 Task: Buy 1 Speed Sensors from Brake System section under best seller category for shipping address: Andrew Lee, 2317 Morningview Lane, New York, New York 10022, Cell Number 6462315081. Pay from credit card ending with 6010, CVV 682
Action: Mouse moved to (331, 66)
Screenshot: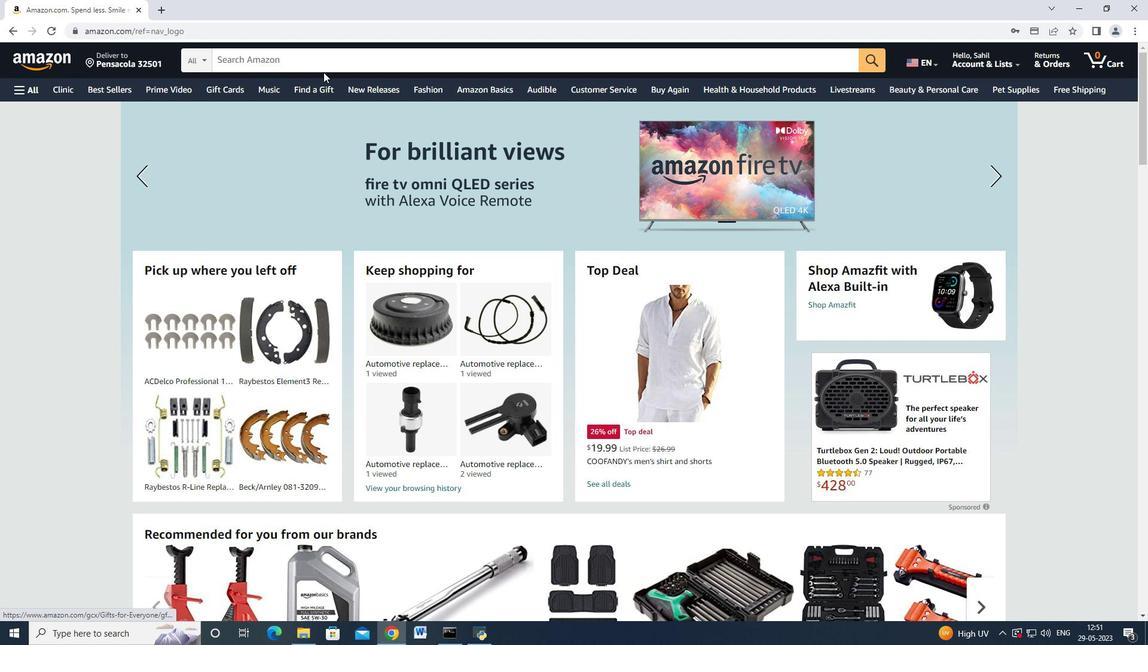
Action: Mouse pressed left at (331, 66)
Screenshot: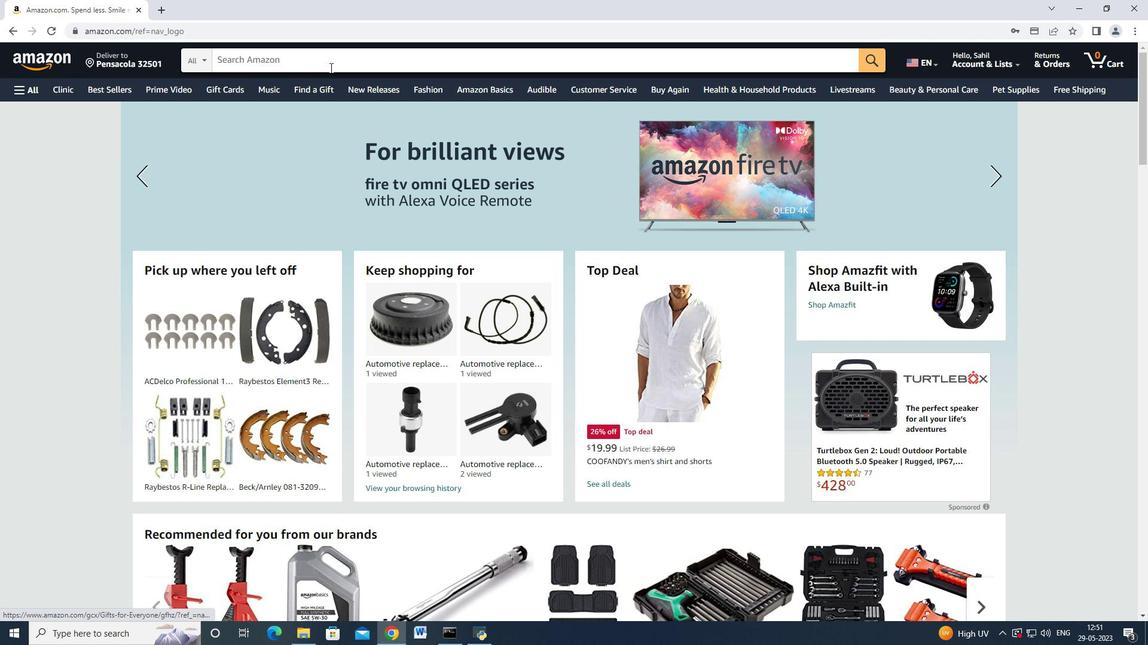 
Action: Mouse moved to (28, 92)
Screenshot: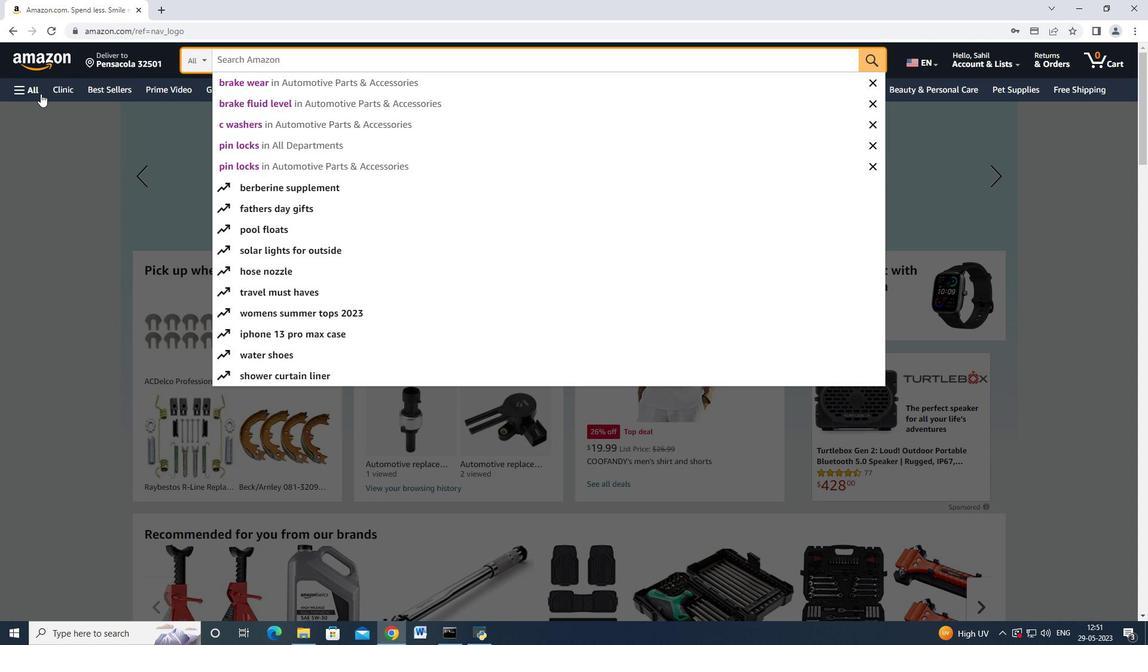
Action: Mouse pressed left at (28, 92)
Screenshot: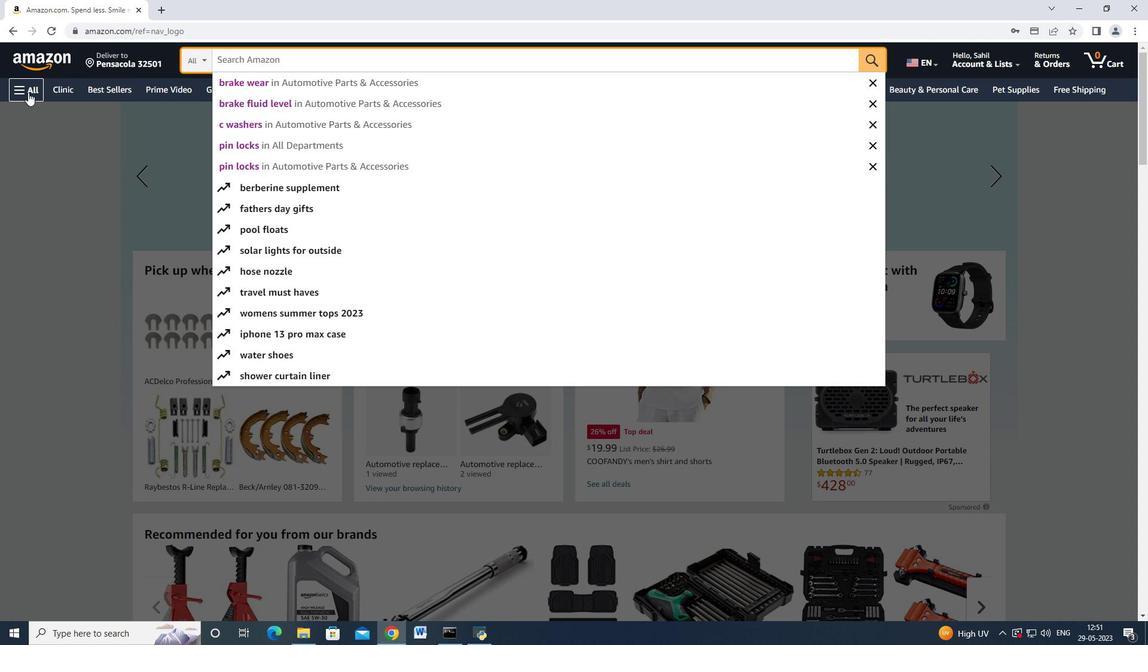 
Action: Mouse moved to (110, 388)
Screenshot: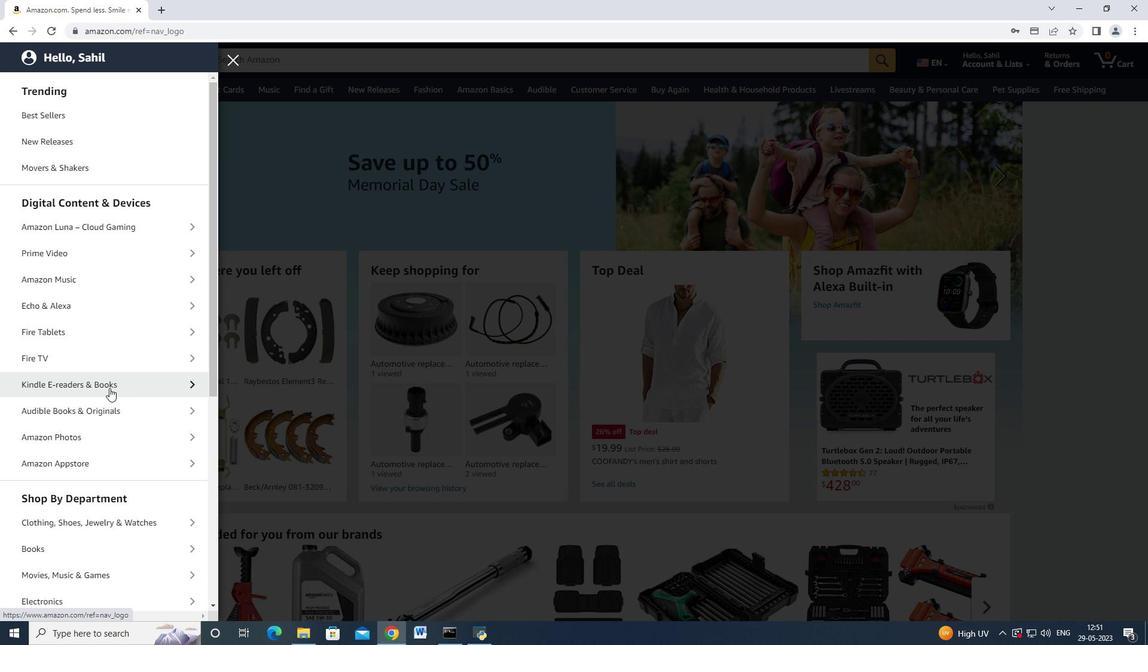 
Action: Mouse scrolled (110, 388) with delta (0, 0)
Screenshot: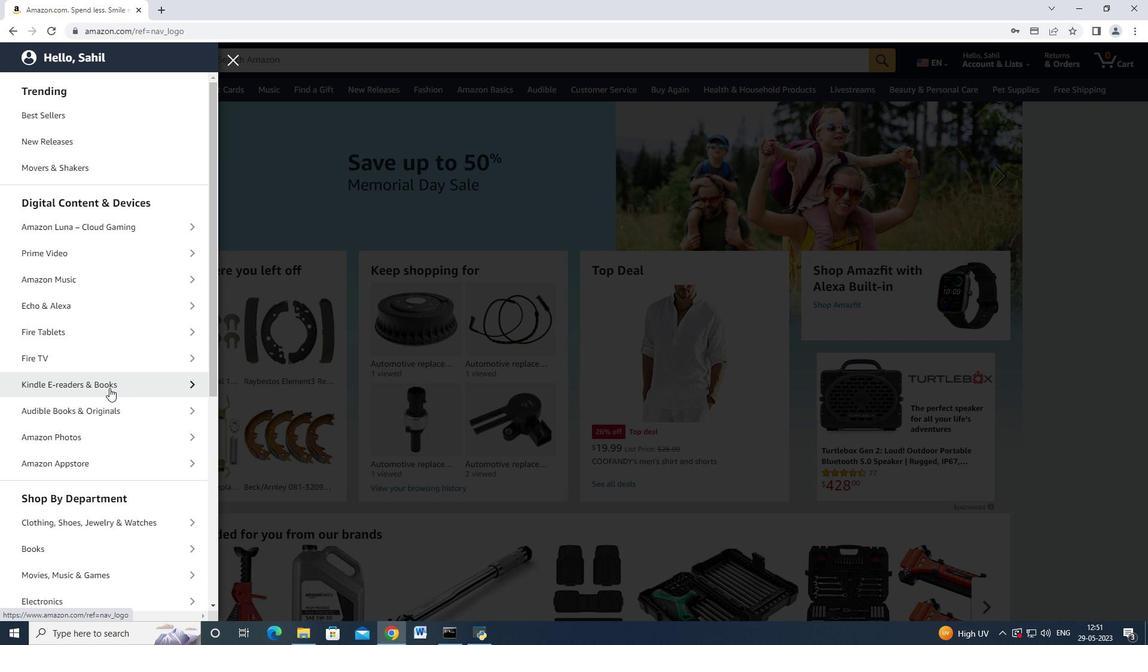 
Action: Mouse scrolled (110, 388) with delta (0, 0)
Screenshot: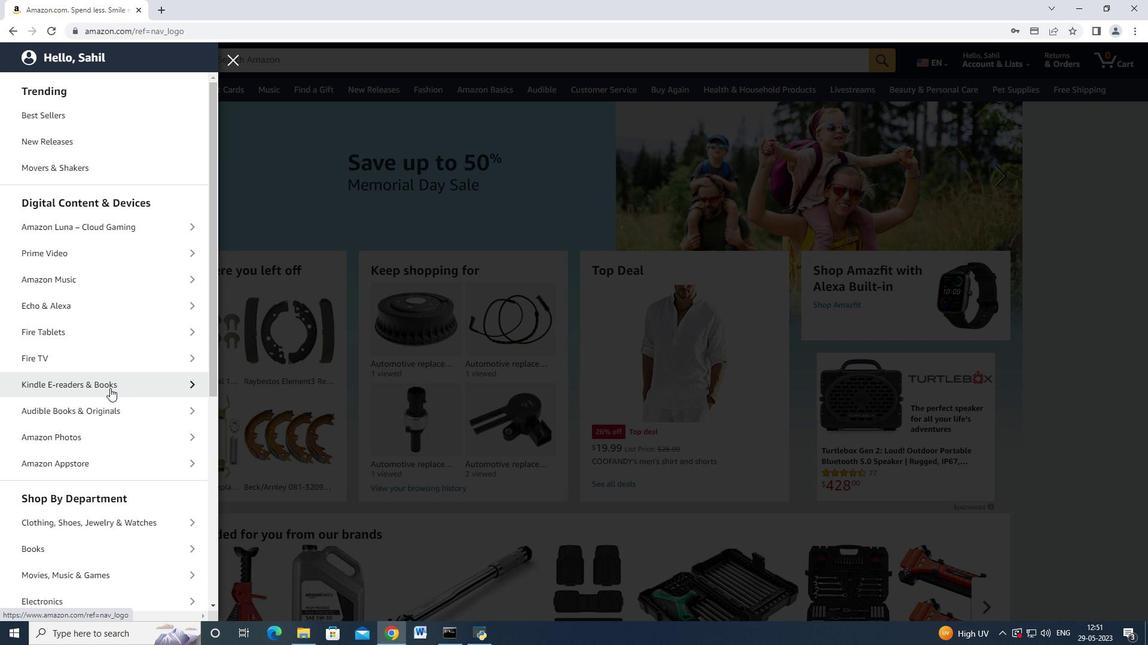 
Action: Mouse scrolled (110, 388) with delta (0, 0)
Screenshot: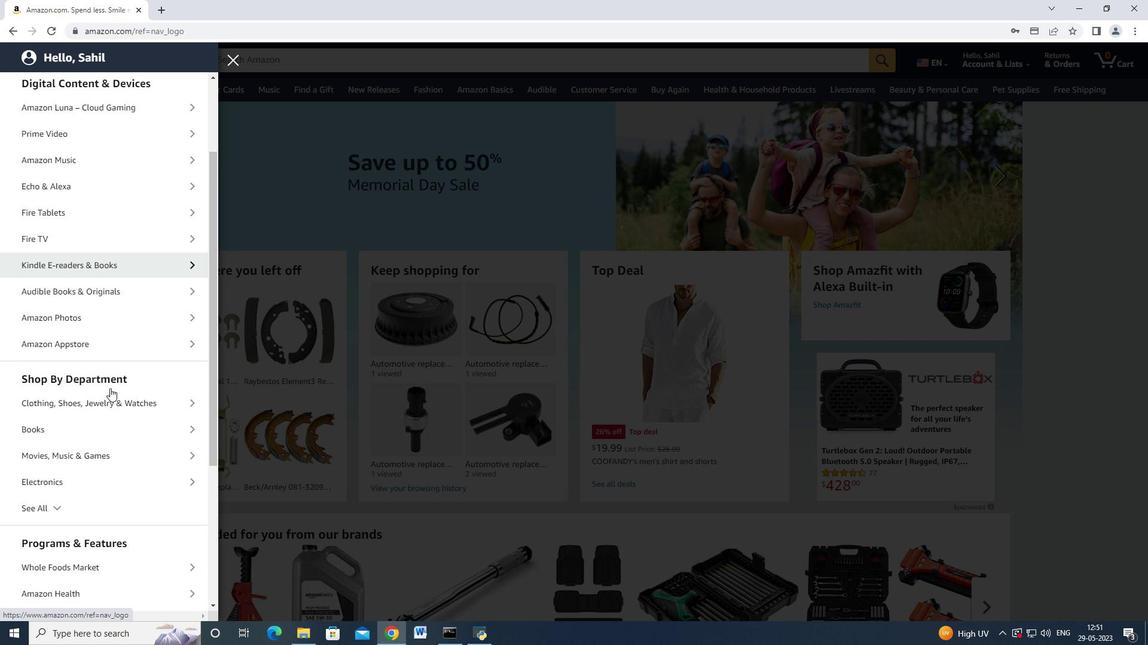 
Action: Mouse moved to (112, 384)
Screenshot: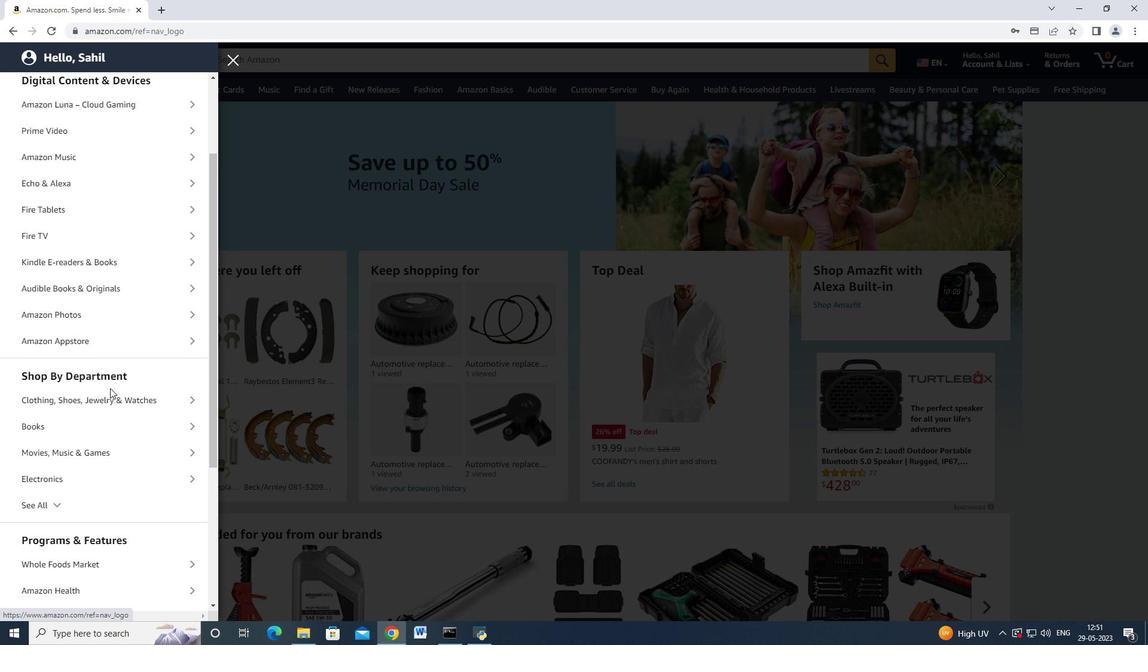 
Action: Mouse scrolled (112, 385) with delta (0, 0)
Screenshot: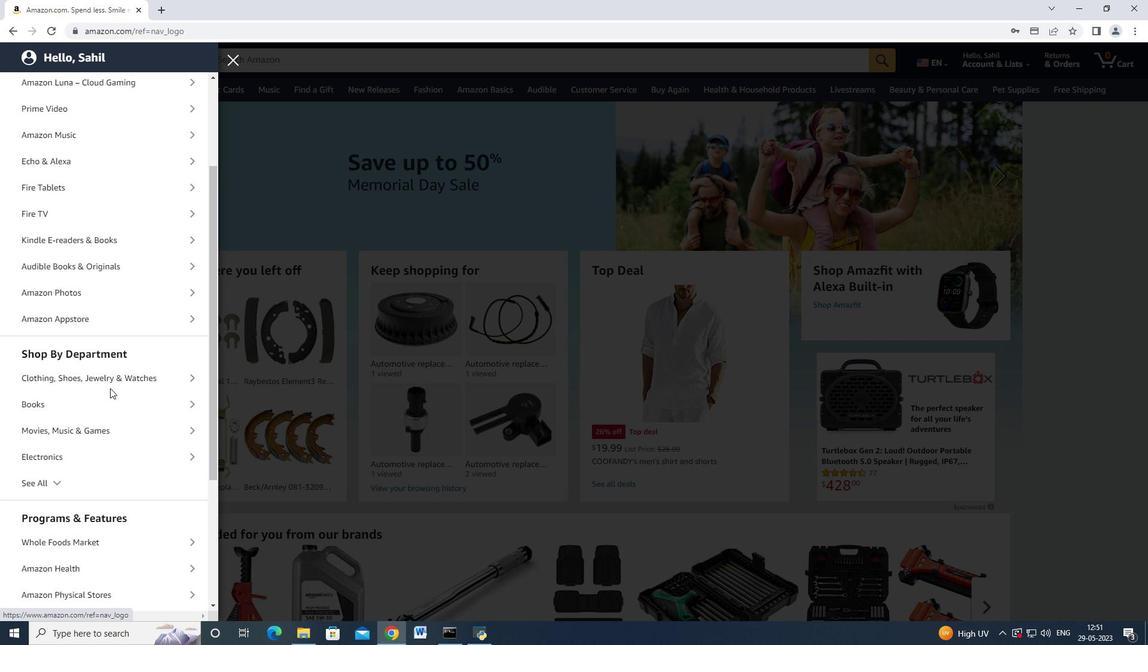 
Action: Mouse scrolled (112, 385) with delta (0, 0)
Screenshot: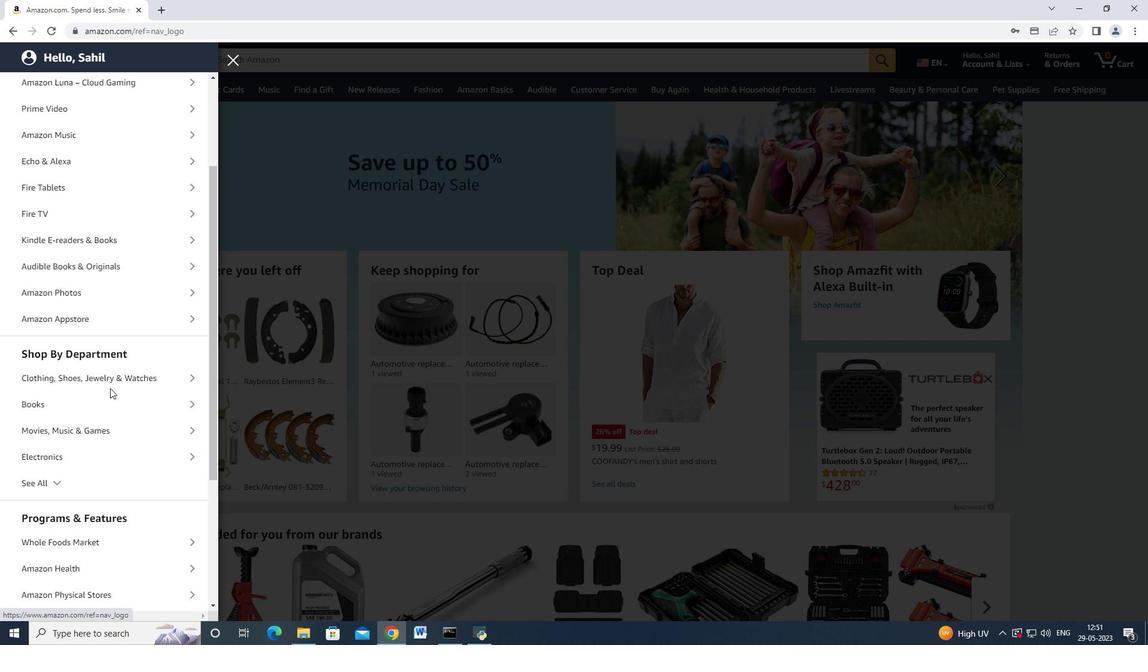 
Action: Mouse scrolled (112, 385) with delta (0, 0)
Screenshot: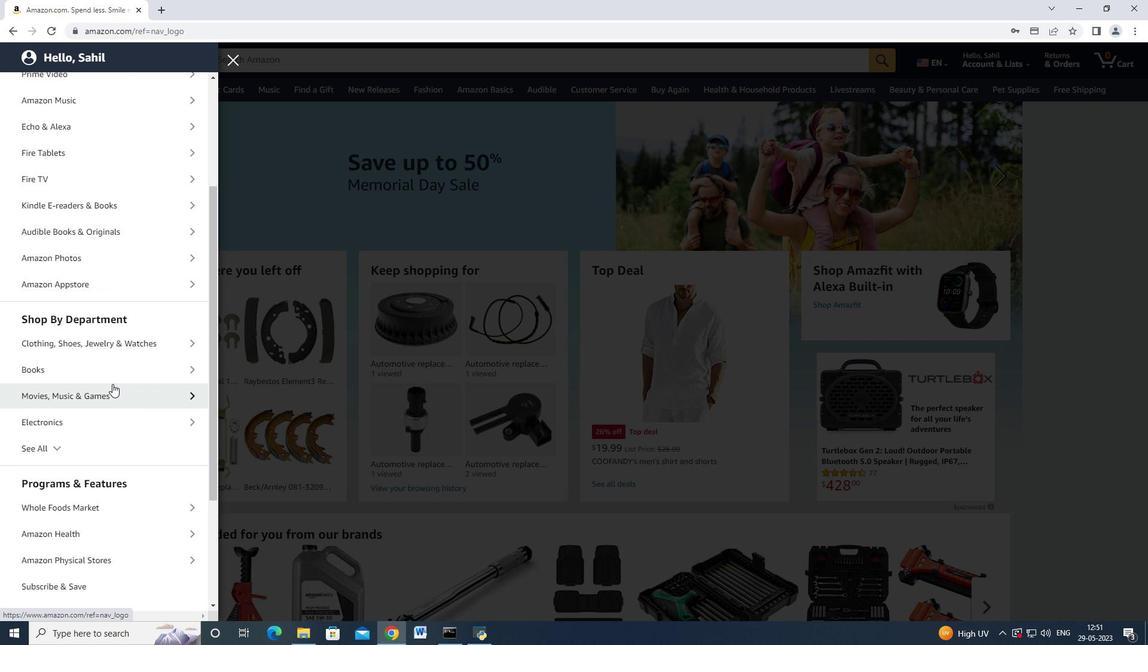 
Action: Mouse moved to (90, 307)
Screenshot: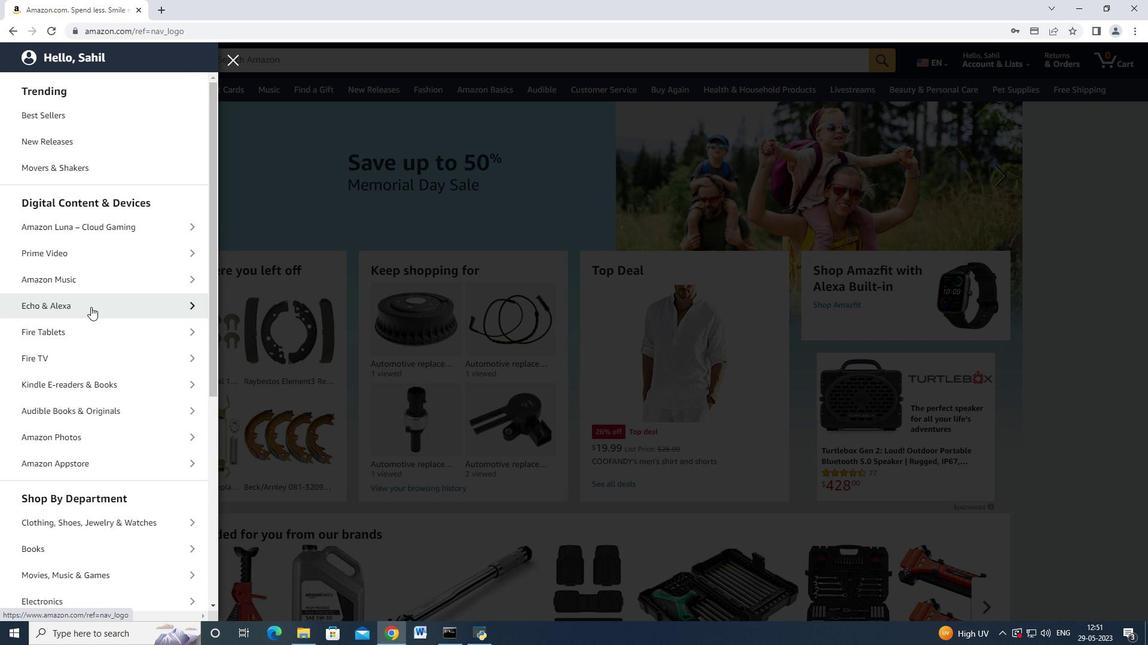 
Action: Mouse scrolled (90, 307) with delta (0, 0)
Screenshot: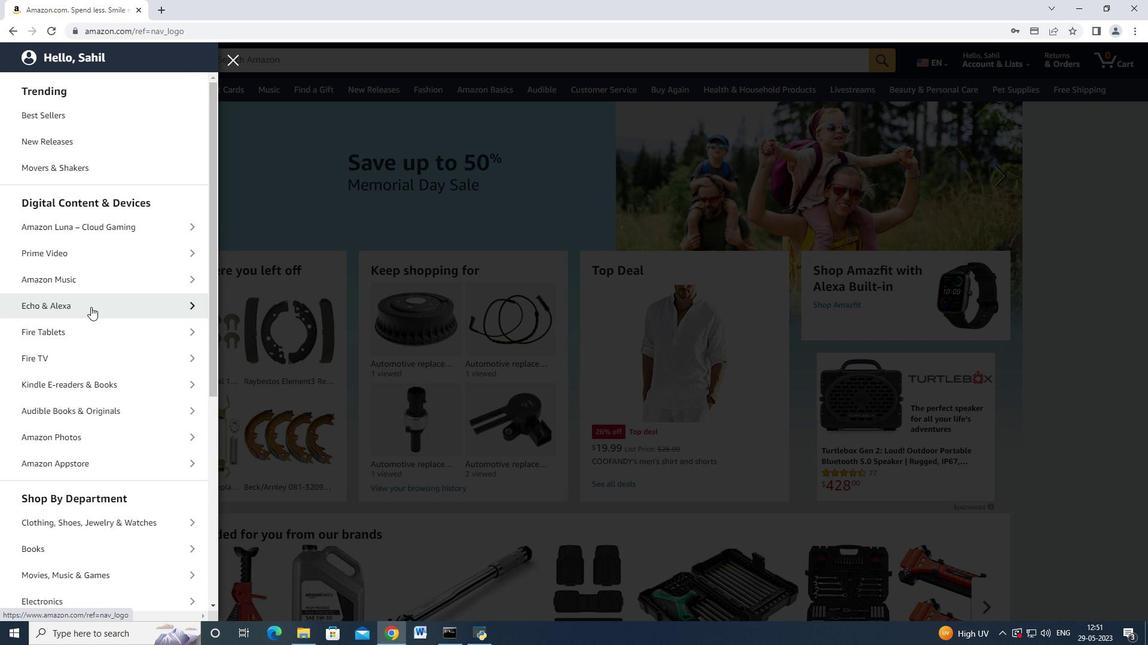 
Action: Mouse moved to (92, 306)
Screenshot: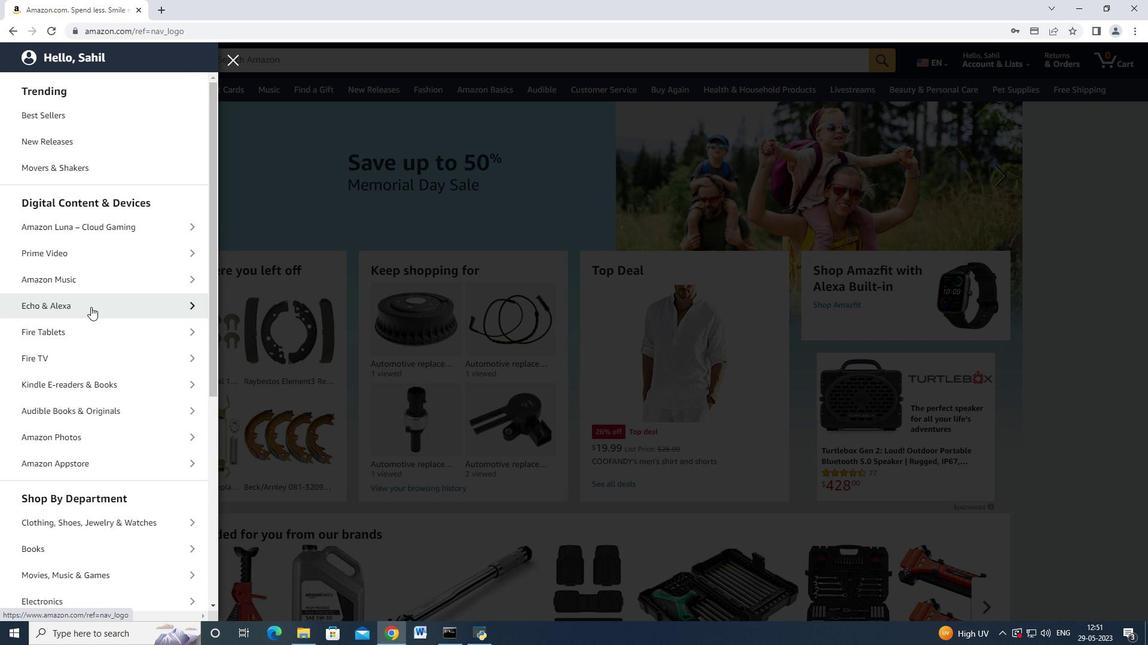 
Action: Mouse scrolled (92, 305) with delta (0, 0)
Screenshot: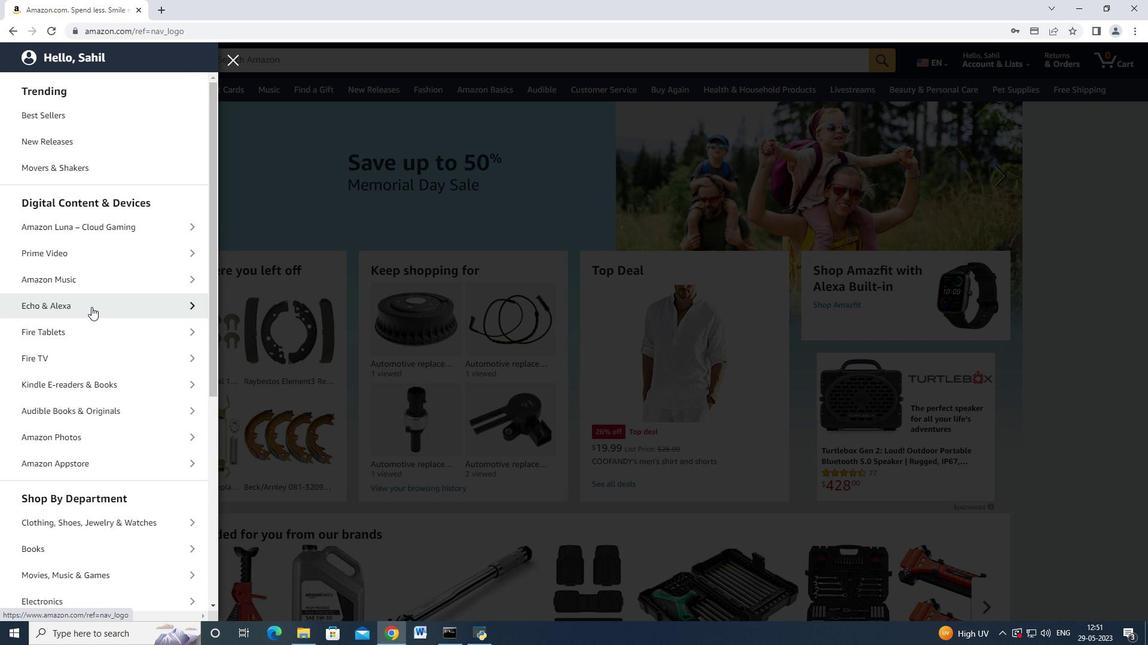 
Action: Mouse scrolled (92, 305) with delta (0, 0)
Screenshot: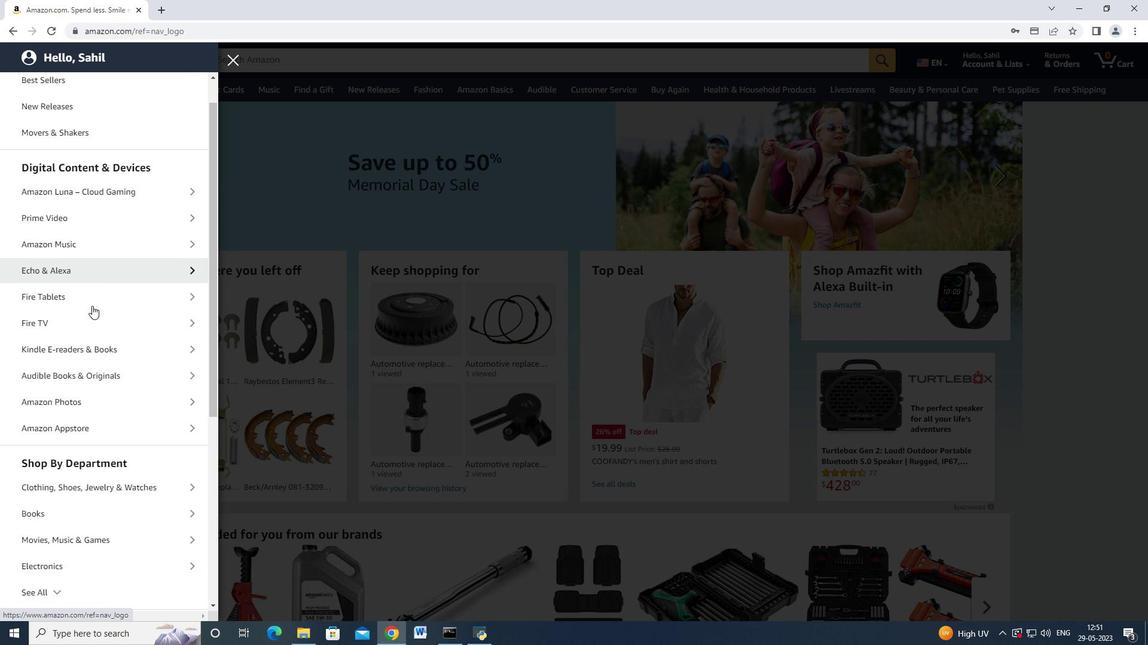 
Action: Mouse moved to (64, 443)
Screenshot: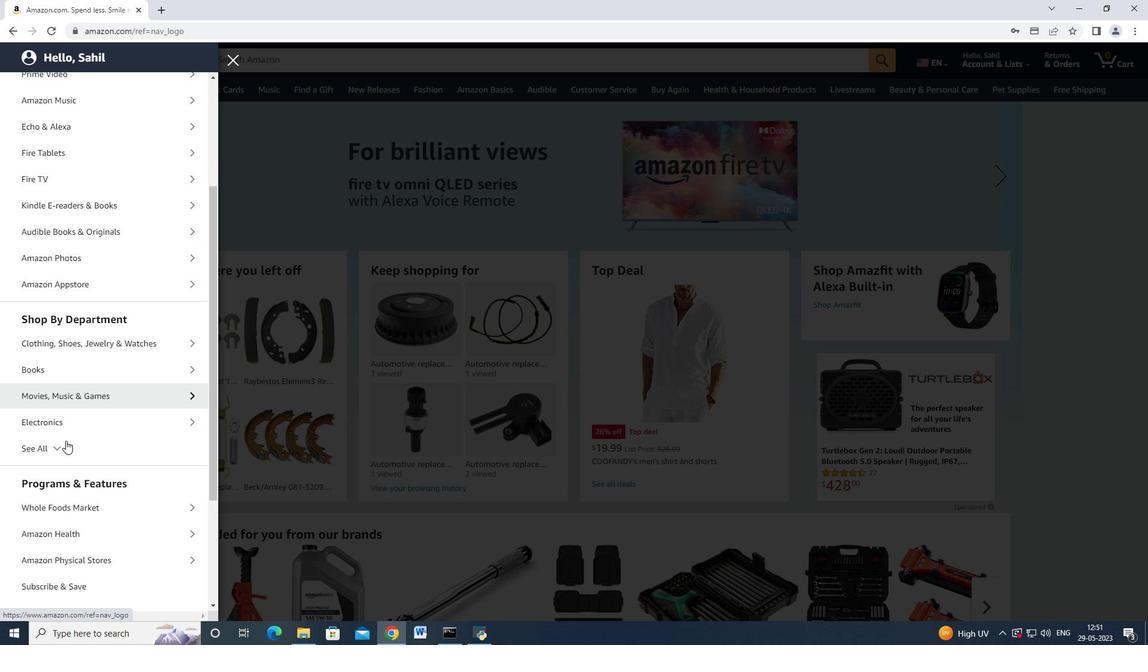 
Action: Mouse pressed left at (64, 443)
Screenshot: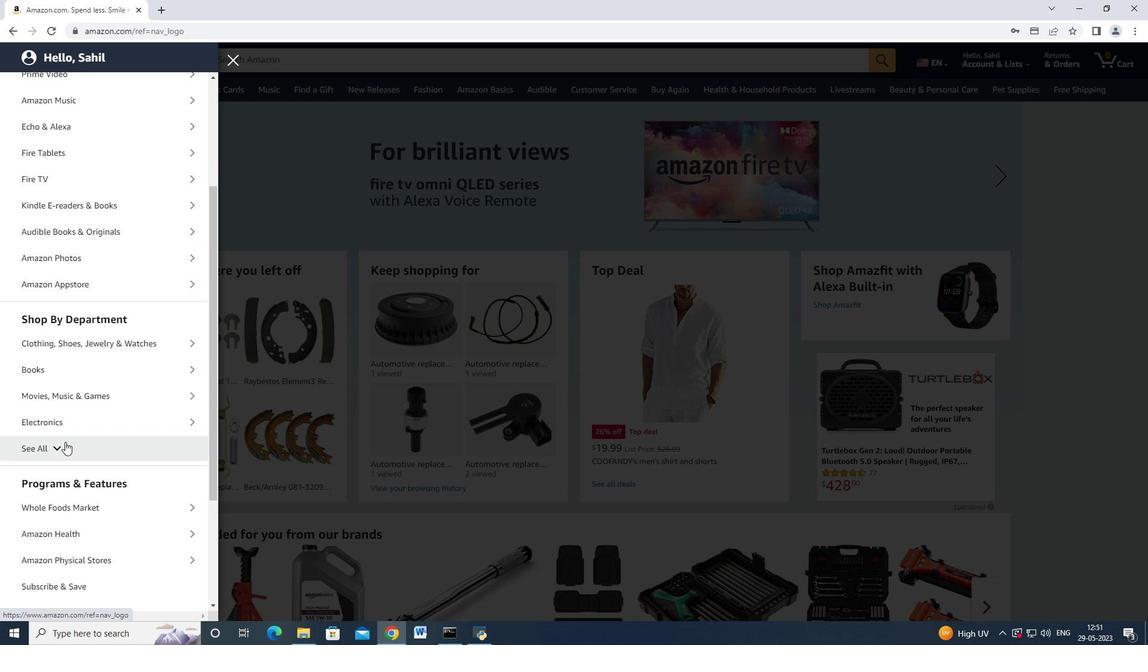 
Action: Mouse moved to (77, 415)
Screenshot: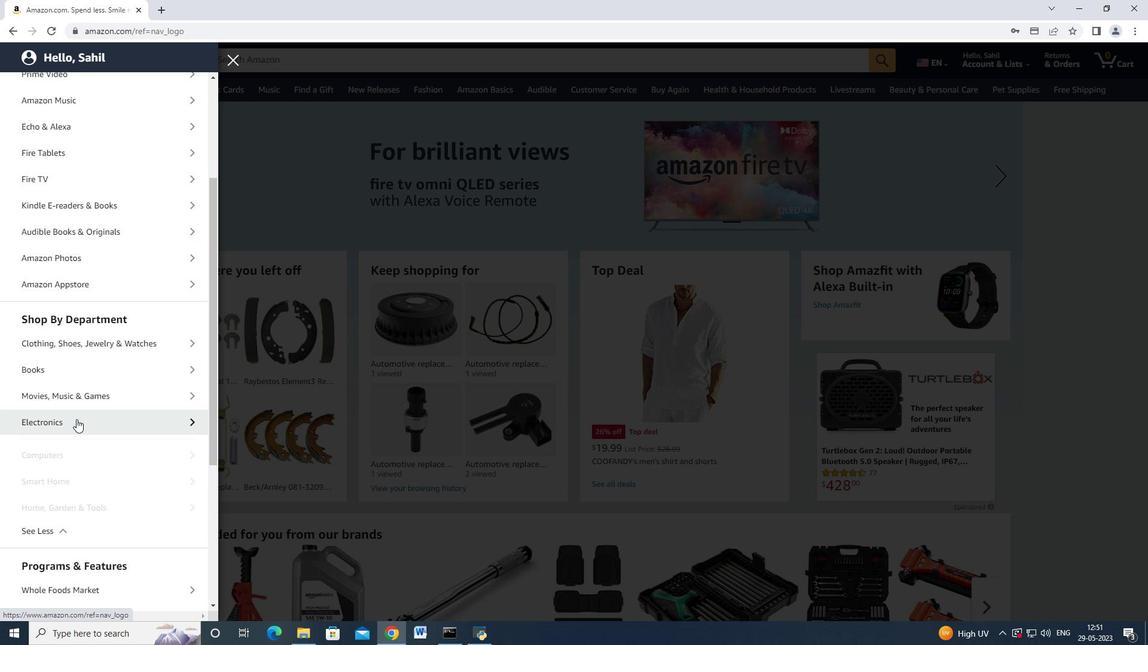 
Action: Mouse scrolled (77, 414) with delta (0, 0)
Screenshot: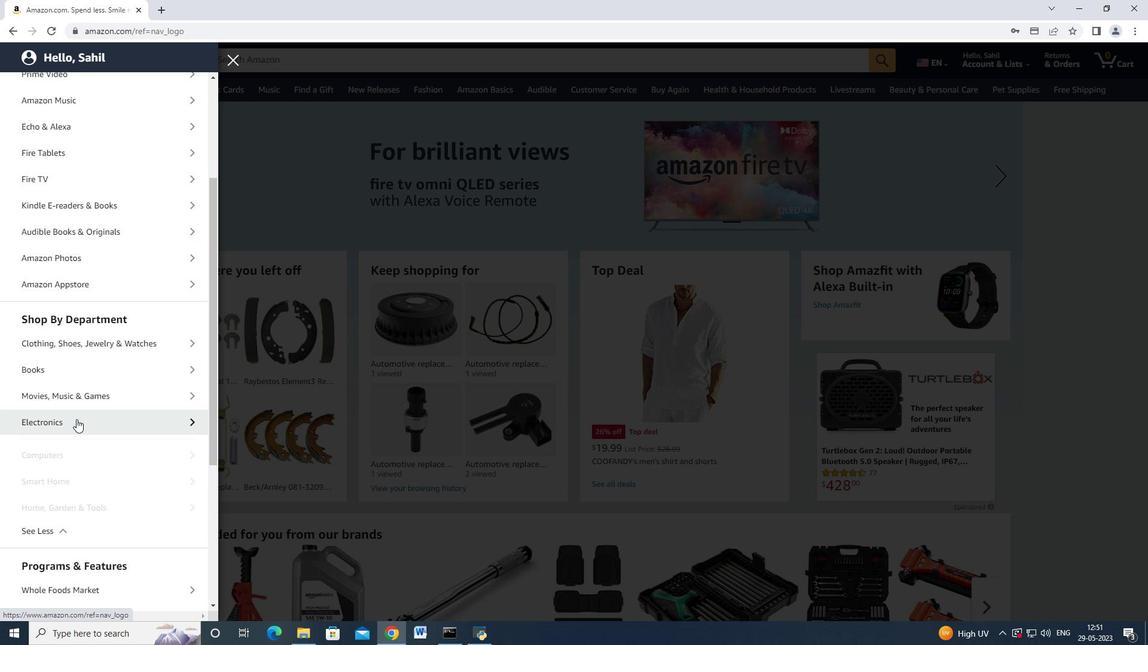 
Action: Mouse moved to (77, 413)
Screenshot: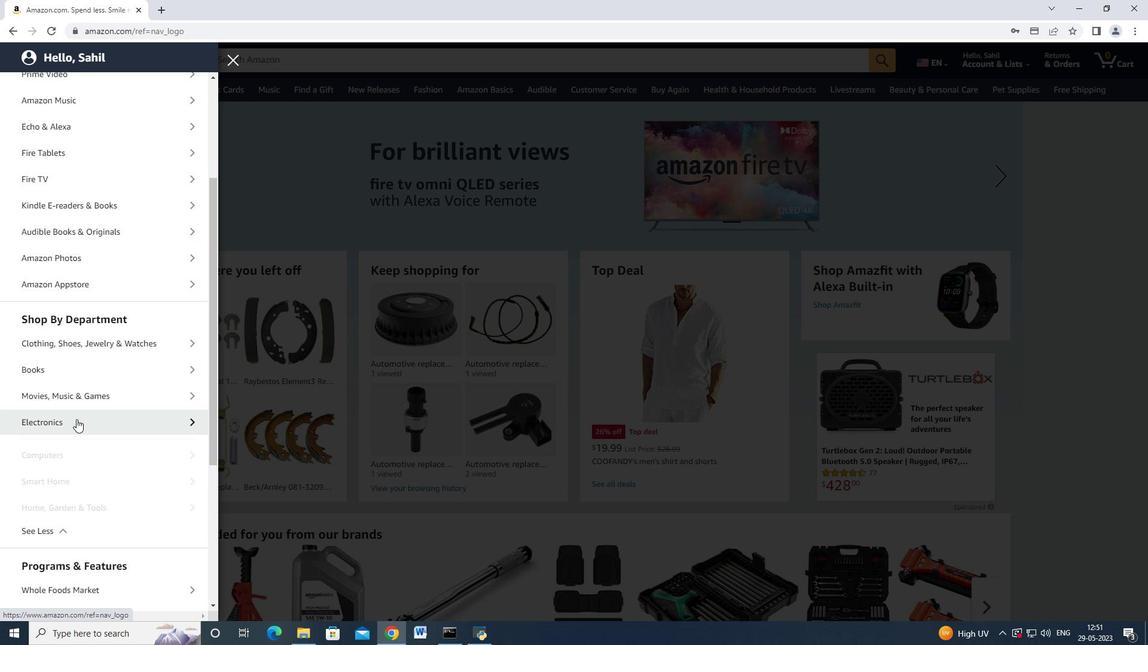 
Action: Mouse scrolled (77, 413) with delta (0, 0)
Screenshot: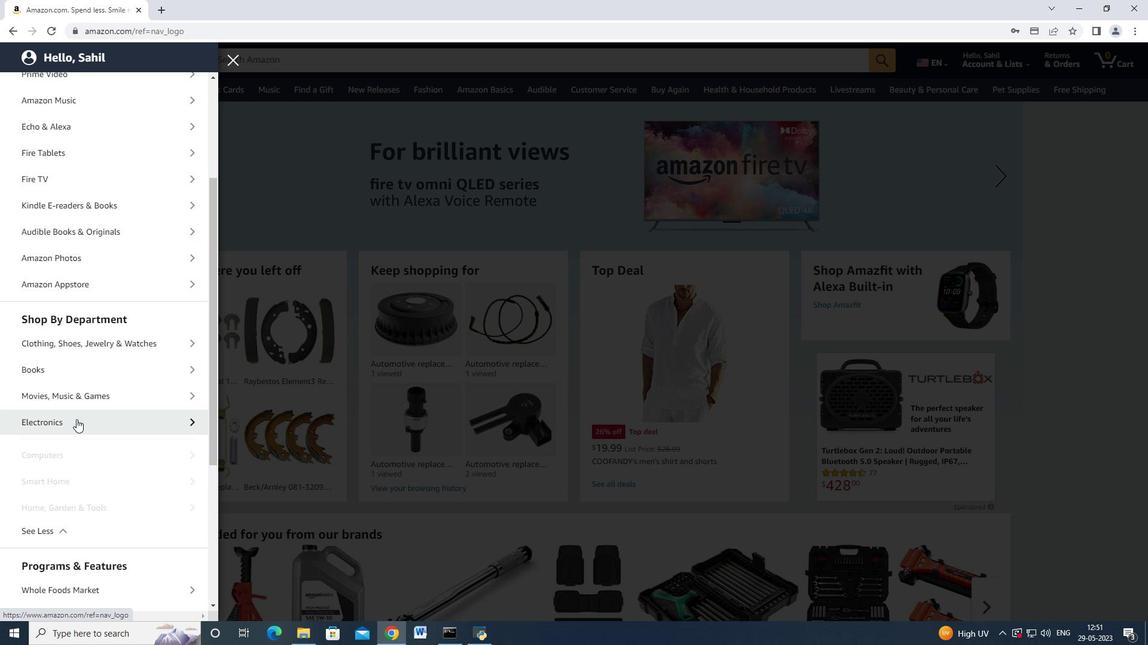 
Action: Mouse moved to (77, 413)
Screenshot: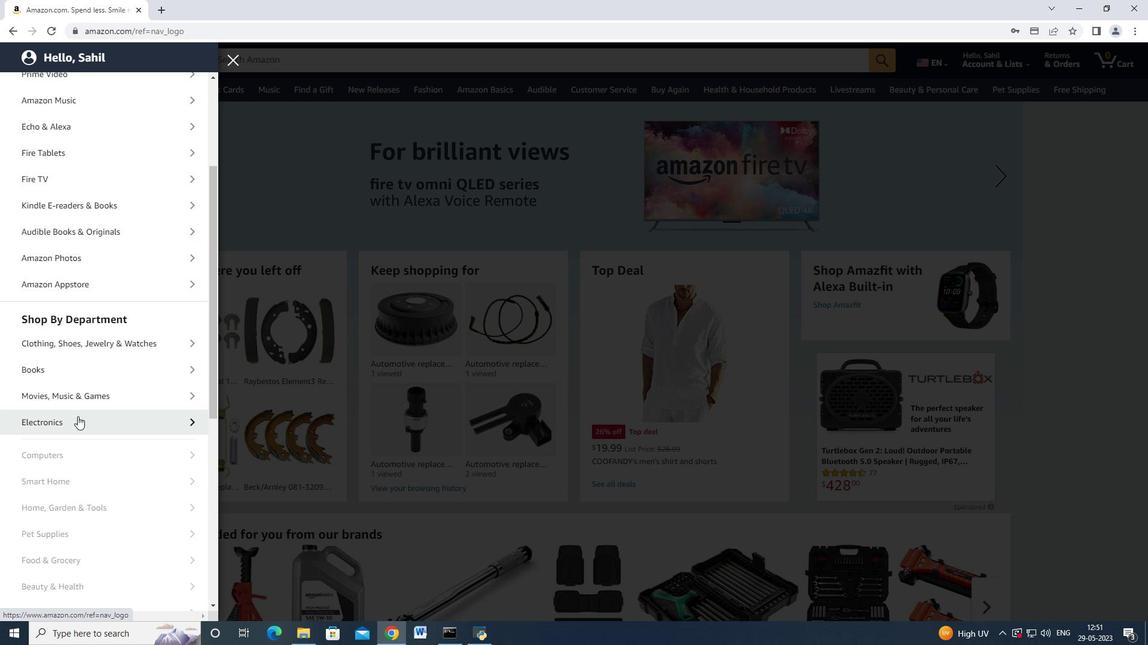 
Action: Mouse scrolled (77, 412) with delta (0, 0)
Screenshot: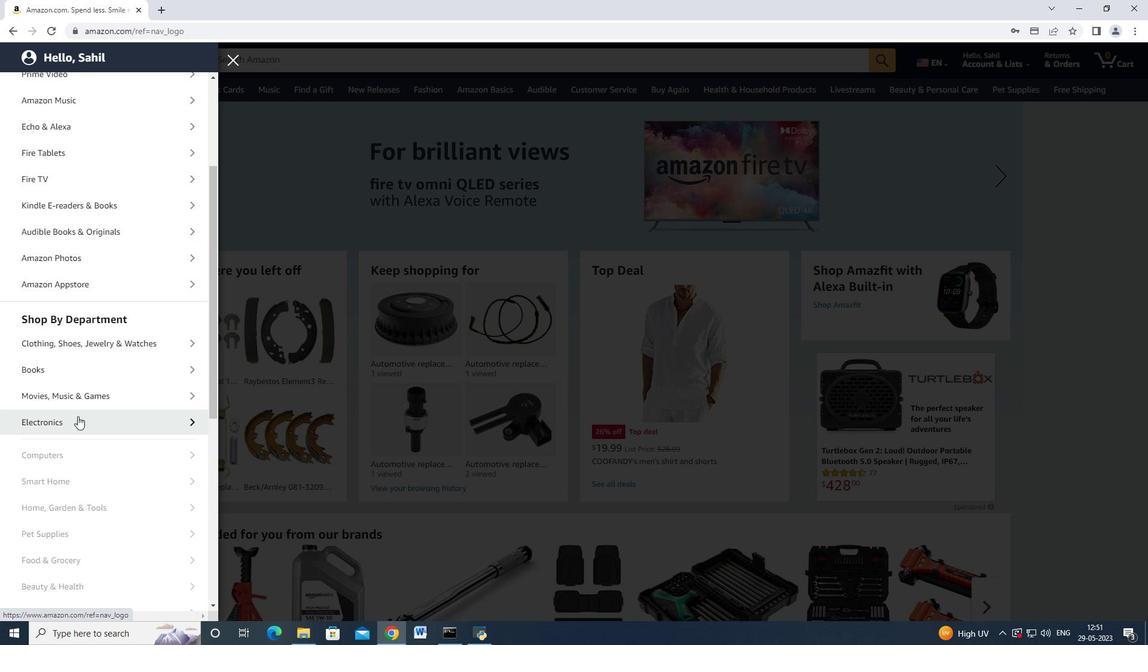 
Action: Mouse moved to (81, 404)
Screenshot: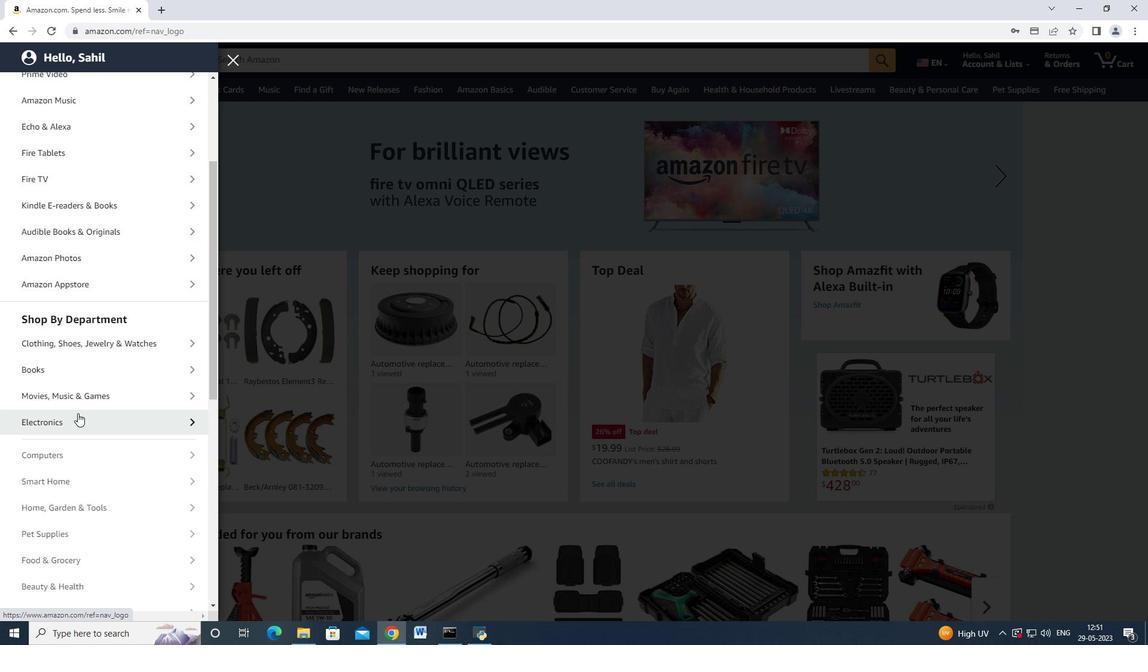 
Action: Mouse scrolled (81, 404) with delta (0, 0)
Screenshot: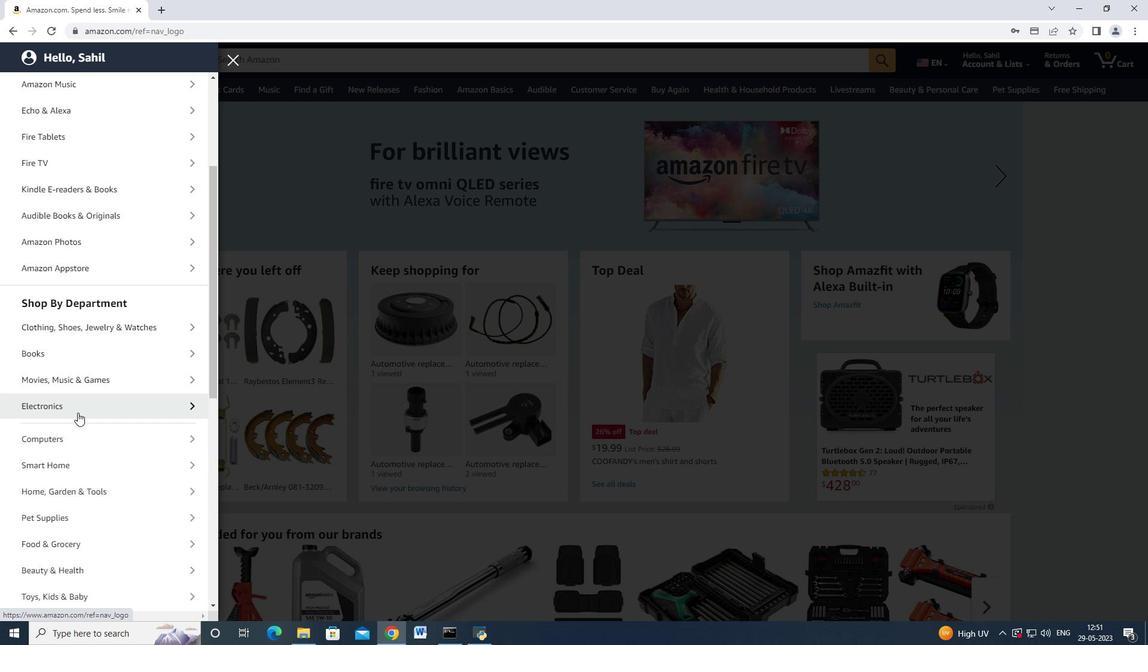 
Action: Mouse moved to (84, 396)
Screenshot: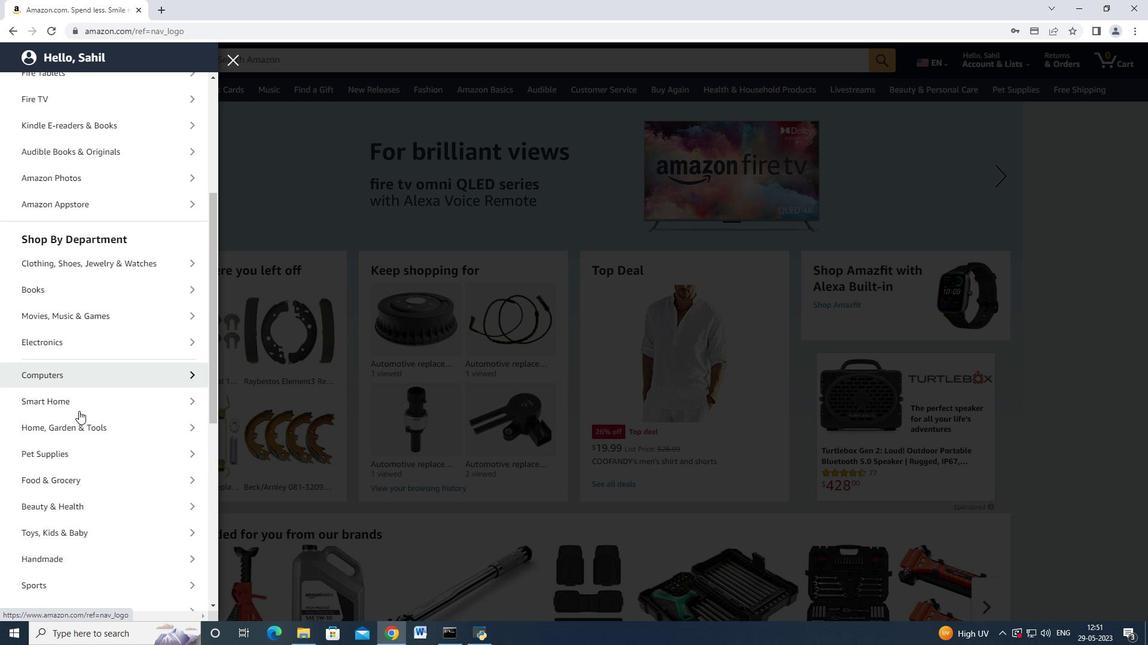 
Action: Mouse scrolled (84, 395) with delta (0, 0)
Screenshot: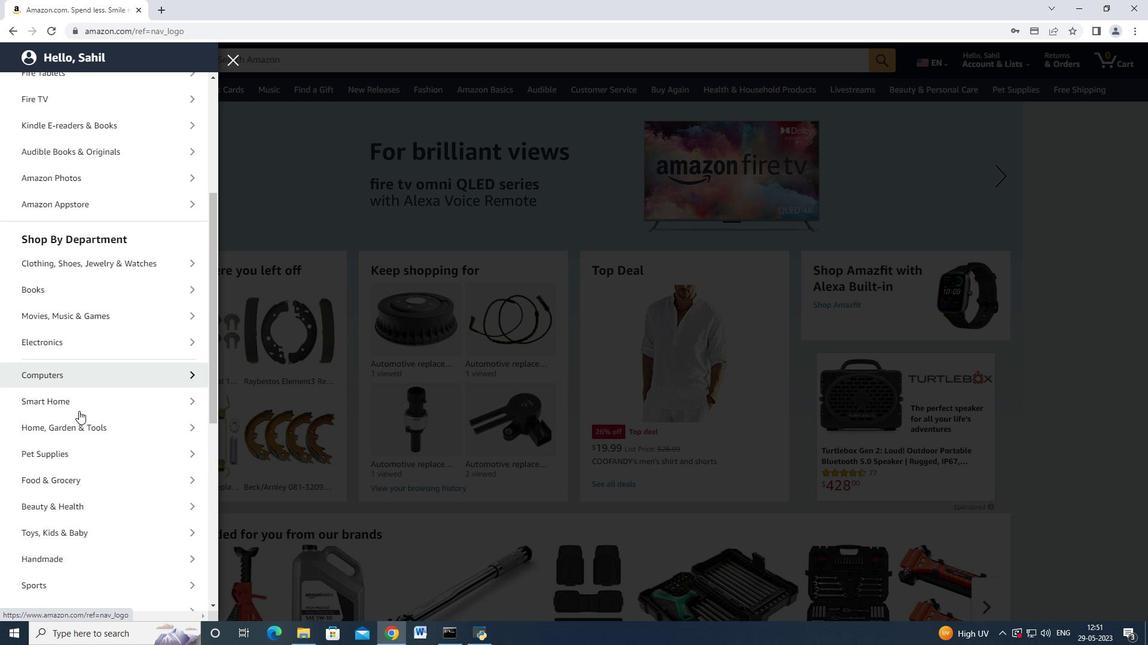 
Action: Mouse moved to (83, 383)
Screenshot: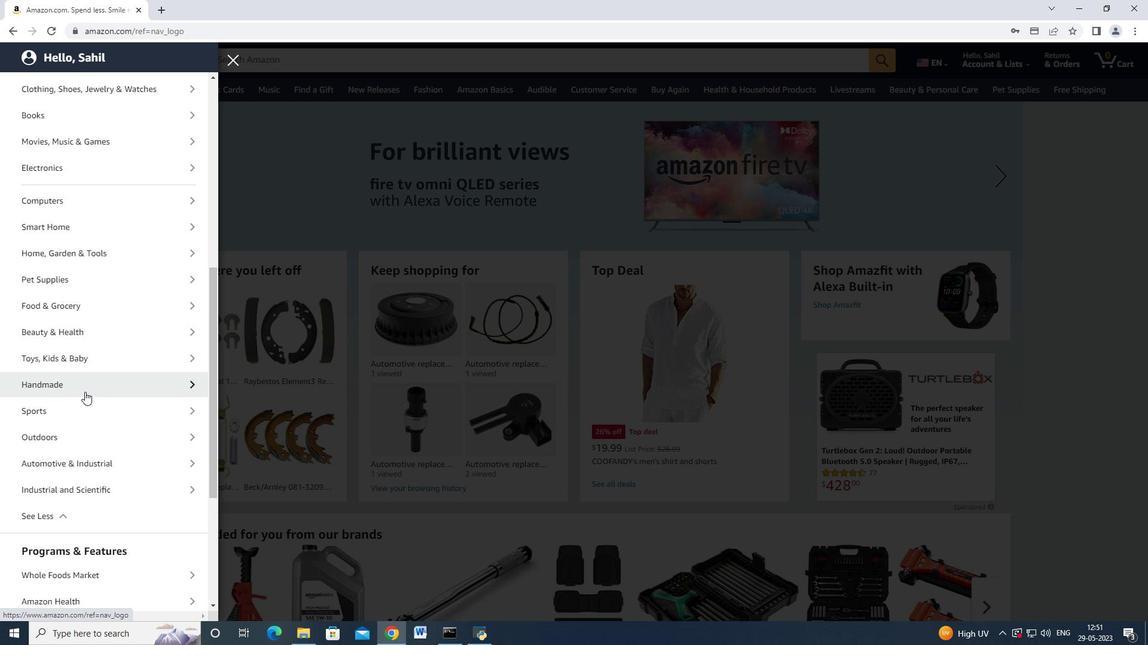 
Action: Mouse scrolled (83, 382) with delta (0, 0)
Screenshot: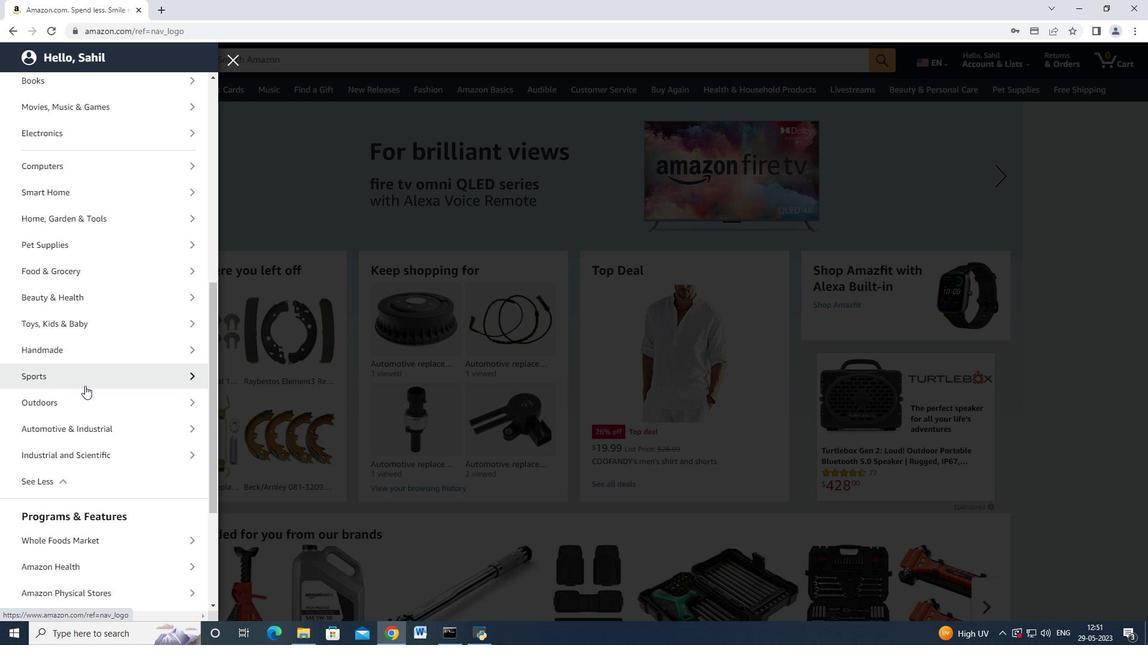 
Action: Mouse moved to (108, 360)
Screenshot: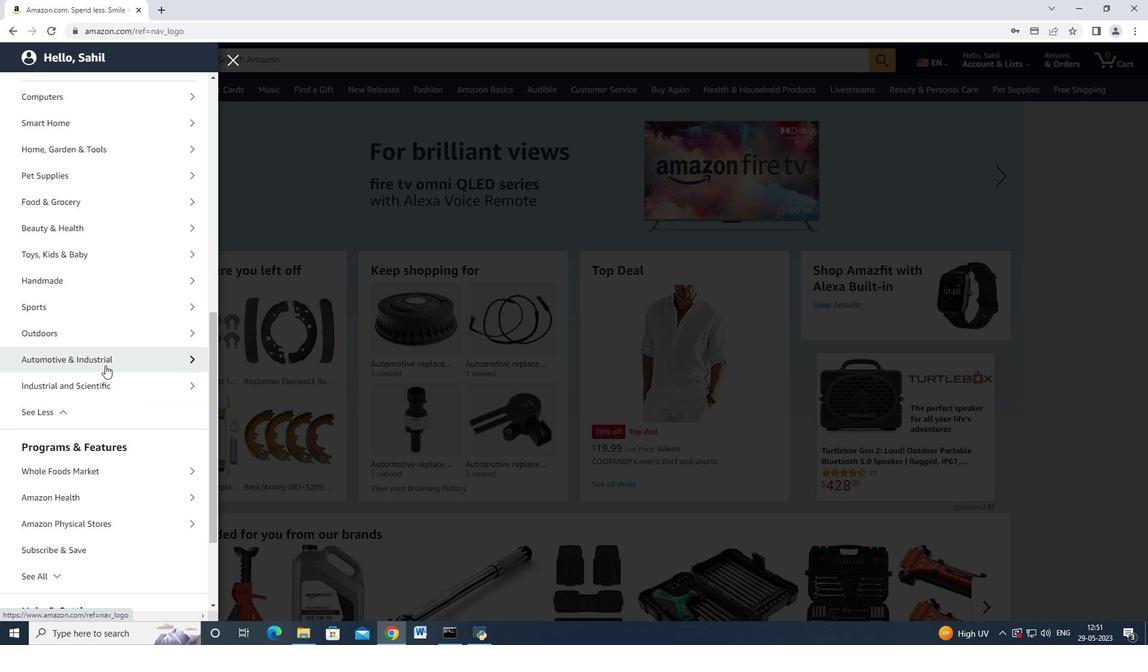 
Action: Mouse pressed left at (108, 360)
Screenshot: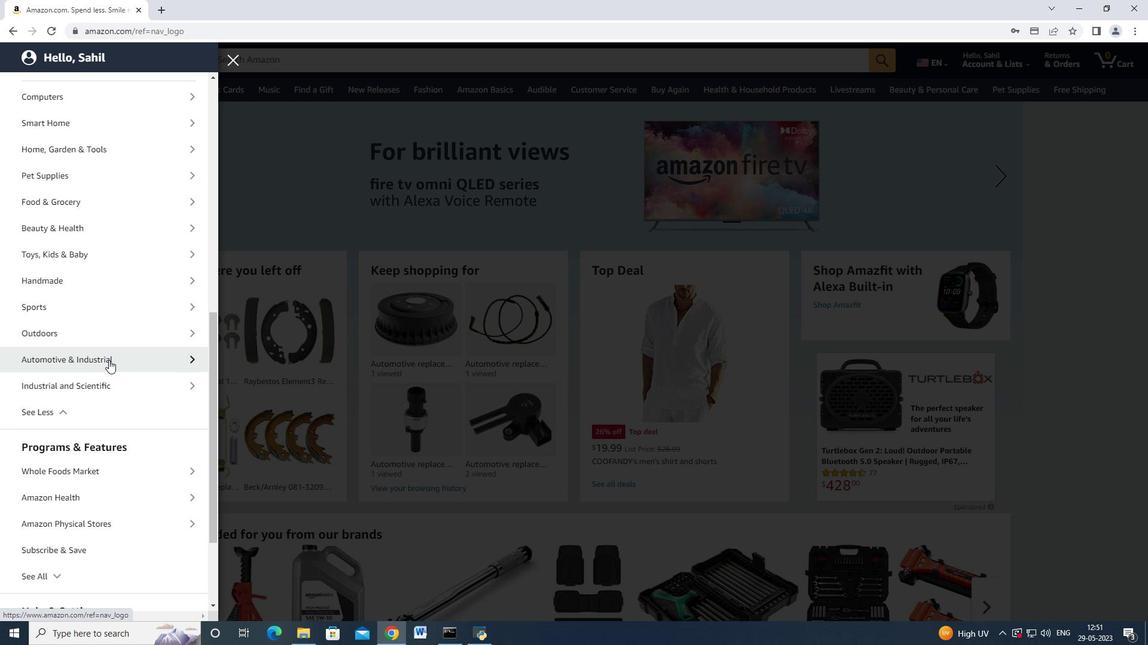 
Action: Mouse moved to (108, 152)
Screenshot: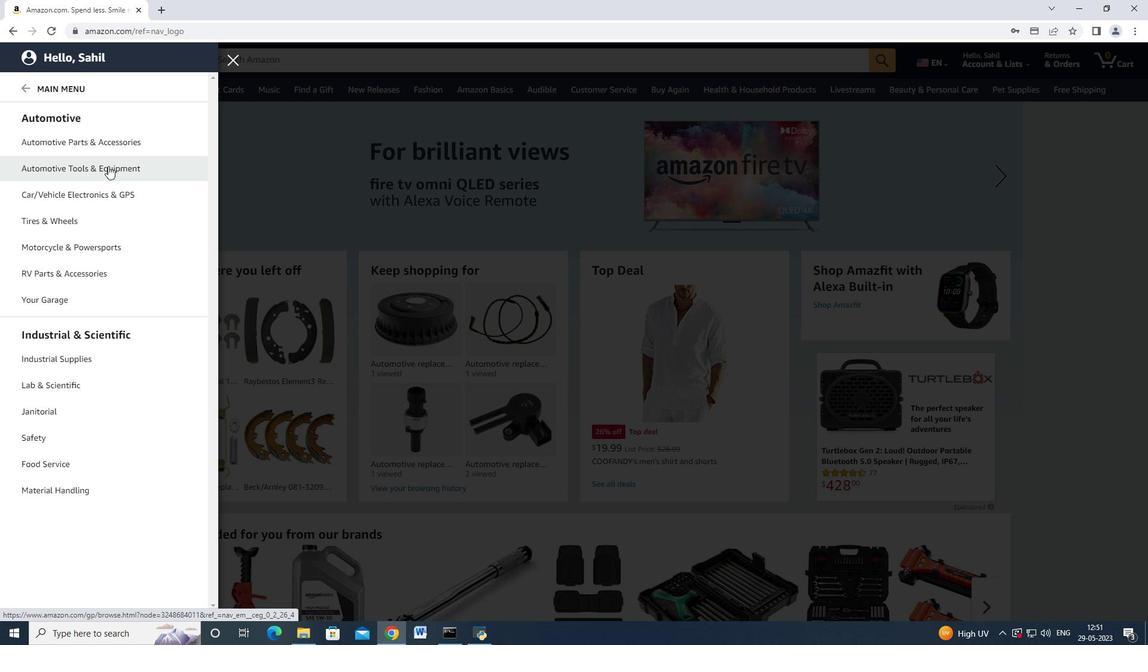 
Action: Mouse pressed left at (108, 152)
Screenshot: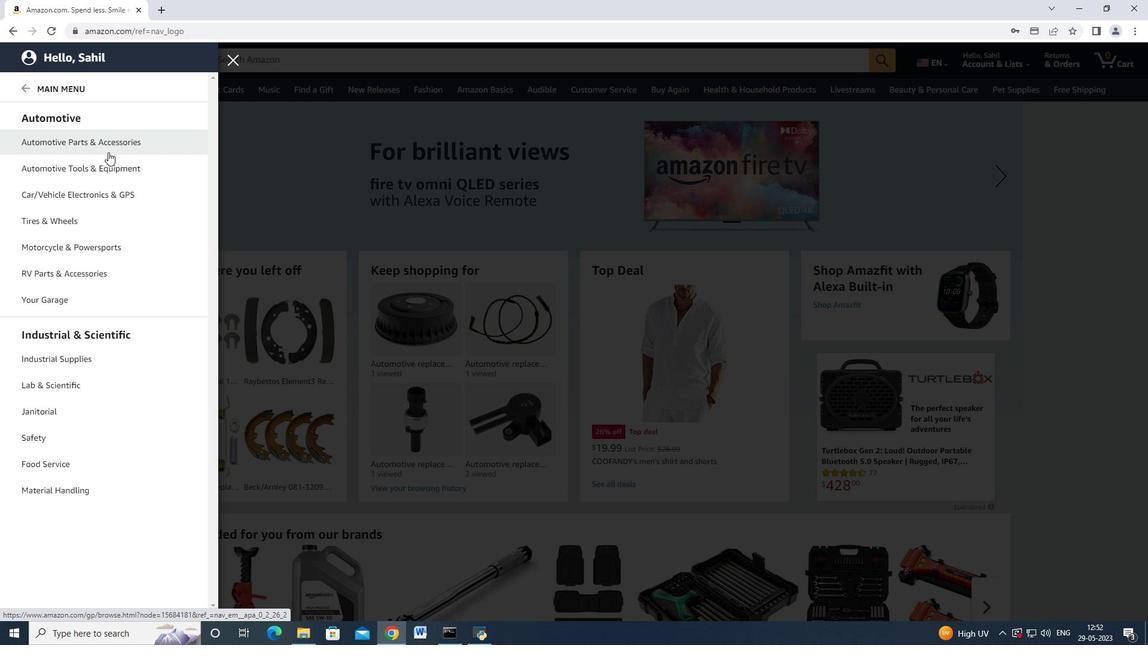 
Action: Mouse moved to (194, 110)
Screenshot: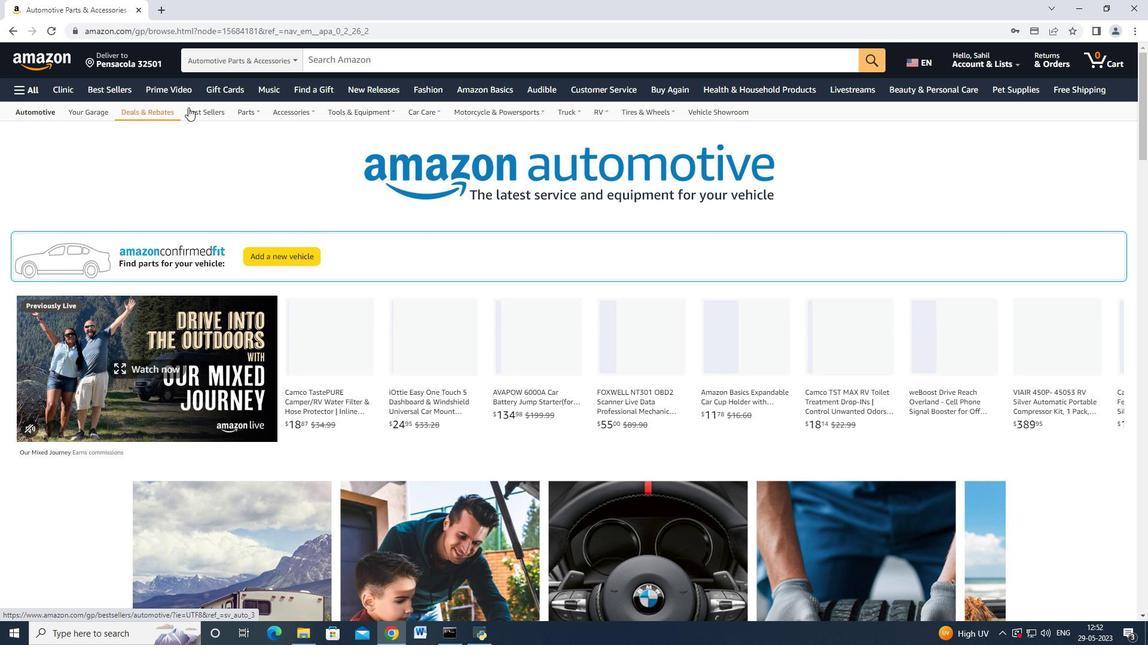 
Action: Mouse pressed left at (194, 110)
Screenshot: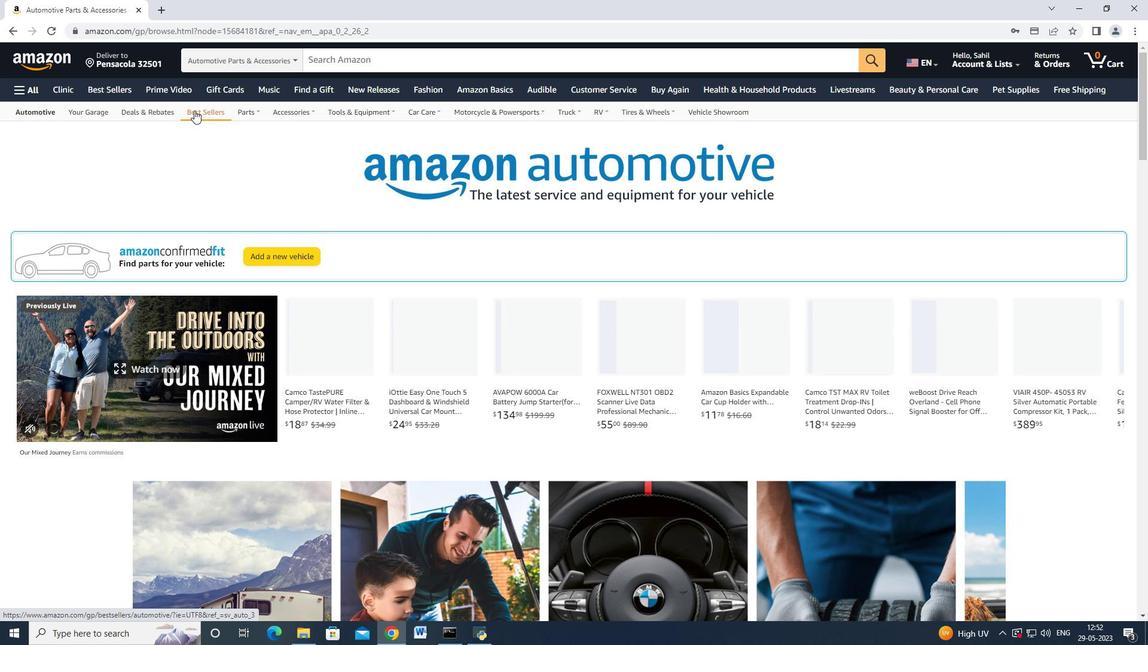 
Action: Mouse moved to (187, 132)
Screenshot: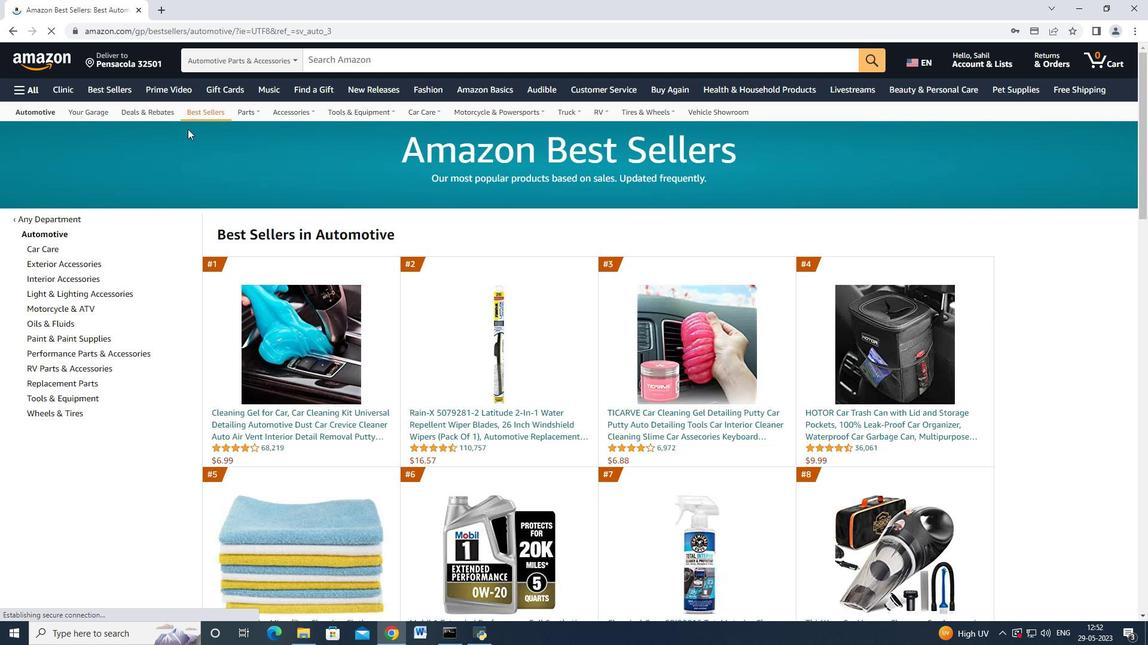 
Action: Mouse scrolled (187, 132) with delta (0, 0)
Screenshot: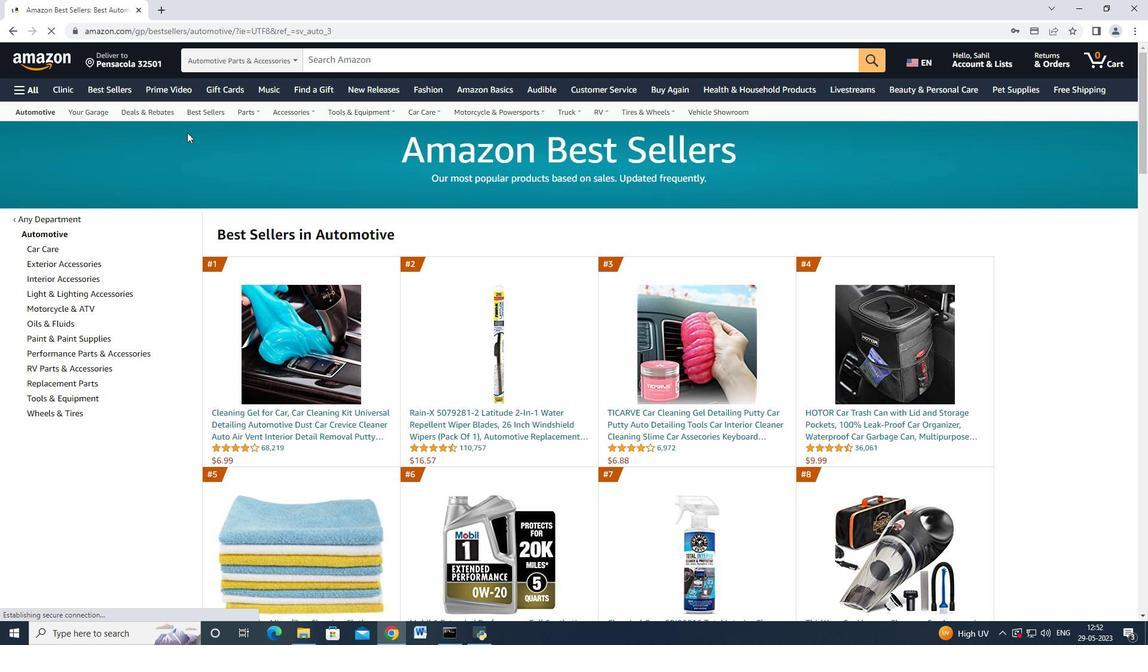 
Action: Mouse moved to (188, 133)
Screenshot: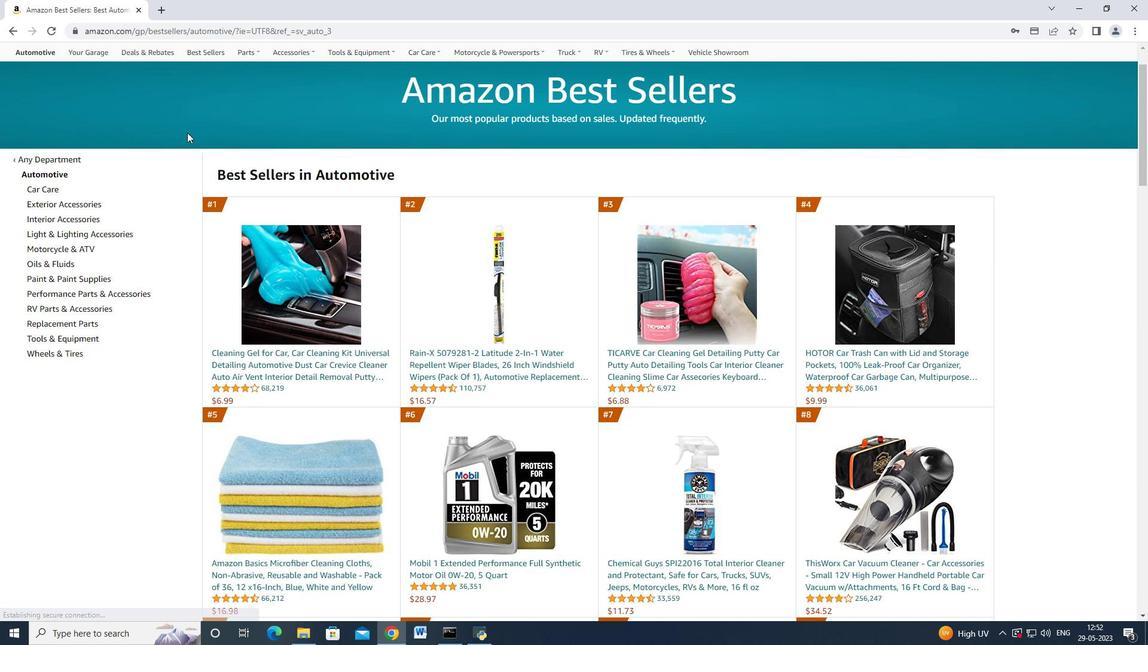 
Action: Mouse scrolled (188, 132) with delta (0, 0)
Screenshot: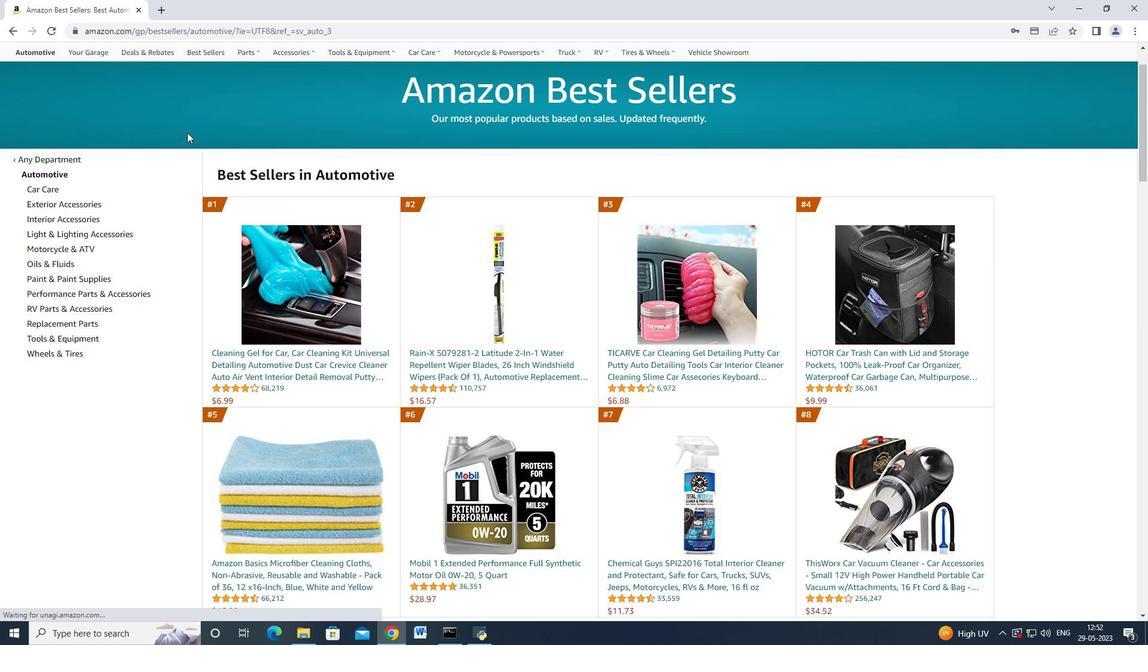 
Action: Mouse moved to (190, 138)
Screenshot: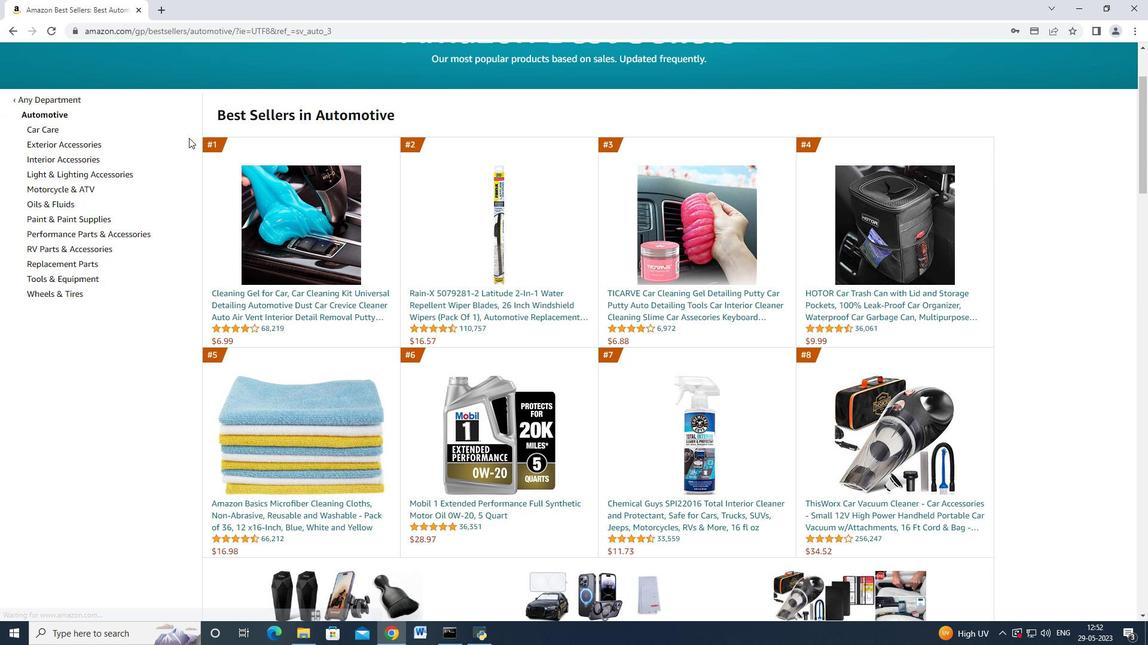 
Action: Mouse scrolled (190, 137) with delta (0, 0)
Screenshot: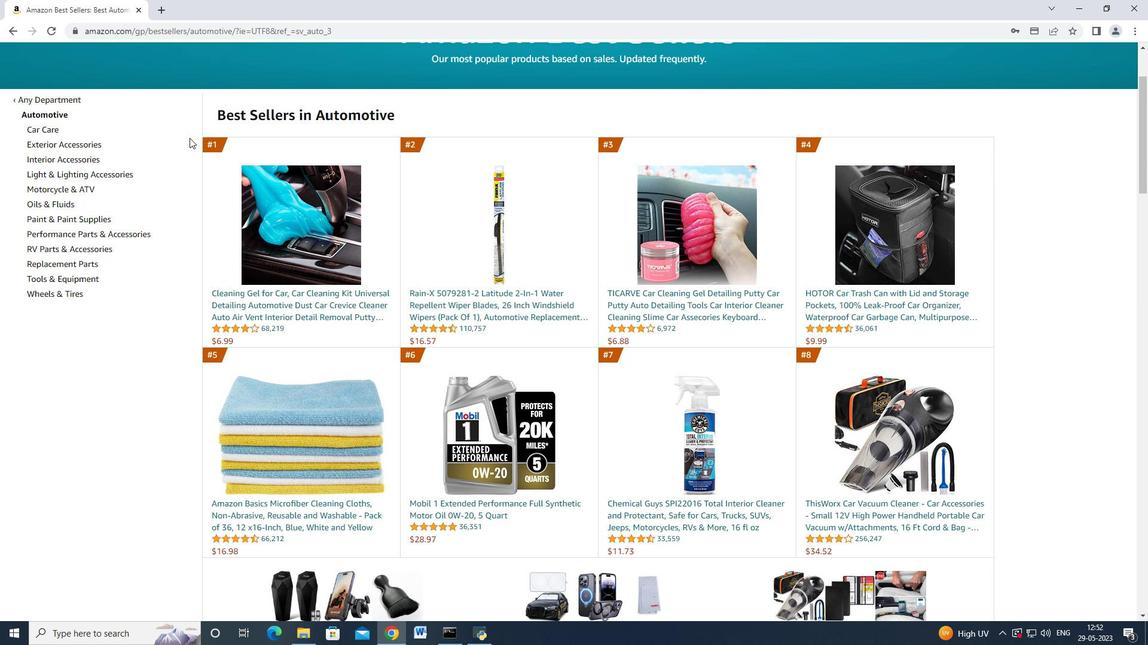 
Action: Mouse moved to (140, 154)
Screenshot: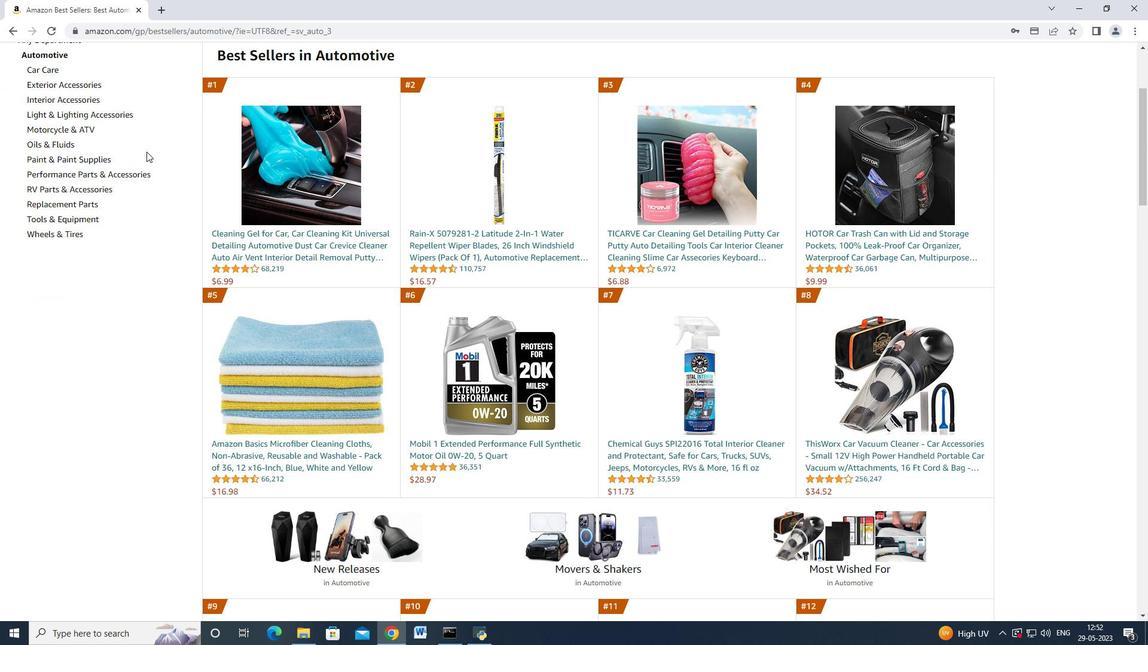 
Action: Mouse scrolled (140, 153) with delta (0, 0)
Screenshot: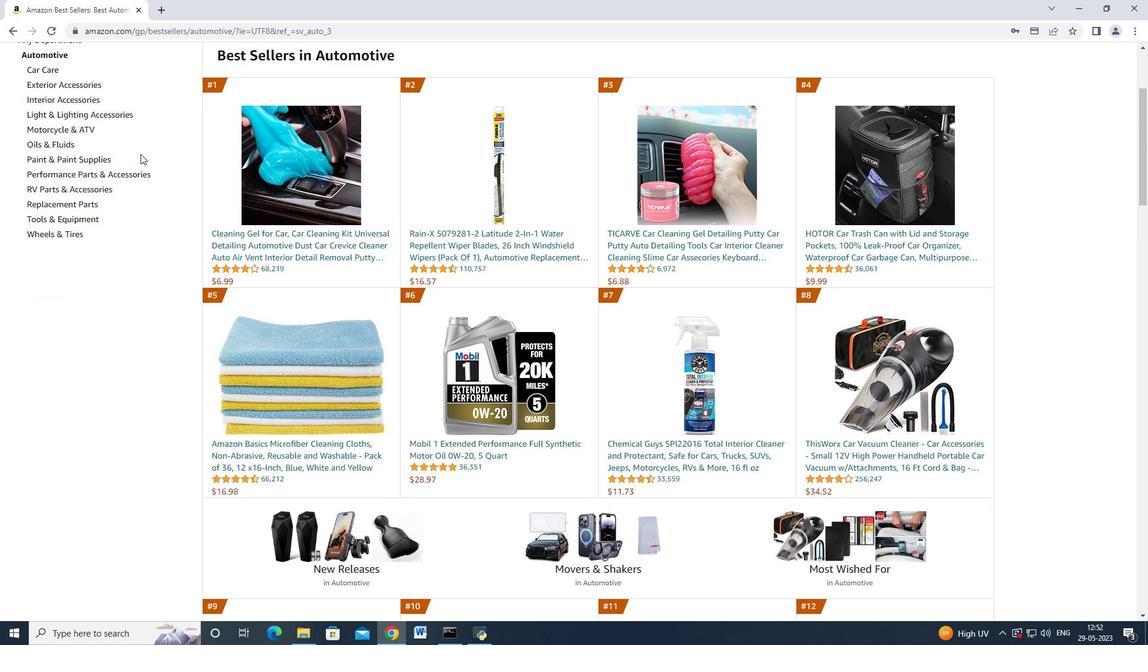 
Action: Mouse moved to (130, 162)
Screenshot: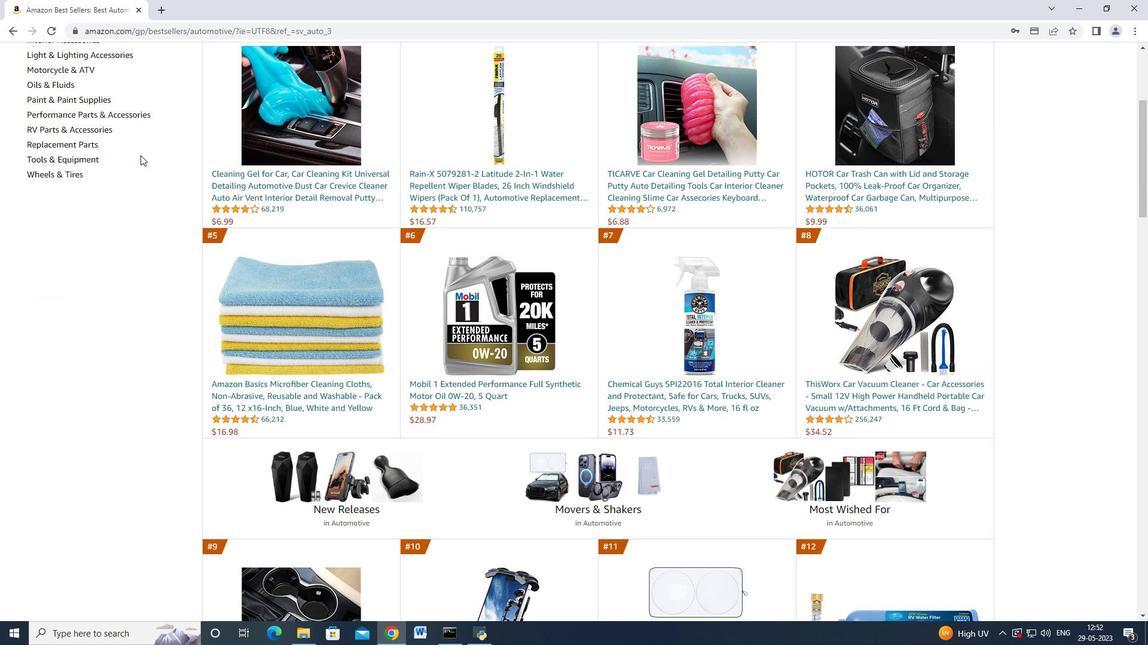 
Action: Mouse scrolled (135, 157) with delta (0, 0)
Screenshot: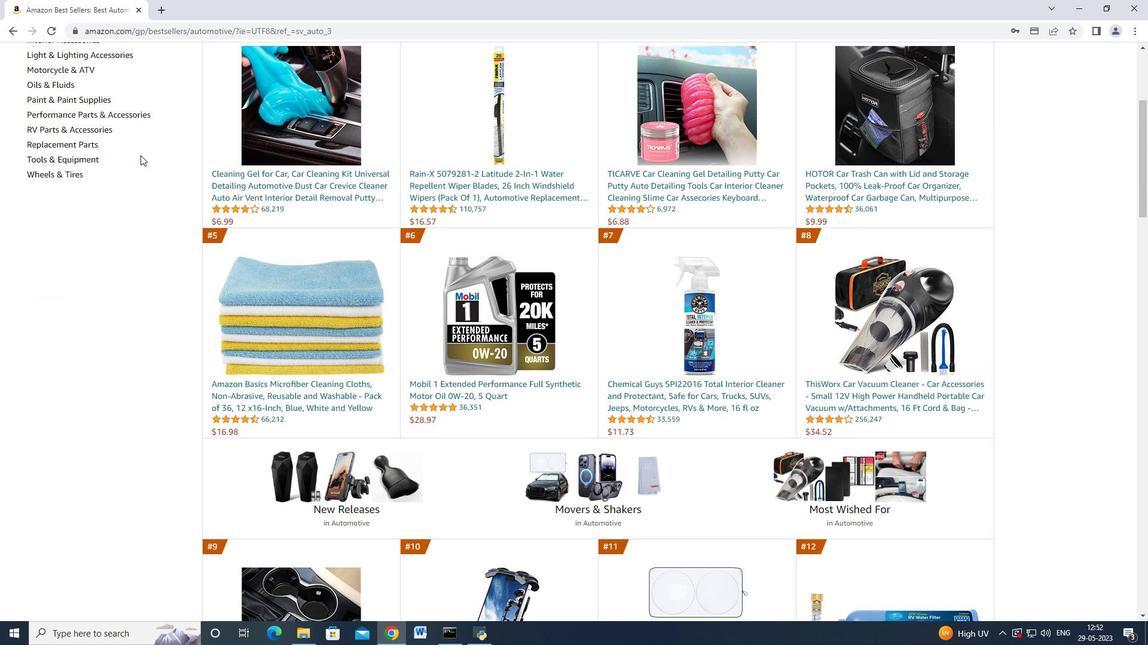 
Action: Mouse moved to (121, 162)
Screenshot: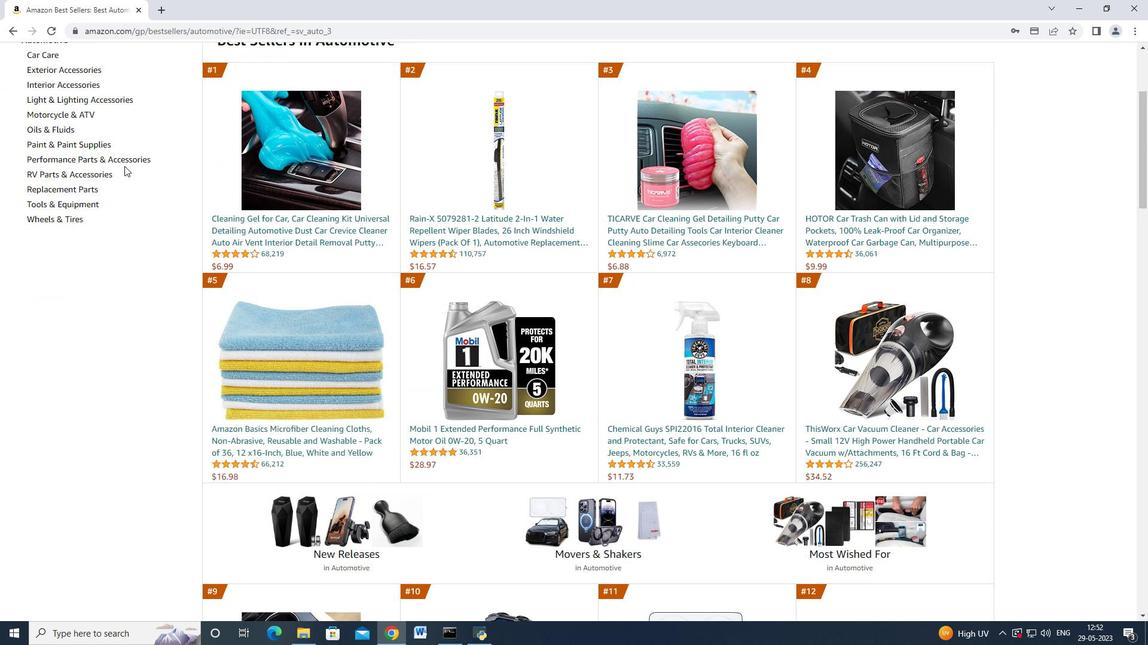 
Action: Mouse scrolled (121, 163) with delta (0, 0)
Screenshot: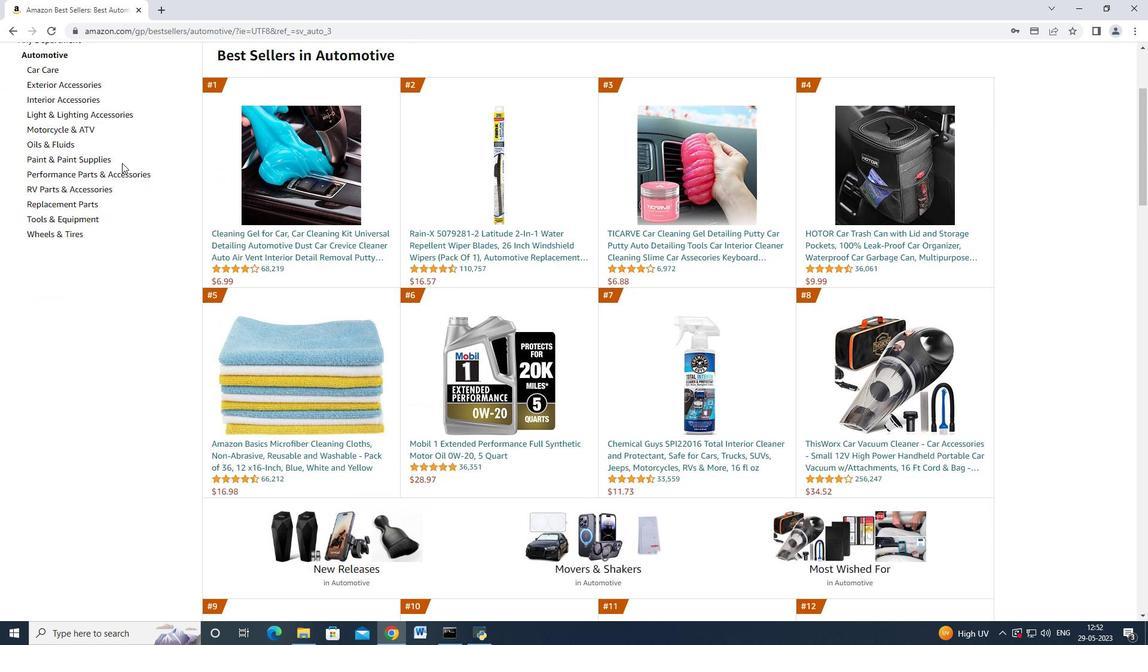 
Action: Mouse moved to (68, 262)
Screenshot: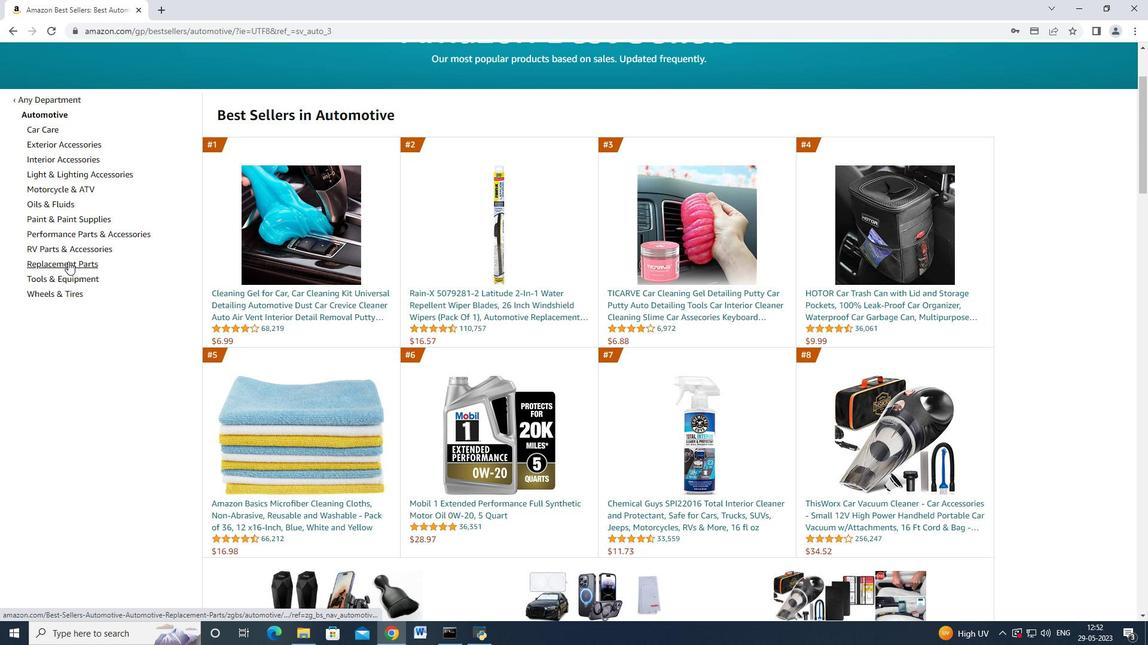 
Action: Mouse pressed left at (68, 262)
Screenshot: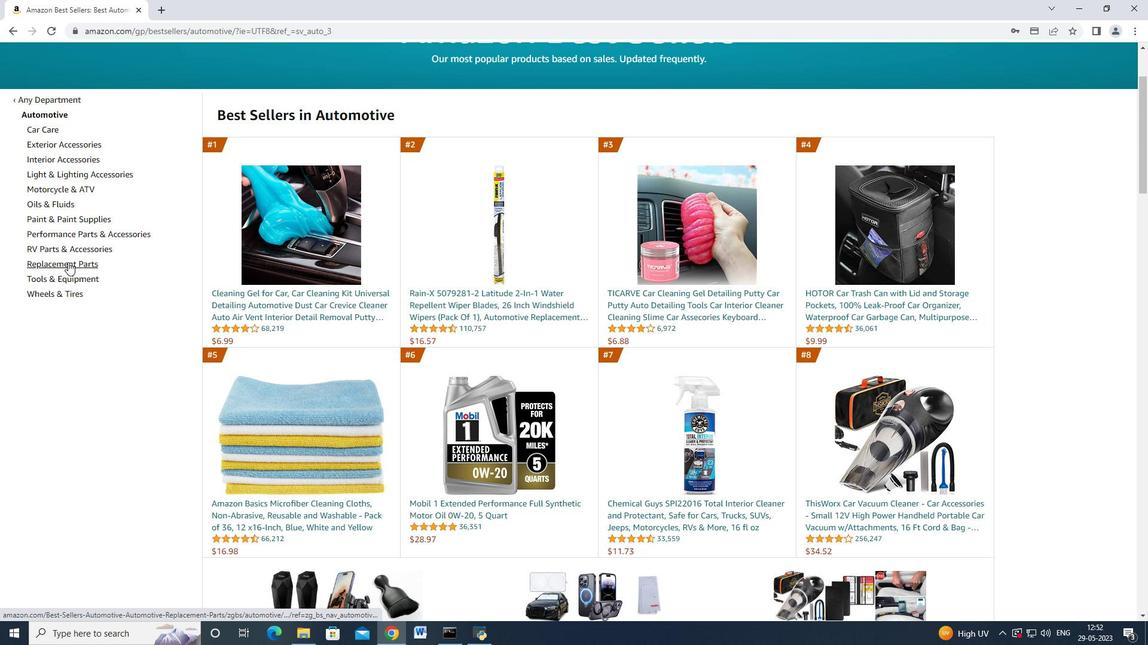 
Action: Mouse moved to (338, 61)
Screenshot: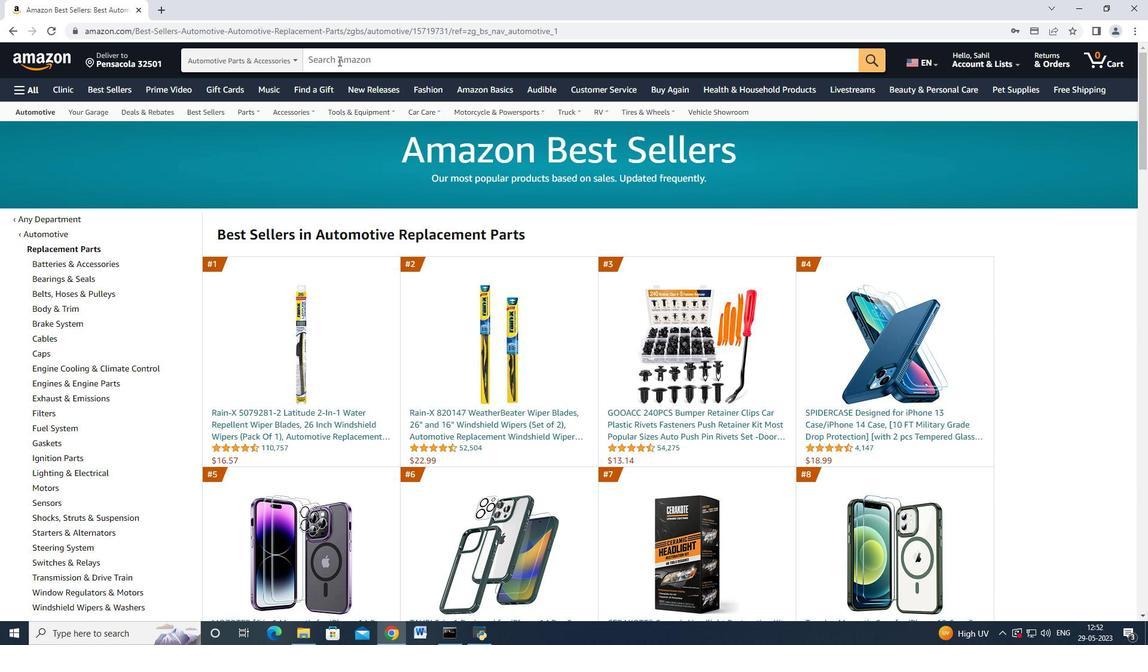 
Action: Mouse pressed left at (338, 61)
Screenshot: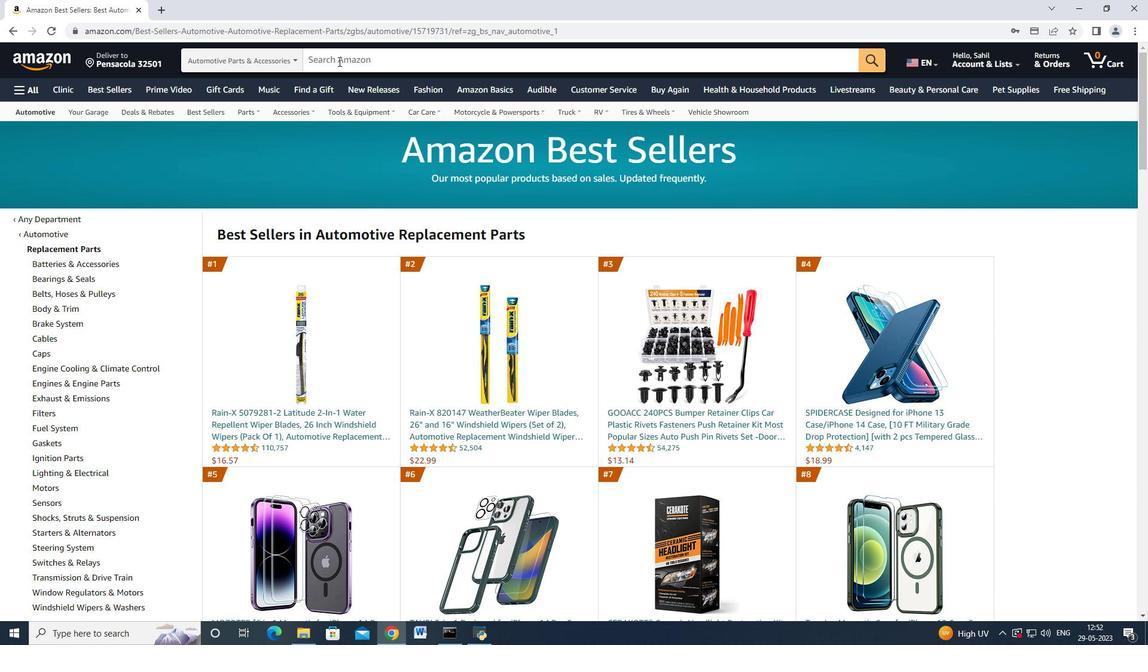 
Action: Mouse moved to (107, 210)
Screenshot: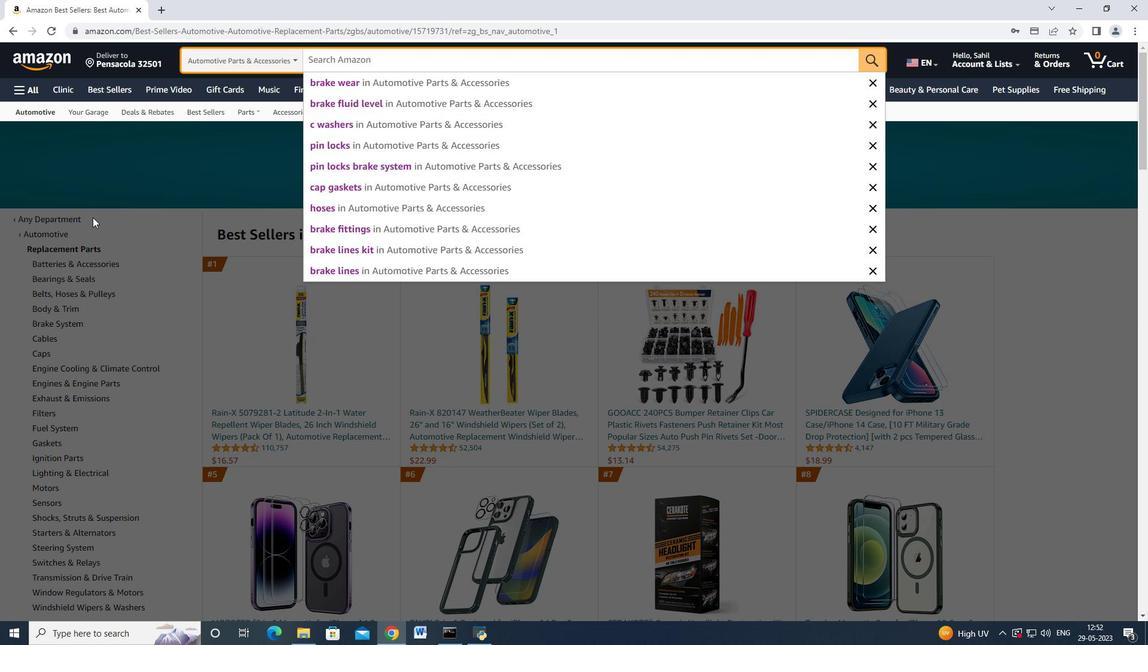 
Action: Mouse pressed left at (107, 210)
Screenshot: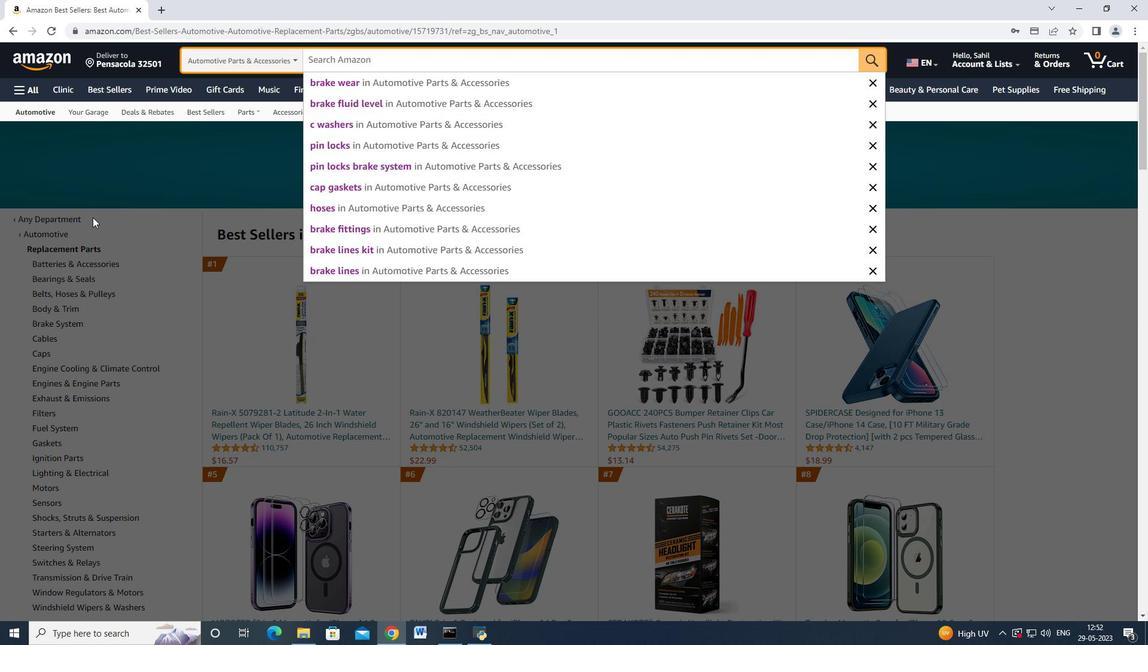 
Action: Mouse moved to (116, 228)
Screenshot: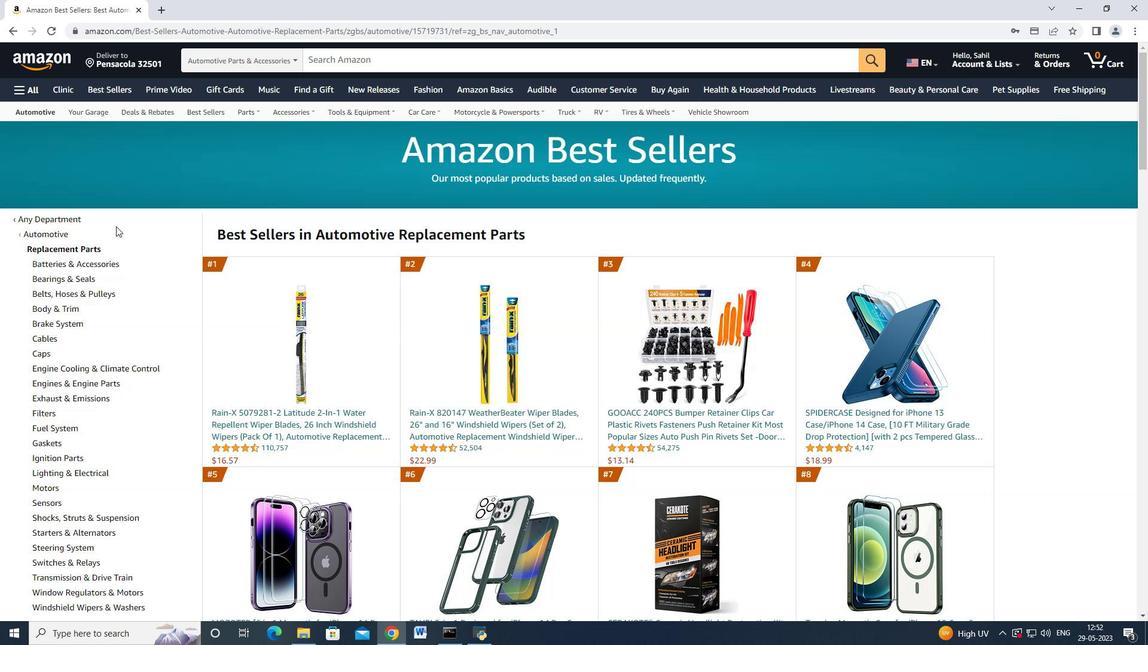 
Action: Mouse scrolled (116, 227) with delta (0, 0)
Screenshot: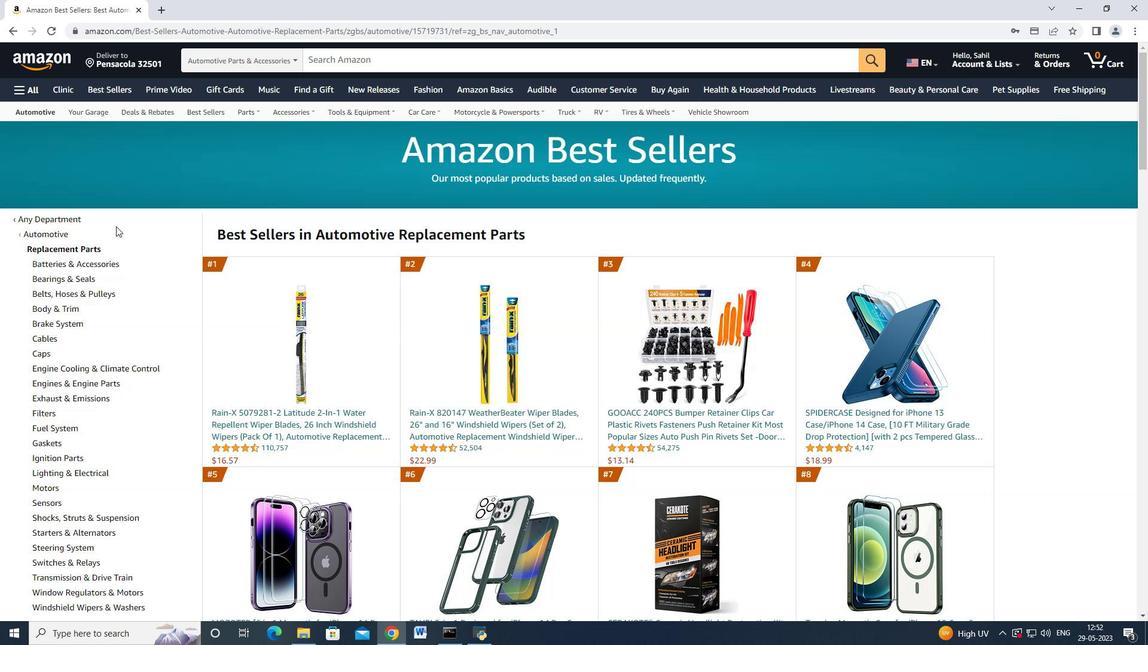 
Action: Mouse moved to (68, 260)
Screenshot: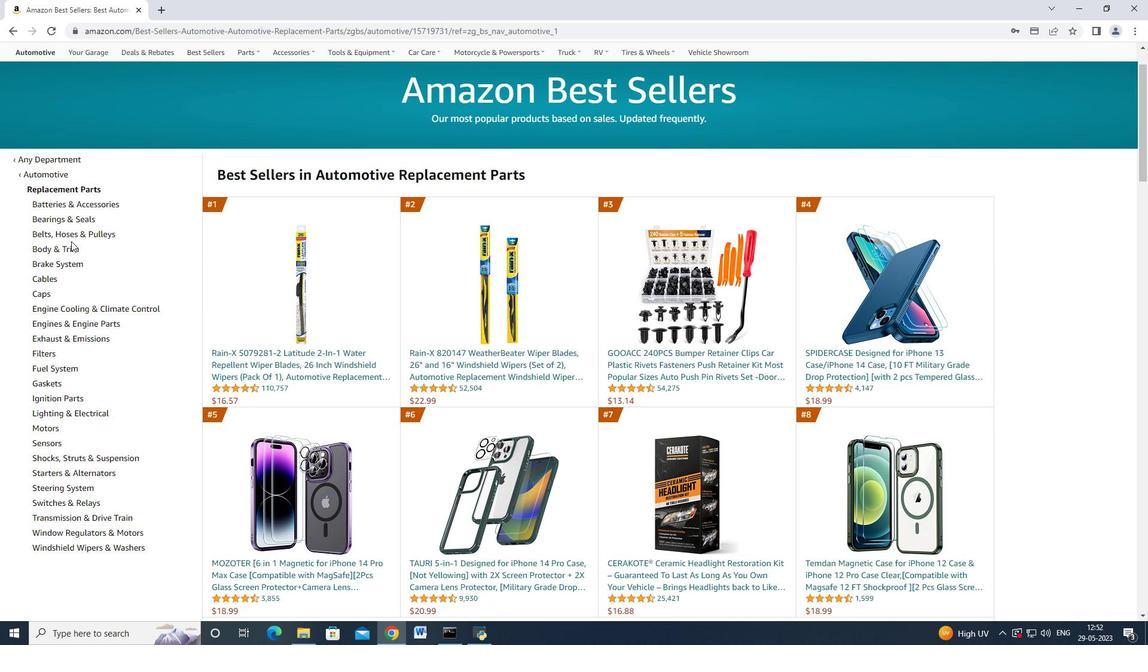
Action: Mouse pressed left at (68, 260)
Screenshot: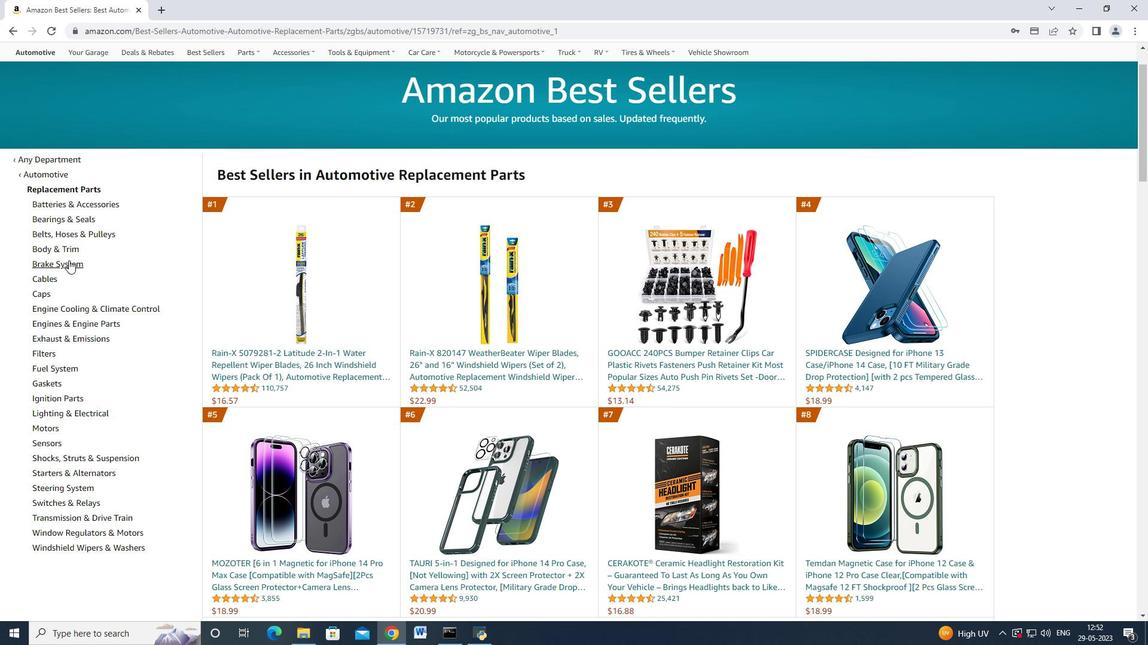 
Action: Mouse moved to (147, 237)
Screenshot: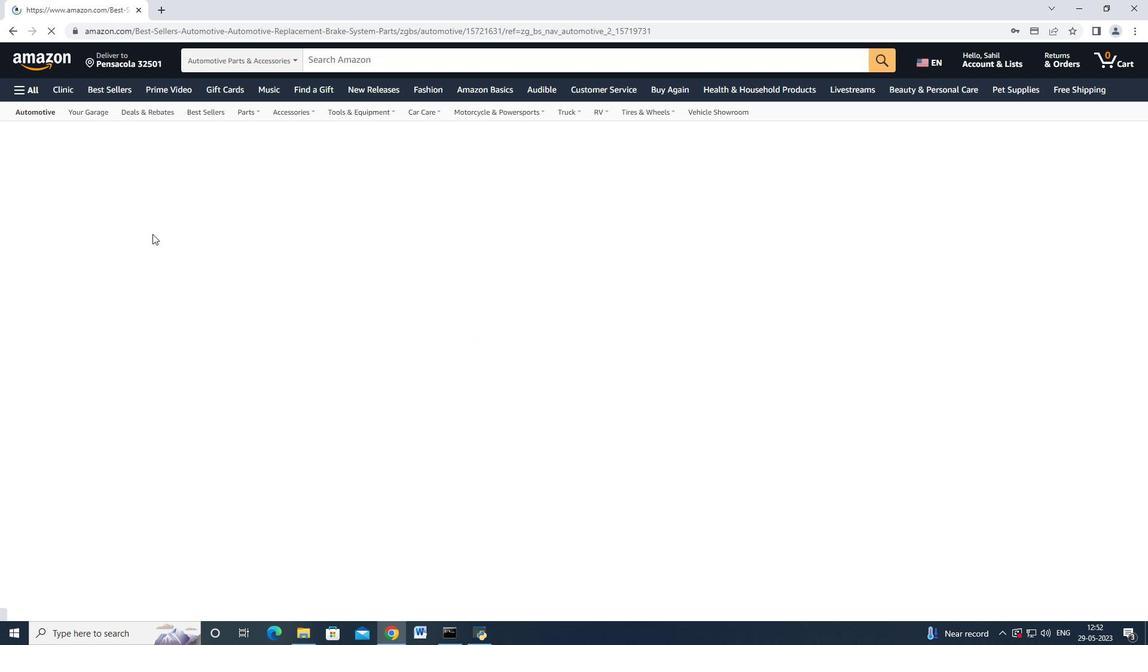
Action: Mouse scrolled (147, 236) with delta (0, 0)
Screenshot: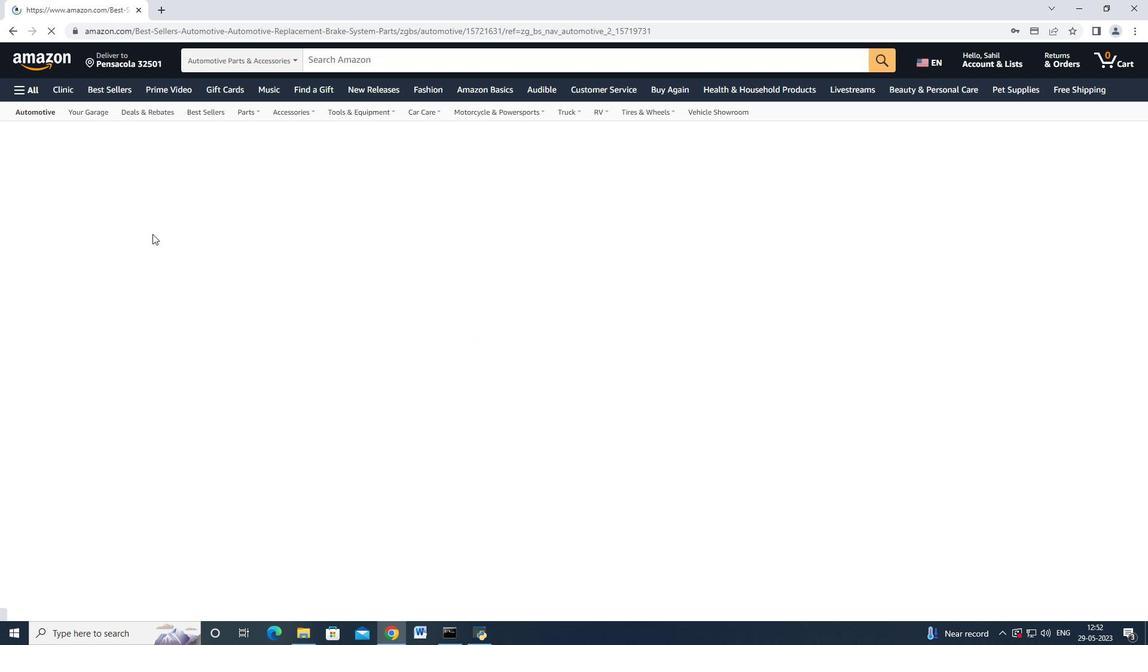 
Action: Mouse moved to (145, 238)
Screenshot: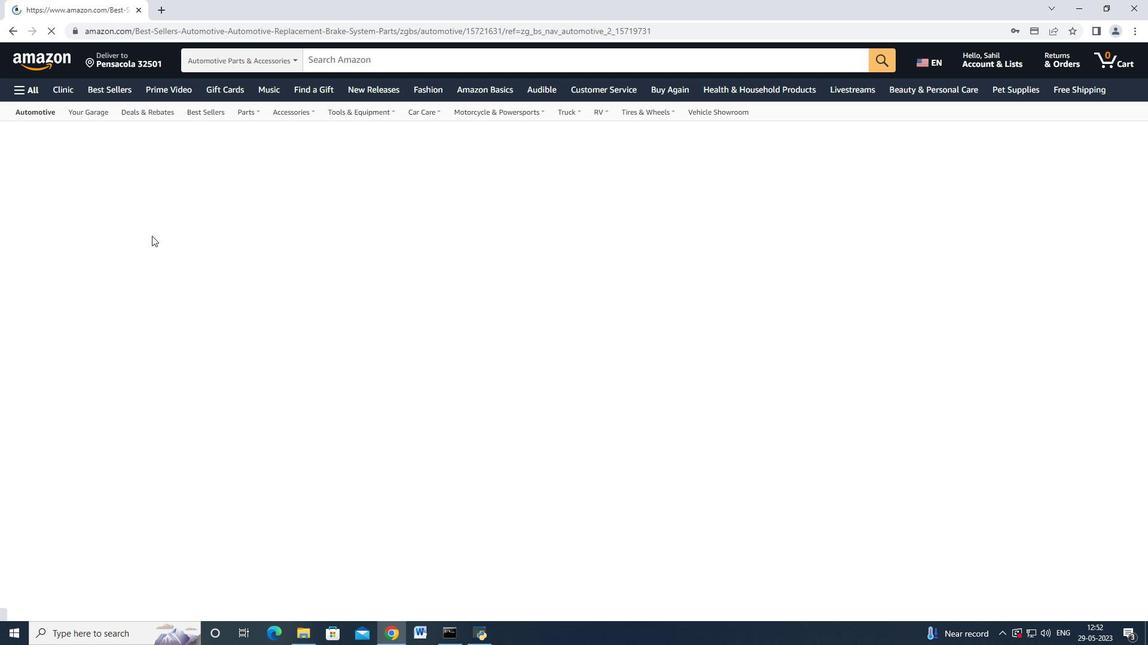 
Action: Mouse scrolled (145, 237) with delta (0, 0)
Screenshot: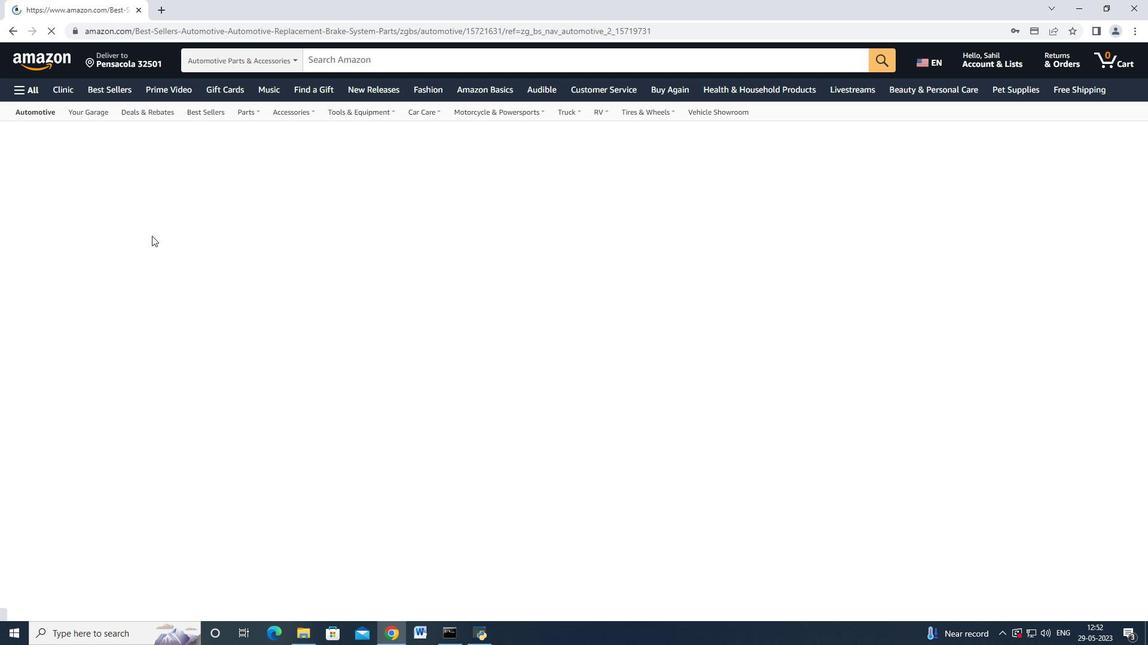 
Action: Mouse moved to (147, 236)
Screenshot: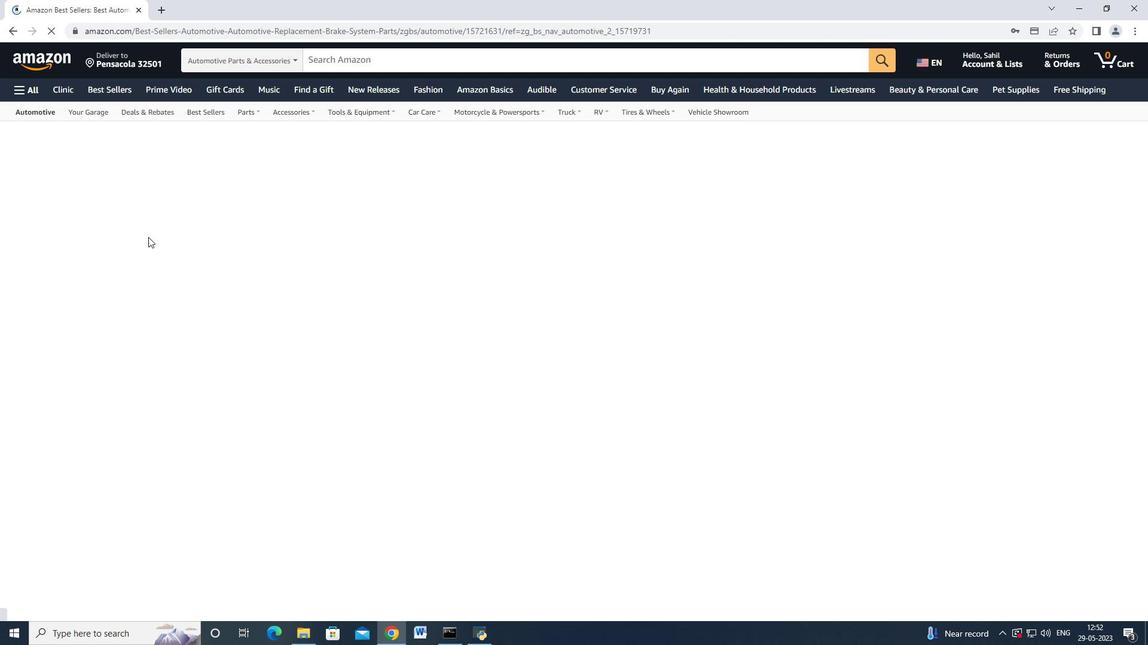 
Action: Mouse scrolled (147, 235) with delta (0, 0)
Screenshot: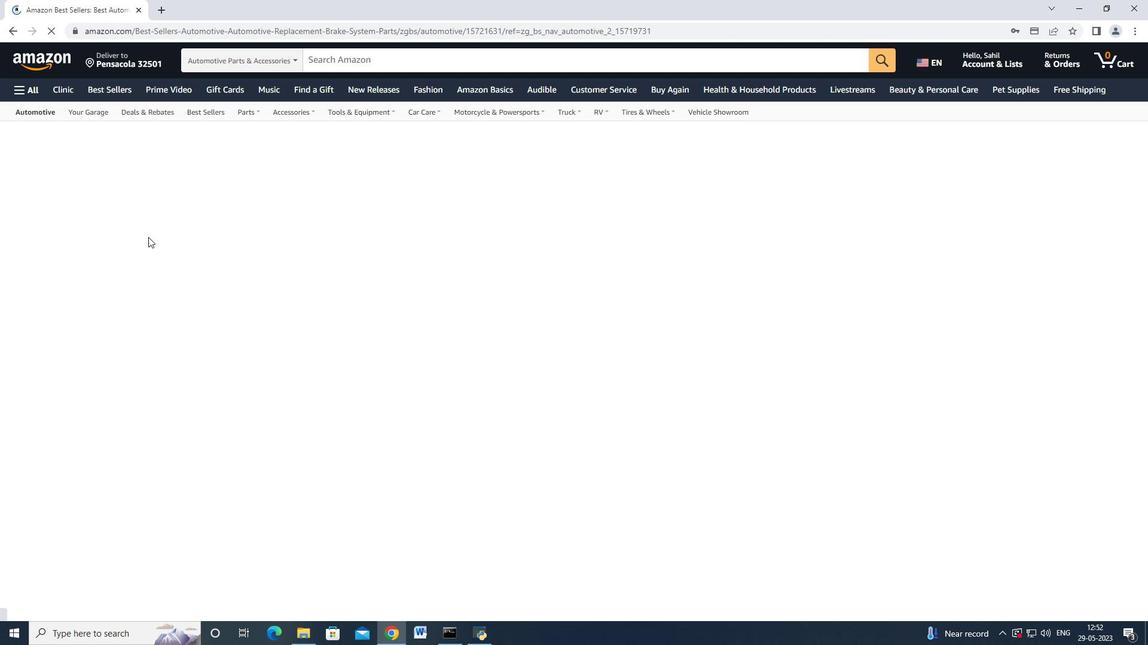 
Action: Mouse moved to (147, 235)
Screenshot: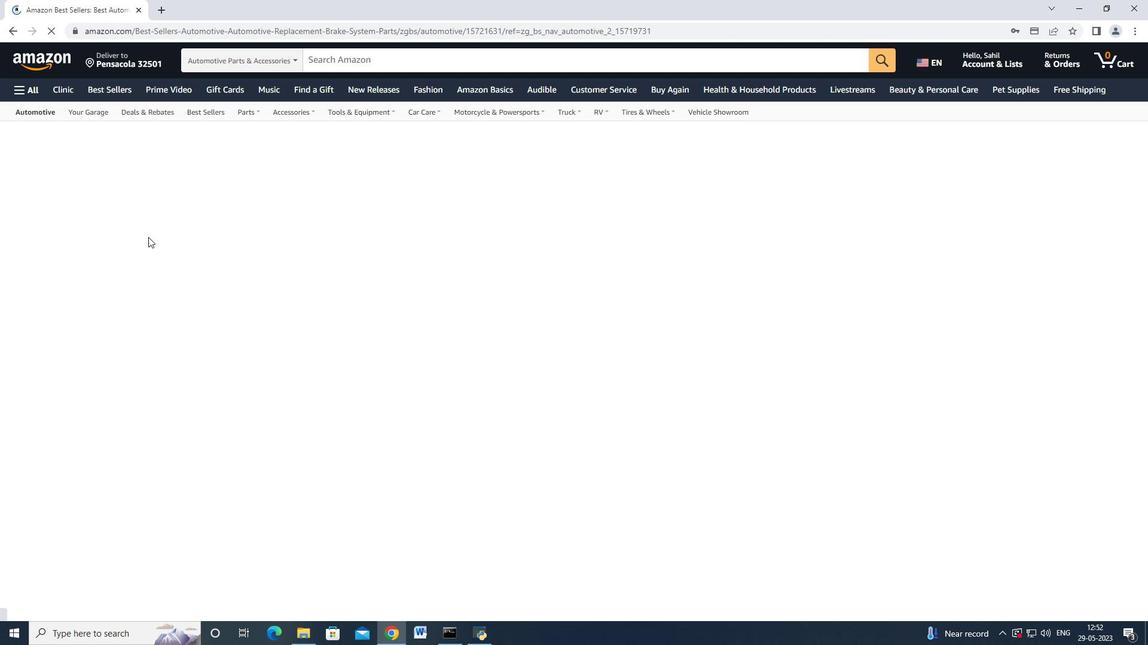 
Action: Mouse scrolled (147, 235) with delta (0, 0)
Screenshot: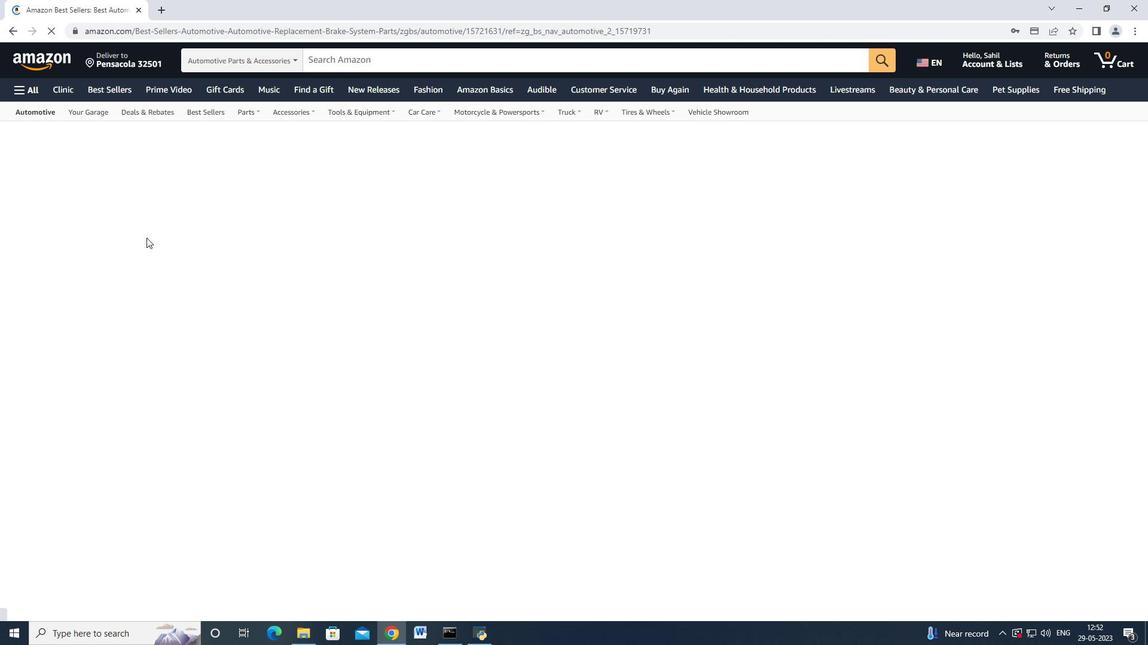 
Action: Mouse moved to (141, 252)
Screenshot: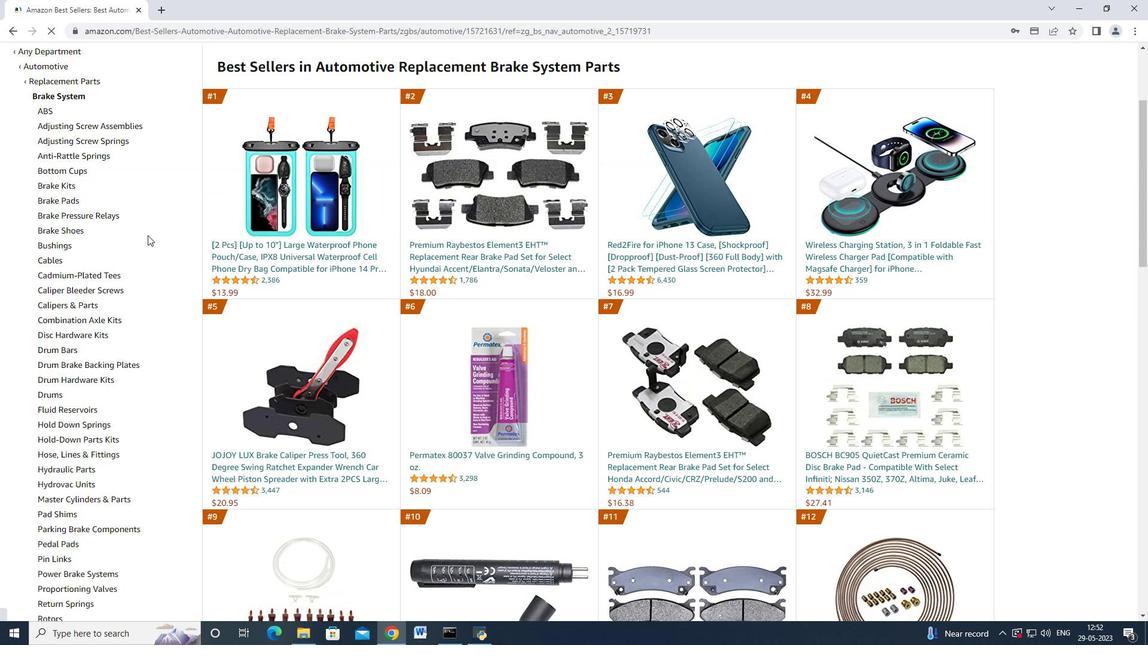 
Action: Mouse scrolled (141, 252) with delta (0, 0)
Screenshot: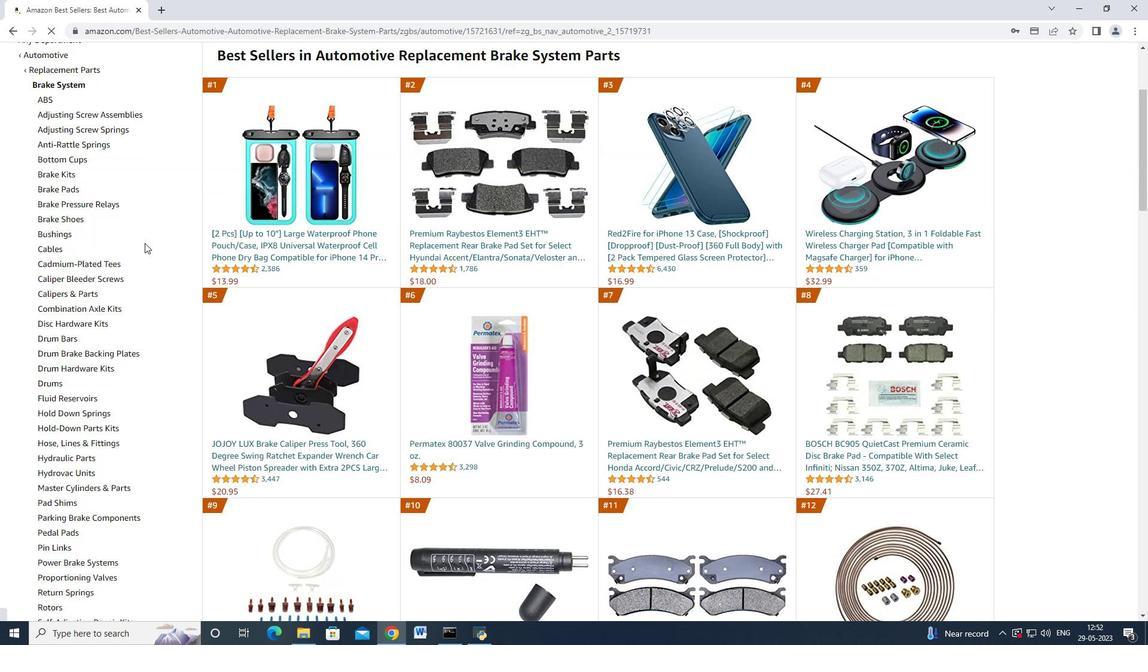 
Action: Mouse moved to (141, 253)
Screenshot: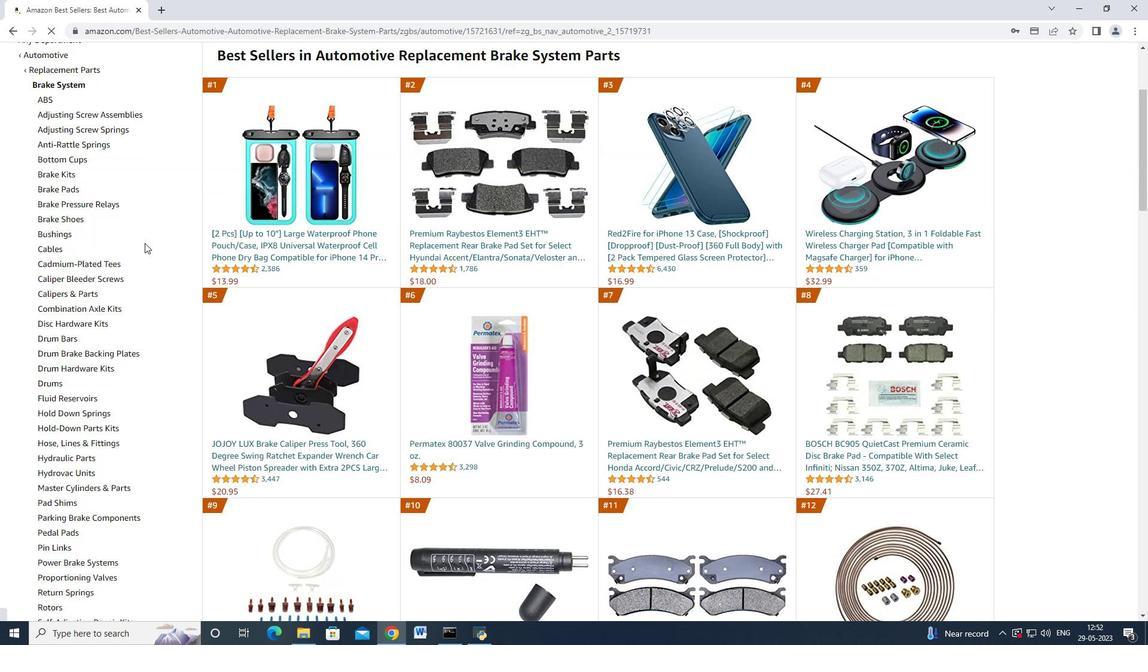 
Action: Mouse scrolled (141, 252) with delta (0, 0)
Screenshot: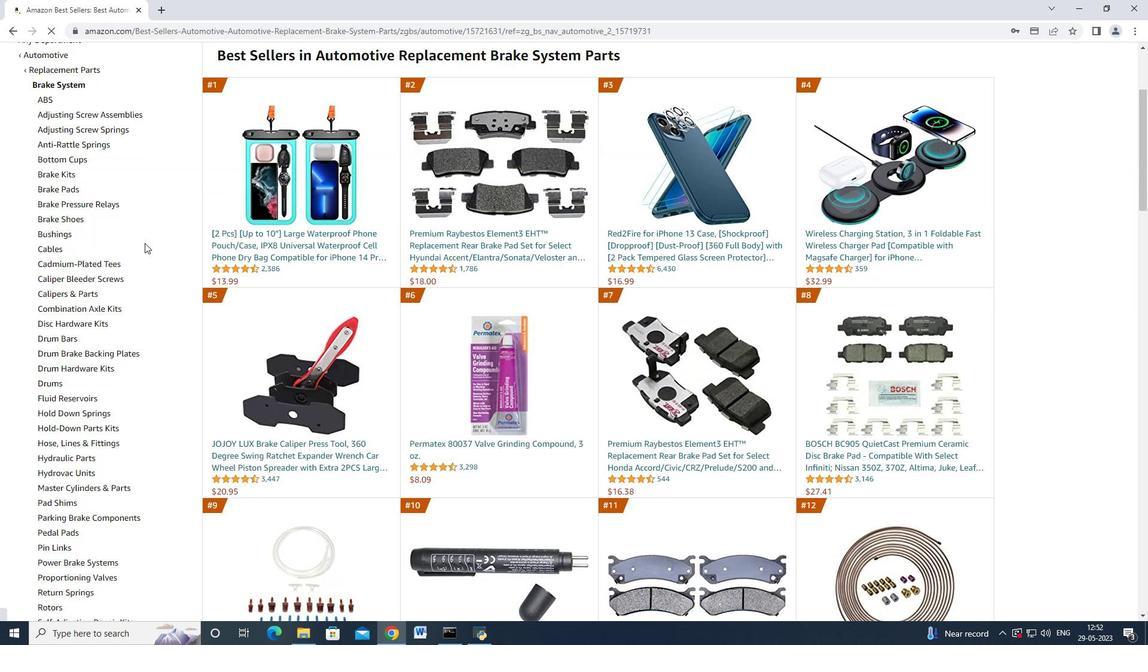 
Action: Mouse scrolled (141, 252) with delta (0, 0)
Screenshot: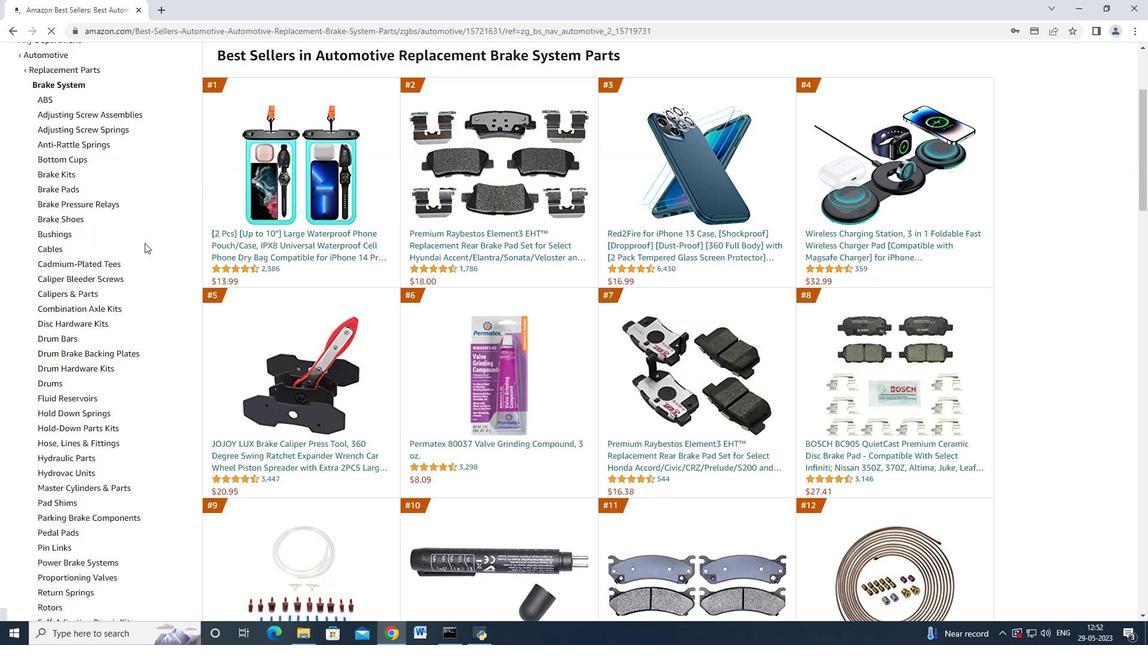 
Action: Mouse scrolled (141, 252) with delta (0, 0)
Screenshot: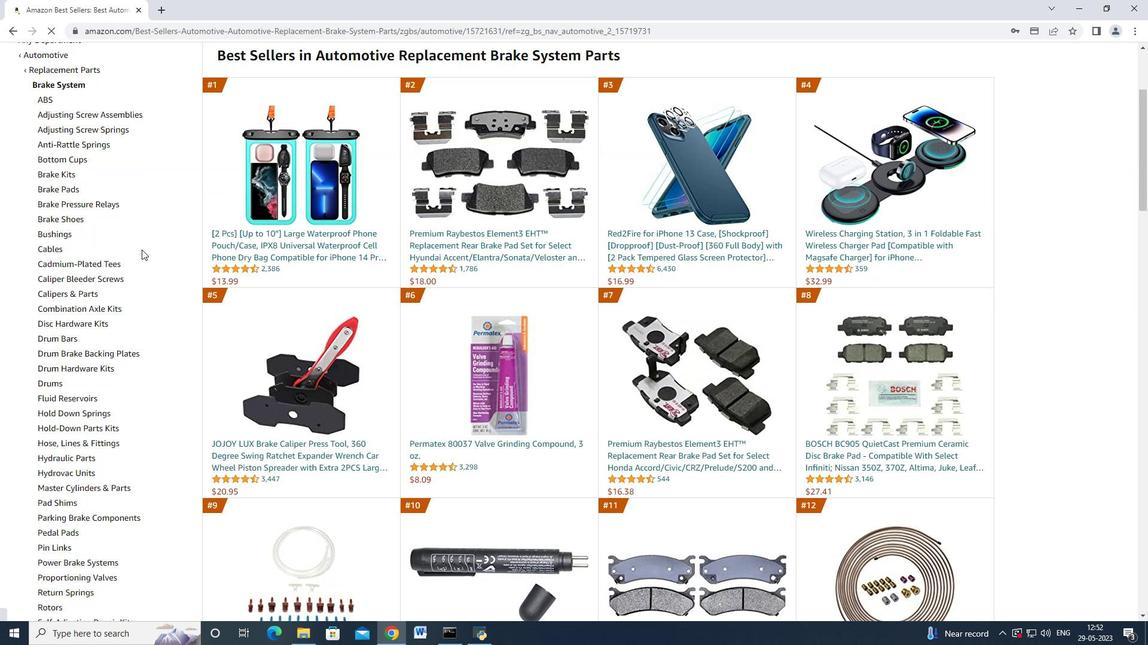 
Action: Mouse moved to (135, 271)
Screenshot: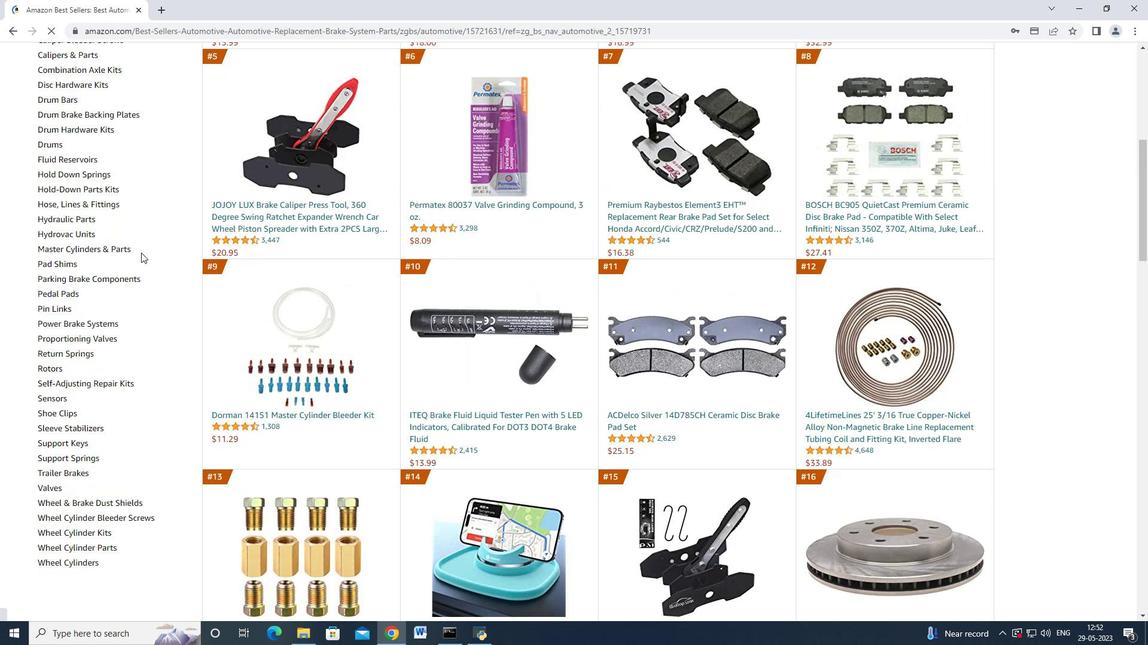 
Action: Mouse scrolled (135, 270) with delta (0, 0)
Screenshot: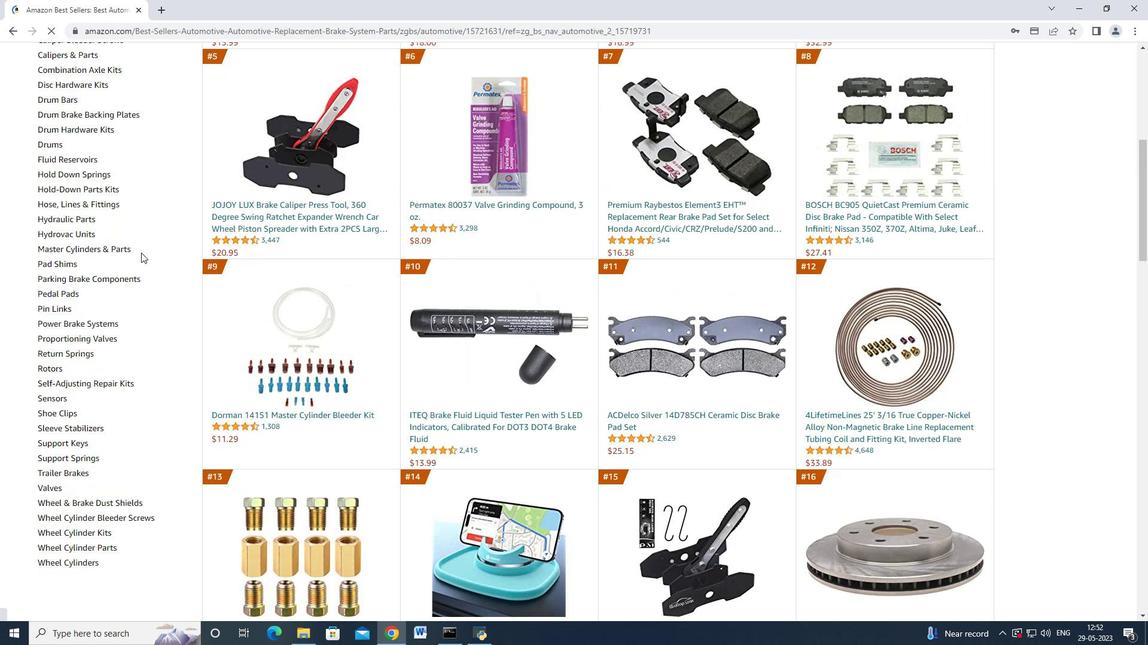 
Action: Mouse moved to (135, 271)
Screenshot: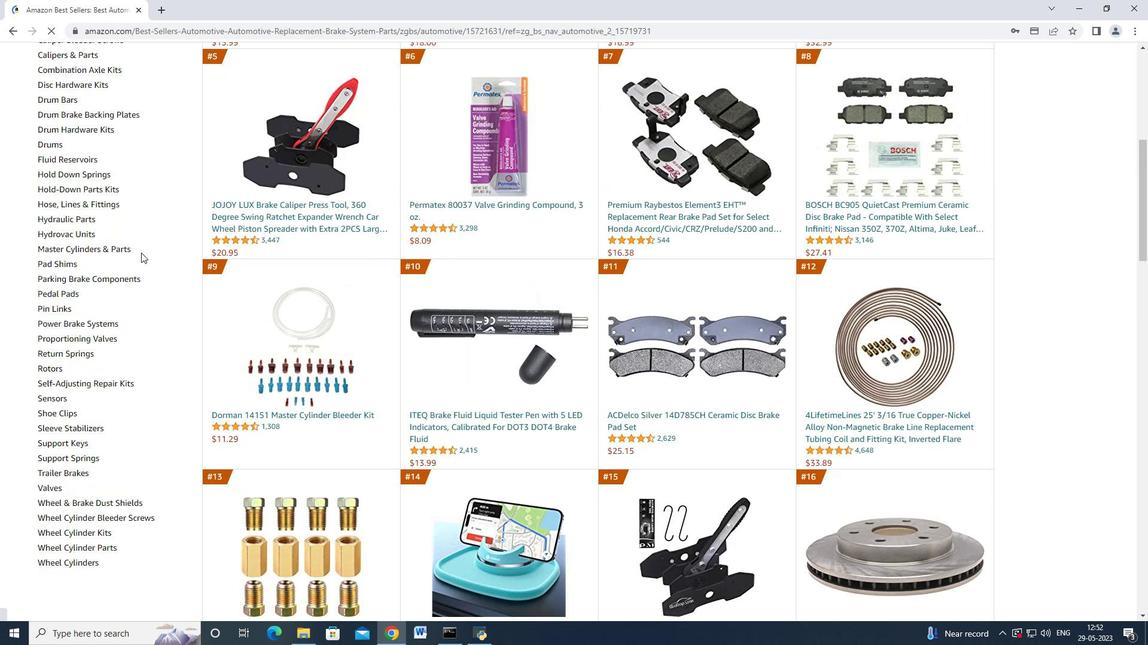 
Action: Mouse scrolled (135, 270) with delta (0, 0)
Screenshot: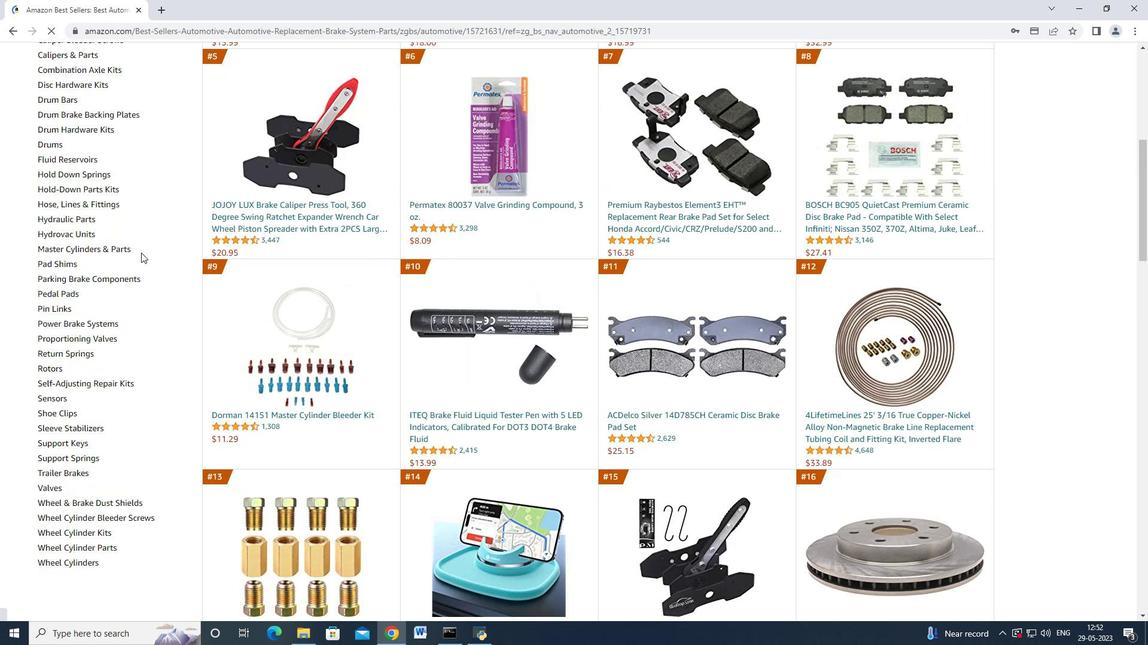 
Action: Mouse moved to (135, 272)
Screenshot: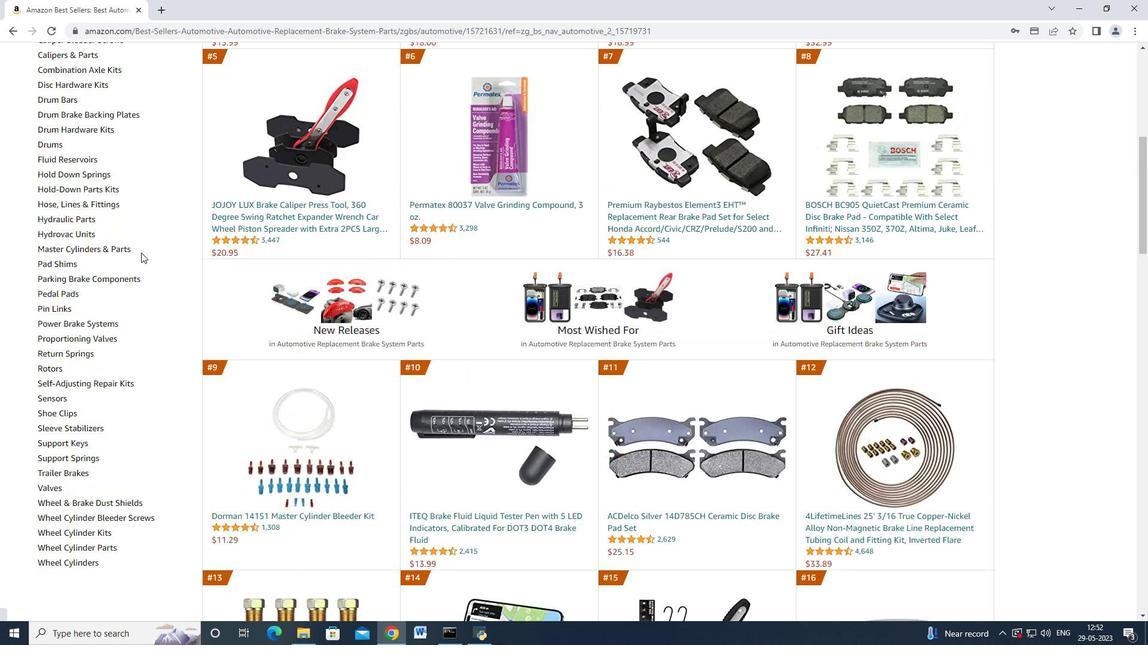 
Action: Mouse scrolled (135, 272) with delta (0, 0)
Screenshot: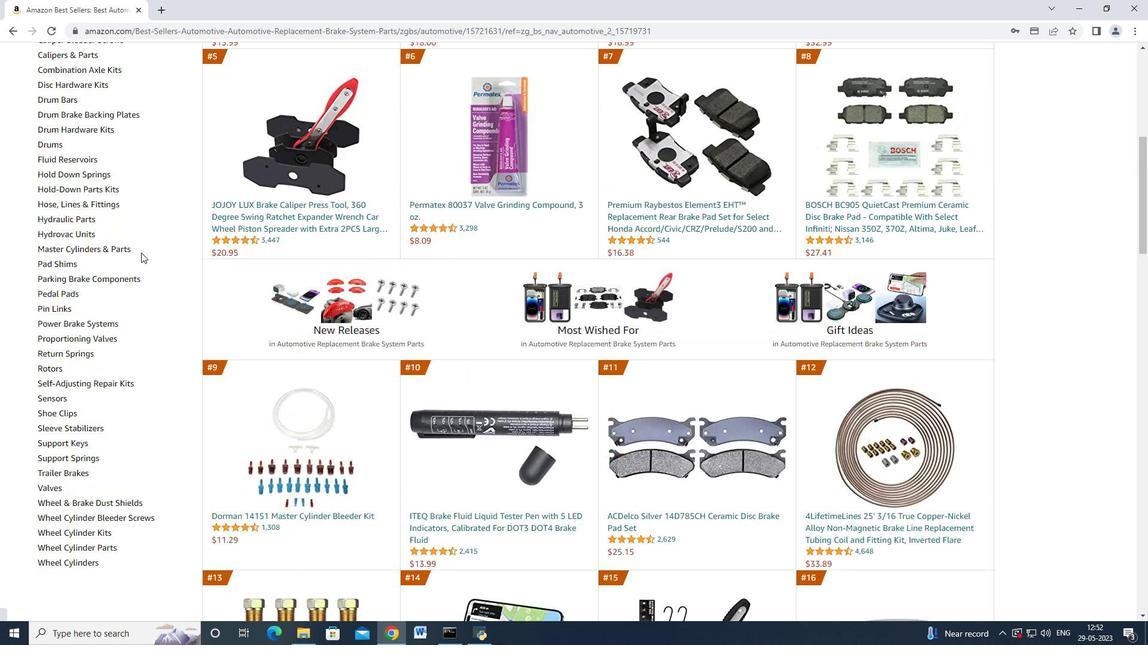 
Action: Mouse moved to (61, 221)
Screenshot: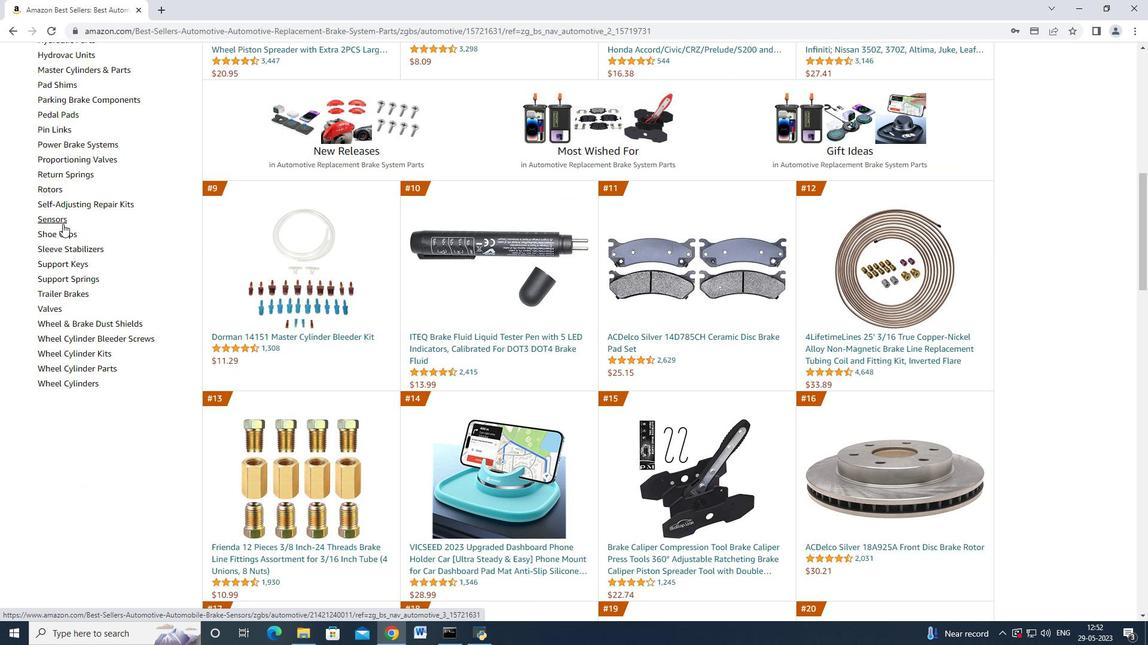 
Action: Mouse pressed left at (61, 221)
Screenshot: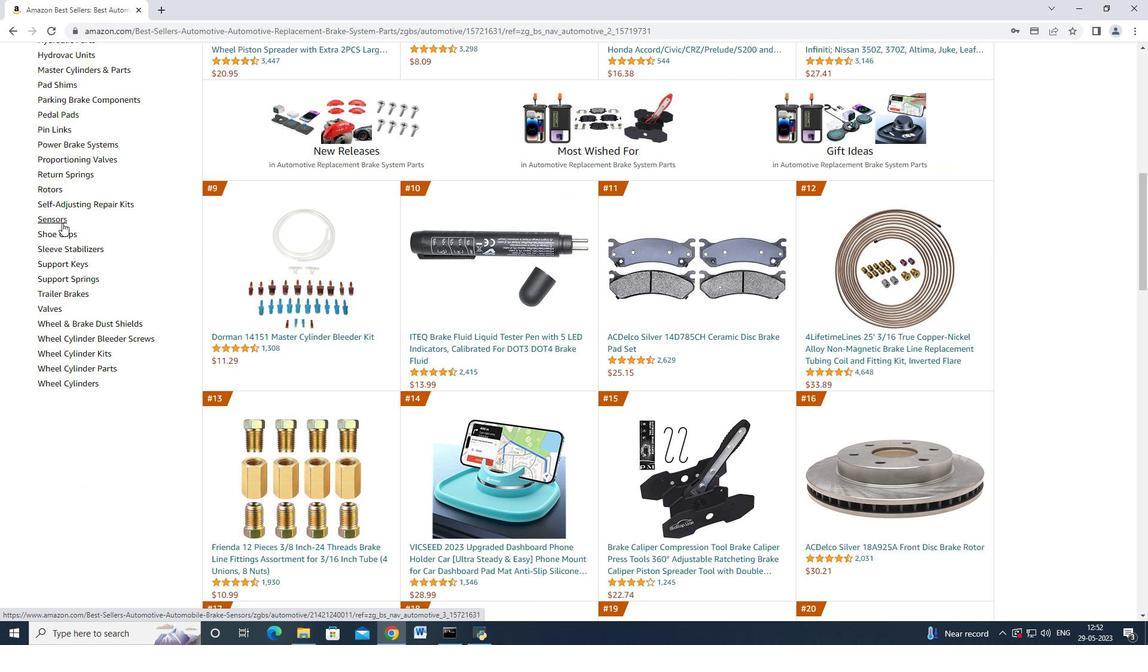 
Action: Mouse moved to (91, 351)
Screenshot: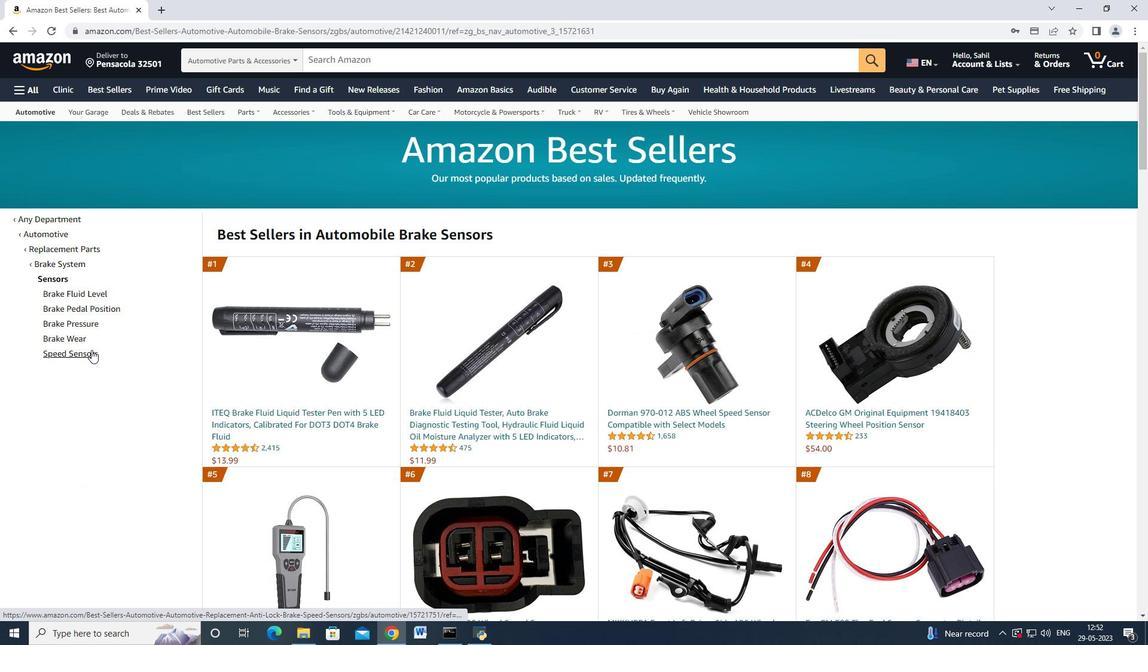 
Action: Mouse pressed left at (91, 351)
Screenshot: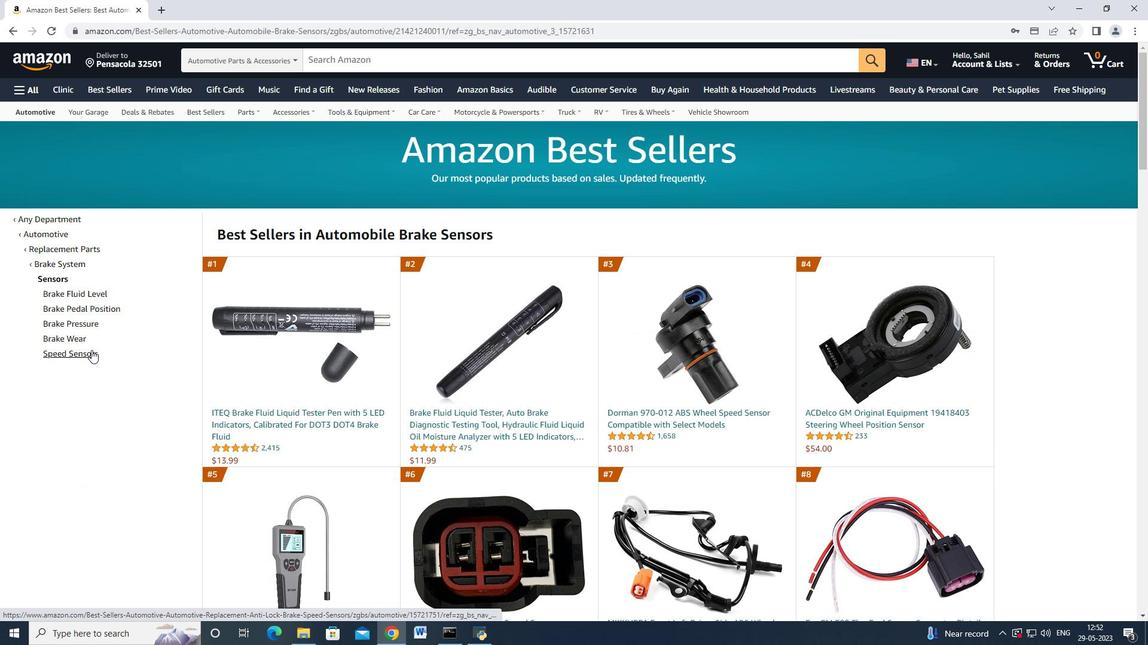 
Action: Mouse moved to (431, 289)
Screenshot: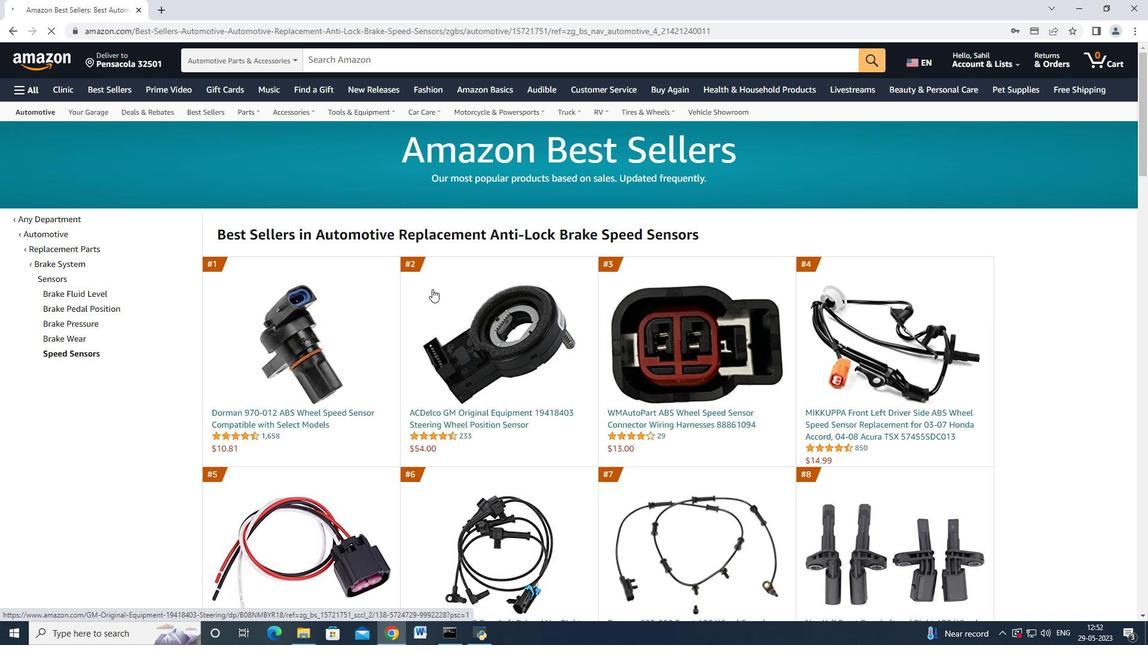 
Action: Mouse scrolled (431, 288) with delta (0, 0)
Screenshot: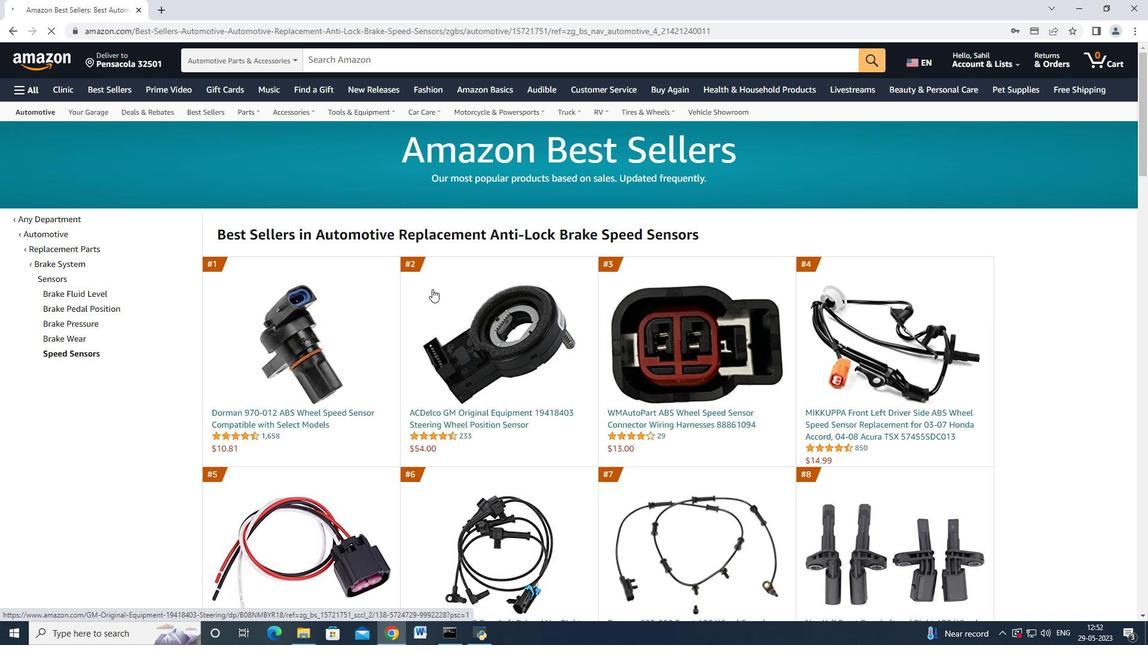 
Action: Mouse moved to (337, 348)
Screenshot: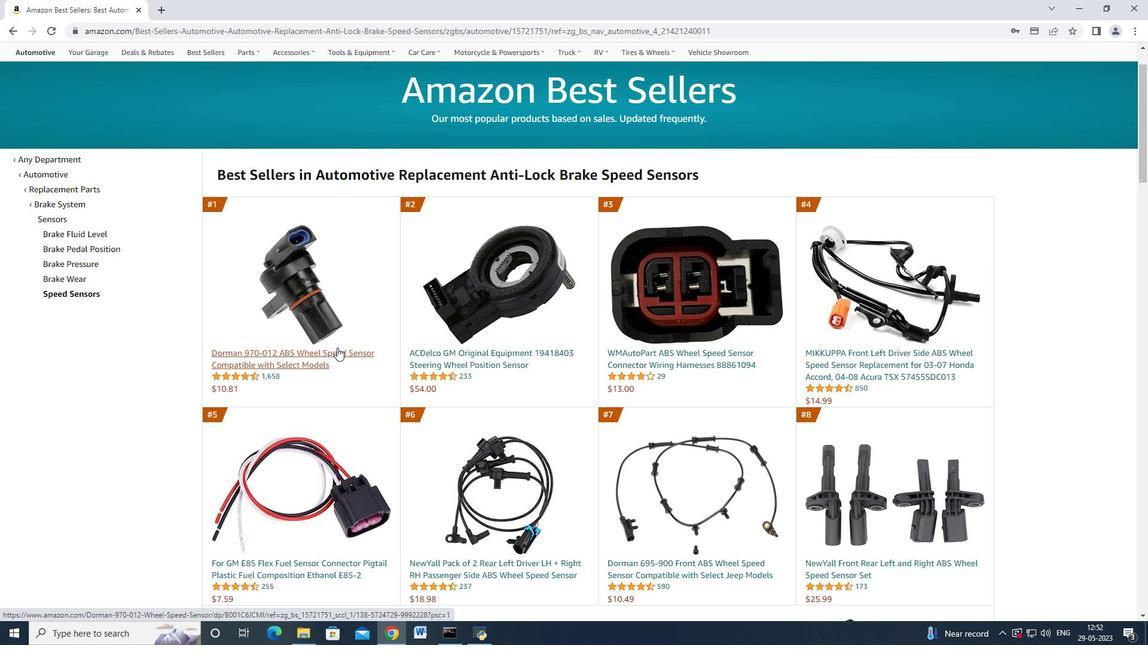 
Action: Mouse pressed left at (337, 348)
Screenshot: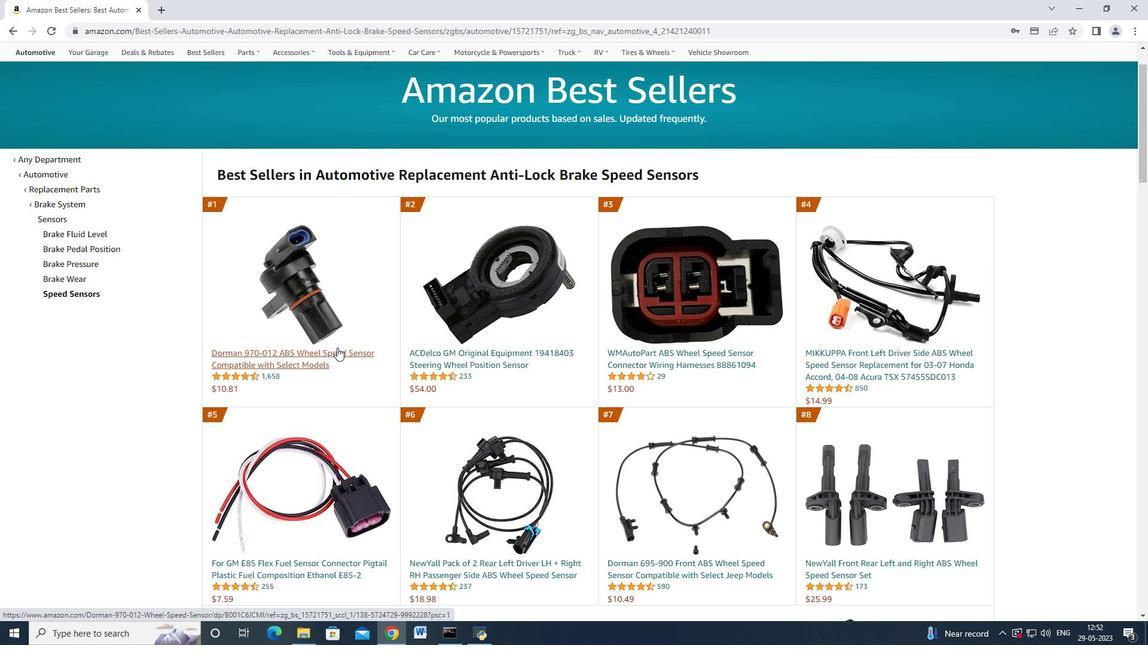 
Action: Mouse moved to (148, 264)
Screenshot: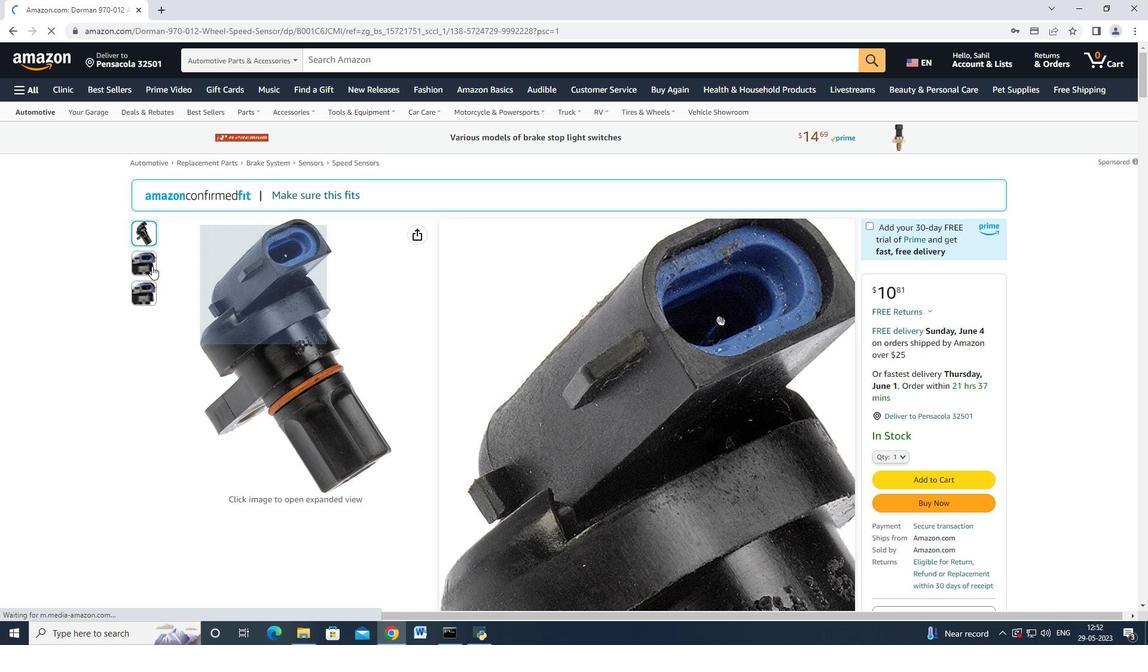 
Action: Mouse pressed left at (148, 264)
Screenshot: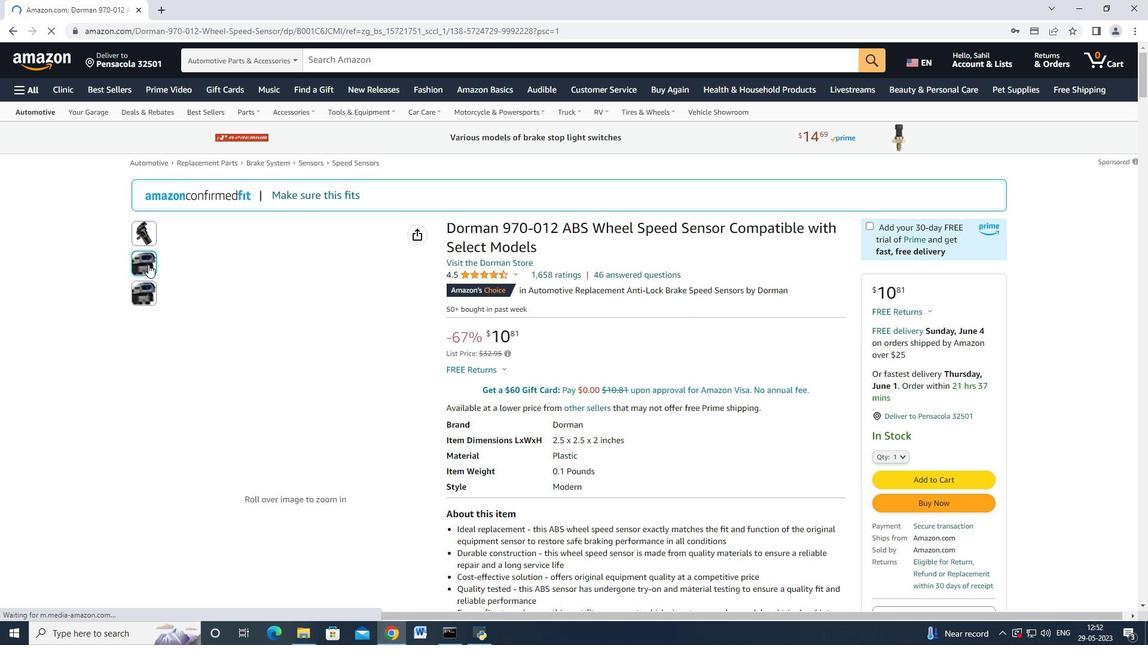 
Action: Mouse moved to (608, 340)
Screenshot: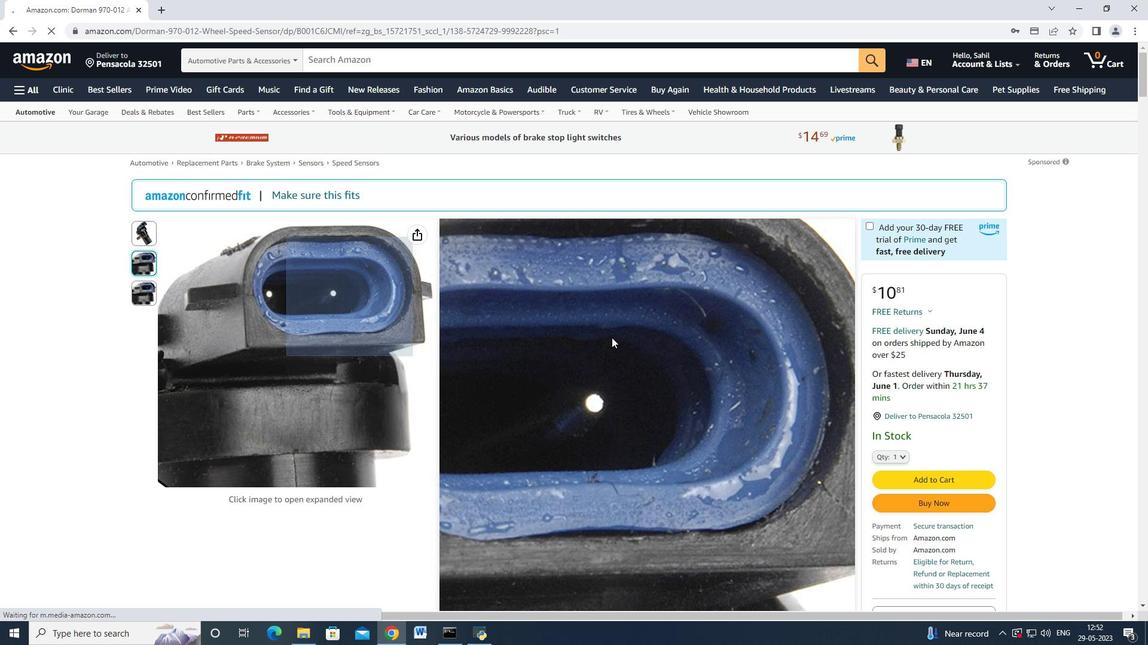 
Action: Mouse scrolled (611, 338) with delta (0, 0)
Screenshot: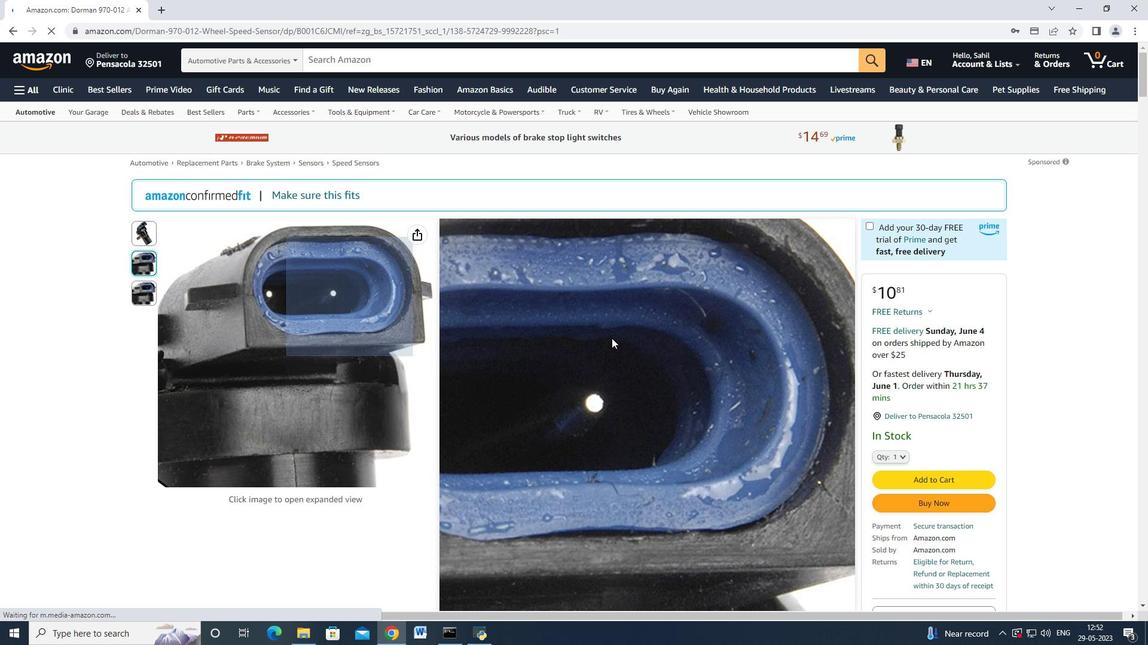 
Action: Mouse scrolled (609, 339) with delta (0, 0)
Screenshot: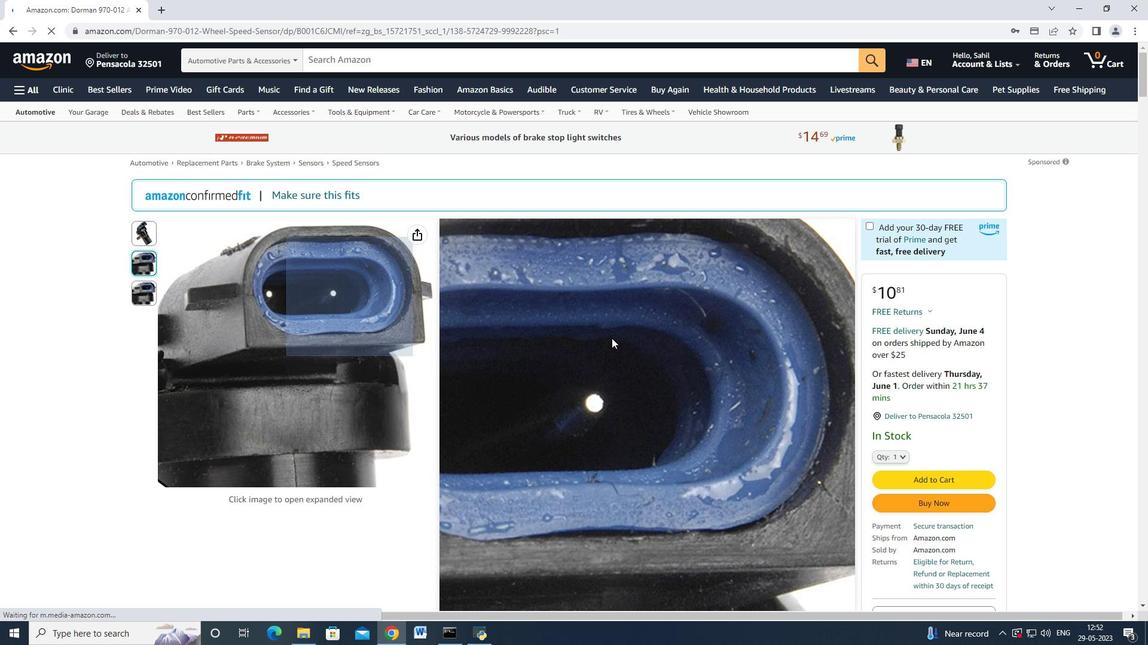 
Action: Mouse moved to (608, 340)
Screenshot: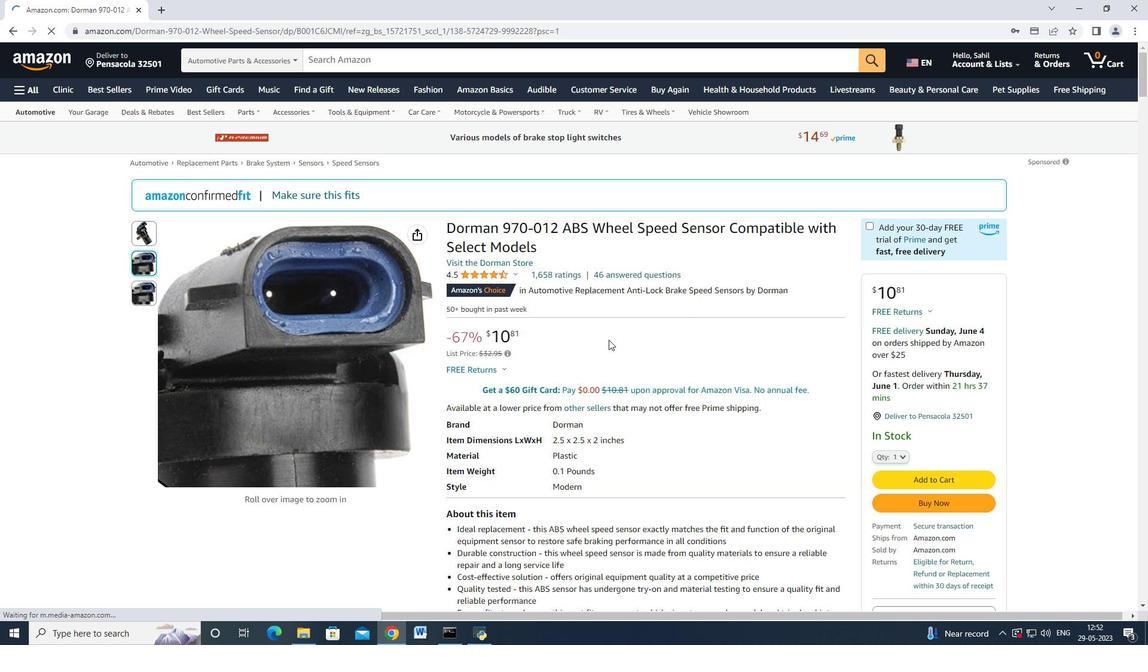 
Action: Mouse scrolled (608, 339) with delta (0, 0)
Screenshot: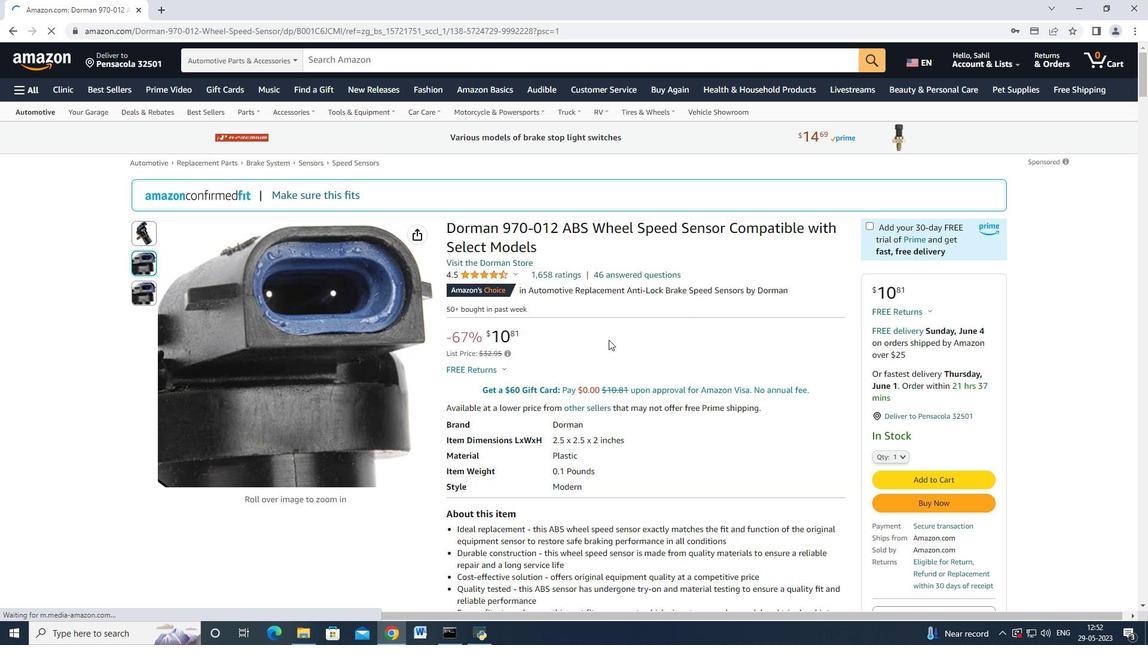 
Action: Mouse scrolled (608, 339) with delta (0, 0)
Screenshot: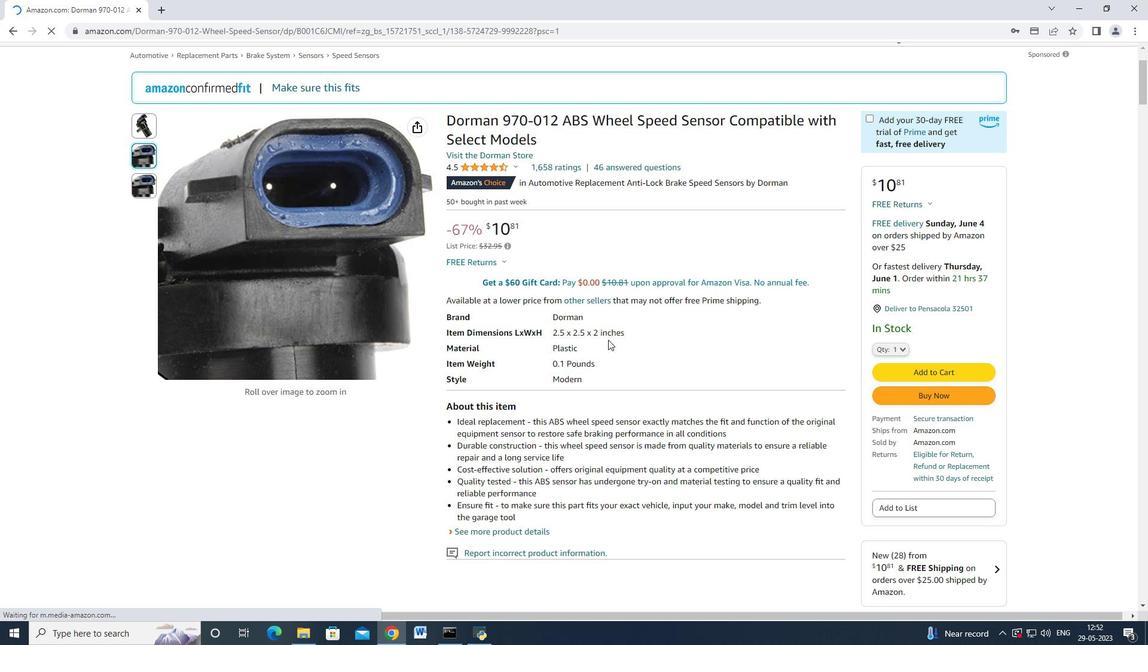 
Action: Mouse moved to (608, 340)
Screenshot: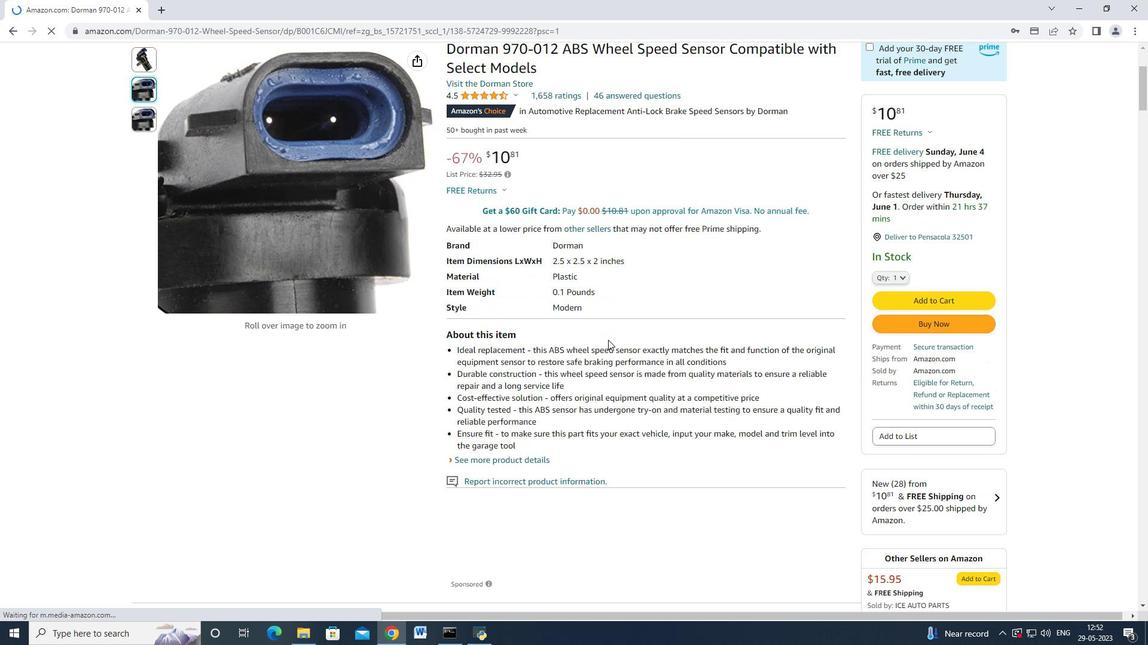 
Action: Mouse scrolled (608, 339) with delta (0, 0)
Screenshot: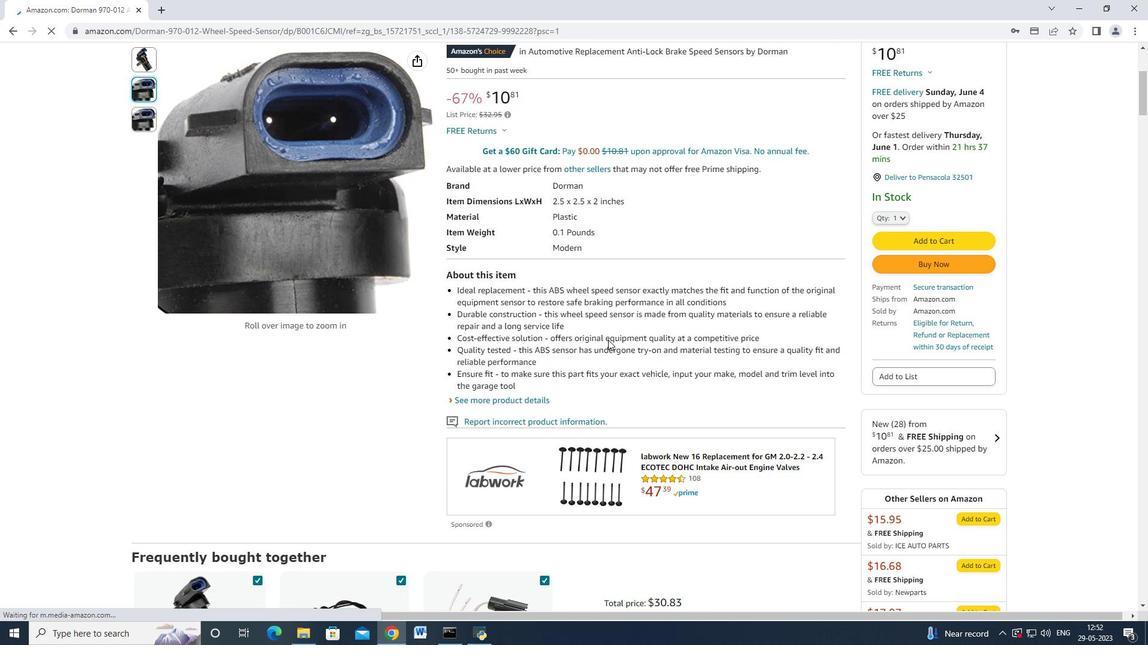 
Action: Mouse moved to (607, 343)
Screenshot: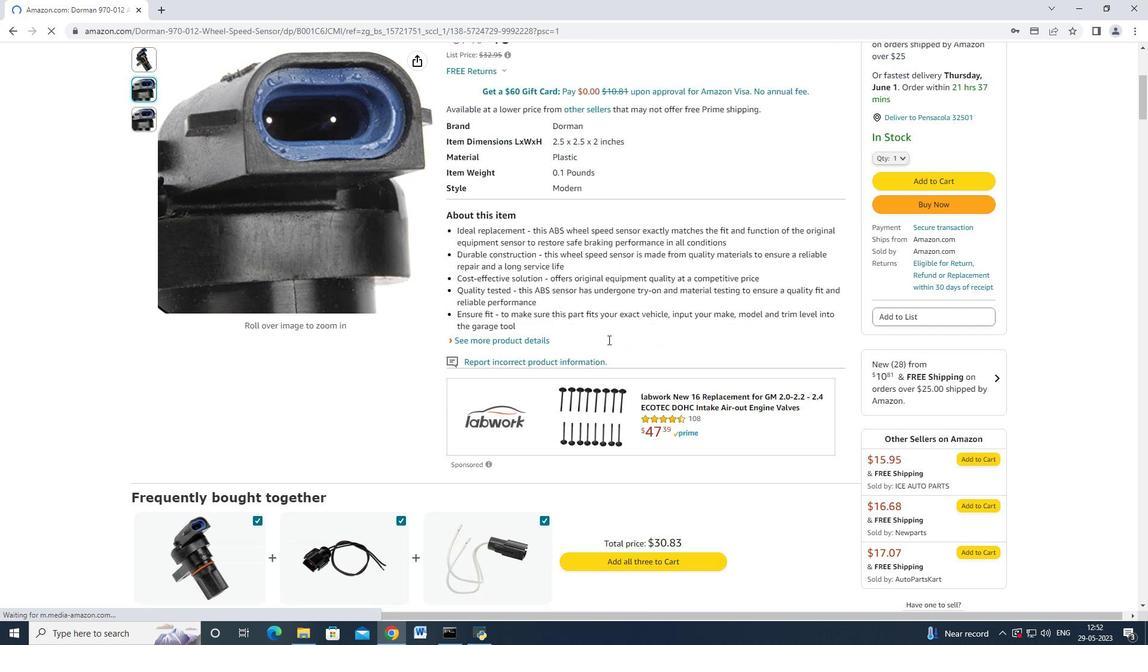 
Action: Mouse scrolled (607, 342) with delta (0, 0)
Screenshot: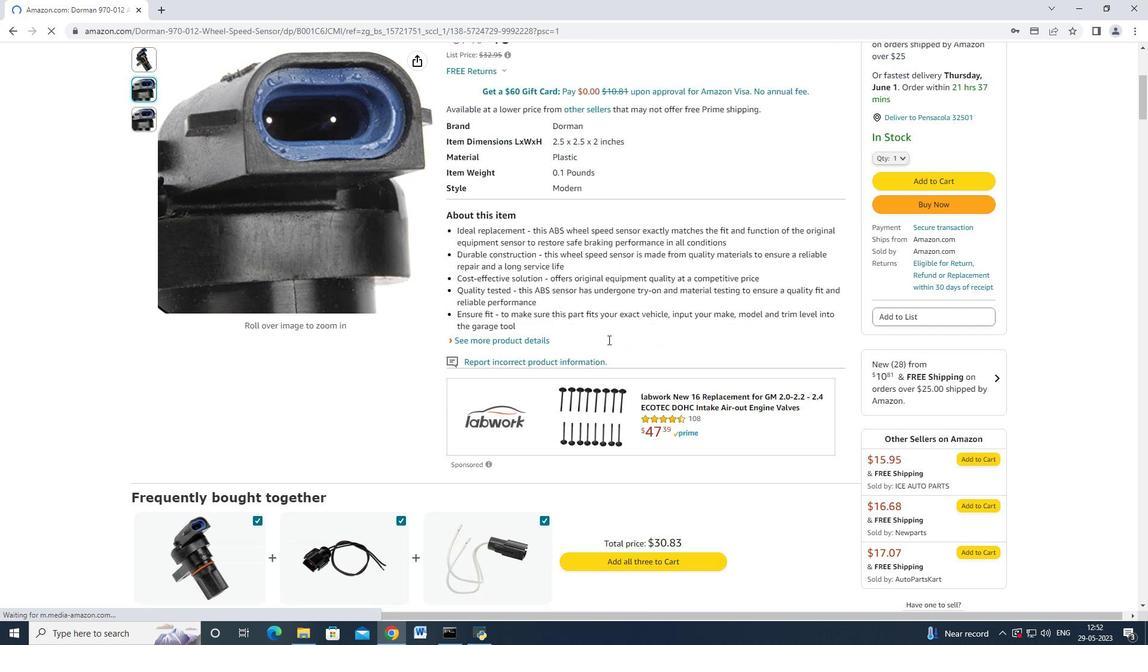 
Action: Mouse moved to (605, 348)
Screenshot: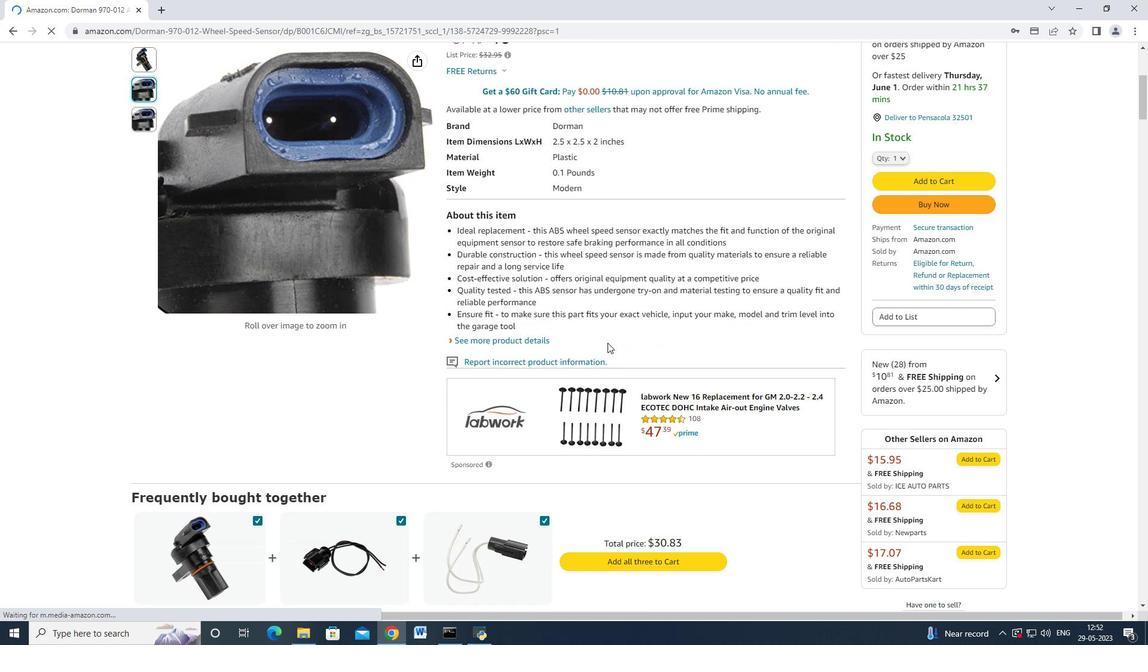 
Action: Mouse scrolled (605, 347) with delta (0, 0)
Screenshot: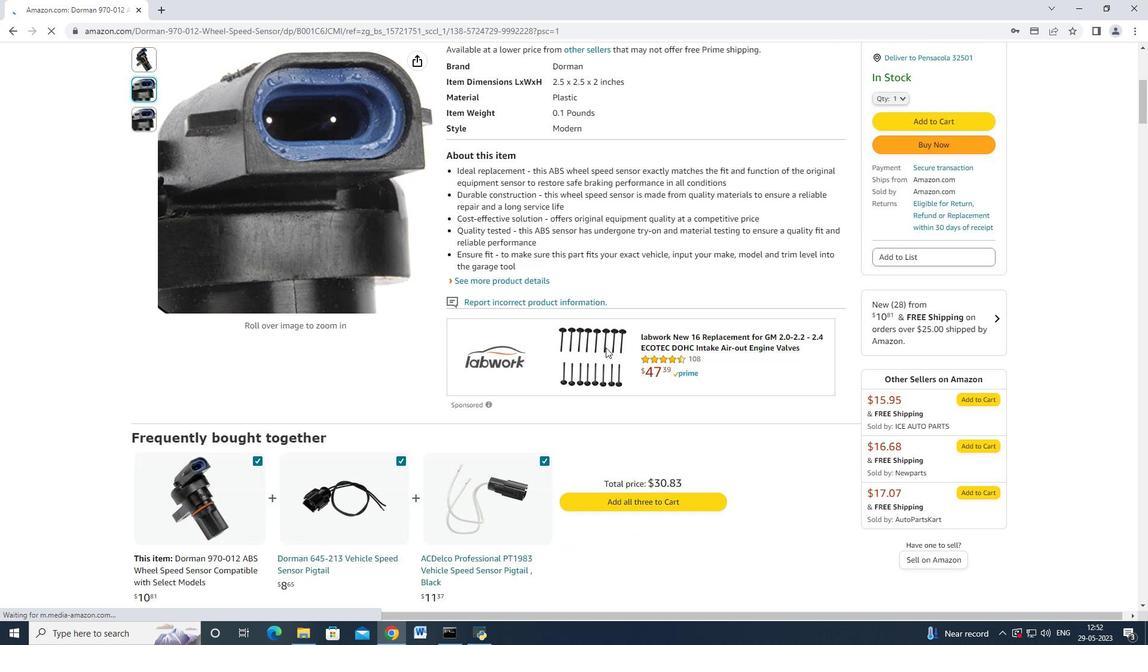 
Action: Mouse scrolled (605, 347) with delta (0, 0)
Screenshot: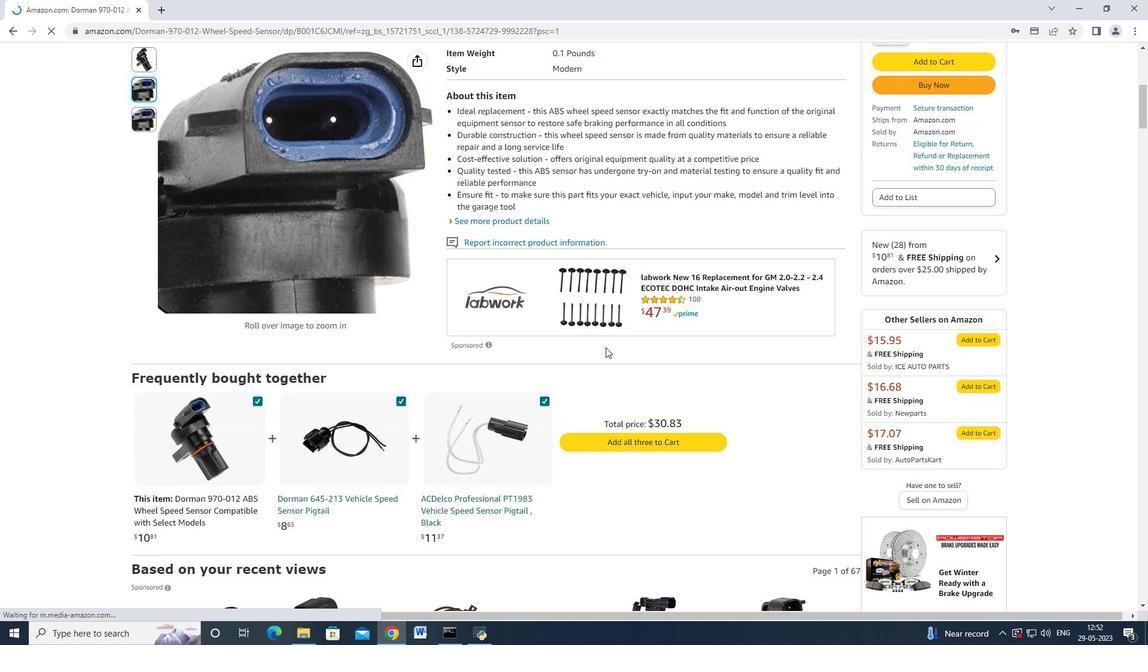 
Action: Mouse moved to (602, 346)
Screenshot: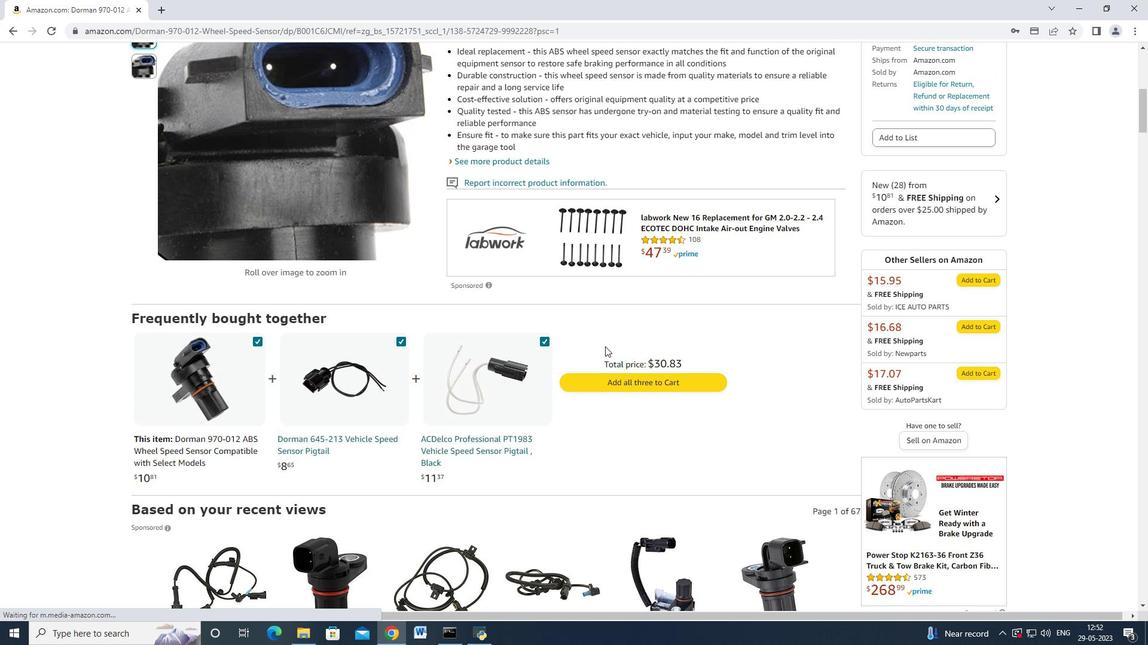
Action: Mouse scrolled (602, 346) with delta (0, 0)
Screenshot: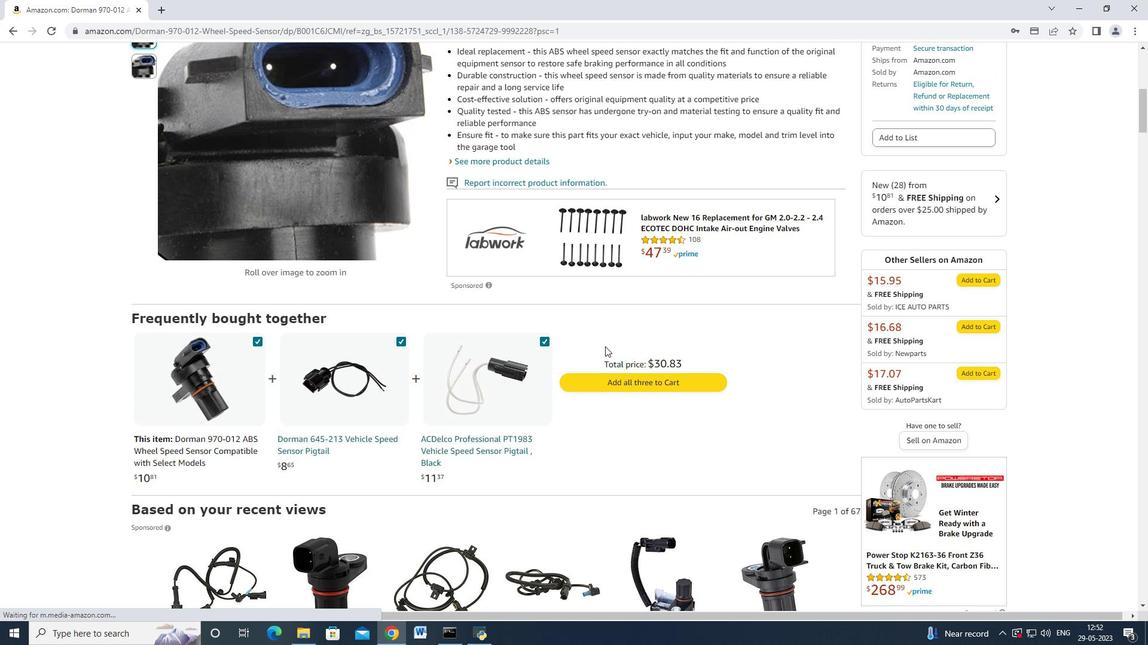
Action: Mouse moved to (601, 346)
Screenshot: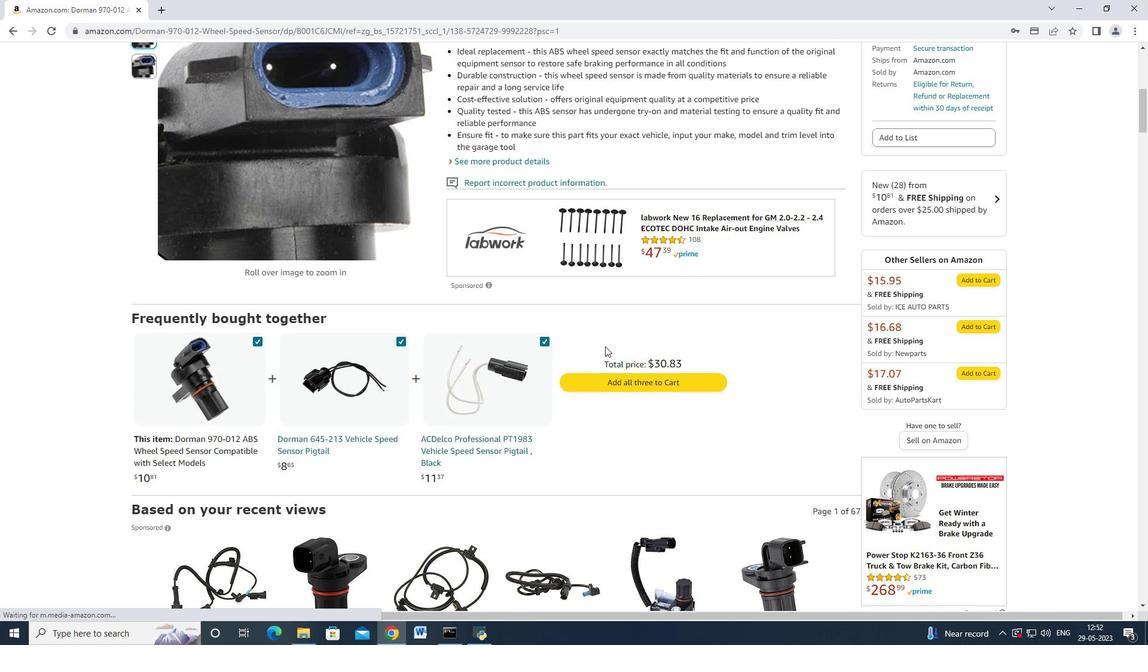 
Action: Mouse scrolled (601, 345) with delta (0, 0)
Screenshot: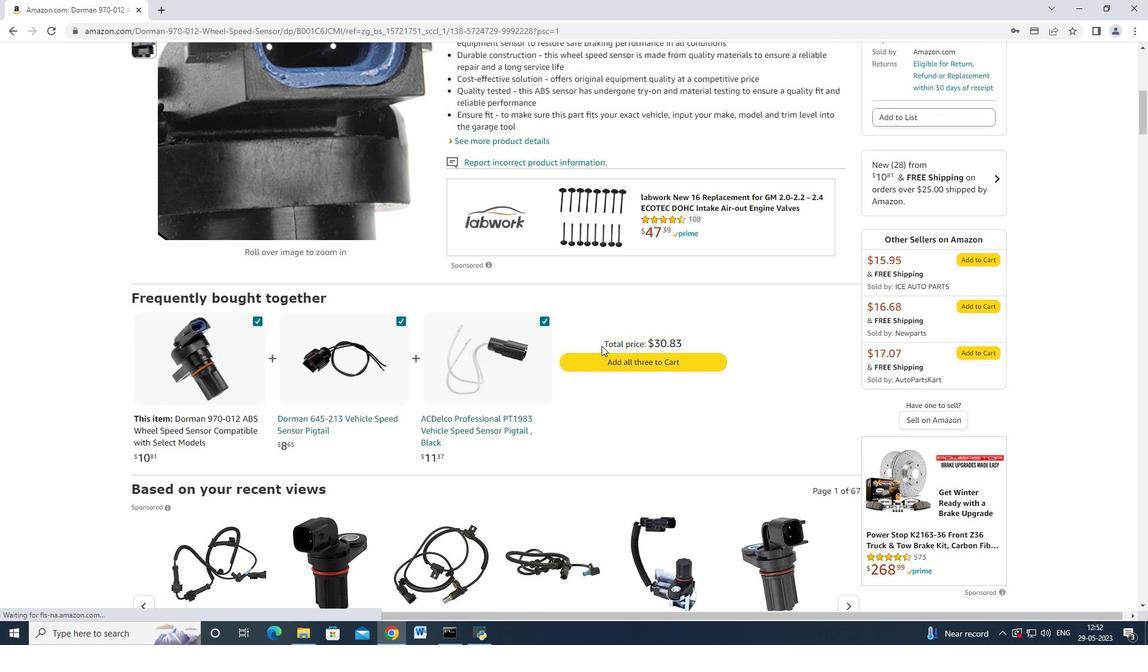
Action: Mouse scrolled (601, 345) with delta (0, 0)
Screenshot: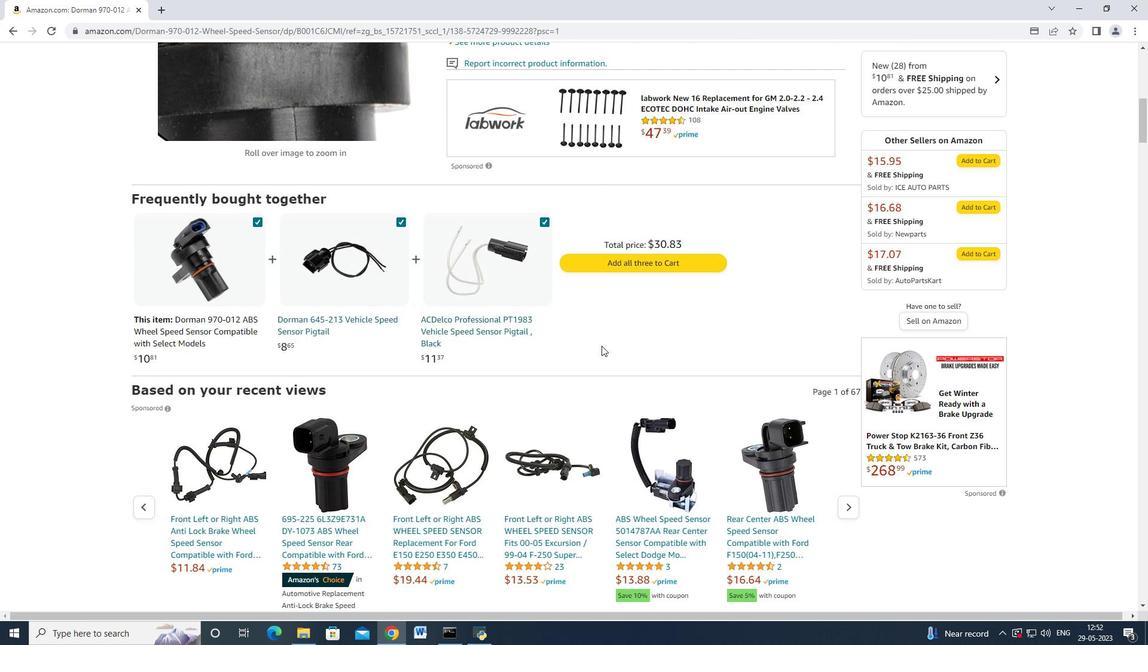
Action: Mouse scrolled (601, 345) with delta (0, 0)
Screenshot: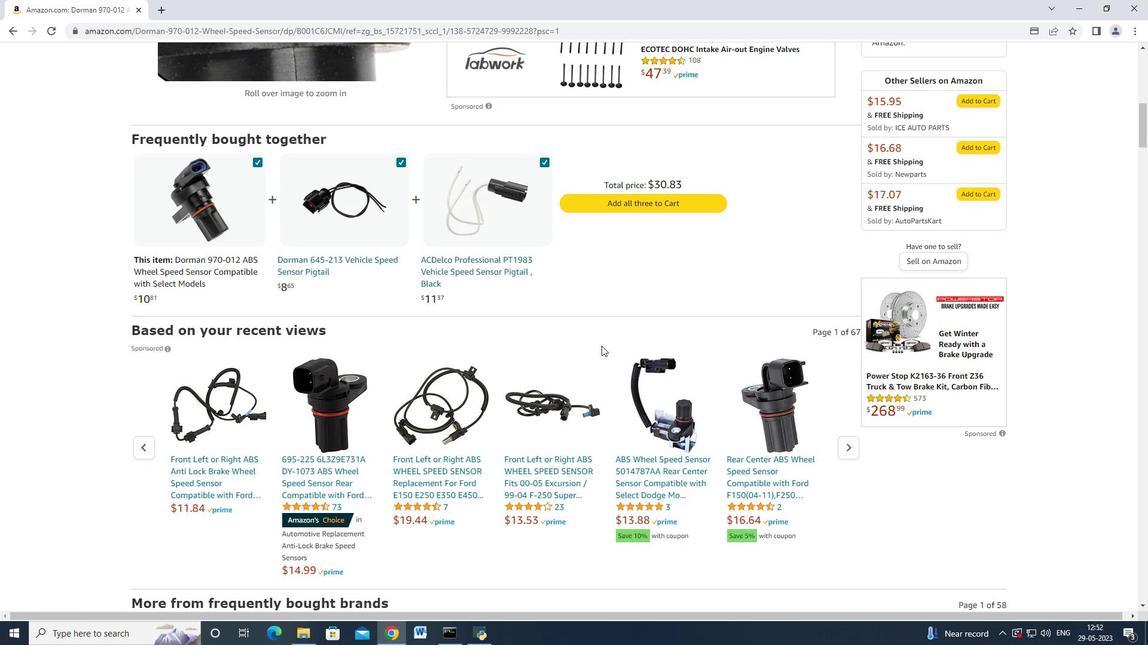 
Action: Mouse scrolled (601, 345) with delta (0, 0)
Screenshot: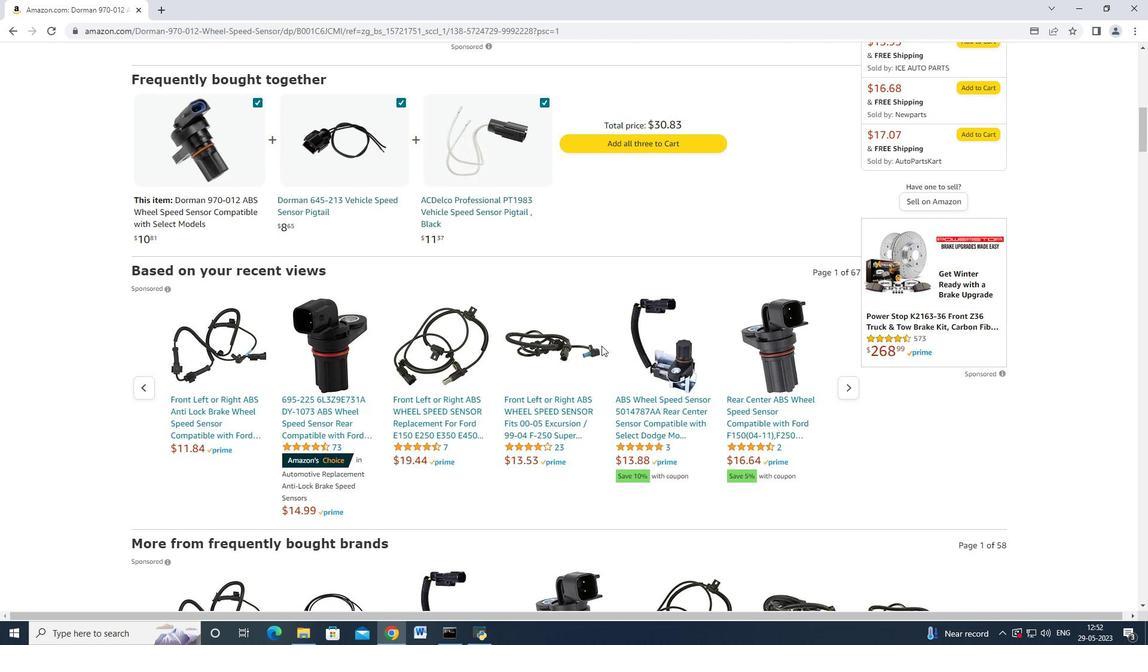 
Action: Mouse scrolled (601, 345) with delta (0, 0)
Screenshot: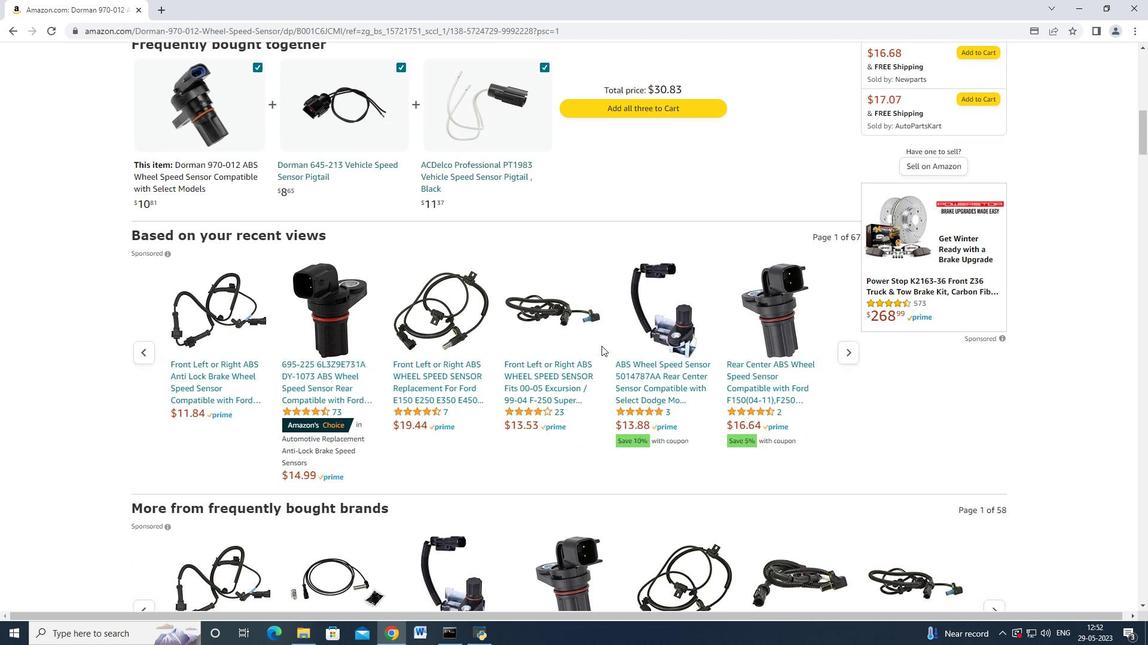 
Action: Mouse moved to (597, 341)
Screenshot: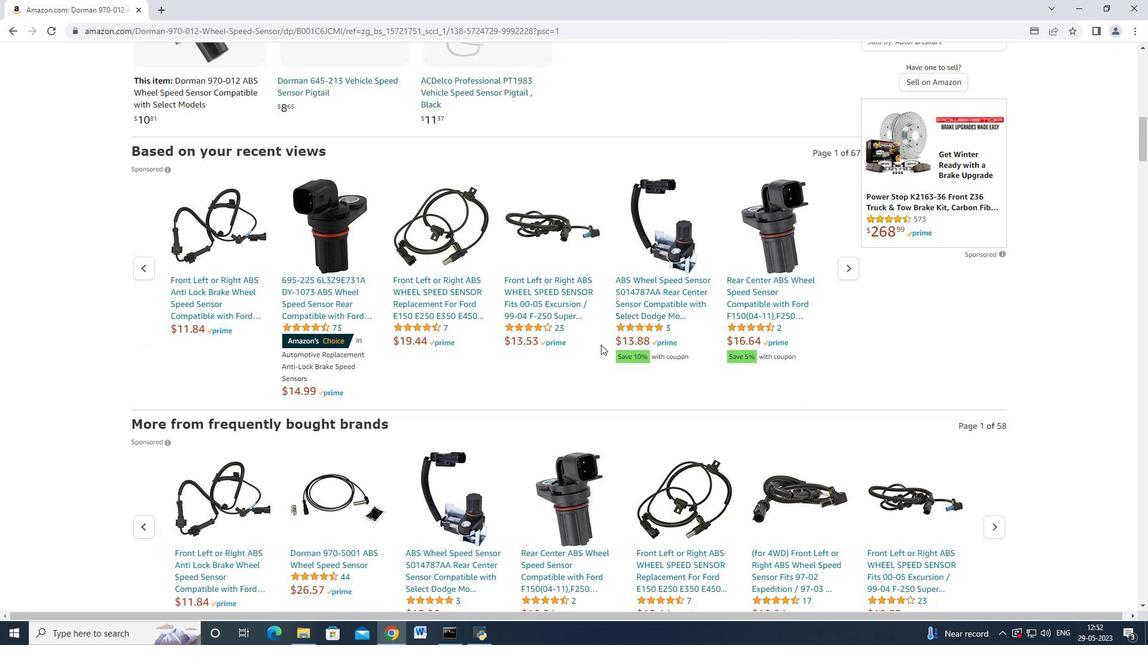 
Action: Mouse scrolled (597, 340) with delta (0, 0)
Screenshot: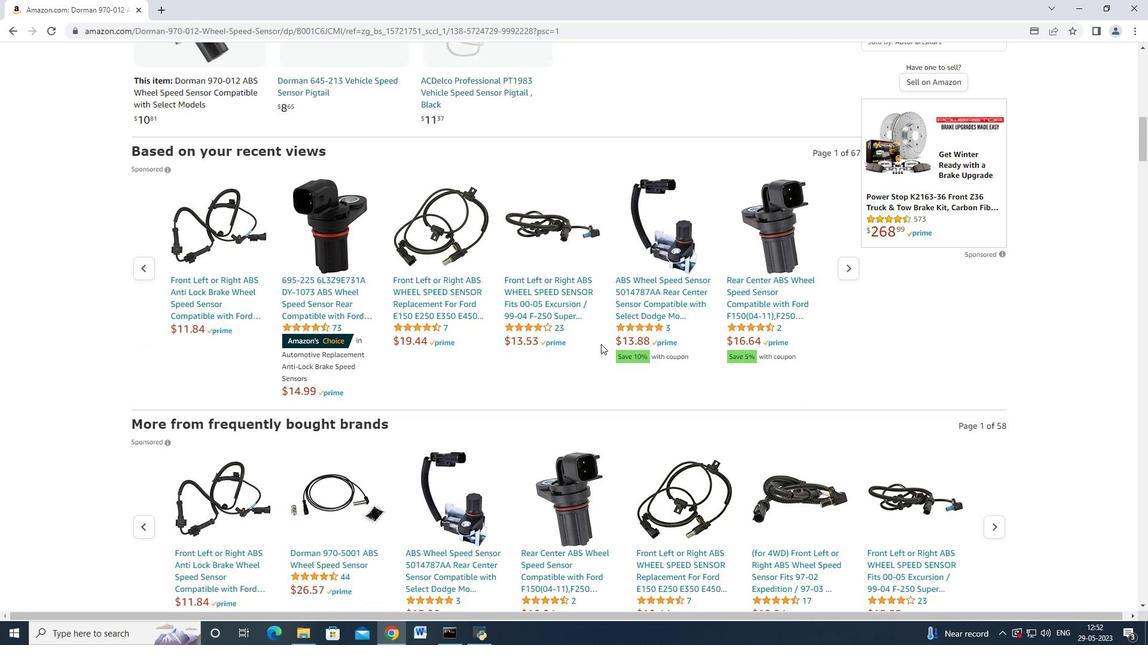 
Action: Mouse scrolled (597, 340) with delta (0, 0)
Screenshot: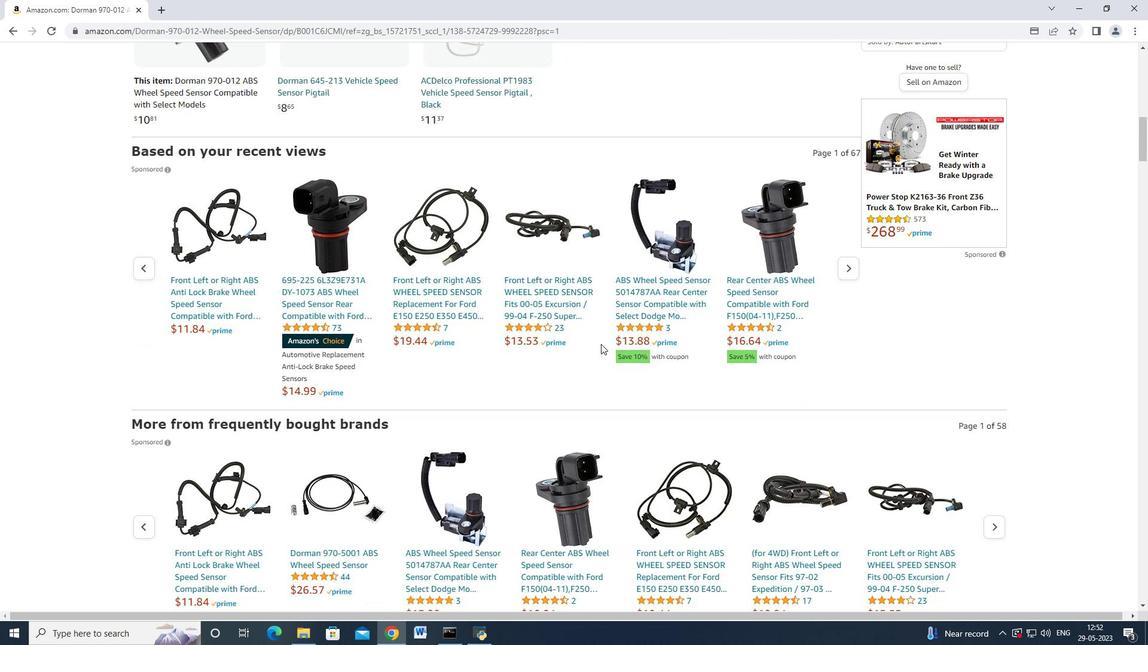 
Action: Mouse scrolled (597, 340) with delta (0, 0)
Screenshot: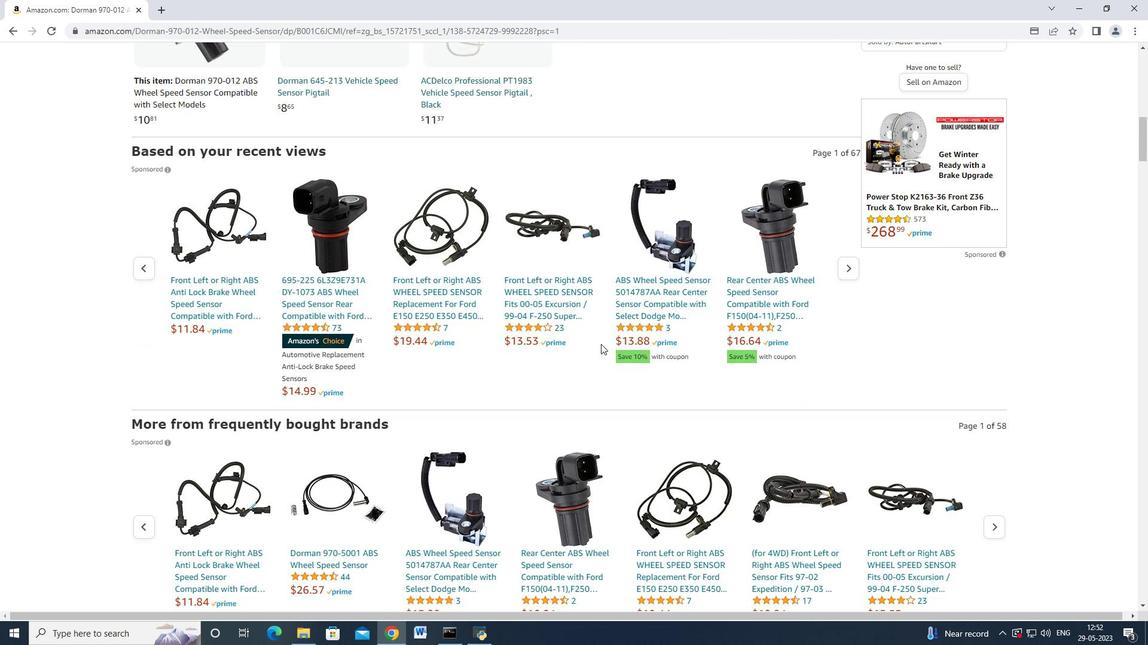 
Action: Mouse scrolled (597, 340) with delta (0, 0)
Screenshot: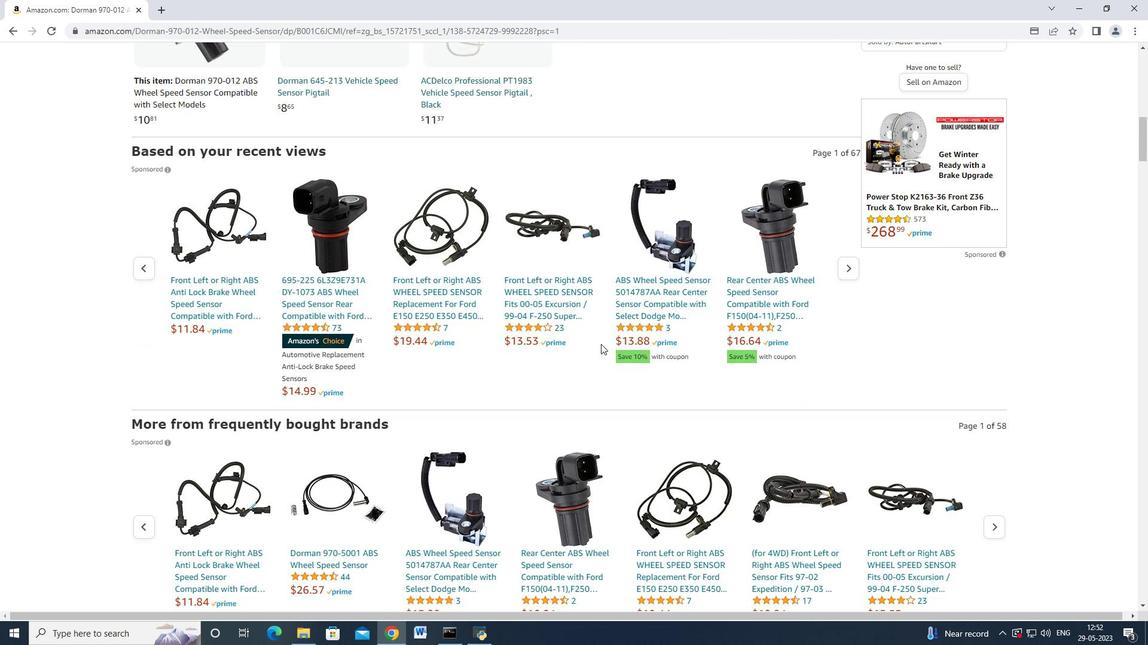 
Action: Mouse scrolled (597, 340) with delta (0, 0)
Screenshot: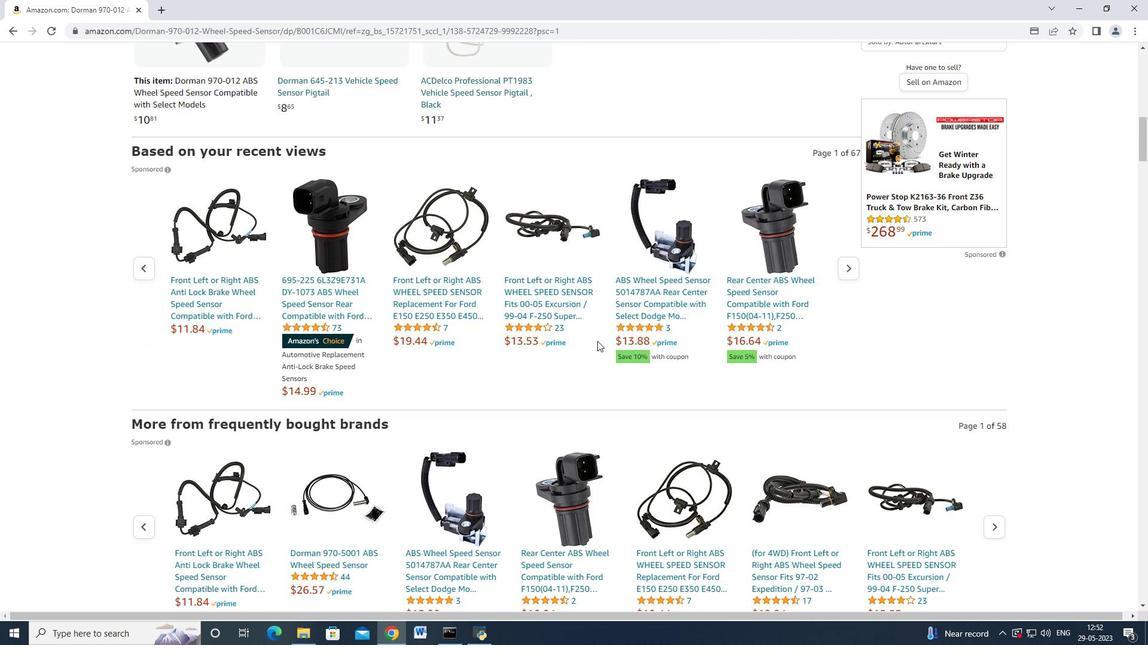 
Action: Mouse moved to (595, 334)
Screenshot: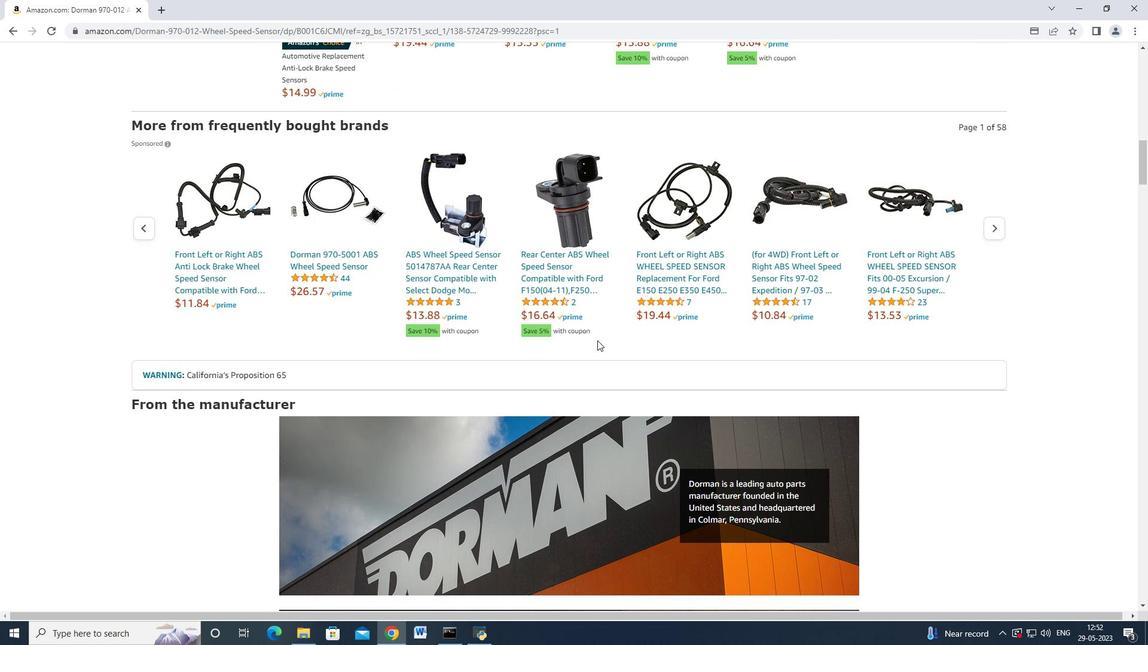 
Action: Mouse scrolled (595, 334) with delta (0, 0)
Screenshot: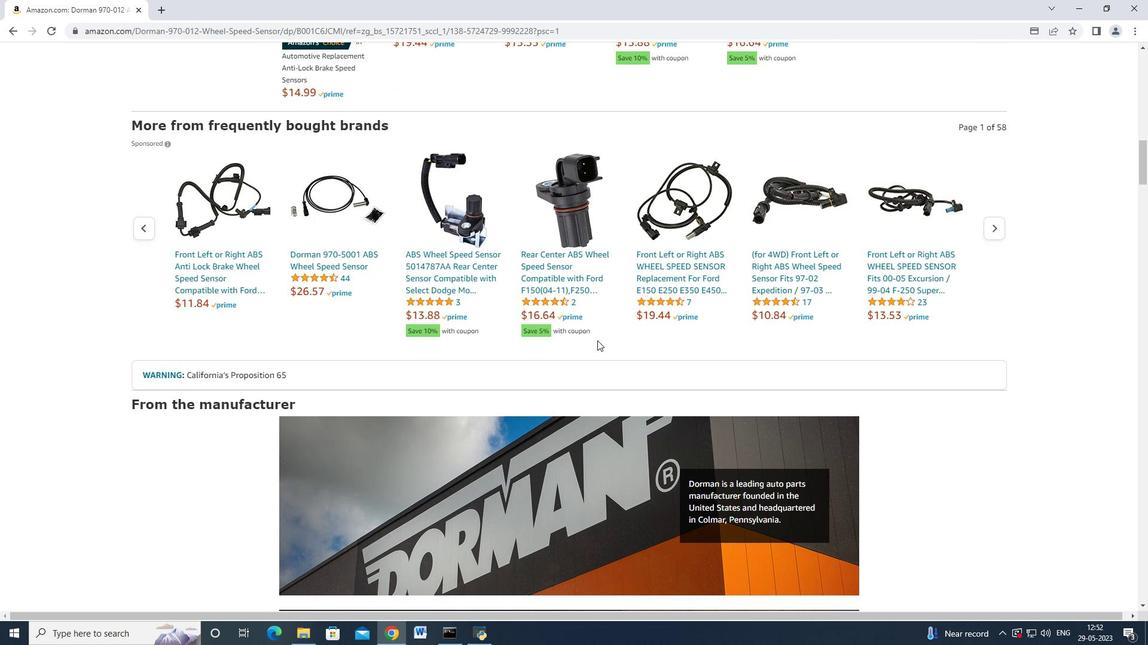 
Action: Mouse scrolled (595, 334) with delta (0, 0)
Screenshot: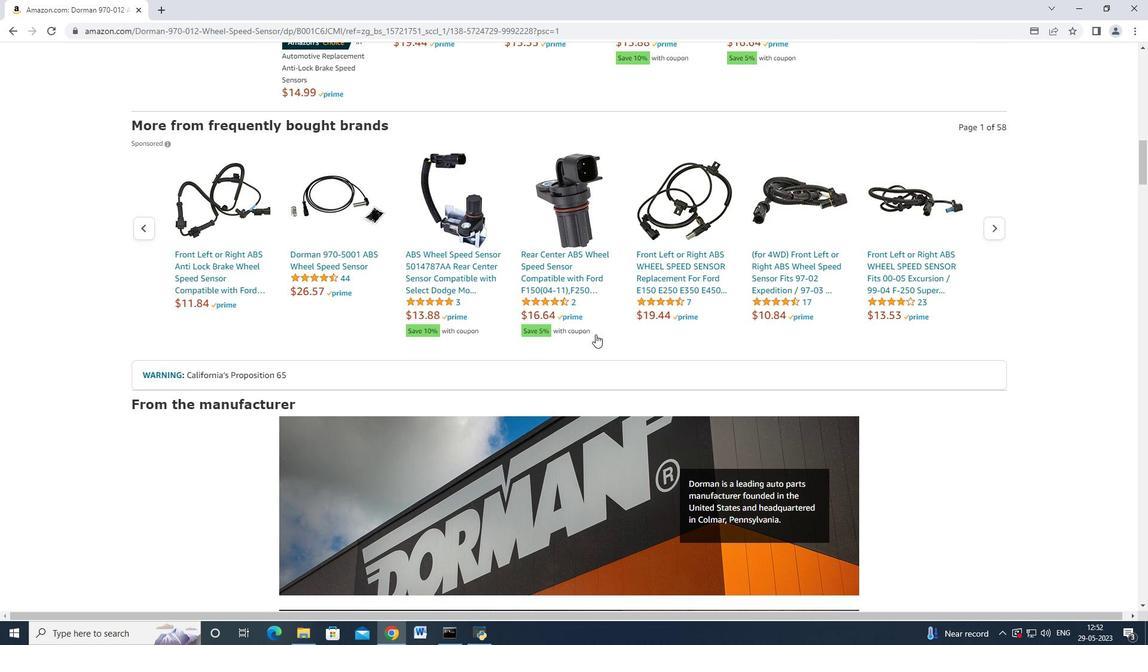 
Action: Mouse scrolled (595, 334) with delta (0, 0)
Screenshot: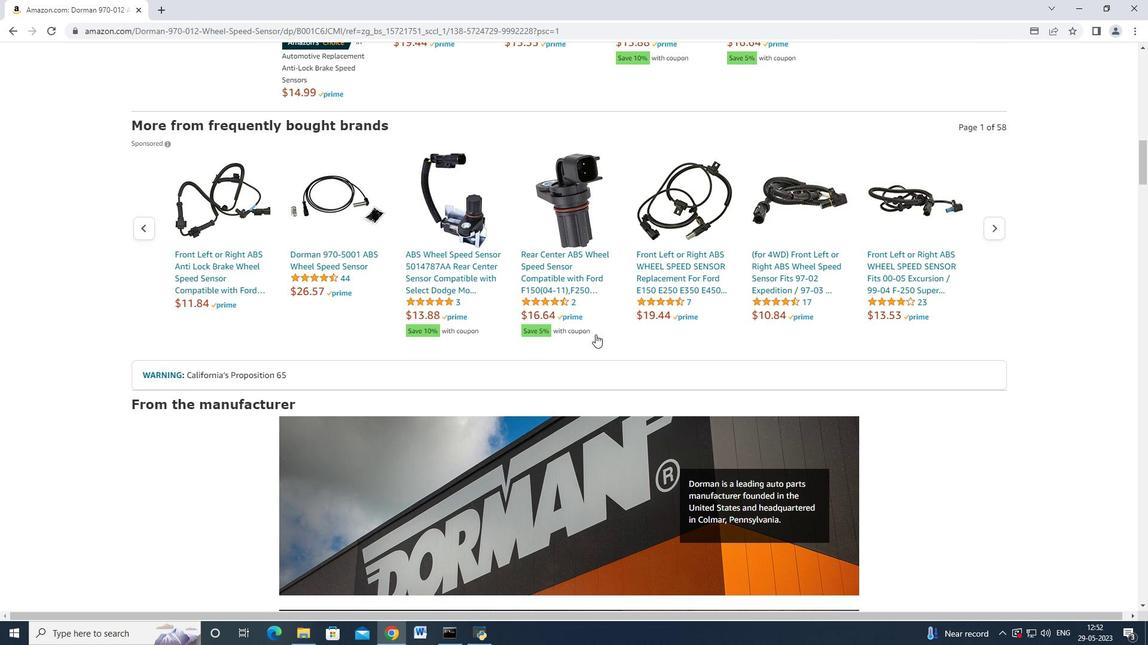 
Action: Mouse scrolled (595, 334) with delta (0, 0)
Screenshot: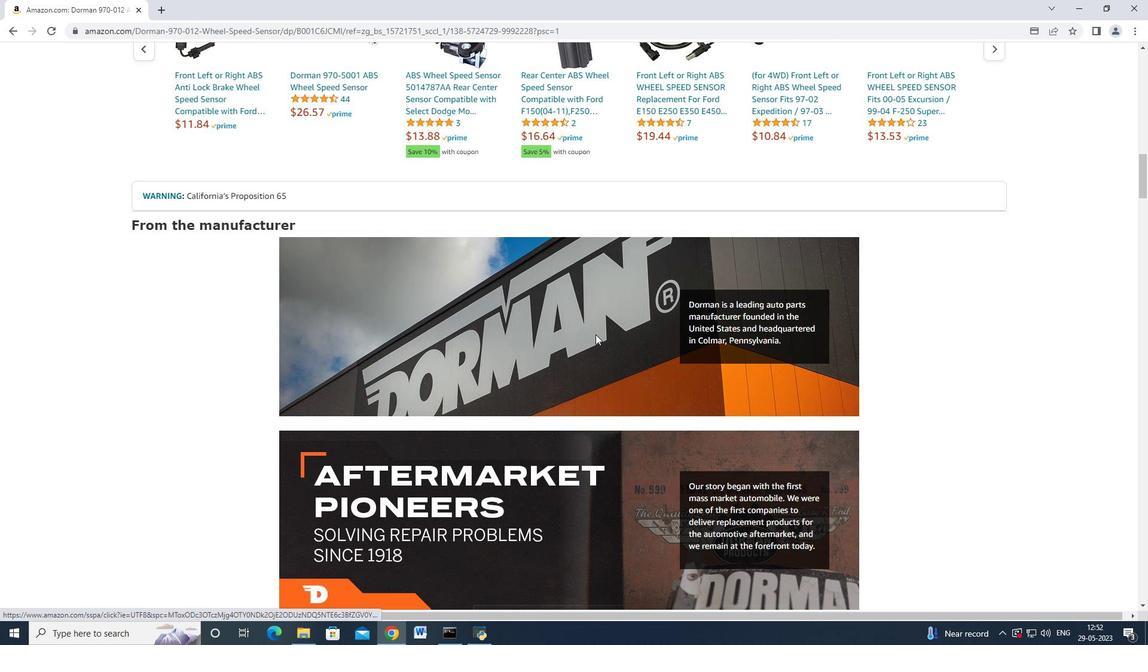 
Action: Mouse moved to (415, 273)
Screenshot: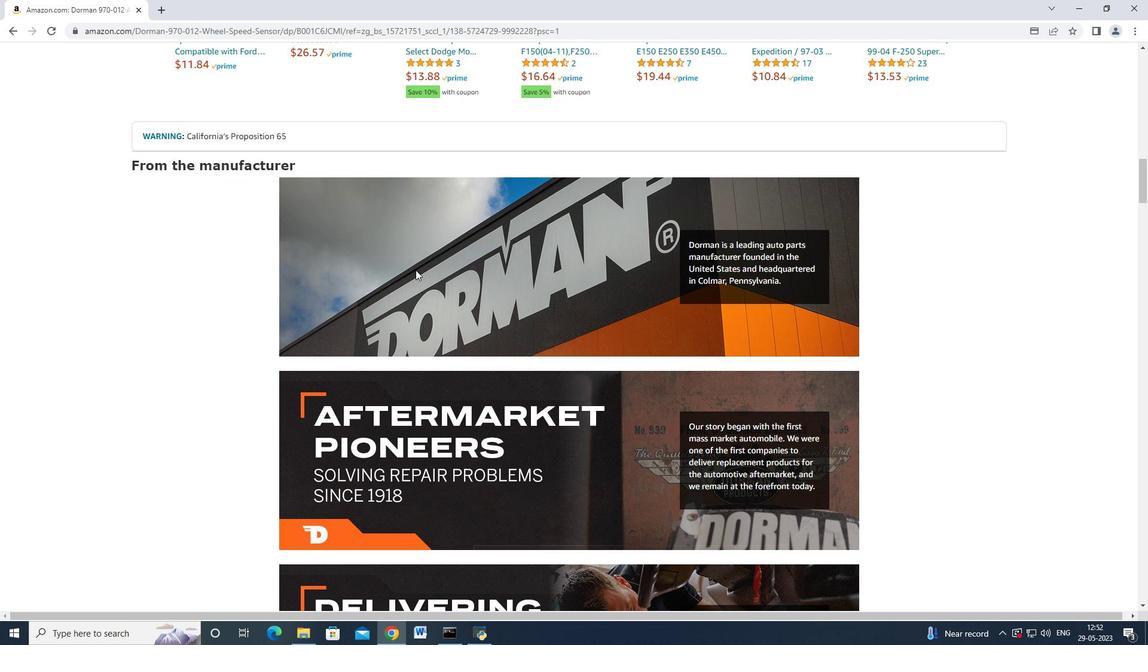 
Action: Mouse scrolled (415, 272) with delta (0, 0)
Screenshot: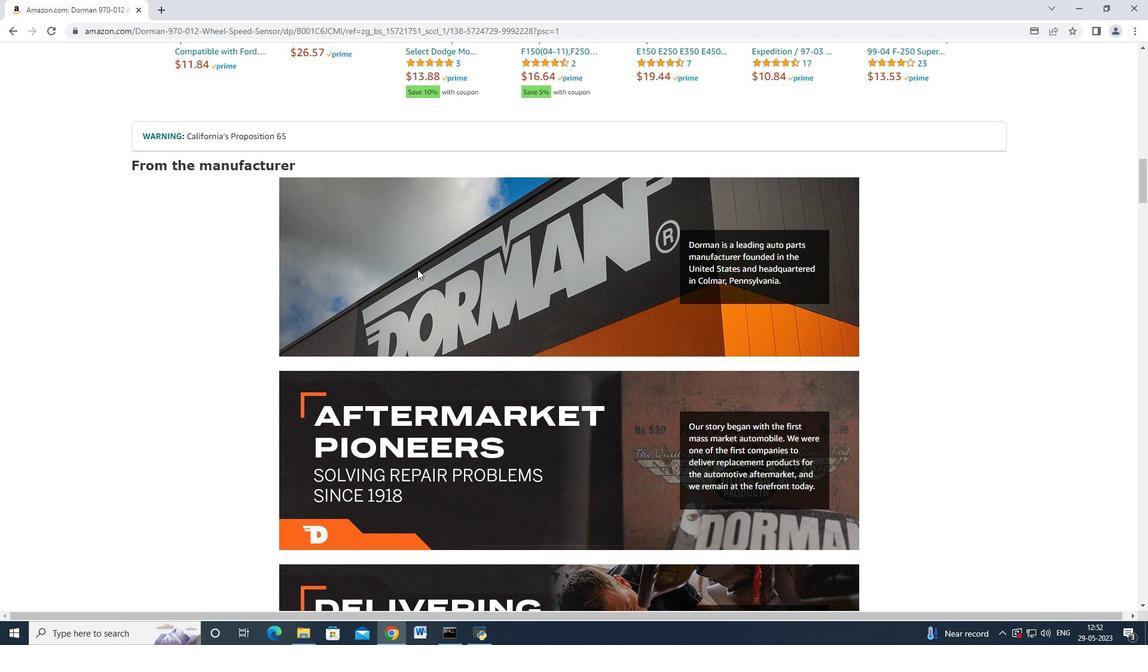 
Action: Mouse moved to (415, 274)
Screenshot: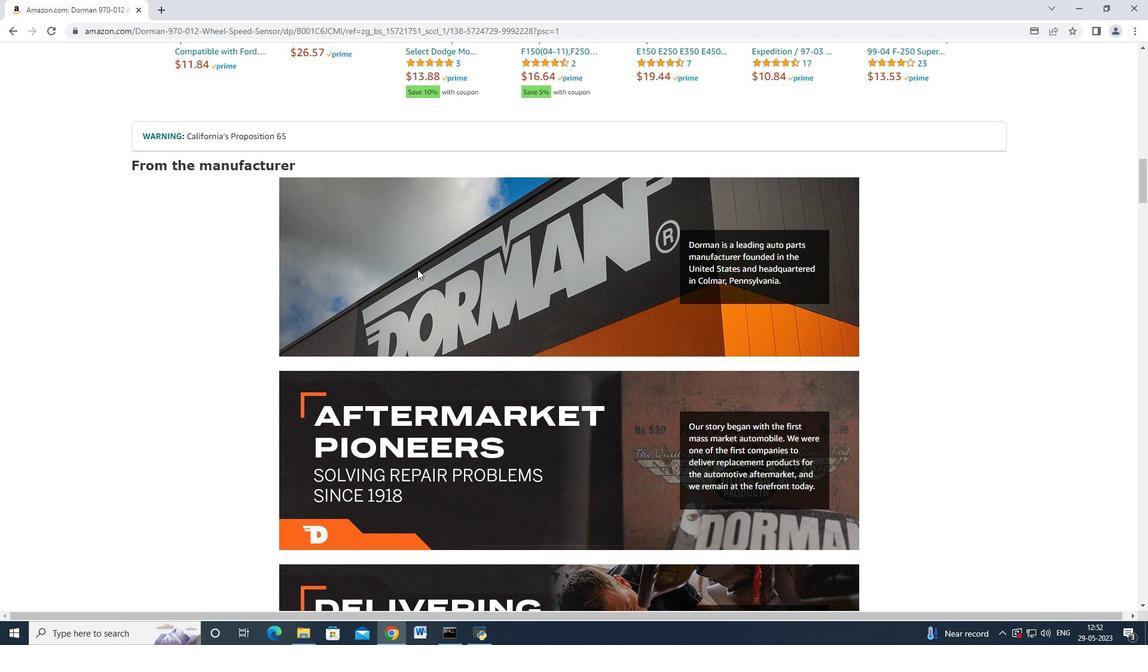
Action: Mouse scrolled (415, 273) with delta (0, 0)
Screenshot: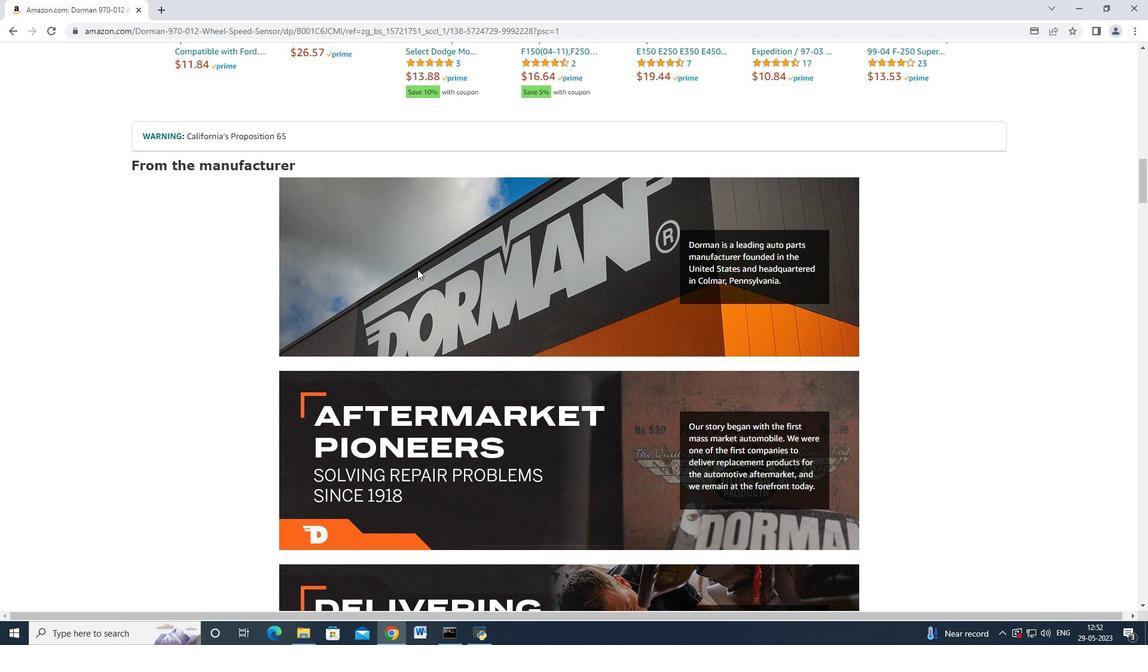 
Action: Mouse moved to (410, 279)
Screenshot: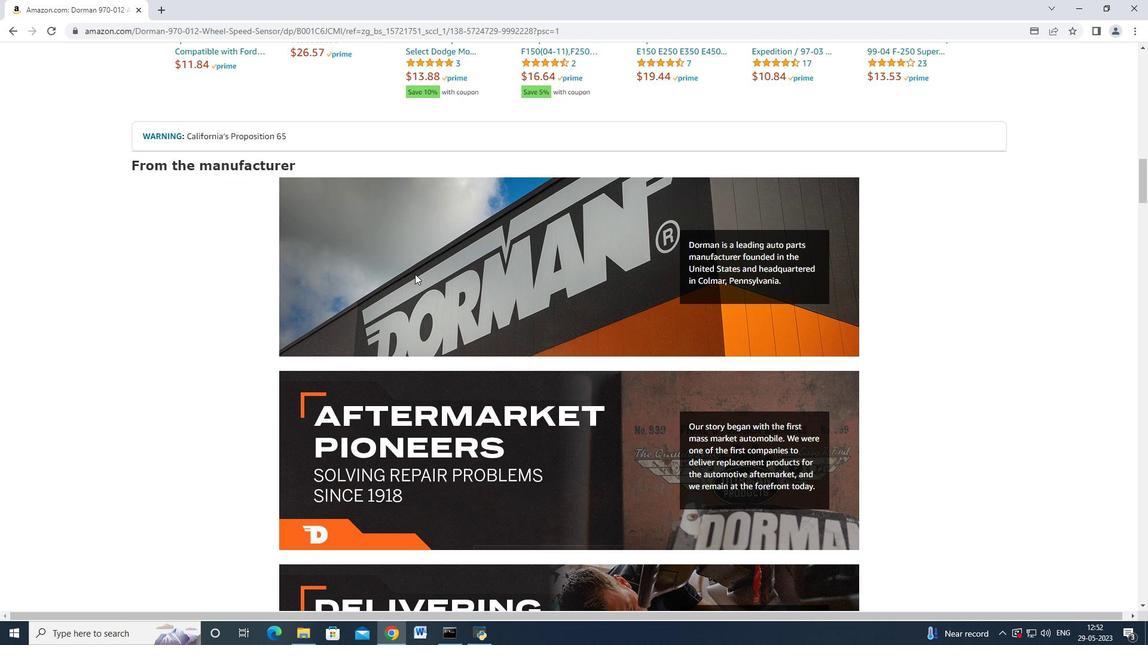 
Action: Mouse scrolled (413, 276) with delta (0, 0)
Screenshot: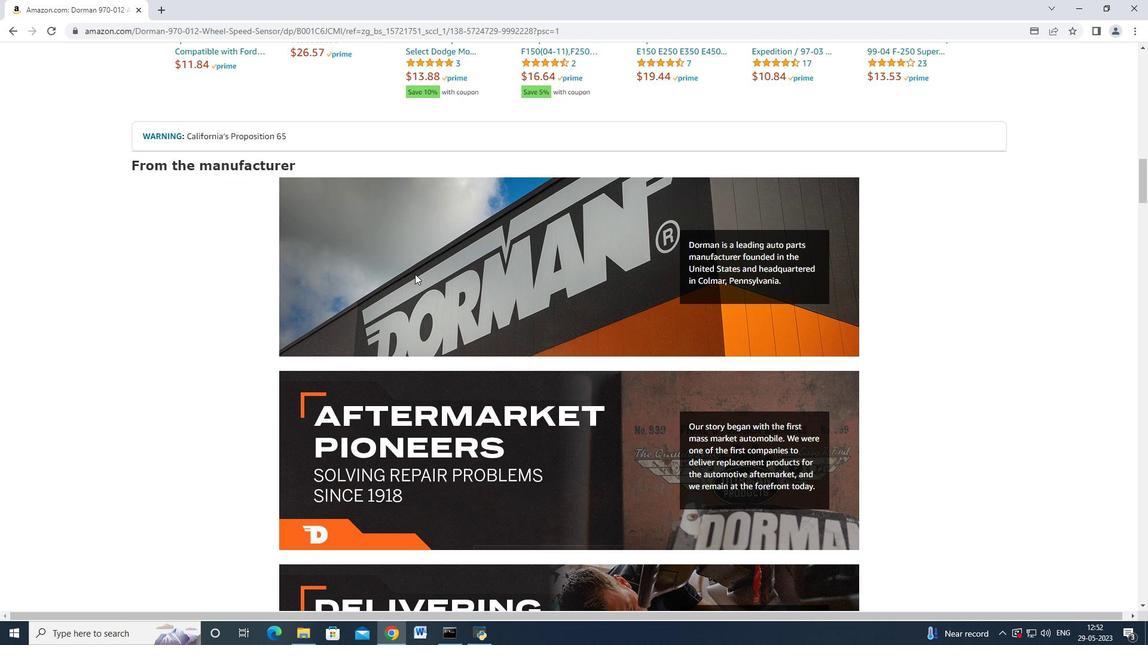 
Action: Mouse scrolled (412, 278) with delta (0, 0)
Screenshot: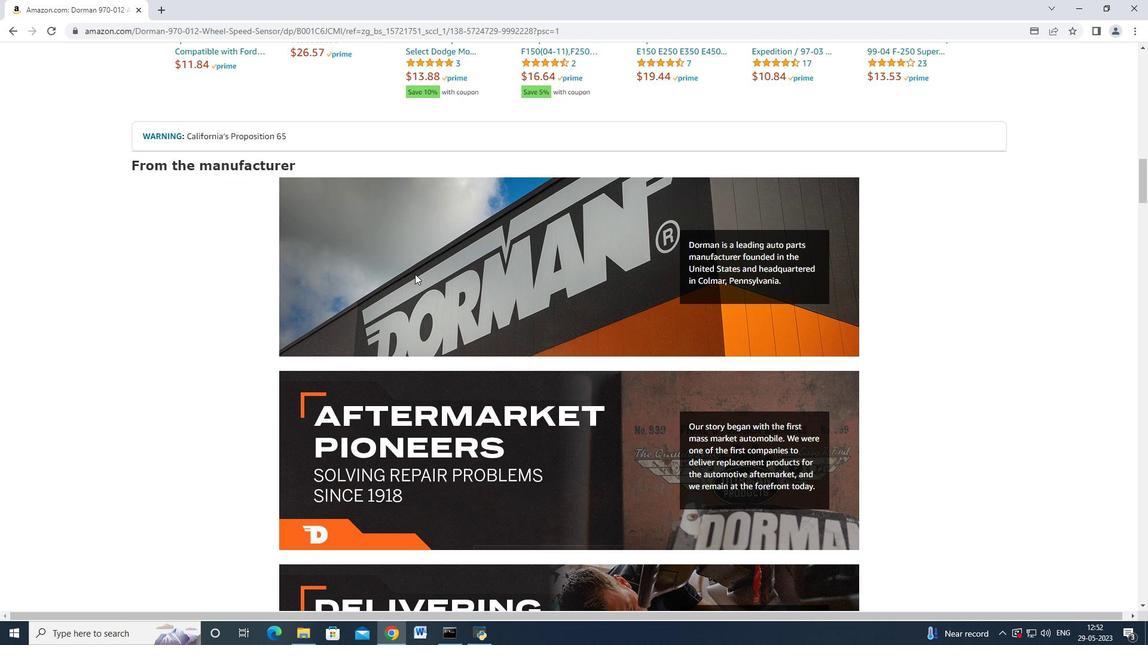 
Action: Mouse scrolled (410, 279) with delta (0, 0)
Screenshot: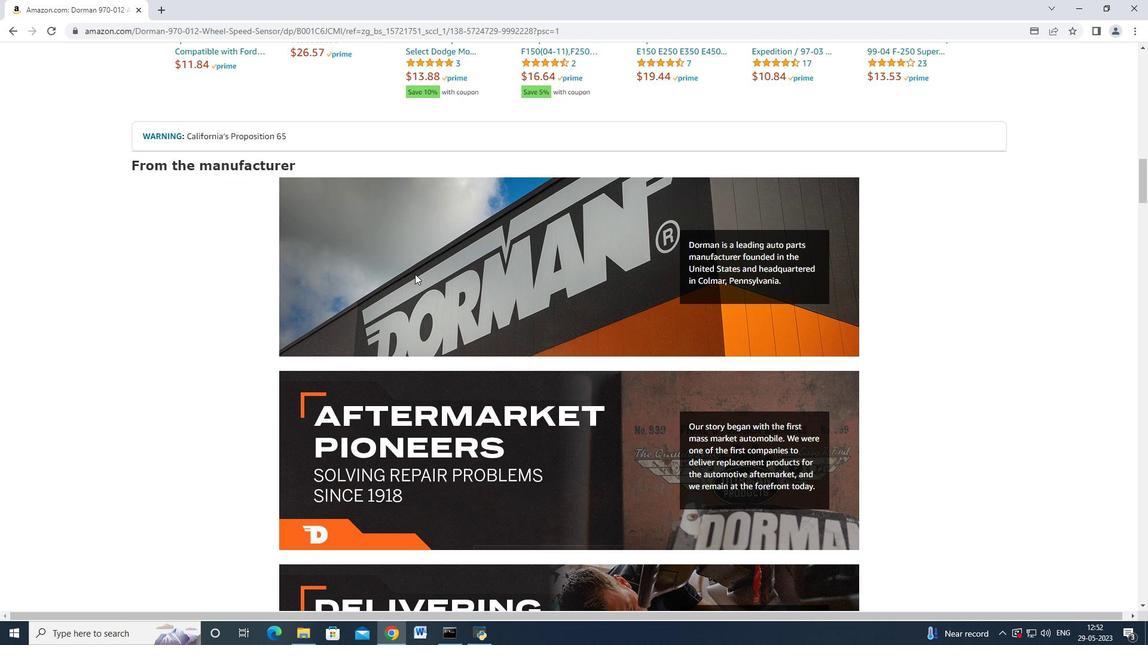 
Action: Mouse moved to (410, 279)
Screenshot: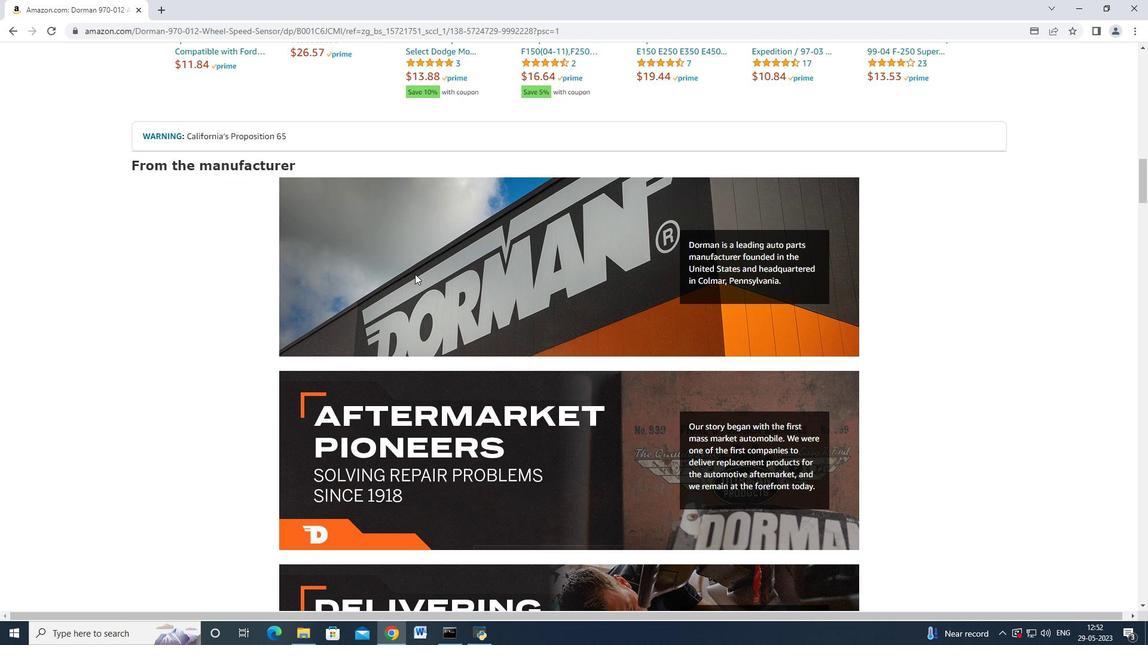 
Action: Mouse scrolled (410, 279) with delta (0, 0)
Screenshot: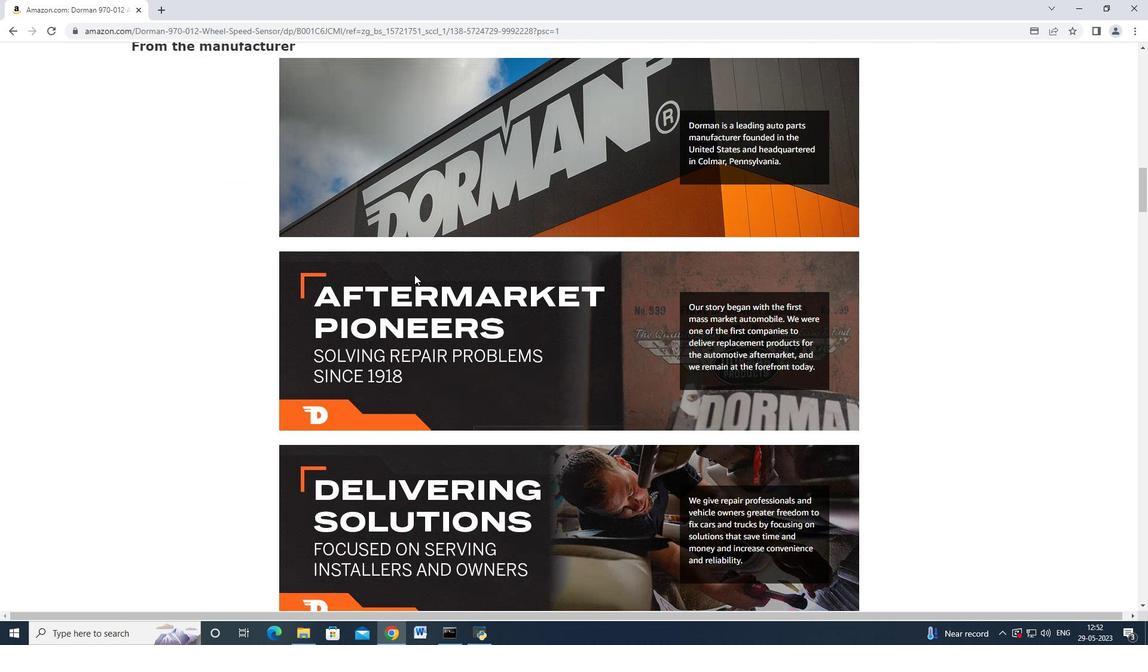 
Action: Mouse scrolled (410, 279) with delta (0, 0)
Screenshot: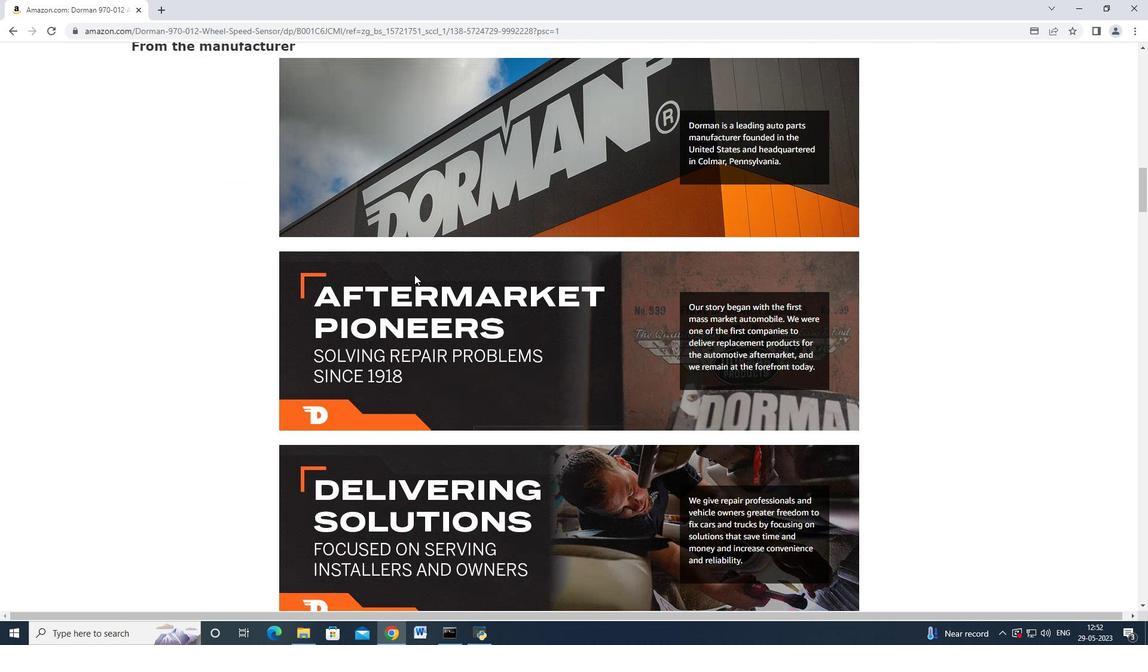 
Action: Mouse moved to (410, 280)
Screenshot: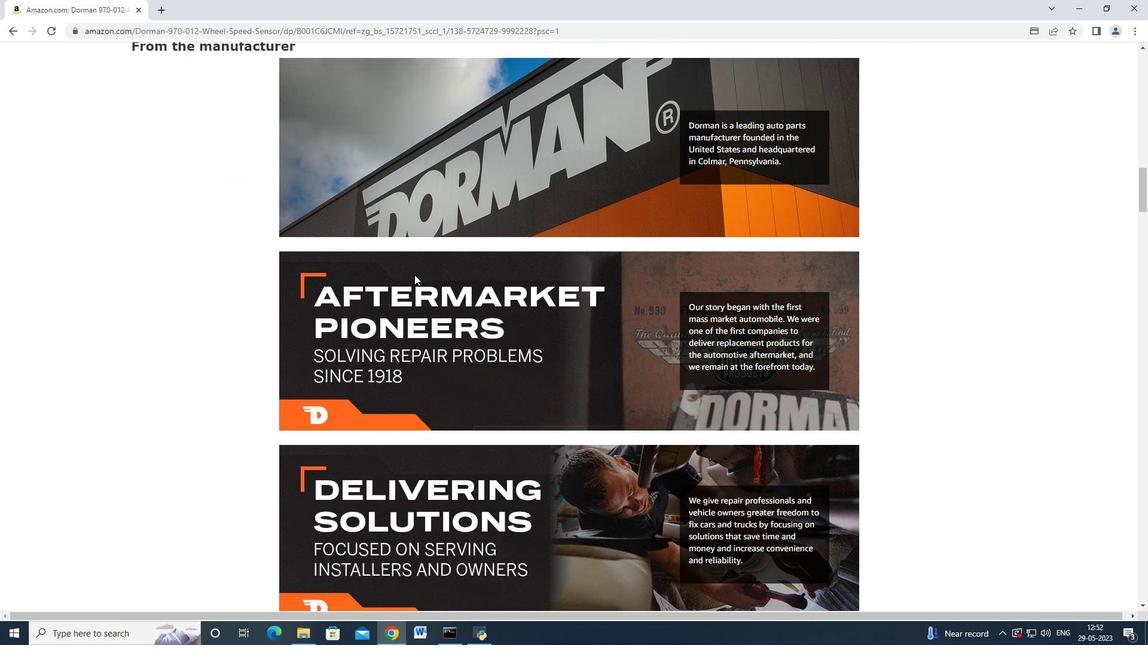 
Action: Mouse scrolled (410, 279) with delta (0, 0)
Screenshot: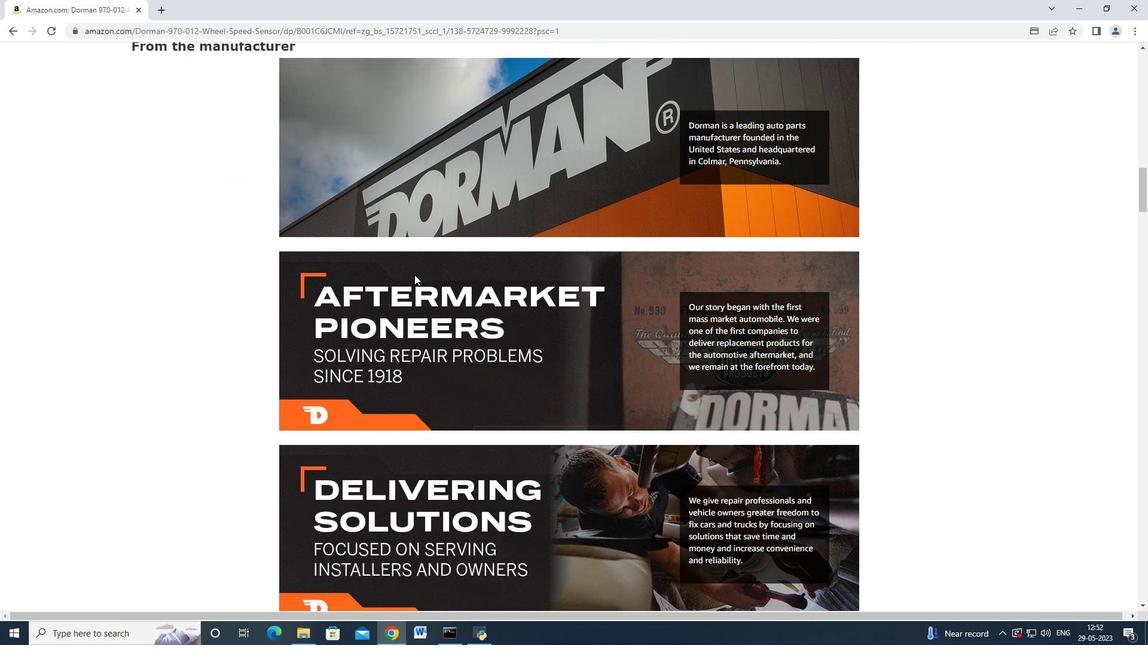
Action: Mouse scrolled (410, 279) with delta (0, 0)
Screenshot: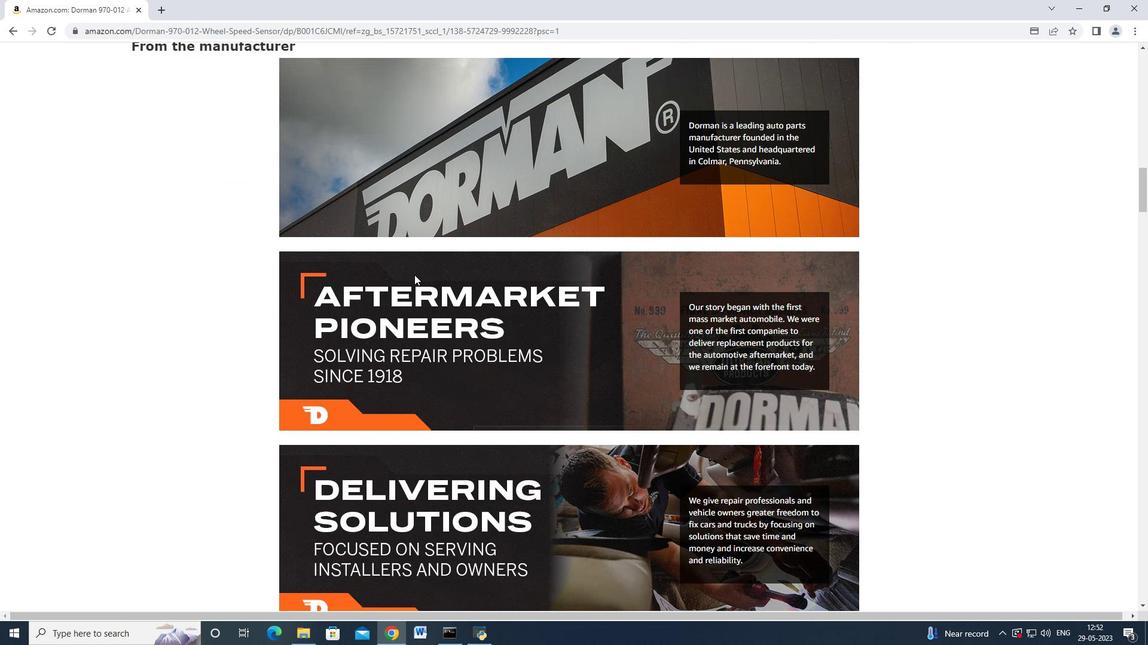 
Action: Mouse moved to (410, 281)
Screenshot: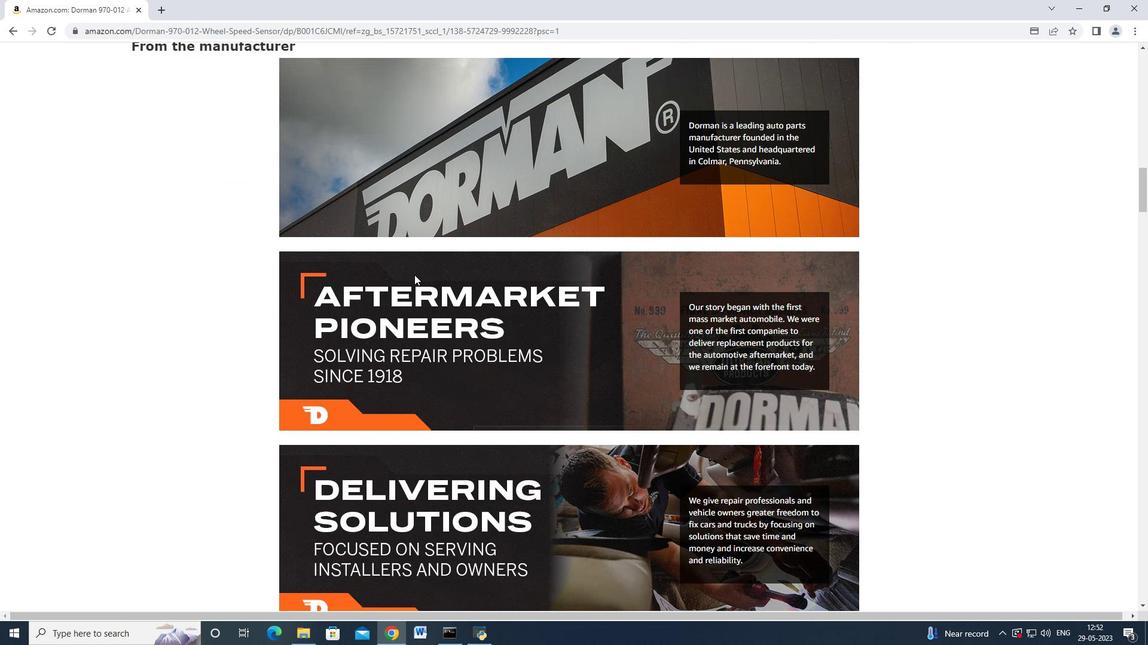 
Action: Mouse scrolled (410, 279) with delta (0, 0)
Screenshot: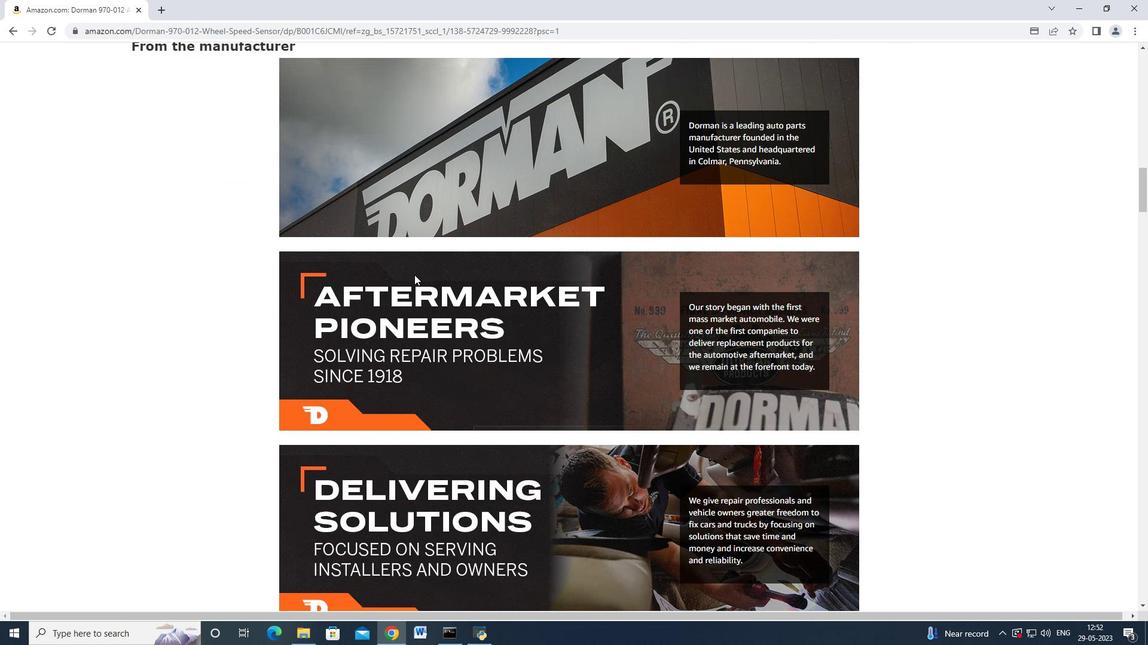 
Action: Mouse scrolled (410, 280) with delta (0, 0)
Screenshot: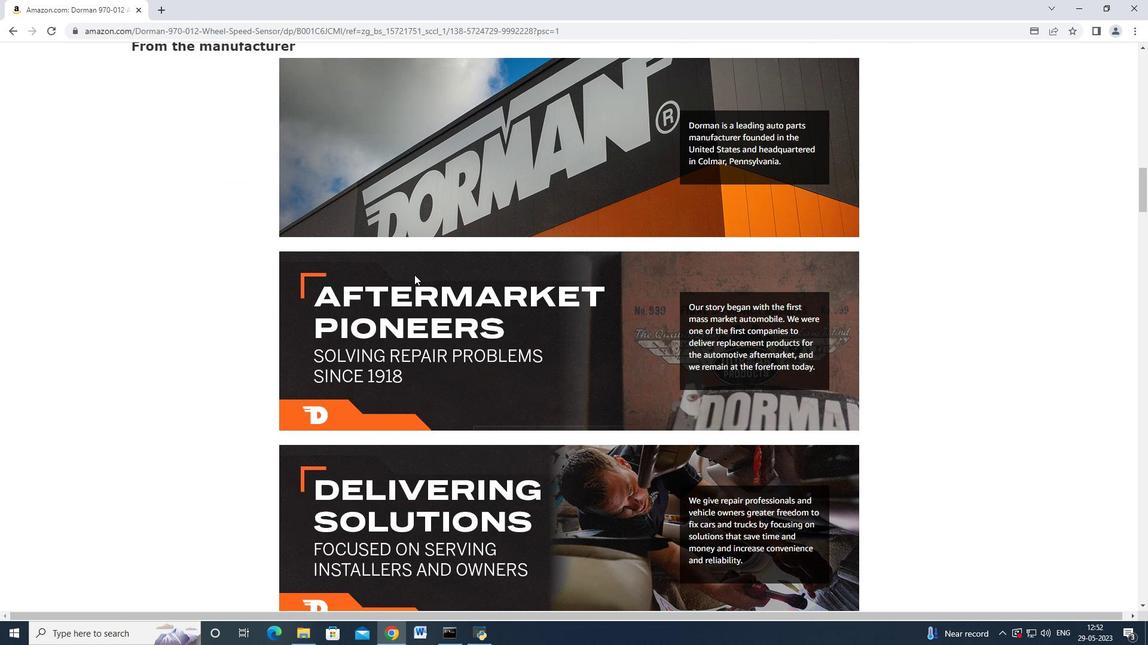 
Action: Mouse scrolled (410, 280) with delta (0, 0)
Screenshot: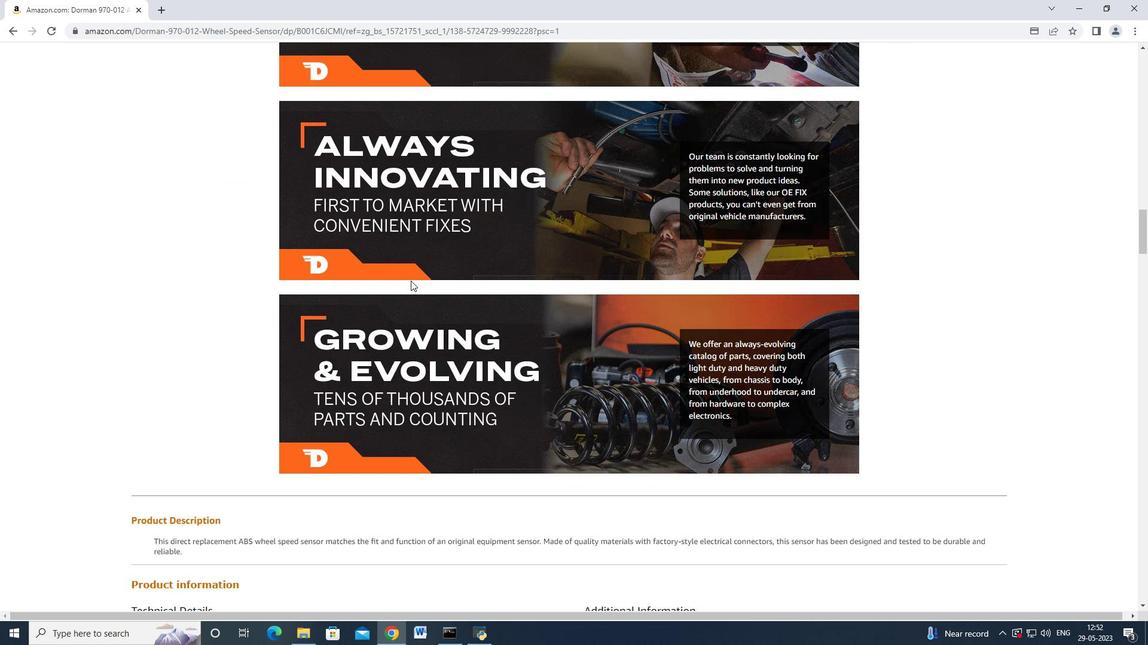 
Action: Mouse scrolled (410, 280) with delta (0, 0)
Screenshot: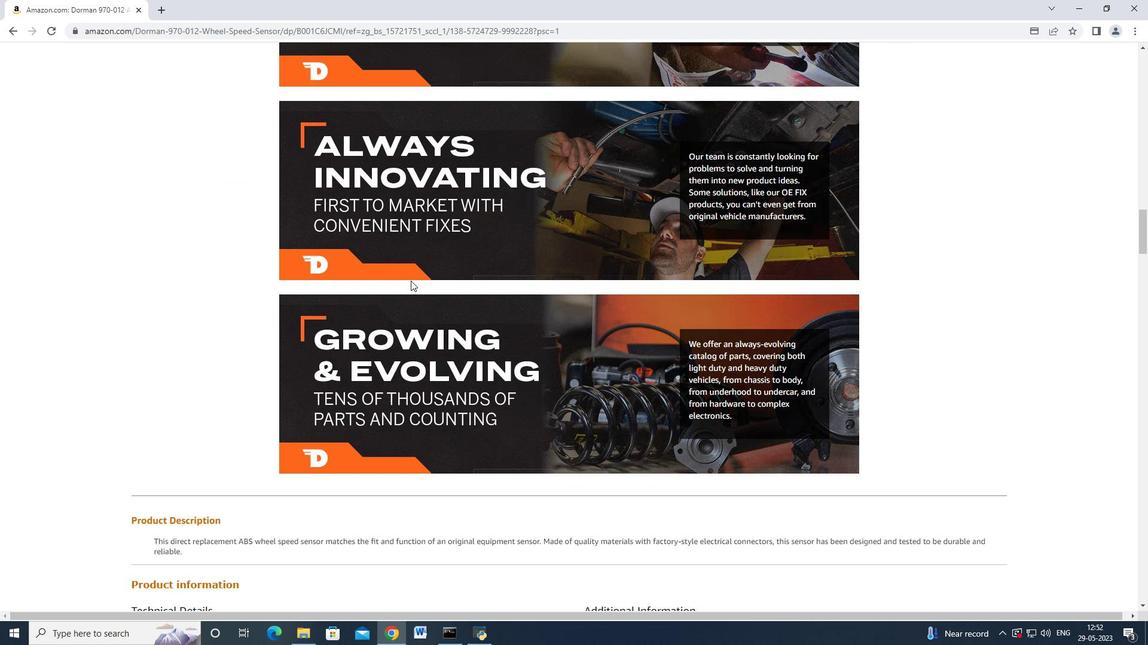 
Action: Mouse scrolled (410, 280) with delta (0, 0)
Screenshot: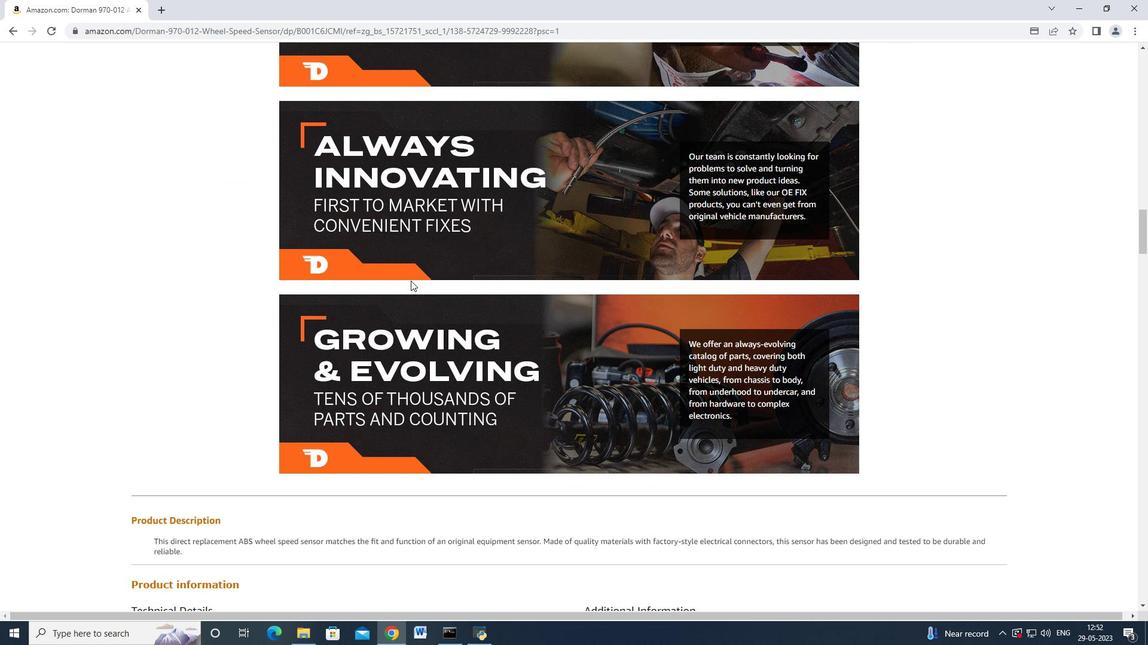 
Action: Mouse scrolled (410, 280) with delta (0, 0)
Screenshot: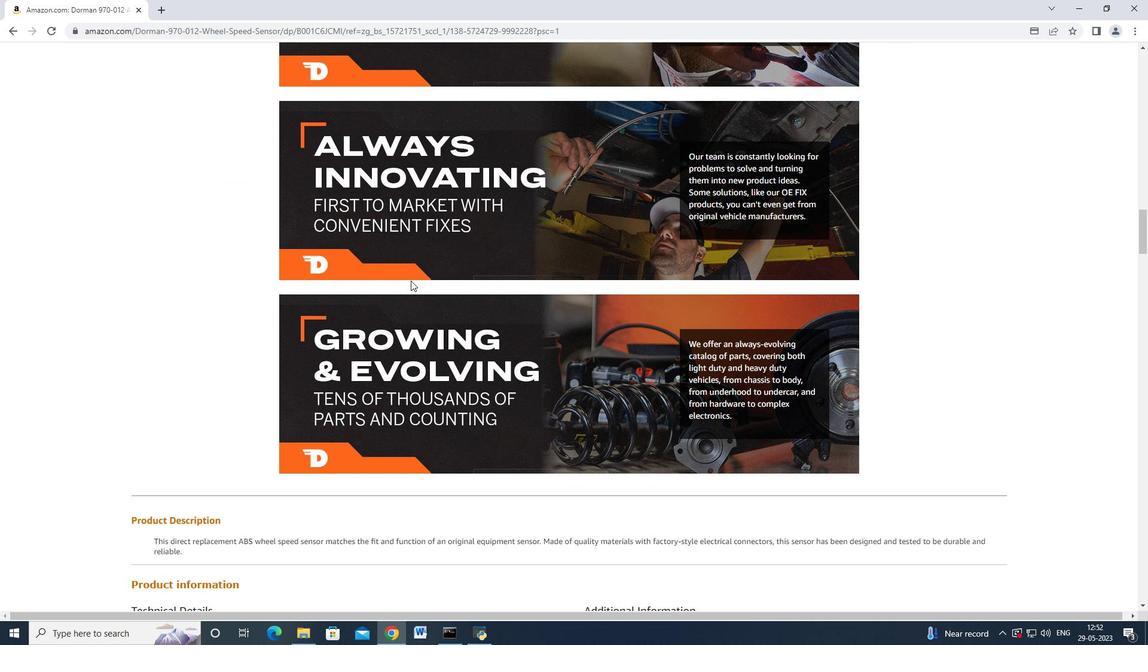 
Action: Mouse scrolled (410, 280) with delta (0, 0)
Screenshot: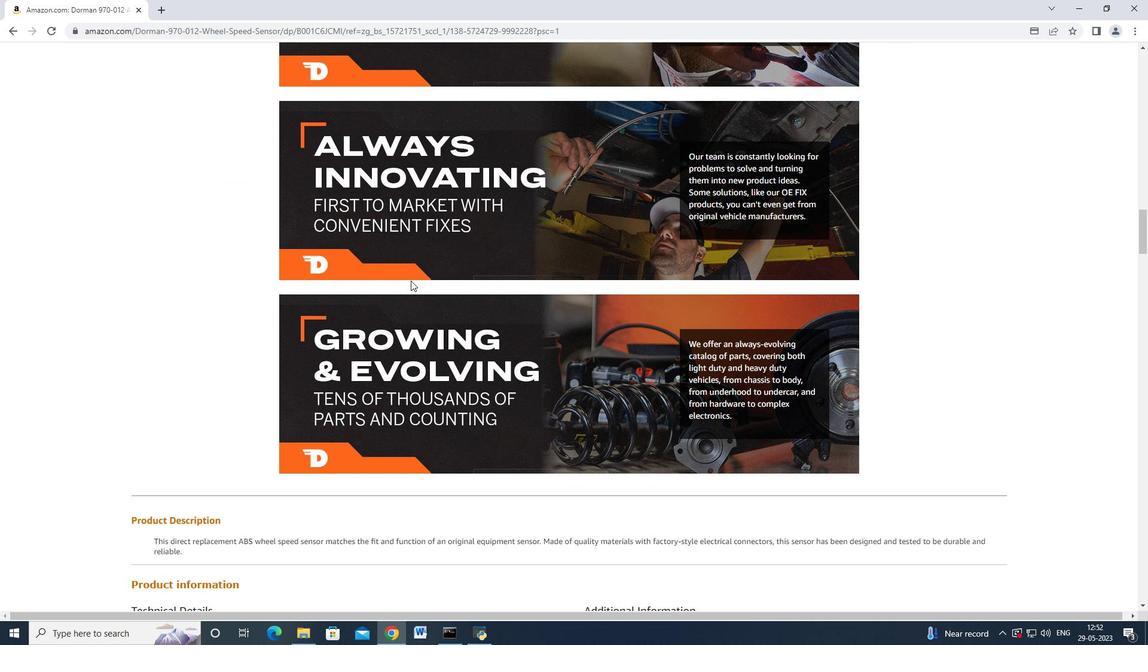 
Action: Mouse scrolled (410, 280) with delta (0, 0)
Screenshot: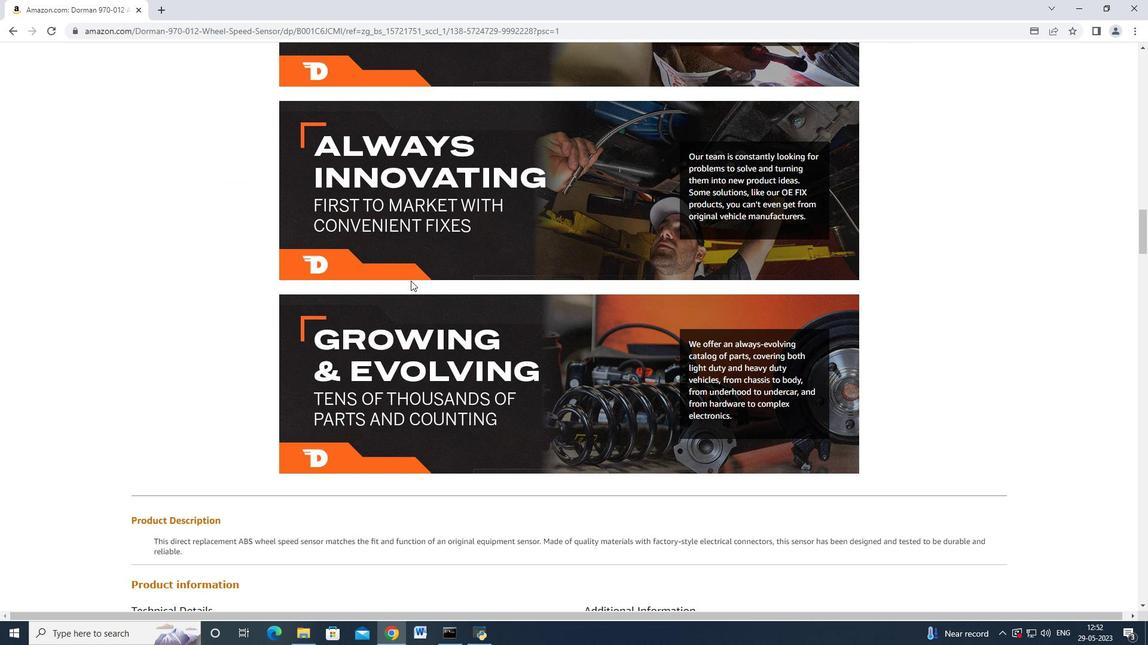 
Action: Mouse scrolled (410, 280) with delta (0, 0)
Screenshot: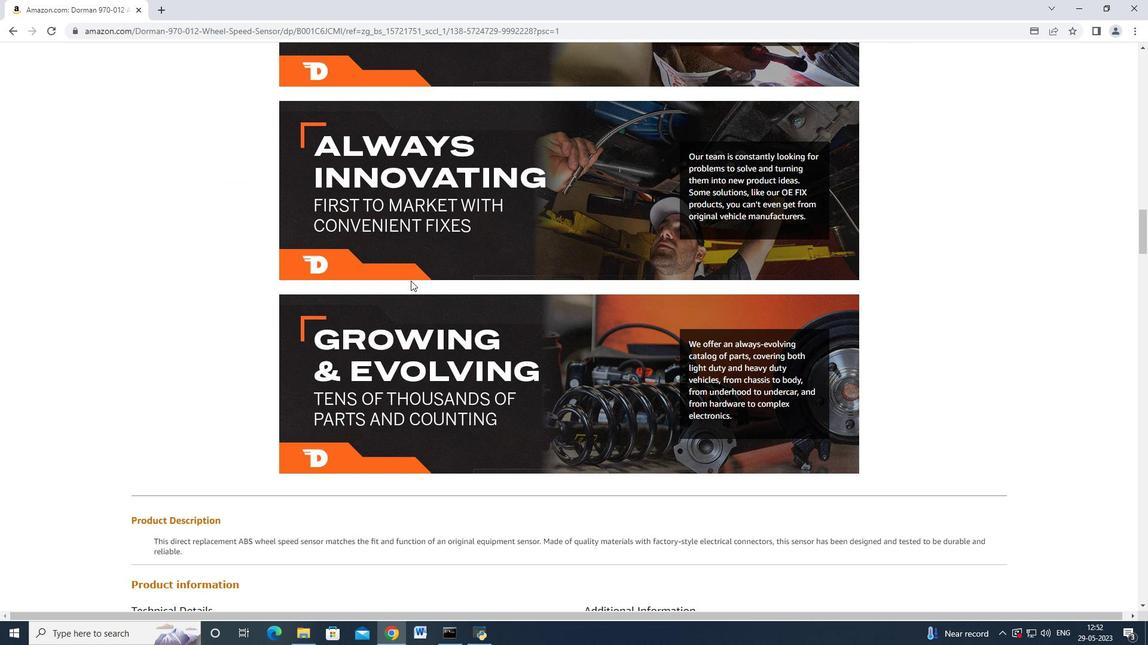
Action: Mouse scrolled (410, 280) with delta (0, 0)
Screenshot: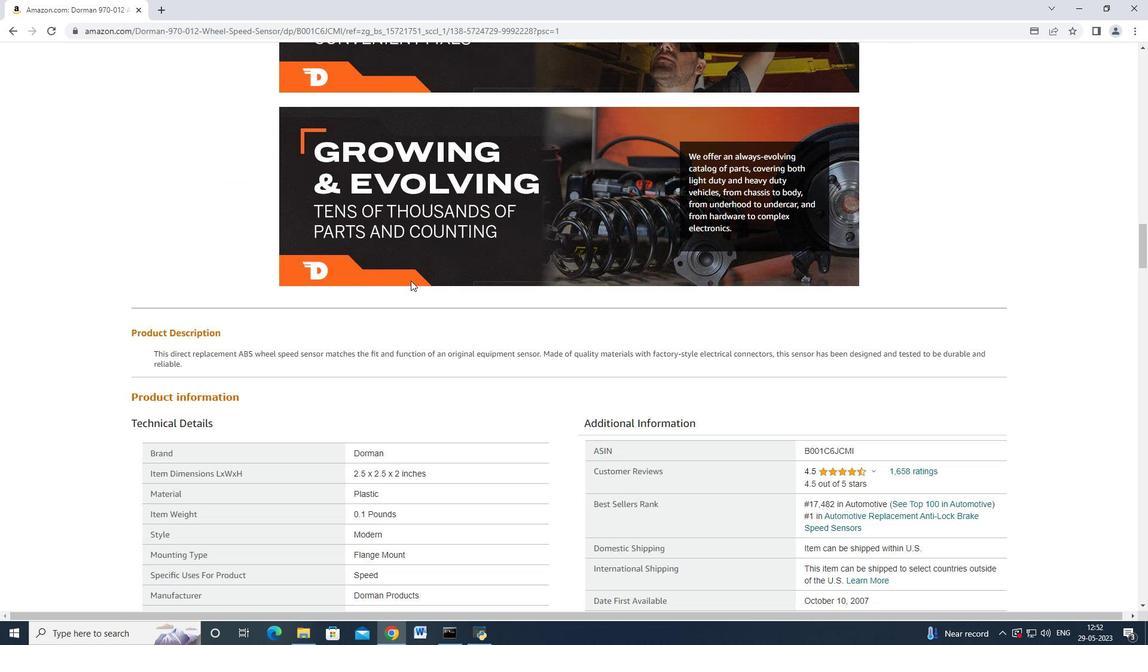 
Action: Mouse scrolled (410, 280) with delta (0, 0)
Screenshot: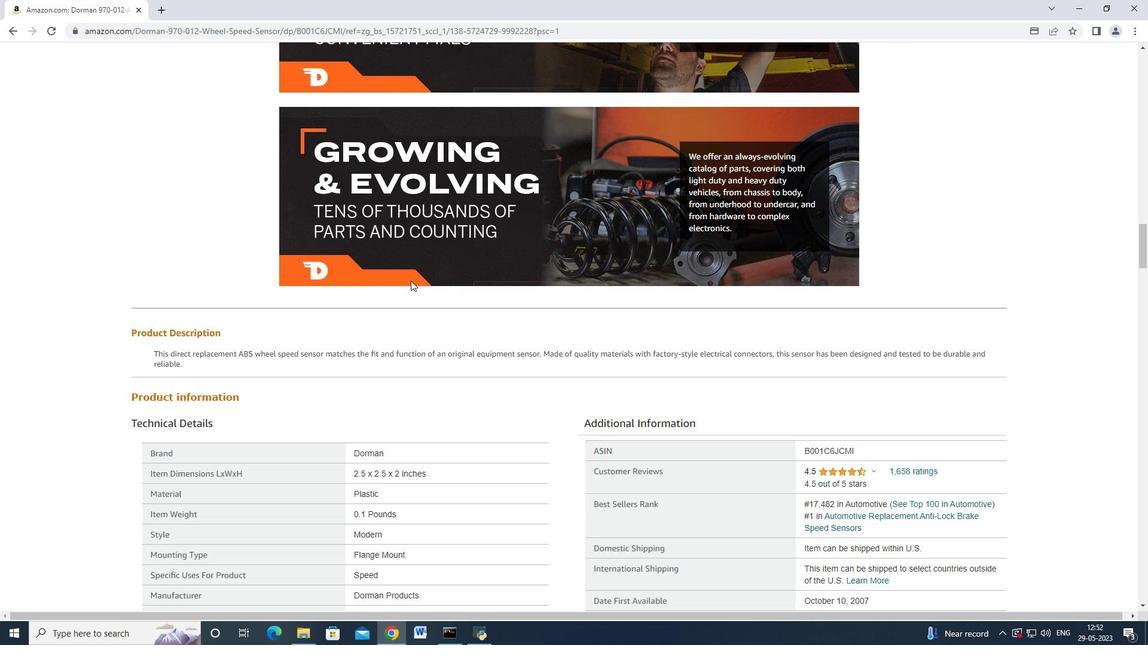 
Action: Mouse scrolled (410, 280) with delta (0, 0)
Screenshot: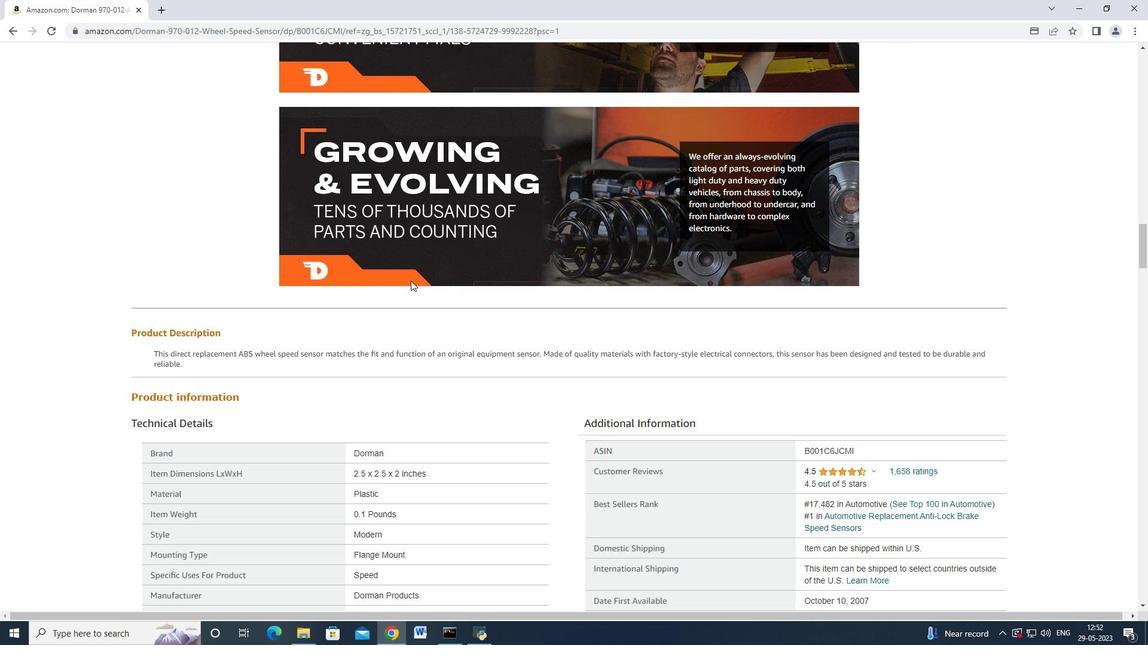 
Action: Mouse scrolled (410, 280) with delta (0, 0)
Screenshot: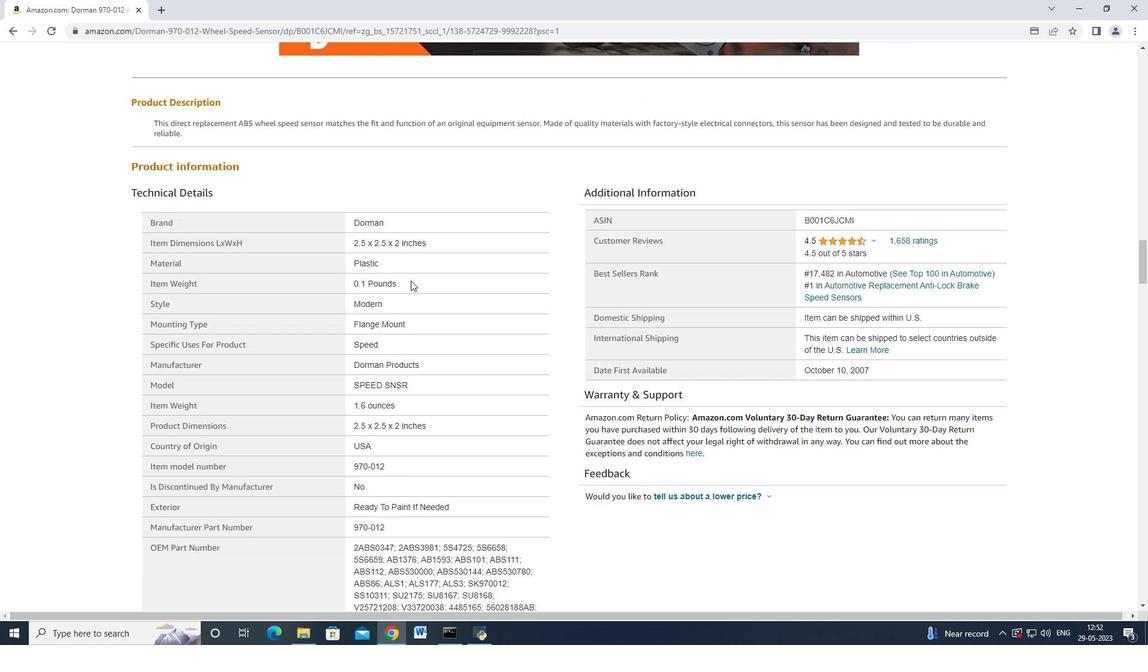 
Action: Mouse scrolled (410, 280) with delta (0, 0)
Screenshot: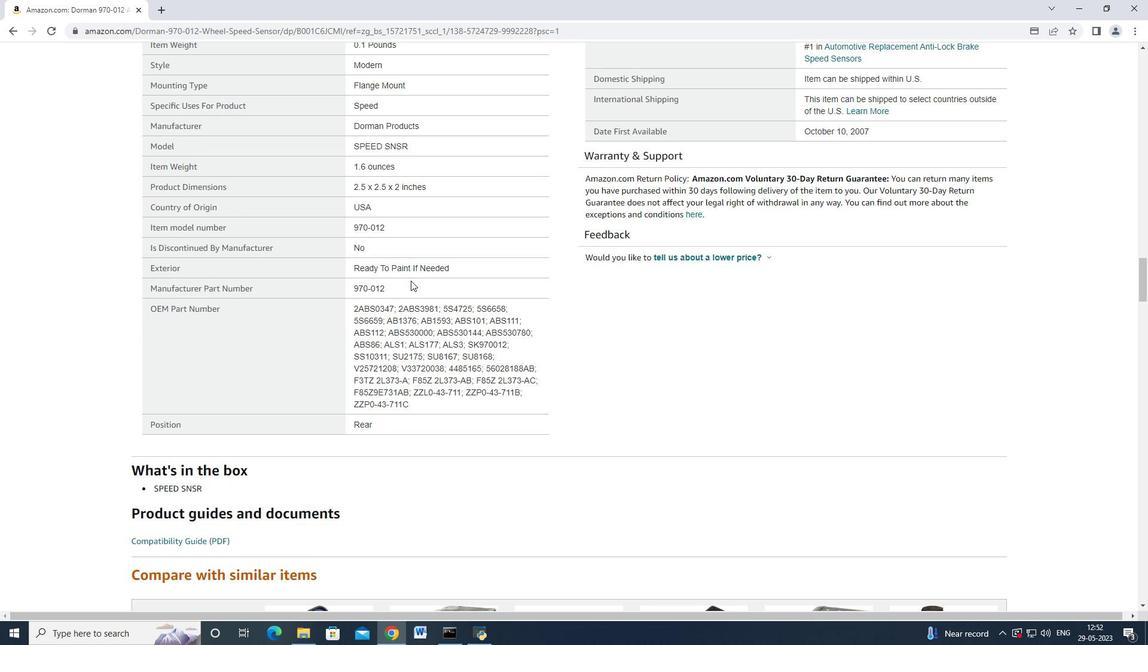 
Action: Mouse scrolled (410, 280) with delta (0, 0)
Screenshot: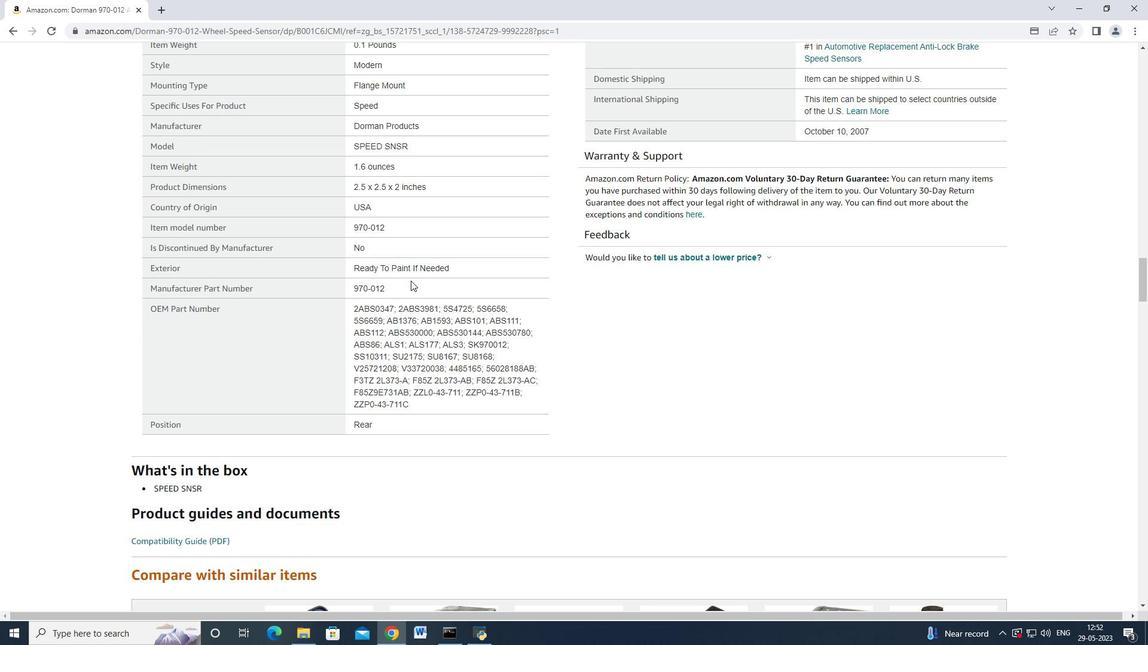
Action: Mouse moved to (410, 281)
Screenshot: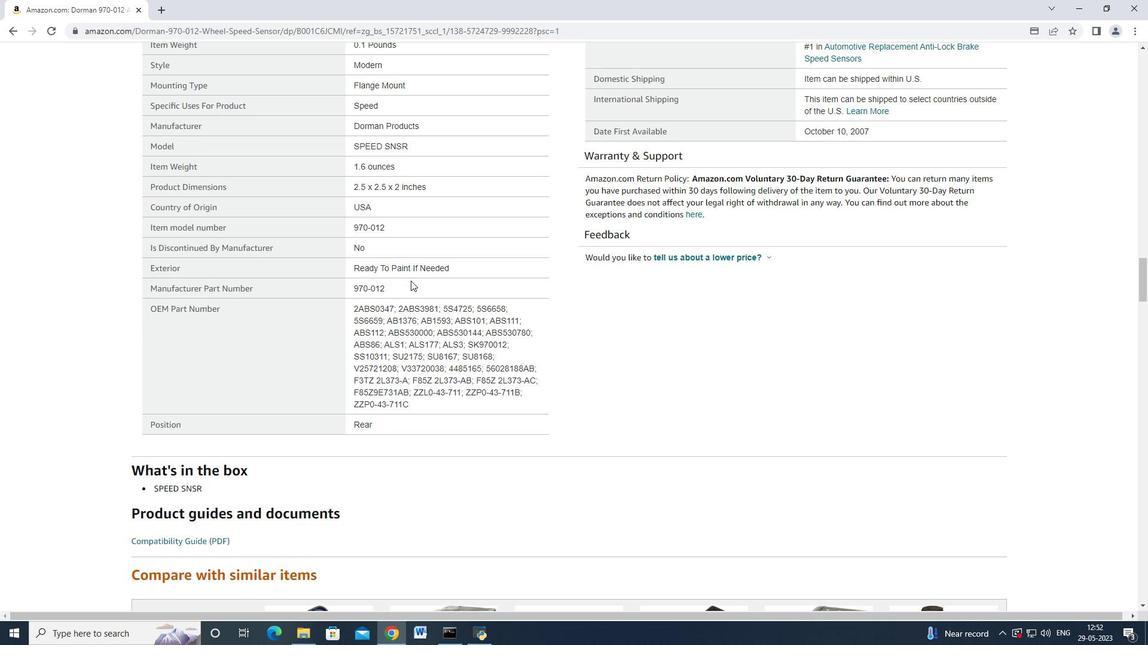 
Action: Mouse scrolled (410, 280) with delta (0, 0)
Screenshot: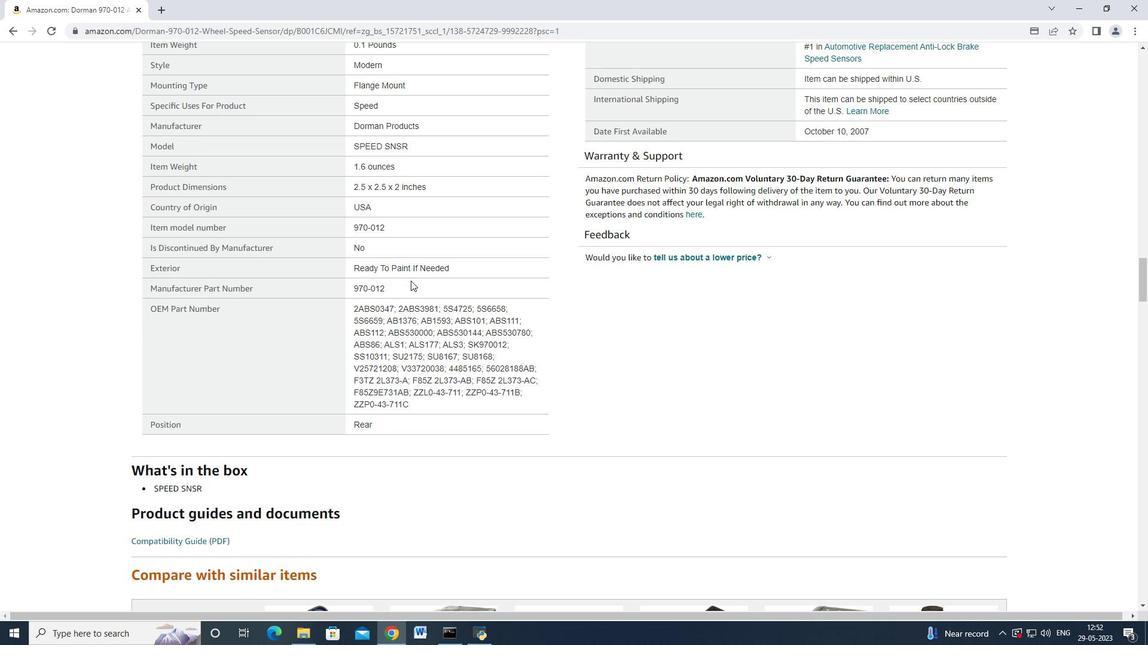 
Action: Mouse moved to (410, 281)
Screenshot: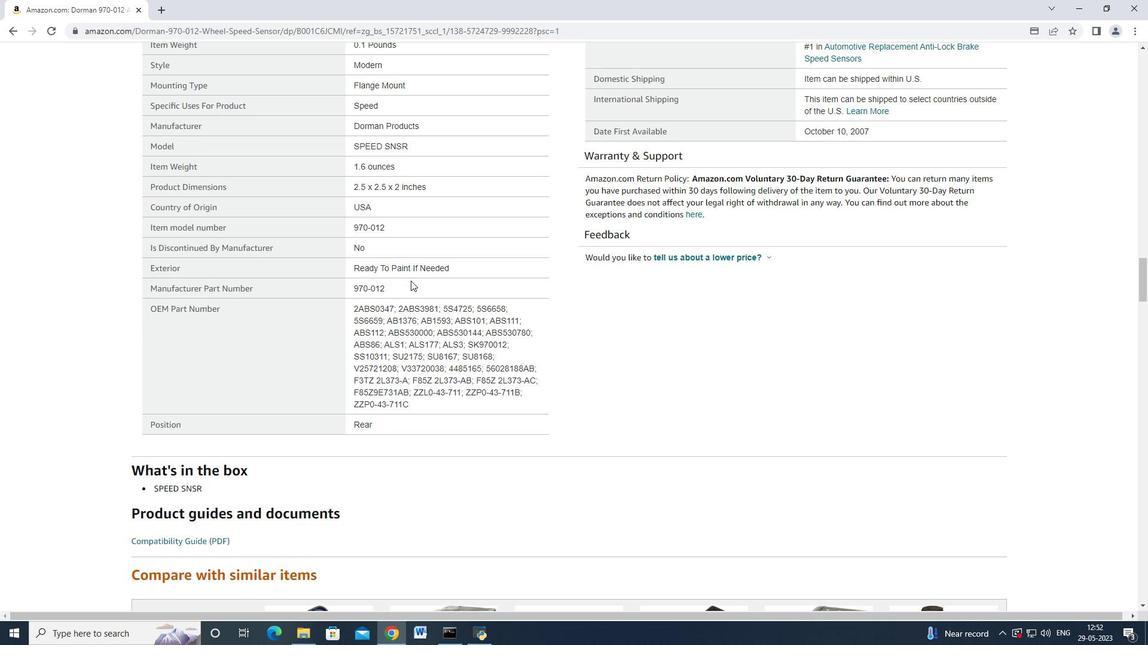 
Action: Mouse scrolled (410, 281) with delta (0, 0)
Screenshot: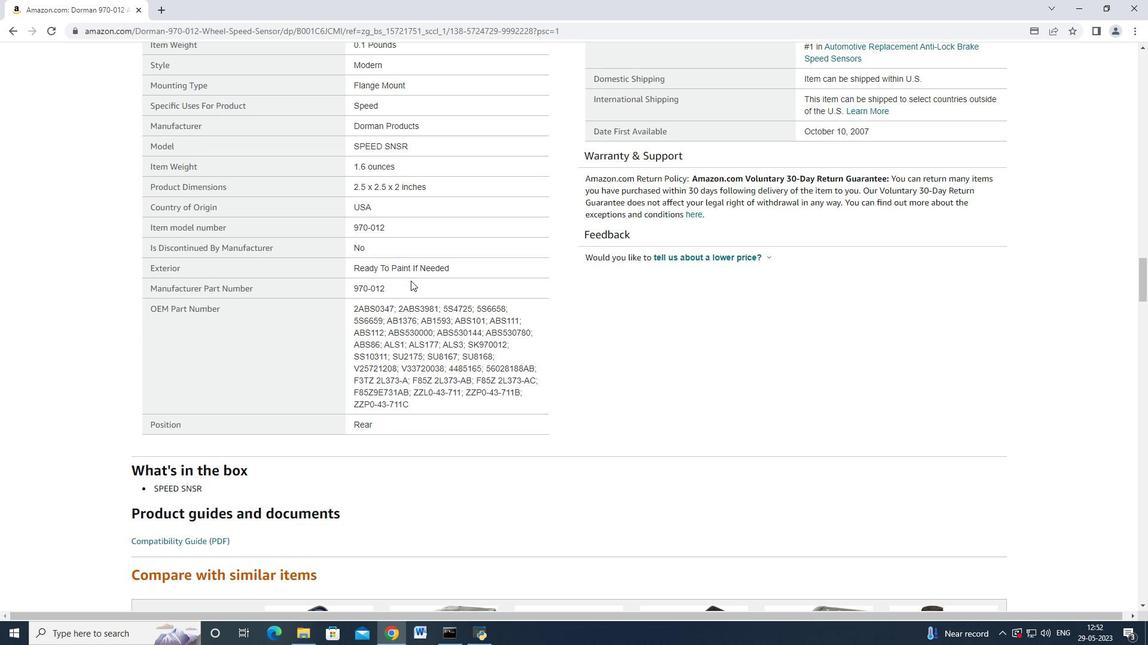 
Action: Mouse scrolled (410, 281) with delta (0, 0)
Screenshot: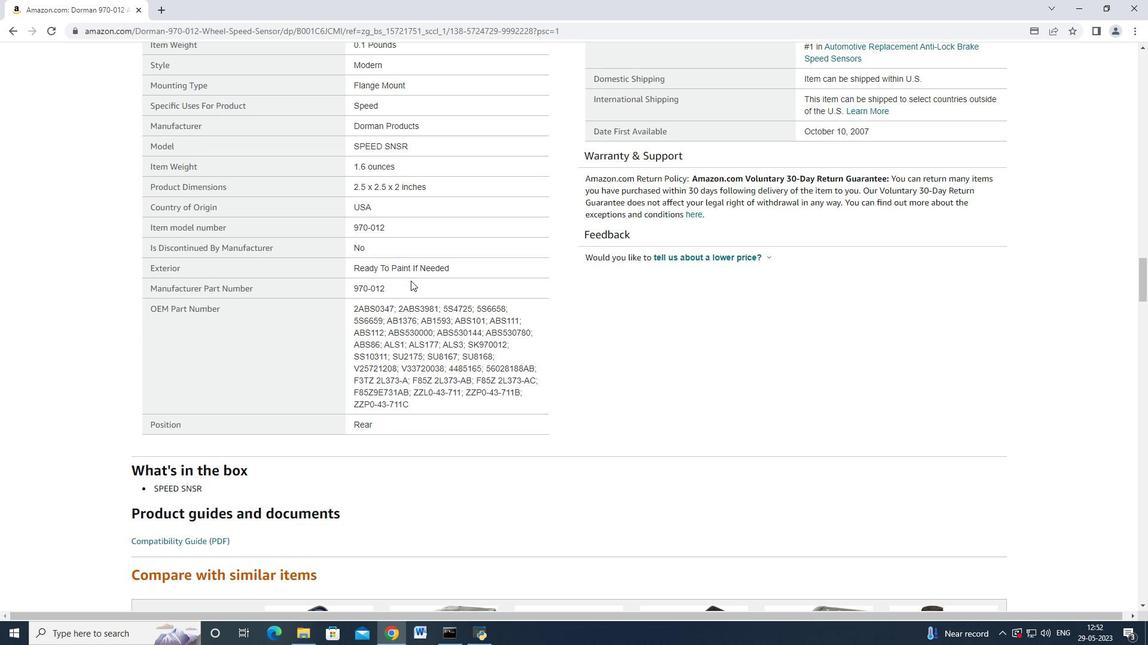 
Action: Mouse scrolled (410, 281) with delta (0, 0)
Screenshot: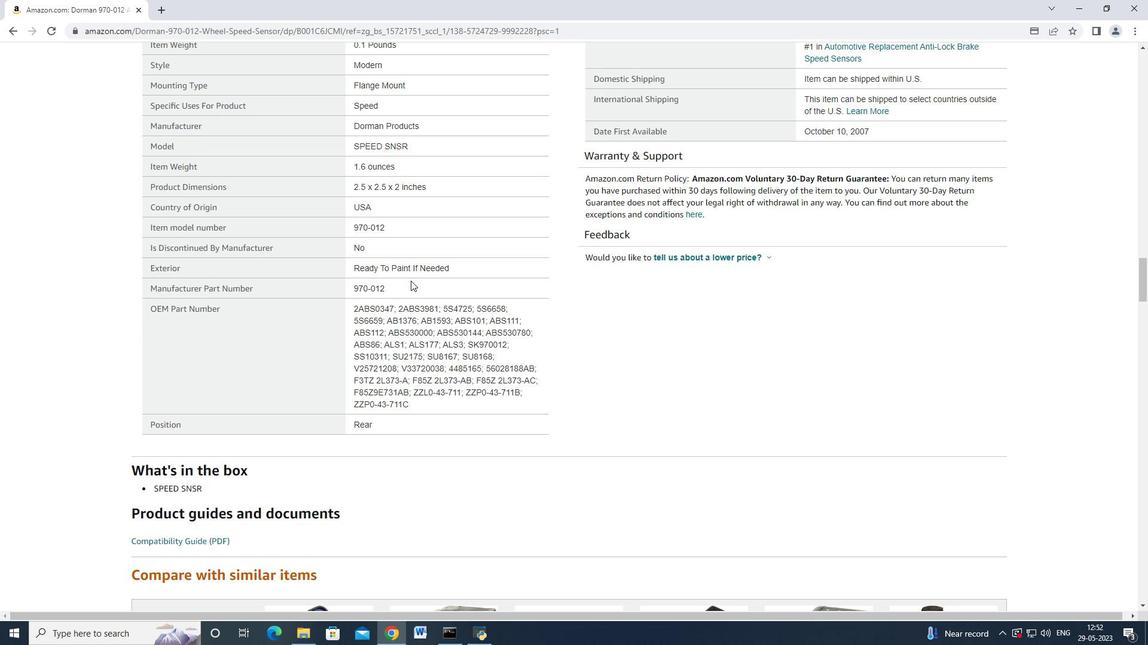 
Action: Mouse moved to (410, 281)
Screenshot: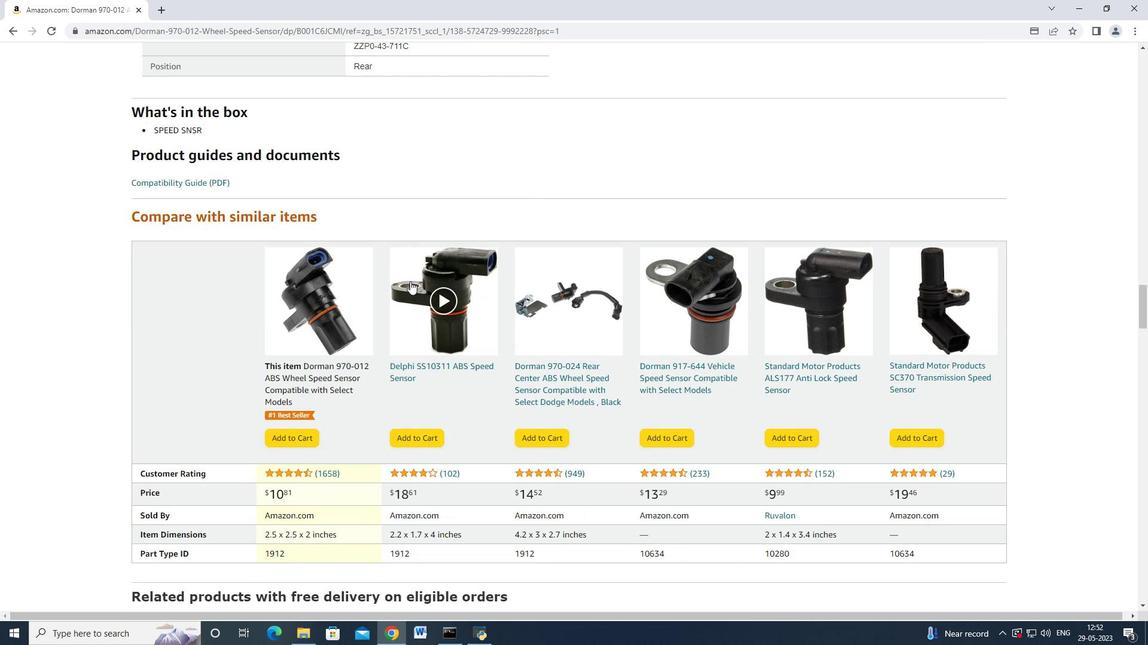 
Action: Mouse scrolled (410, 281) with delta (0, 0)
Screenshot: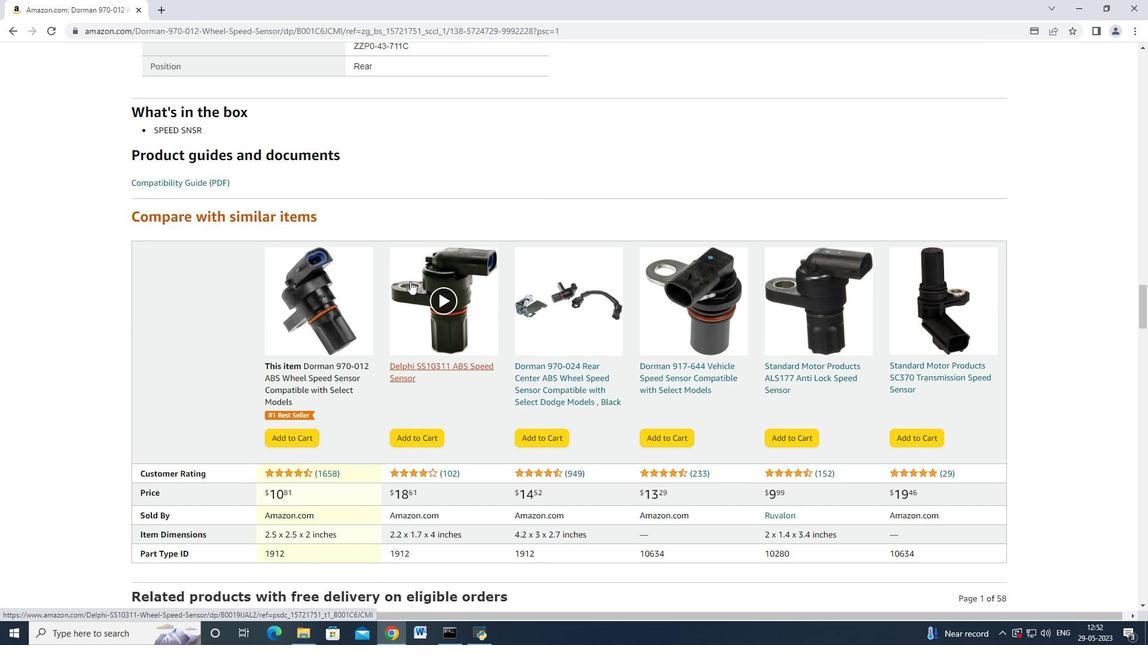 
Action: Mouse moved to (410, 281)
Screenshot: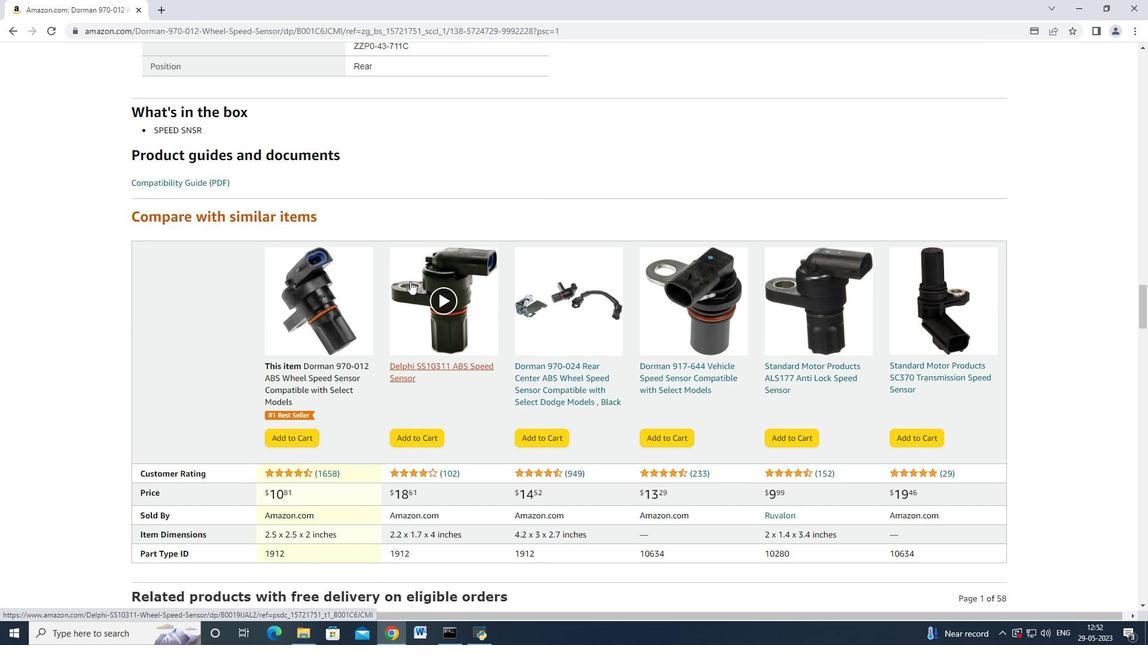 
Action: Mouse scrolled (410, 281) with delta (0, 0)
Screenshot: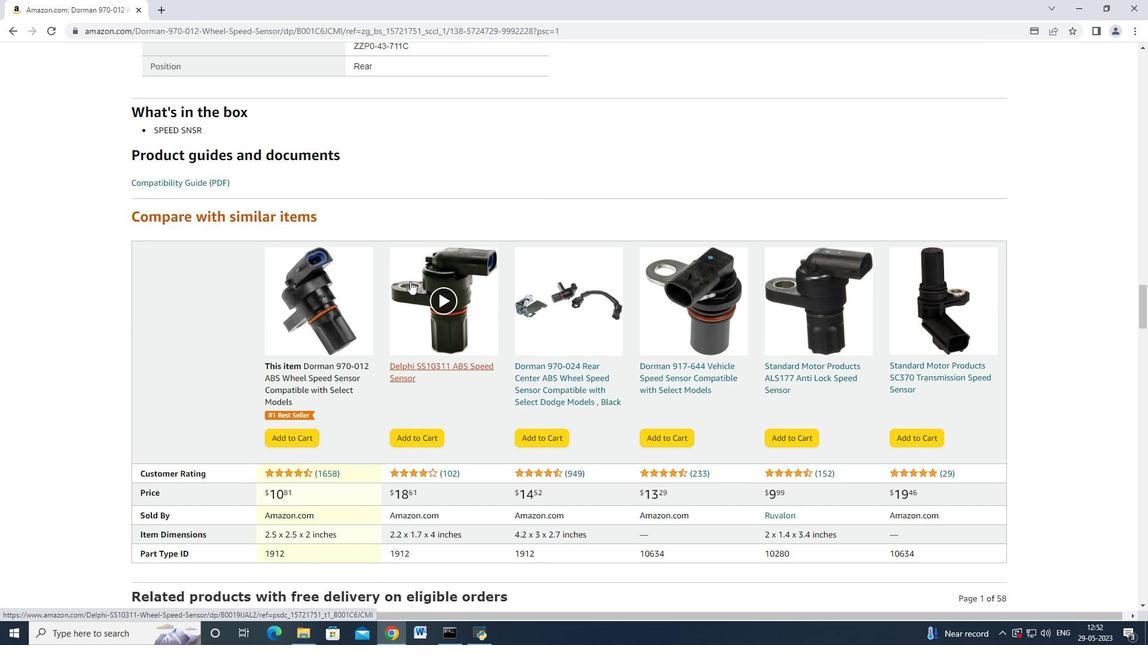 
Action: Mouse scrolled (410, 281) with delta (0, 0)
Screenshot: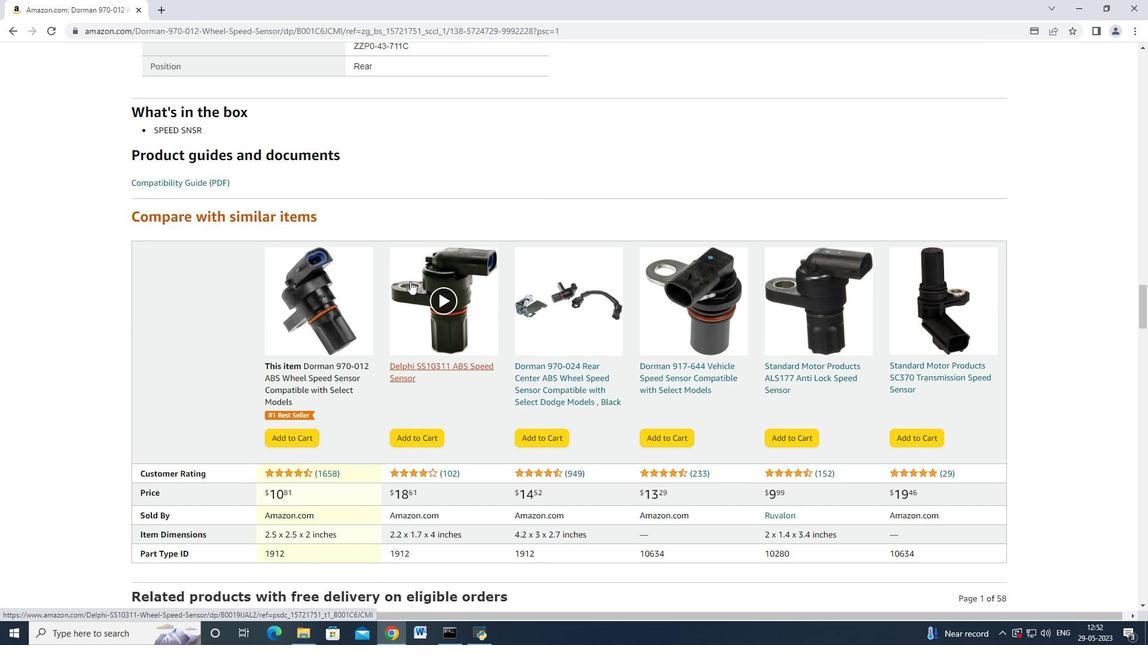 
Action: Mouse scrolled (410, 281) with delta (0, 0)
Screenshot: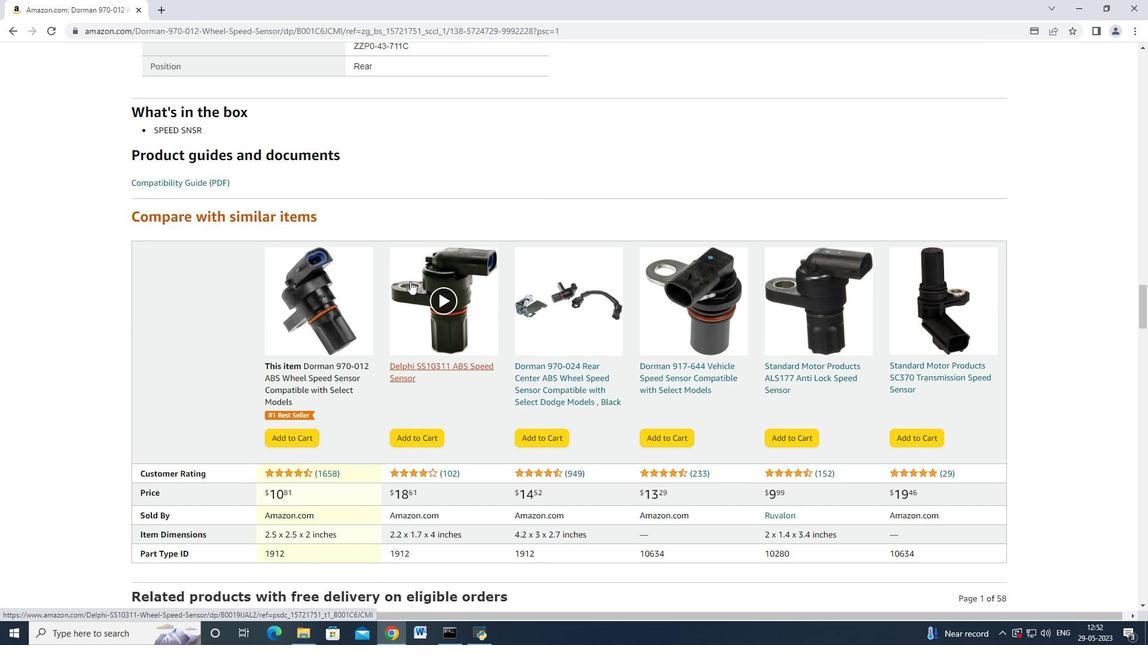 
Action: Mouse scrolled (410, 281) with delta (0, 0)
Screenshot: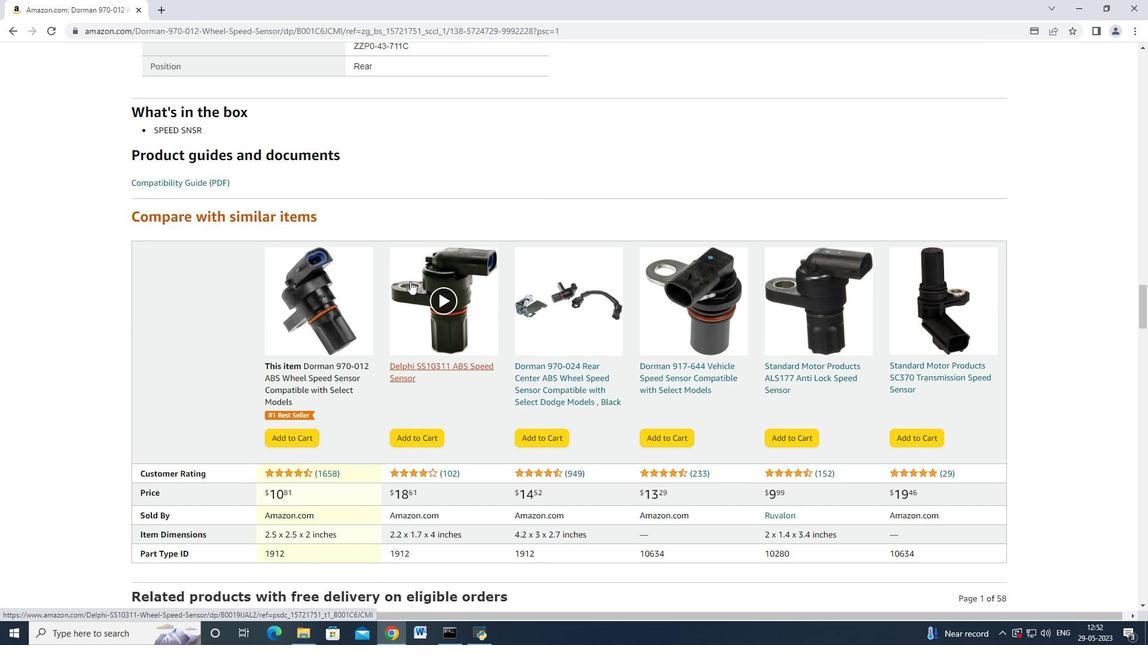 
Action: Mouse scrolled (410, 281) with delta (0, 0)
Screenshot: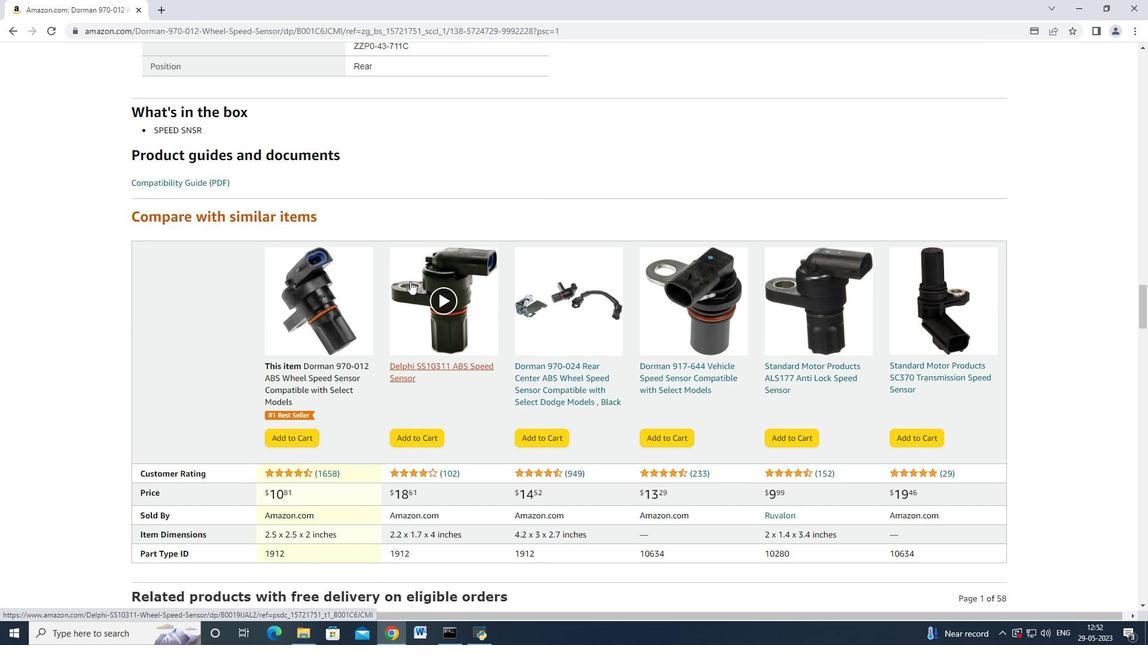 
Action: Mouse moved to (409, 281)
Screenshot: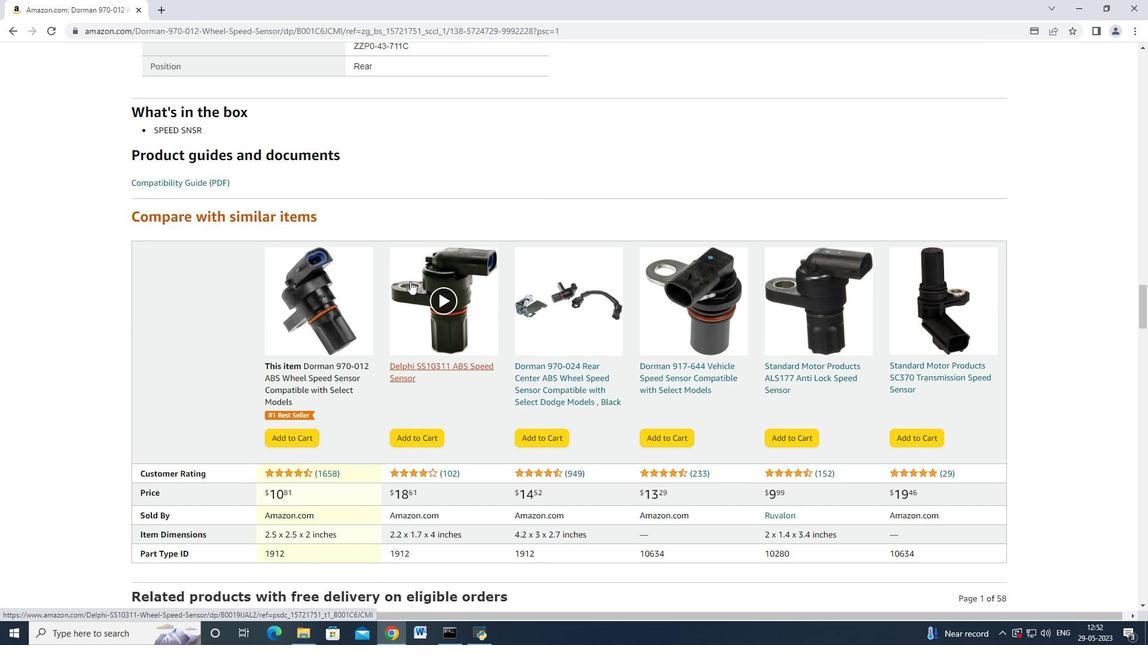 
Action: Mouse scrolled (409, 281) with delta (0, 0)
Screenshot: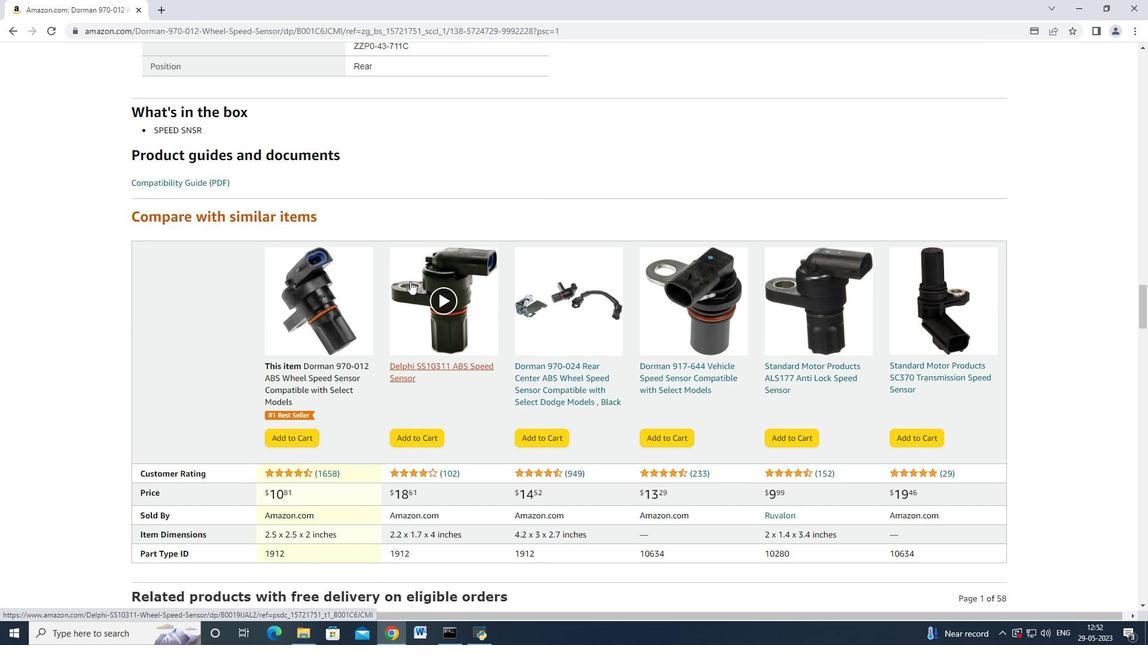 
Action: Mouse moved to (382, 284)
Screenshot: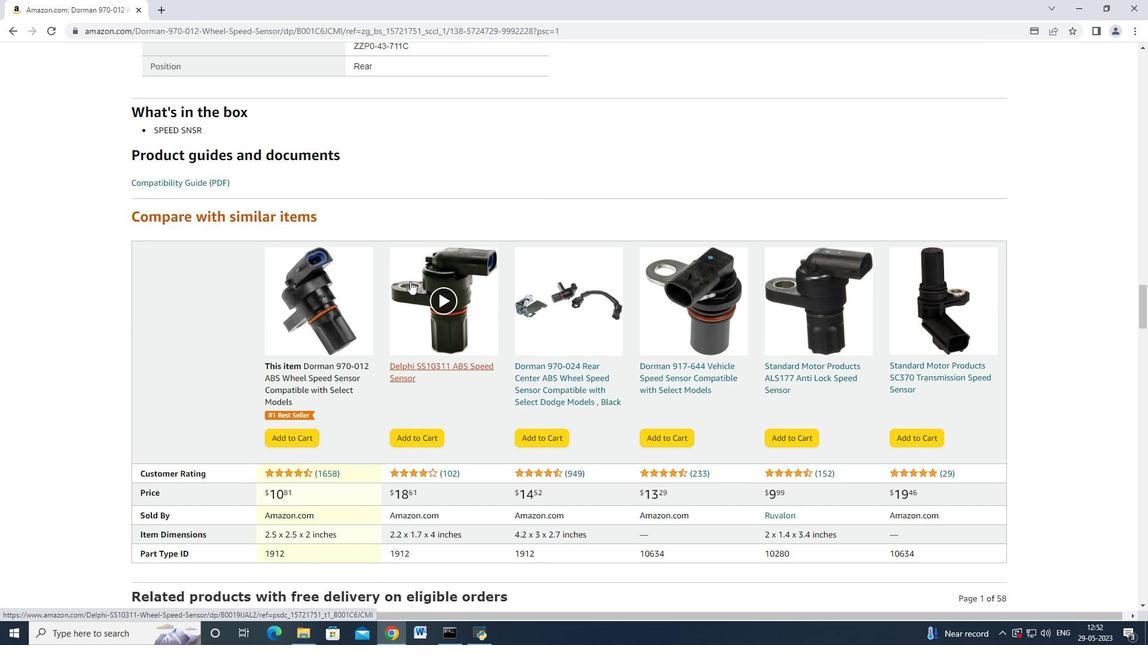 
Action: Mouse scrolled (391, 283) with delta (0, 0)
Screenshot: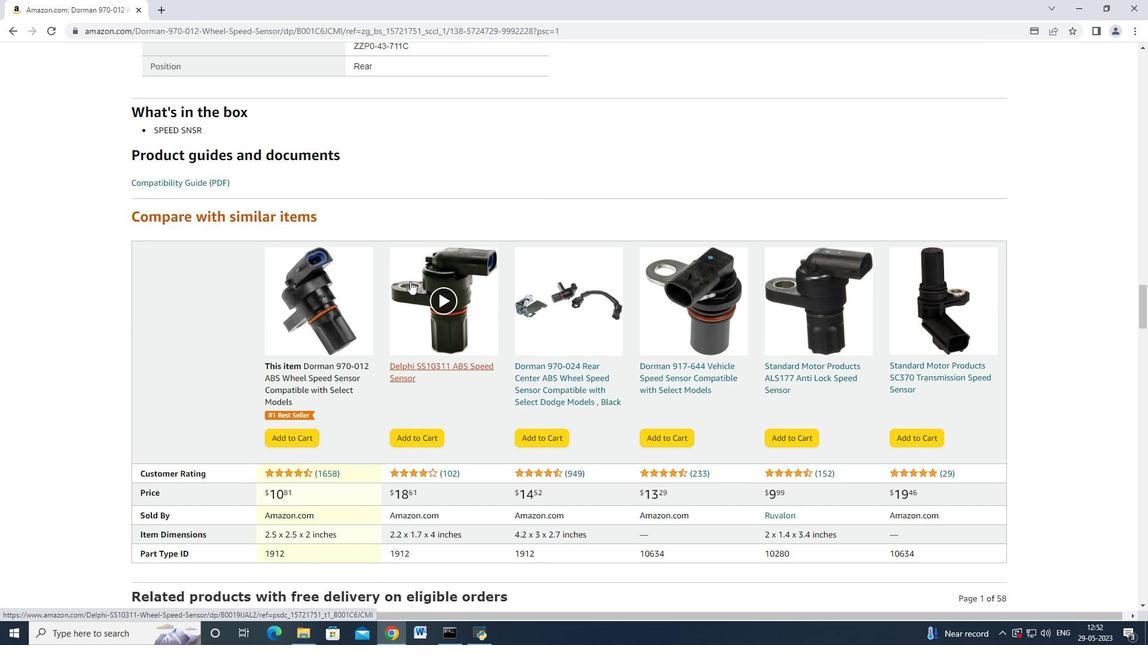 
Action: Mouse moved to (334, 268)
Screenshot: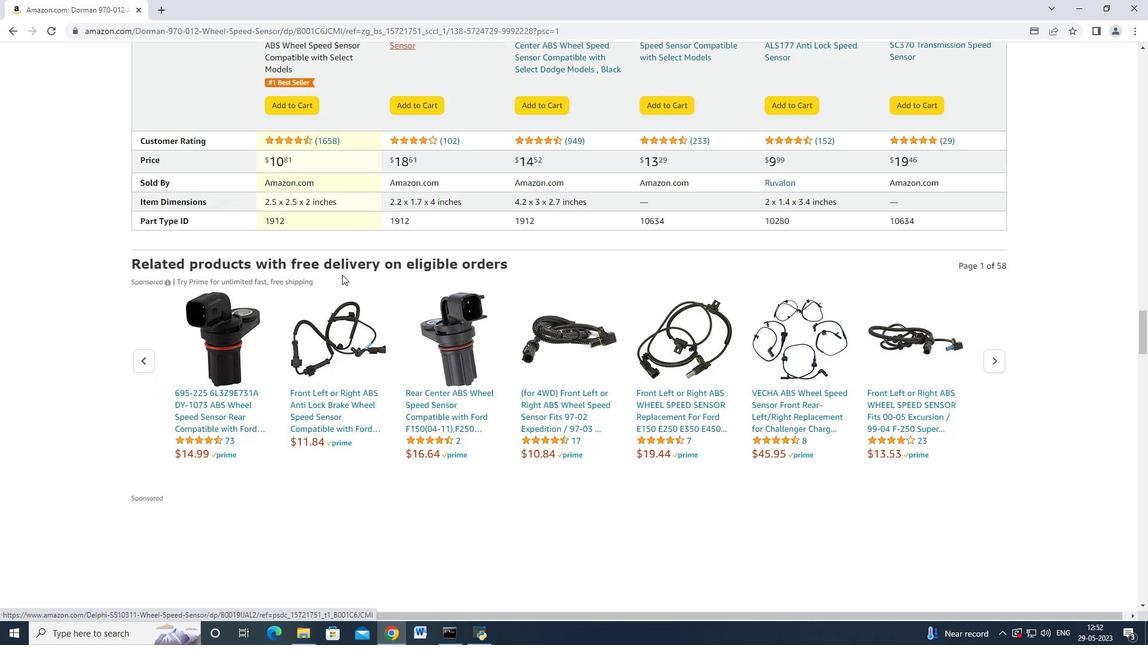 
Action: Mouse scrolled (334, 267) with delta (0, 0)
Screenshot: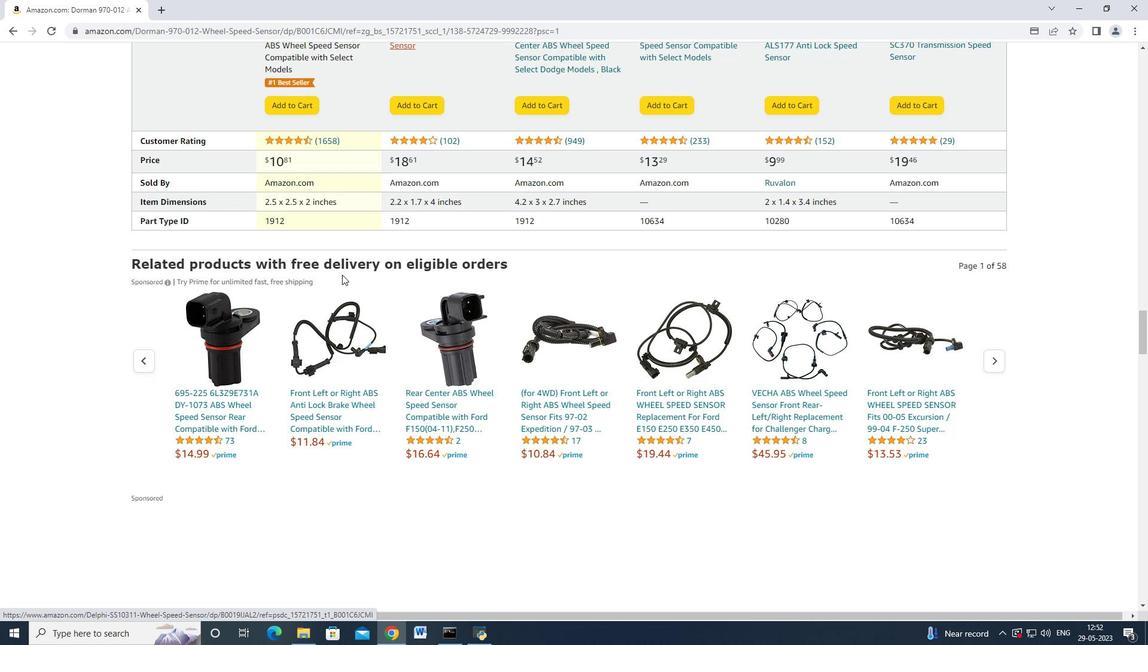 
Action: Mouse scrolled (334, 267) with delta (0, 0)
Screenshot: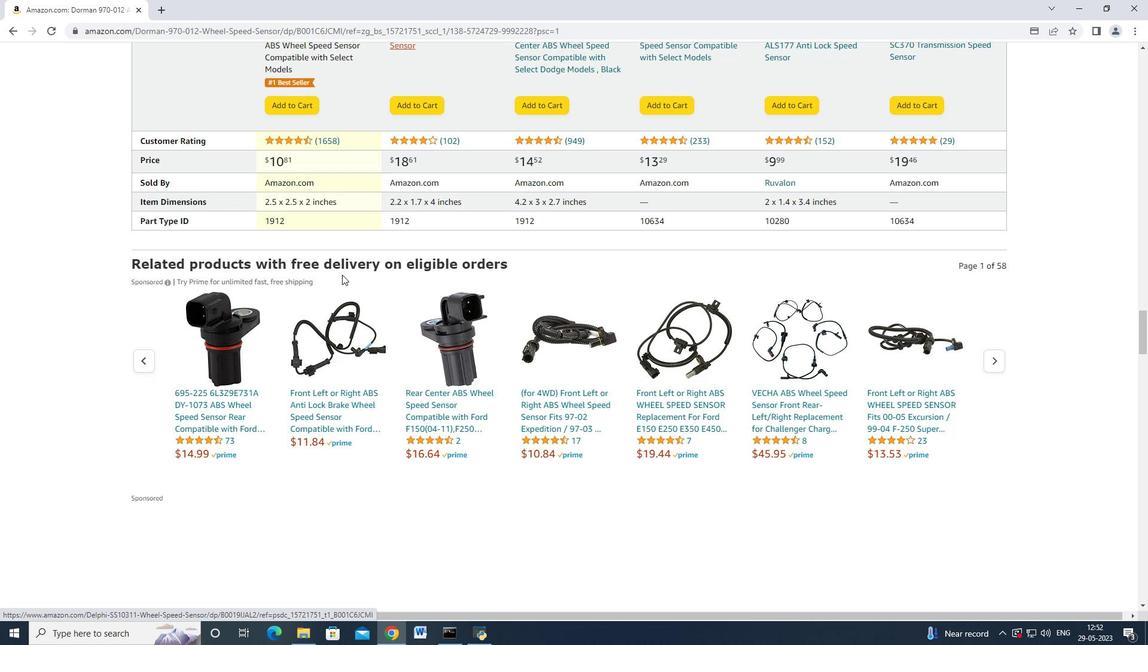 
Action: Mouse scrolled (334, 267) with delta (0, 0)
Screenshot: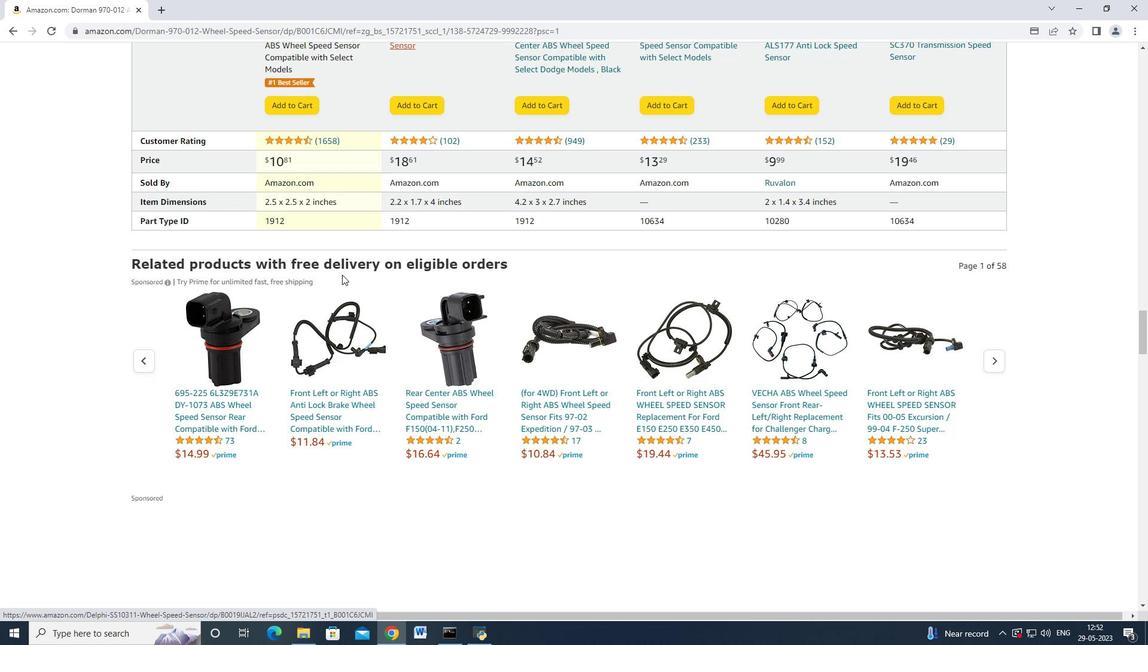 
Action: Mouse scrolled (334, 267) with delta (0, 0)
Screenshot: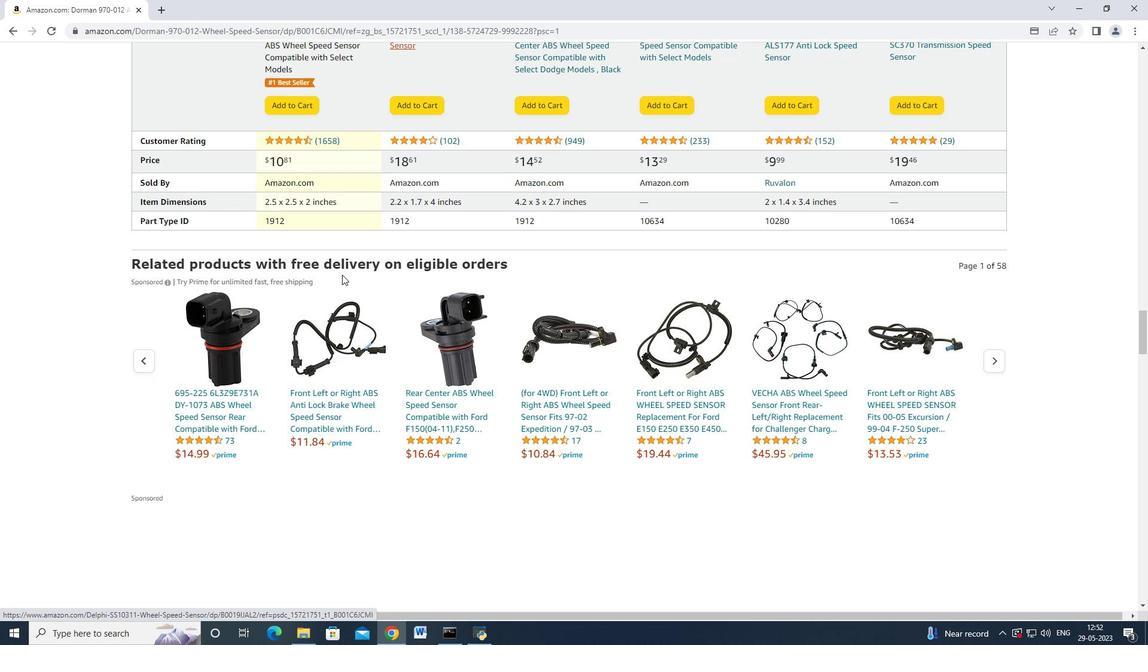 
Action: Mouse scrolled (334, 267) with delta (0, 0)
Screenshot: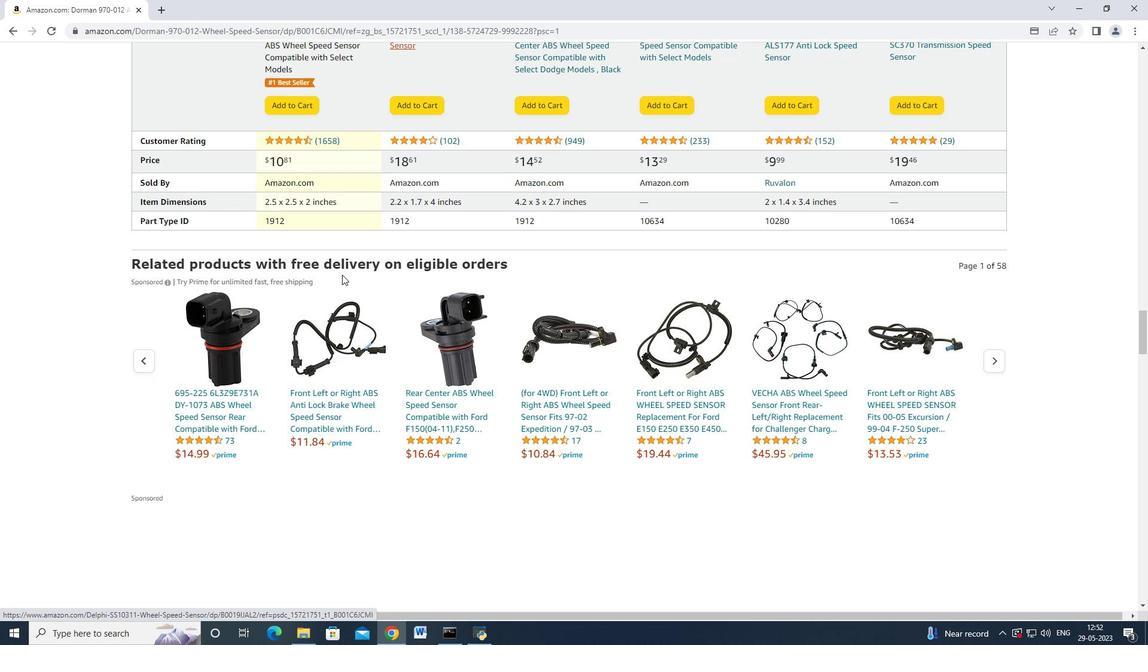 
Action: Mouse scrolled (334, 267) with delta (0, 0)
Screenshot: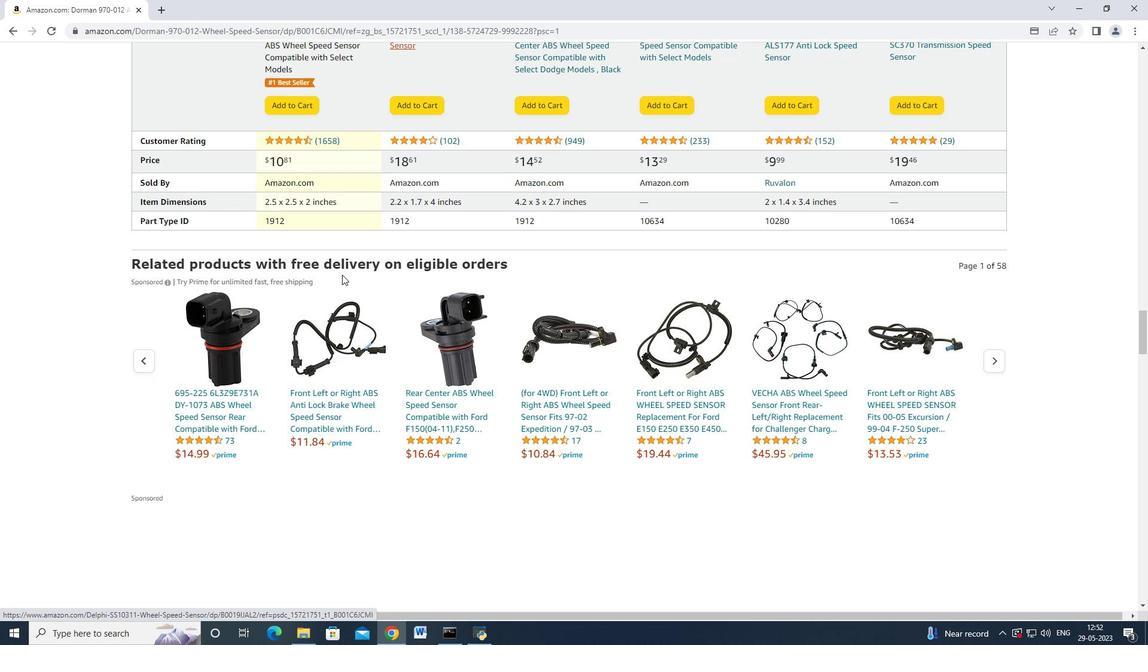 
Action: Mouse scrolled (334, 267) with delta (0, 0)
Screenshot: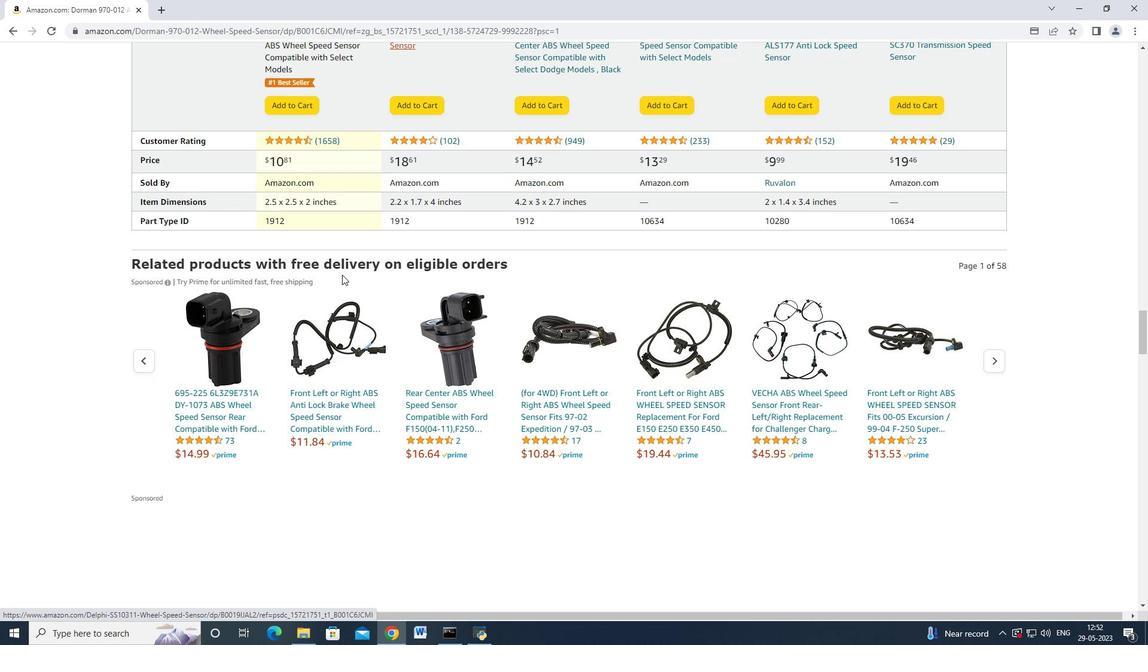 
Action: Mouse scrolled (334, 267) with delta (0, 0)
Screenshot: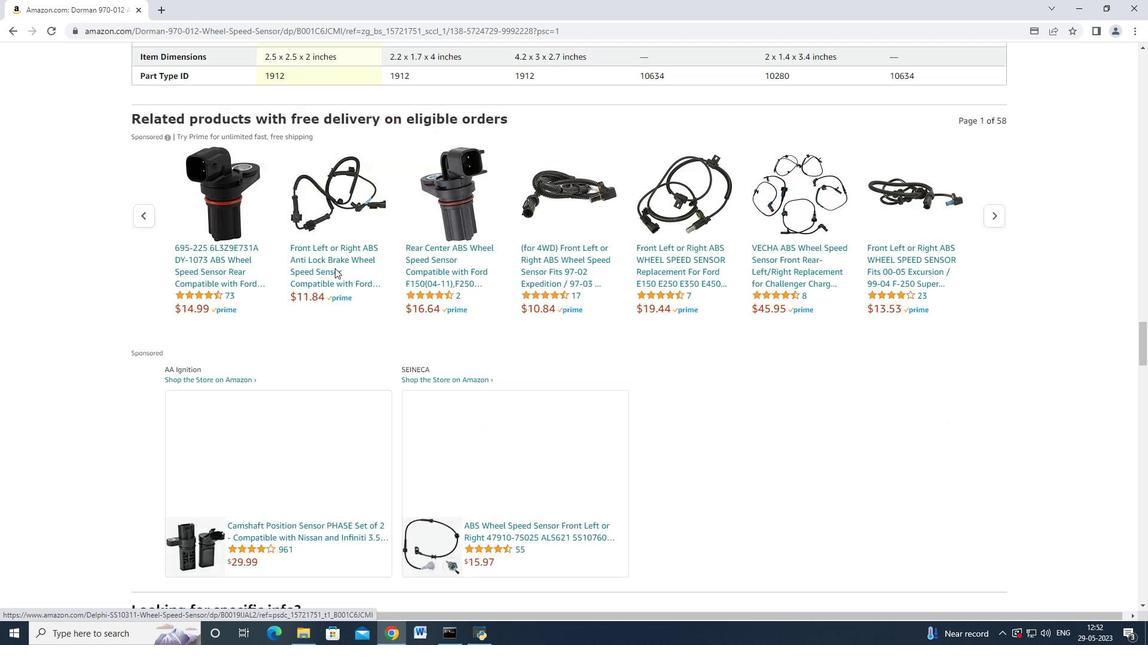 
Action: Mouse moved to (332, 267)
Screenshot: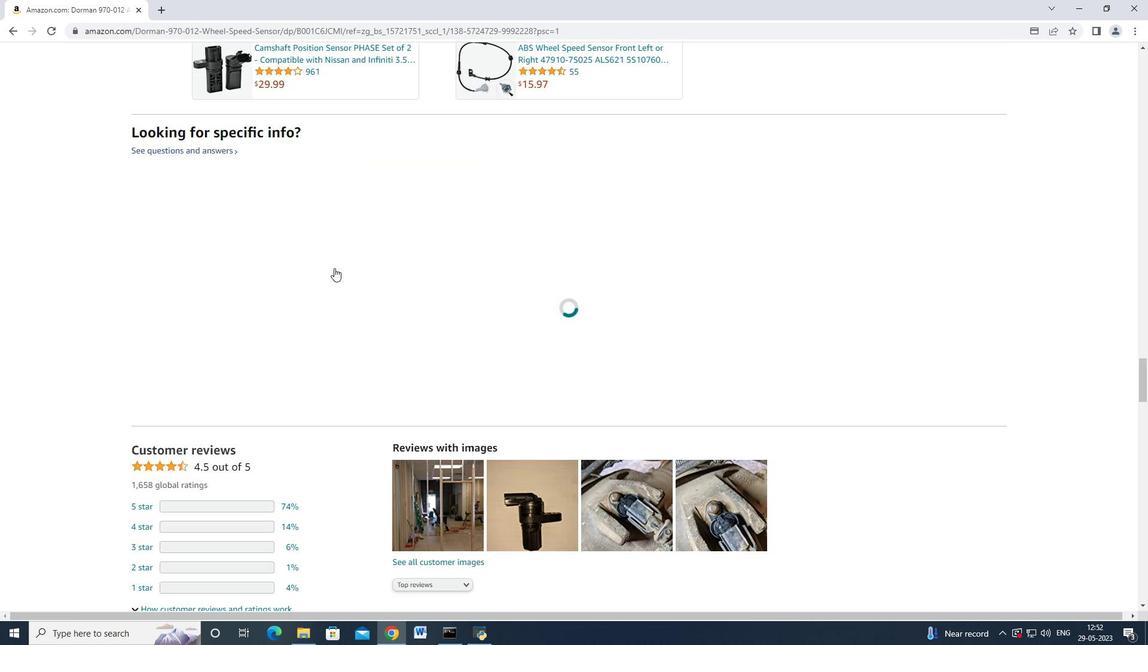 
Action: Mouse scrolled (332, 266) with delta (0, 0)
Screenshot: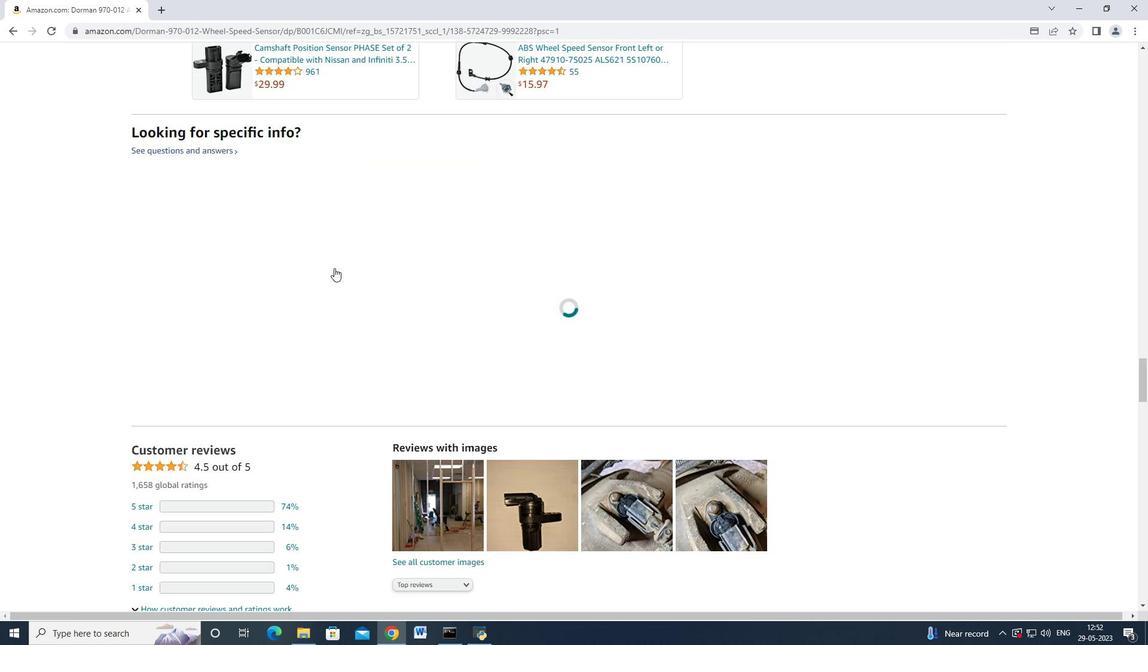 
Action: Mouse scrolled (332, 266) with delta (0, 0)
Screenshot: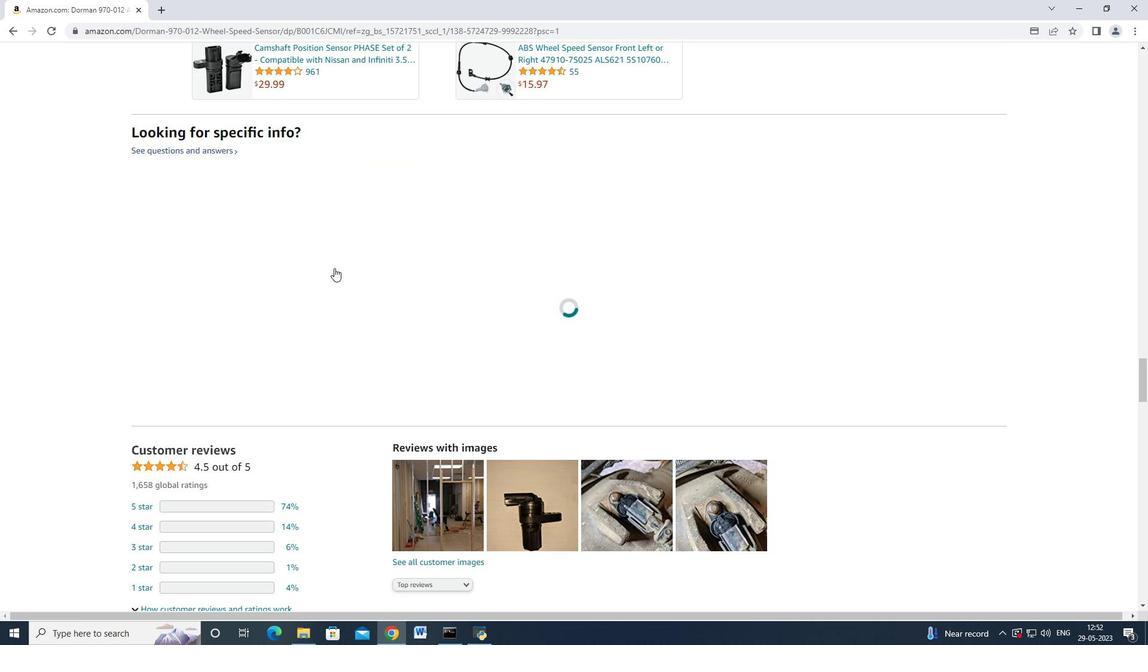 
Action: Mouse scrolled (332, 266) with delta (0, 0)
Screenshot: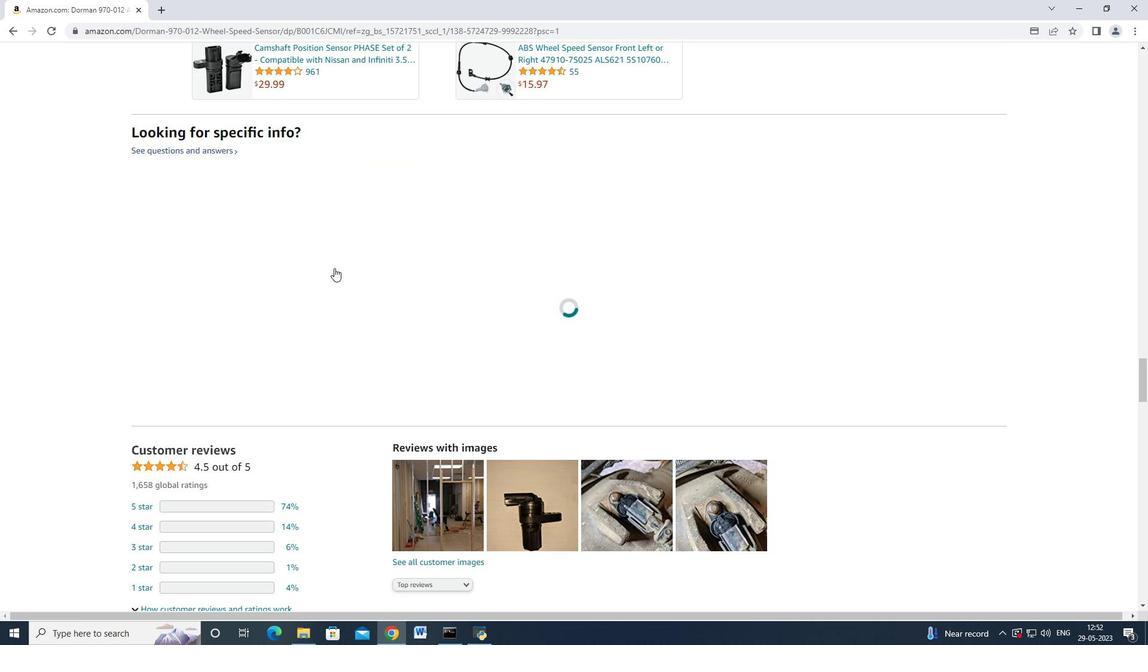 
Action: Mouse scrolled (332, 266) with delta (0, 0)
Screenshot: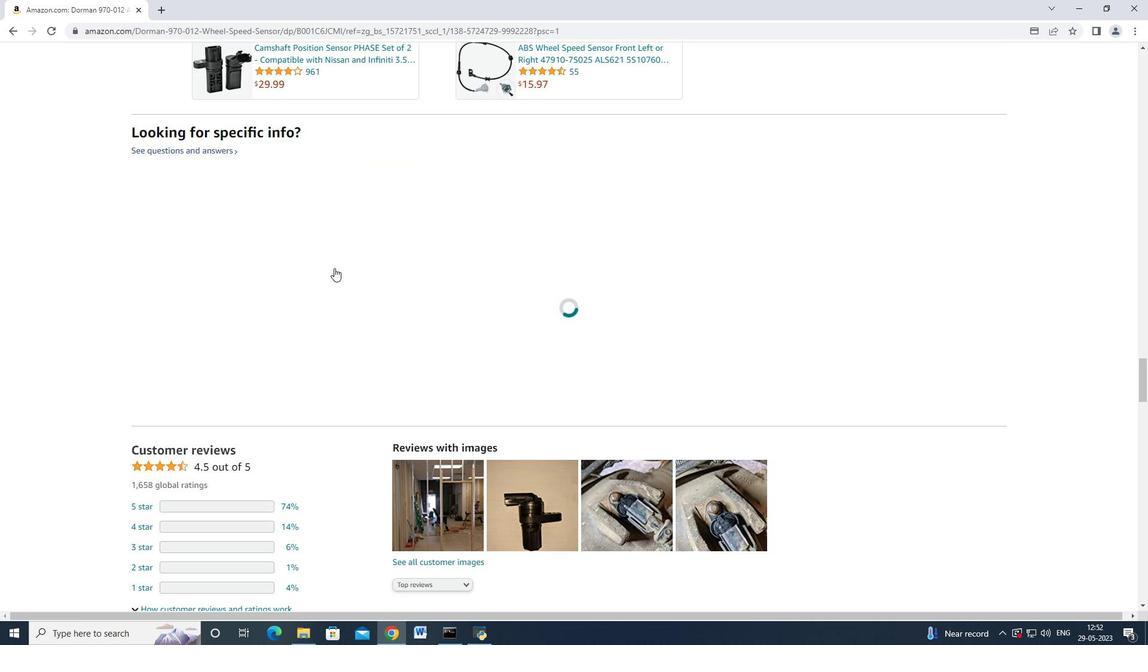 
Action: Mouse scrolled (332, 266) with delta (0, 0)
Screenshot: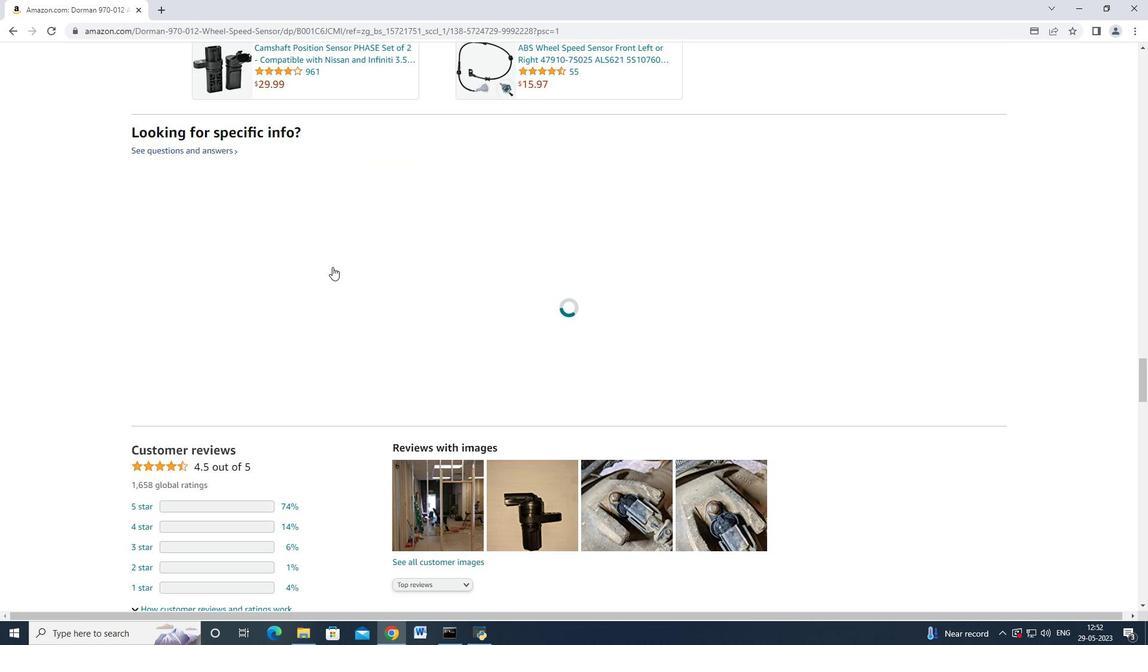 
Action: Mouse scrolled (332, 266) with delta (0, 0)
Screenshot: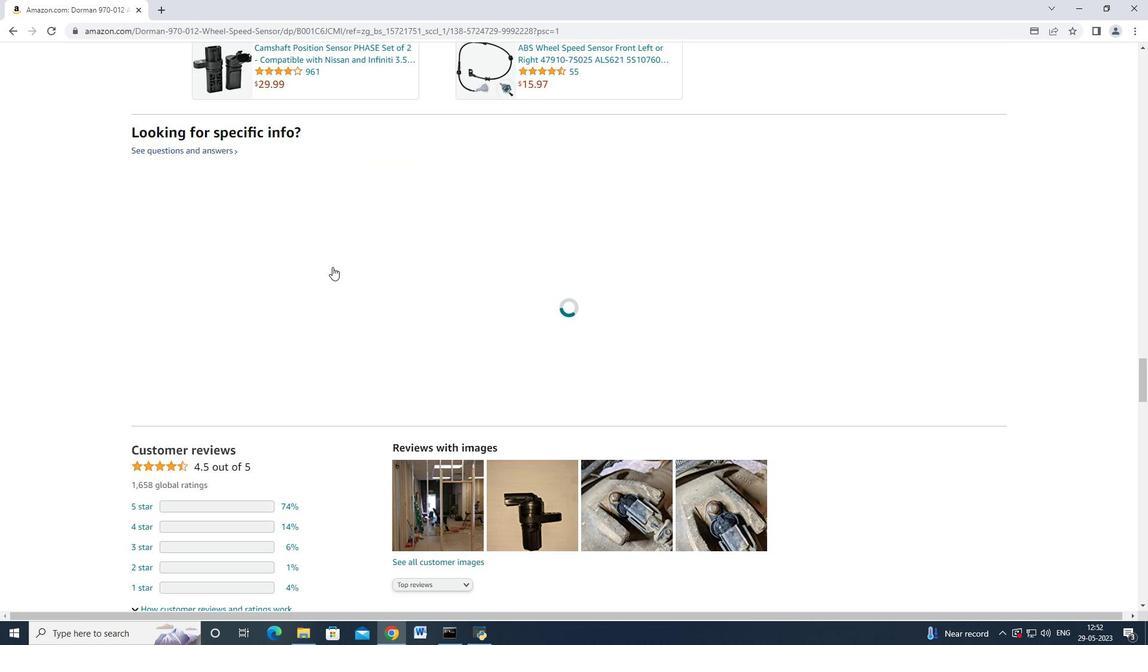 
Action: Mouse scrolled (332, 266) with delta (0, 0)
Screenshot: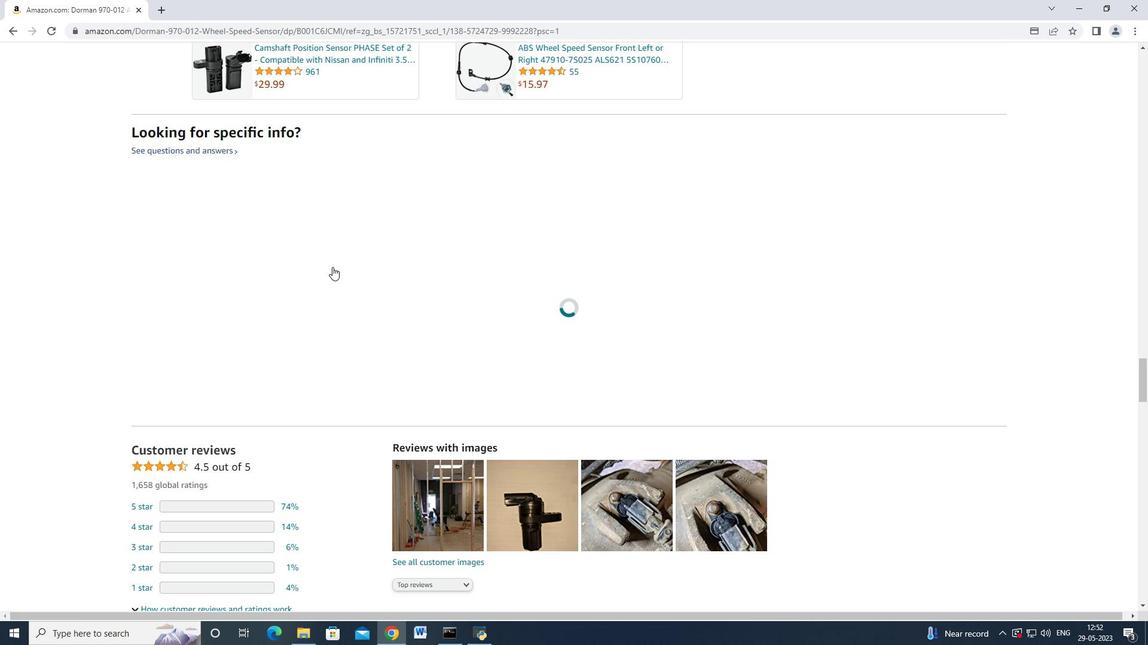 
Action: Mouse moved to (432, 214)
Screenshot: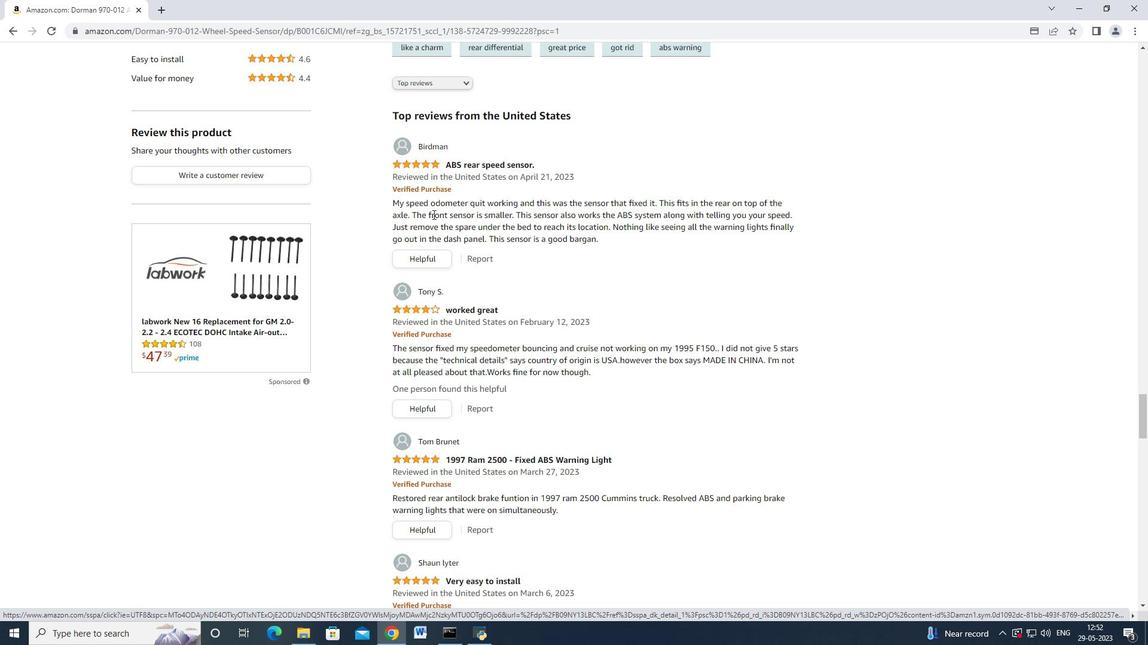 
Action: Mouse scrolled (432, 215) with delta (0, 0)
Screenshot: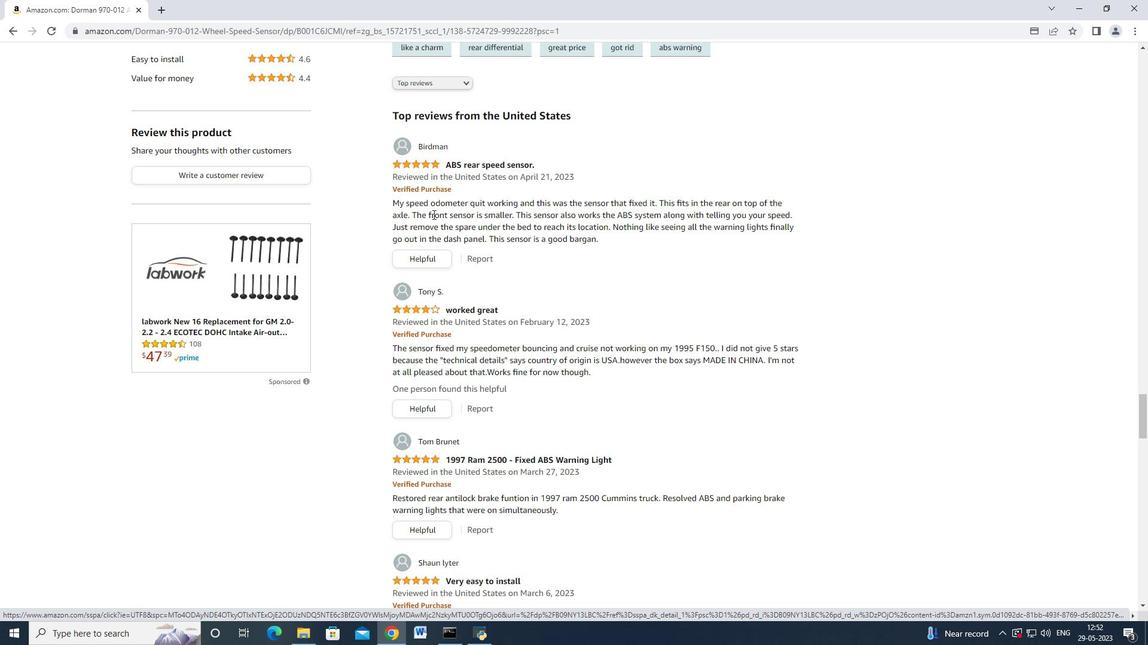 
Action: Mouse scrolled (432, 215) with delta (0, 0)
Screenshot: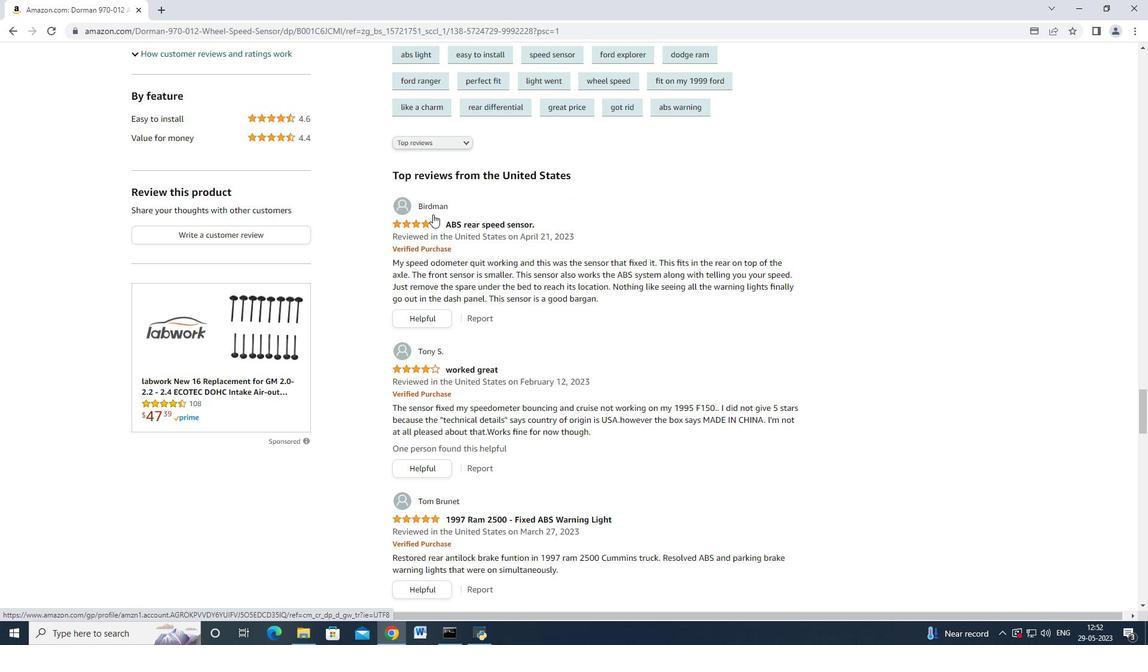 
Action: Mouse scrolled (432, 215) with delta (0, 0)
Screenshot: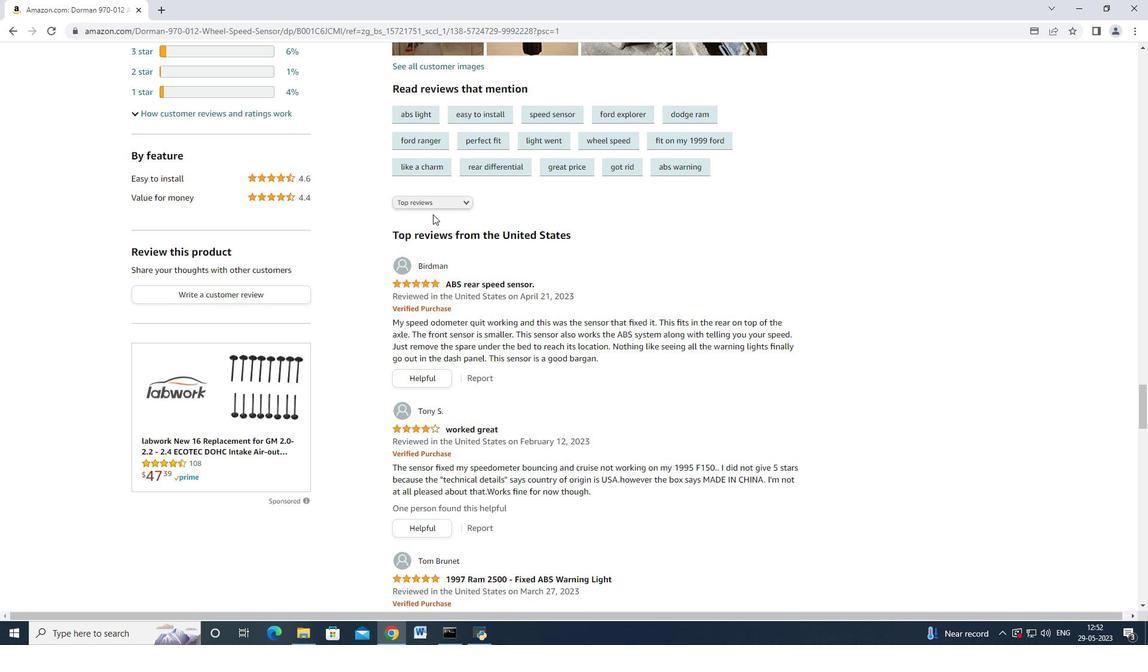
Action: Mouse scrolled (432, 215) with delta (0, 0)
Screenshot: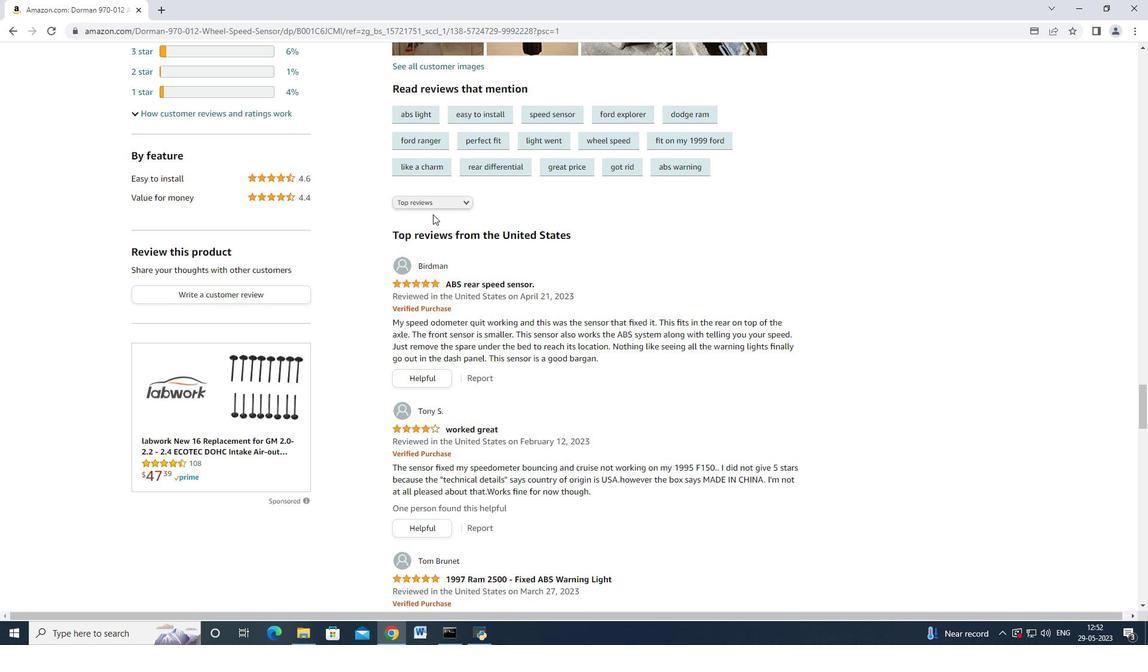 
Action: Mouse moved to (432, 216)
Screenshot: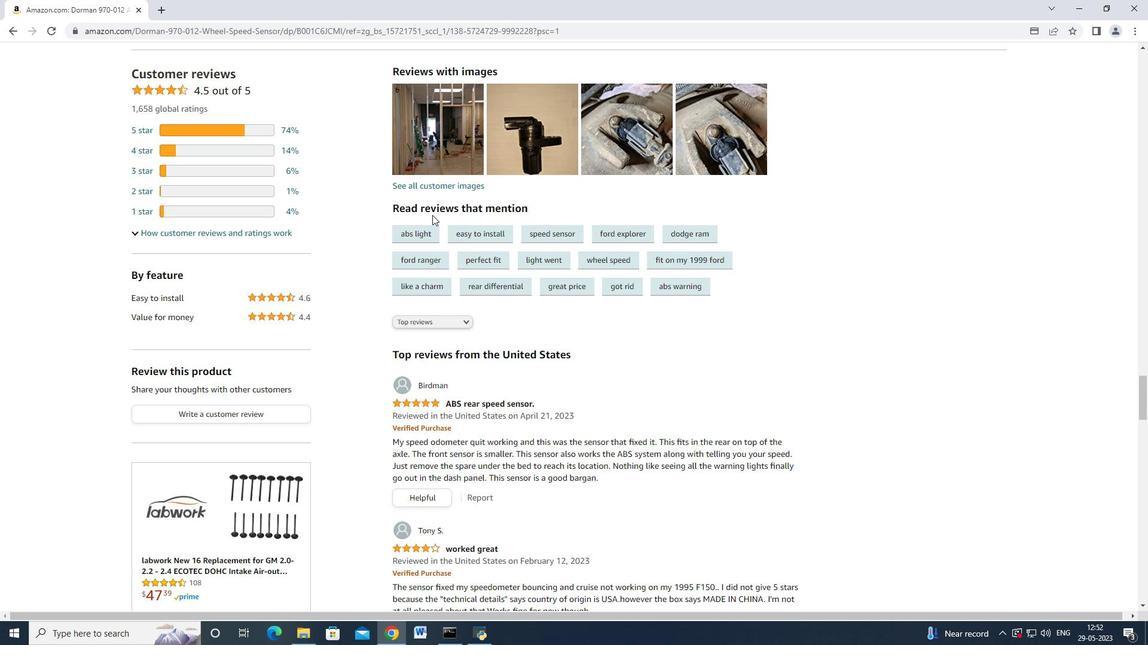 
Action: Mouse scrolled (432, 217) with delta (0, 0)
Screenshot: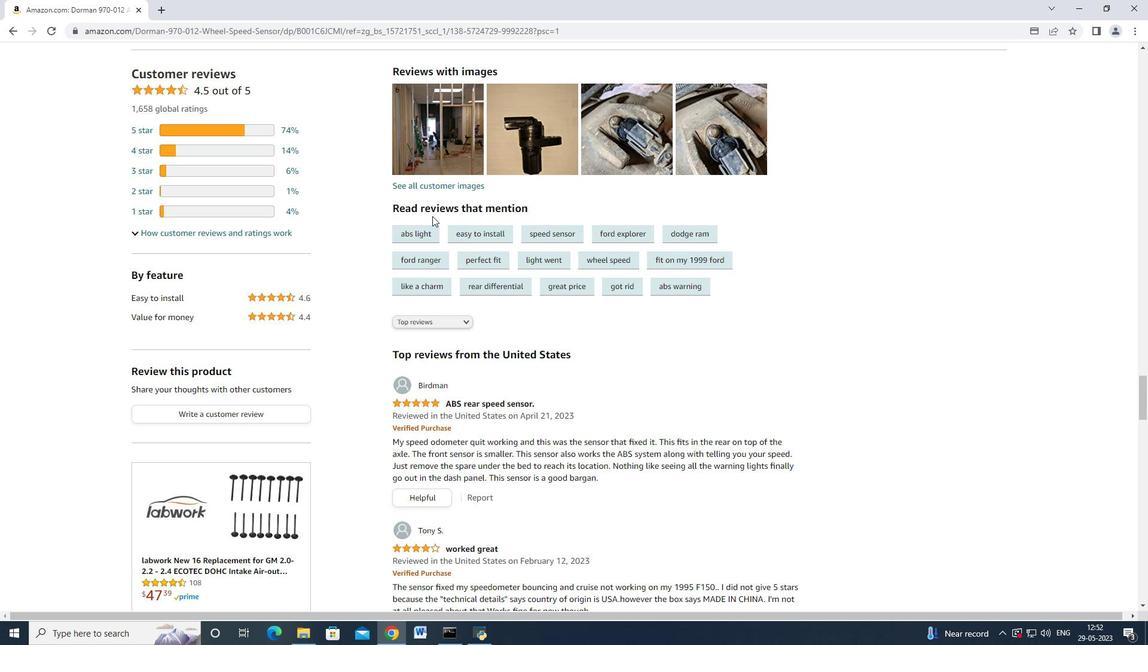 
Action: Mouse scrolled (432, 217) with delta (0, 0)
Screenshot: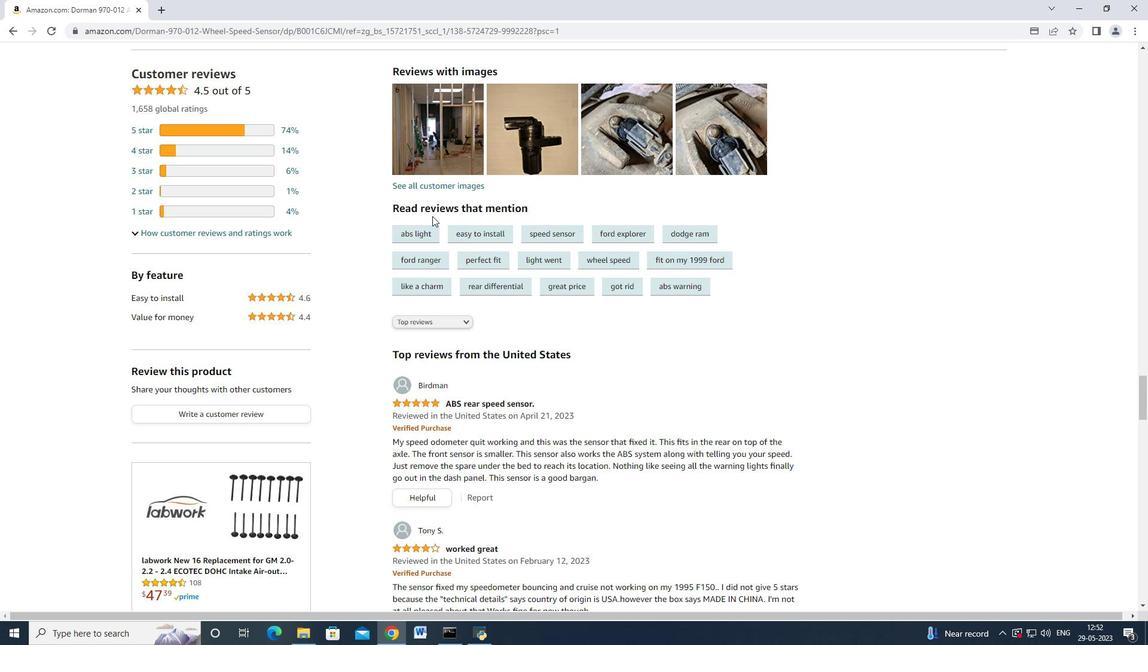 
Action: Mouse moved to (483, 230)
Screenshot: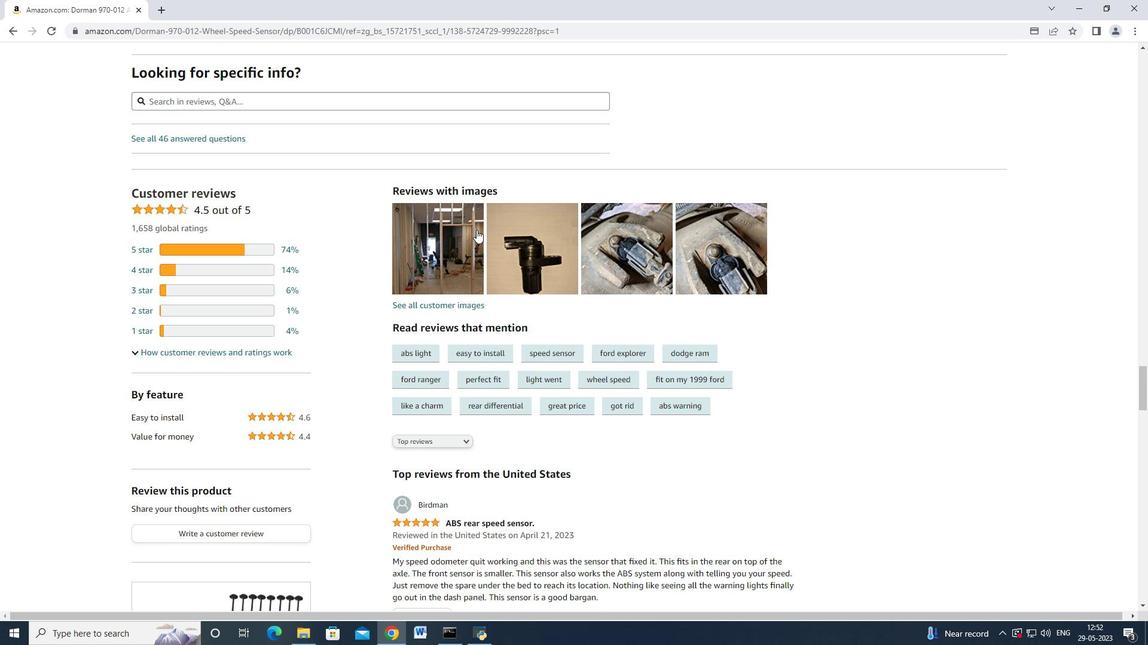 
Action: Mouse pressed left at (483, 230)
Screenshot: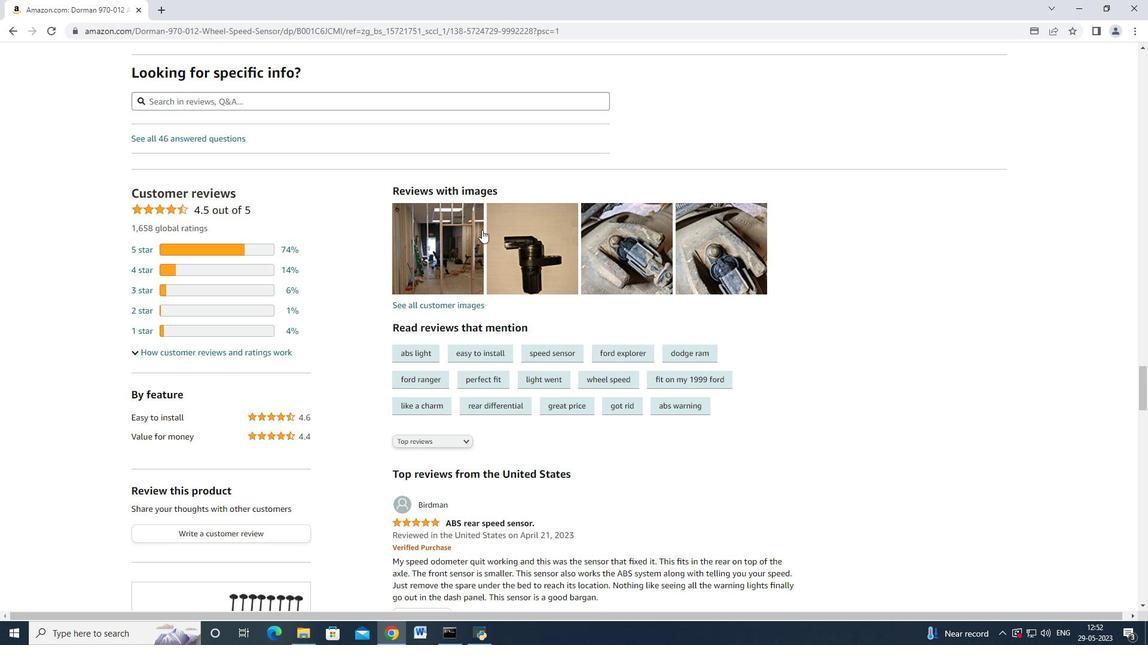 
Action: Mouse moved to (666, 342)
Screenshot: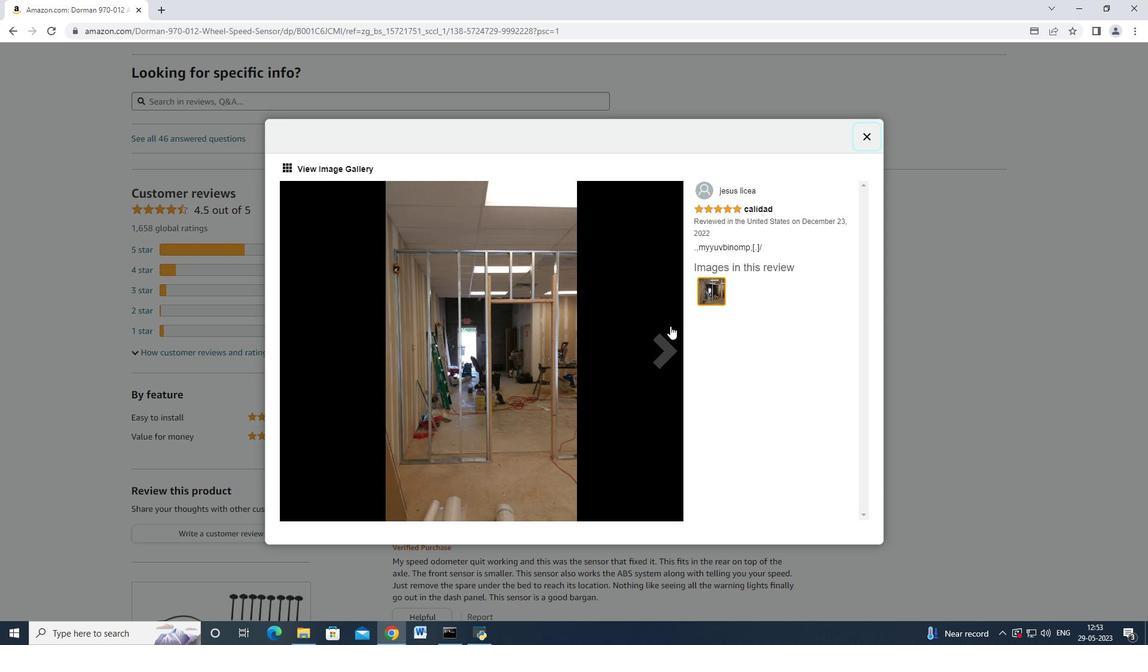 
Action: Mouse pressed left at (666, 342)
Screenshot: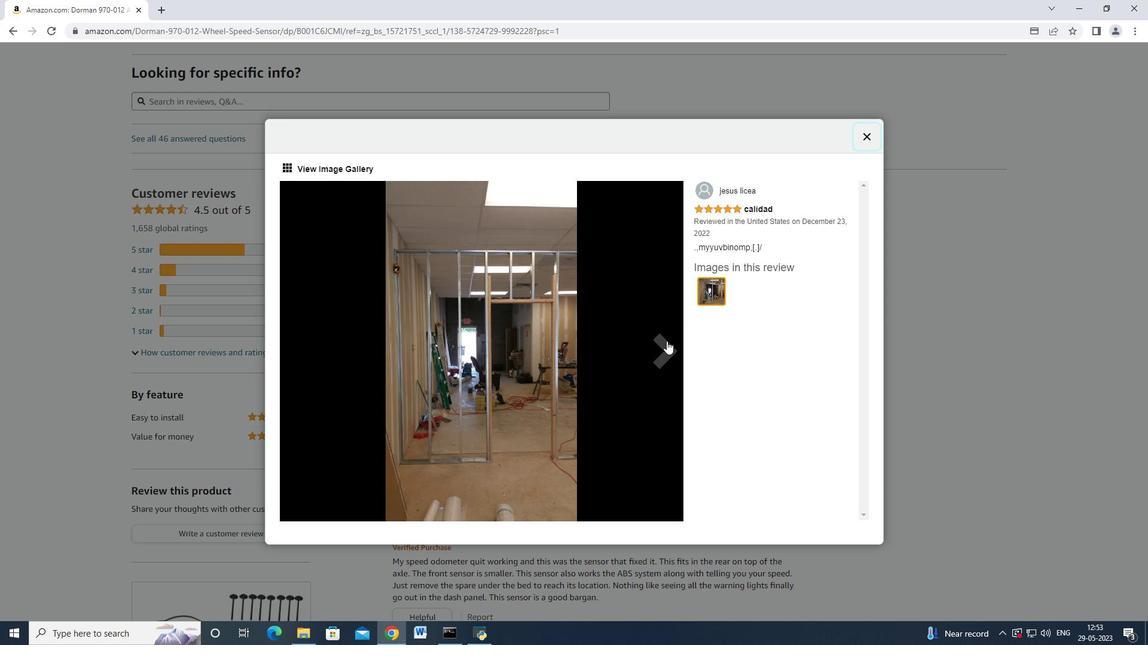 
Action: Mouse moved to (873, 141)
Screenshot: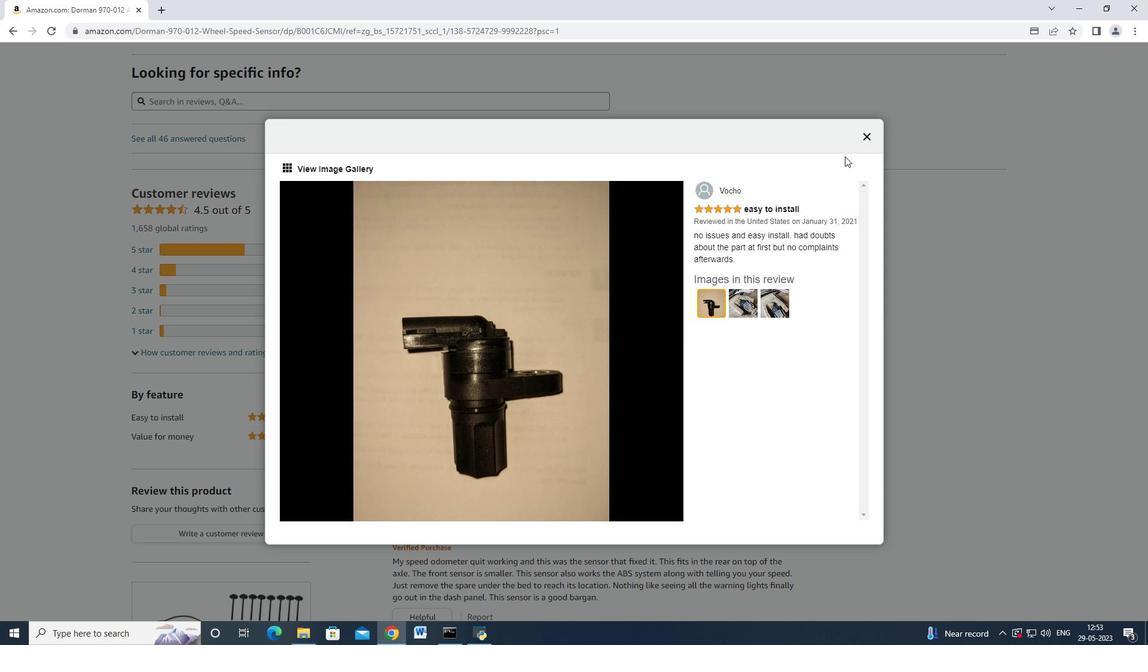
Action: Mouse pressed left at (873, 141)
Screenshot: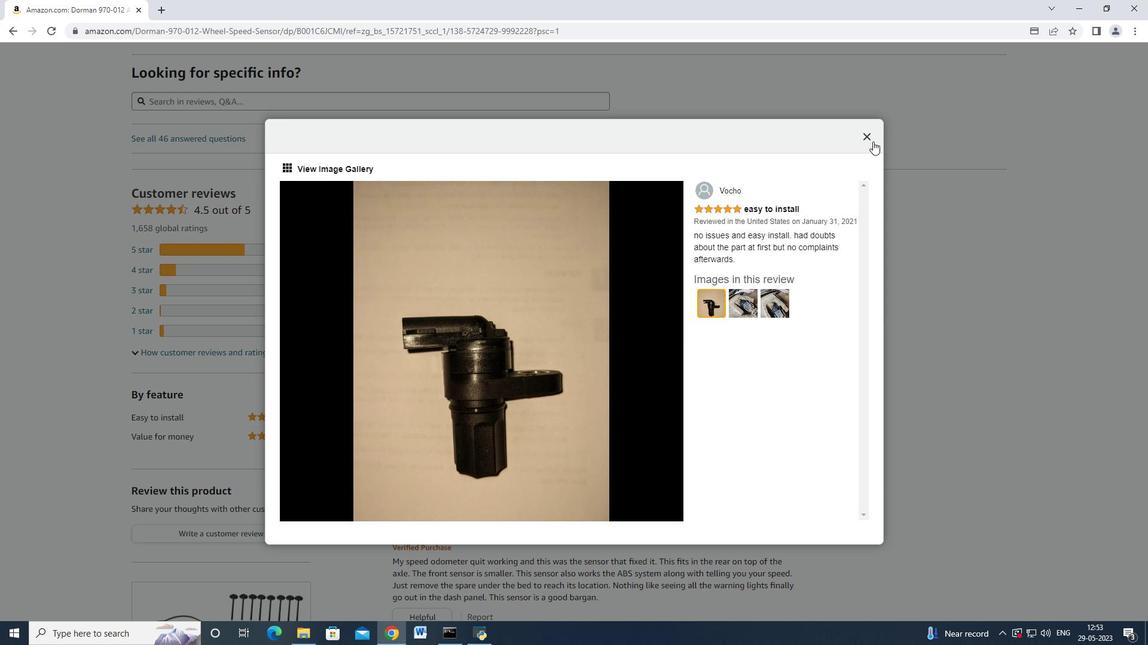 
Action: Mouse moved to (394, 298)
Screenshot: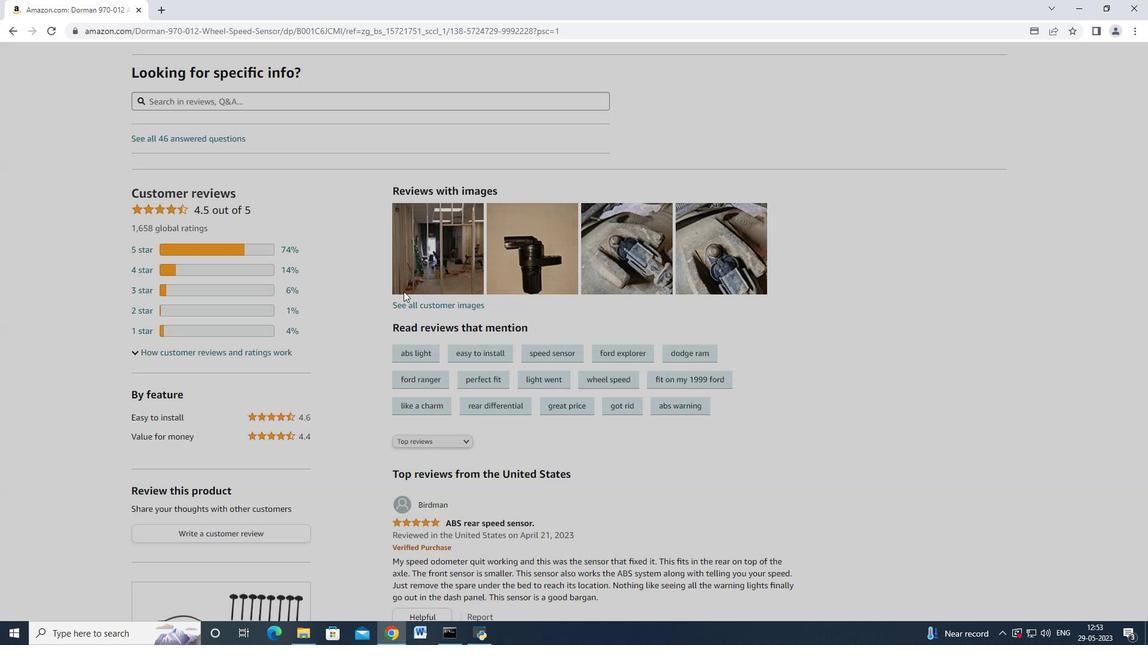 
Action: Mouse scrolled (395, 299) with delta (0, 0)
Screenshot: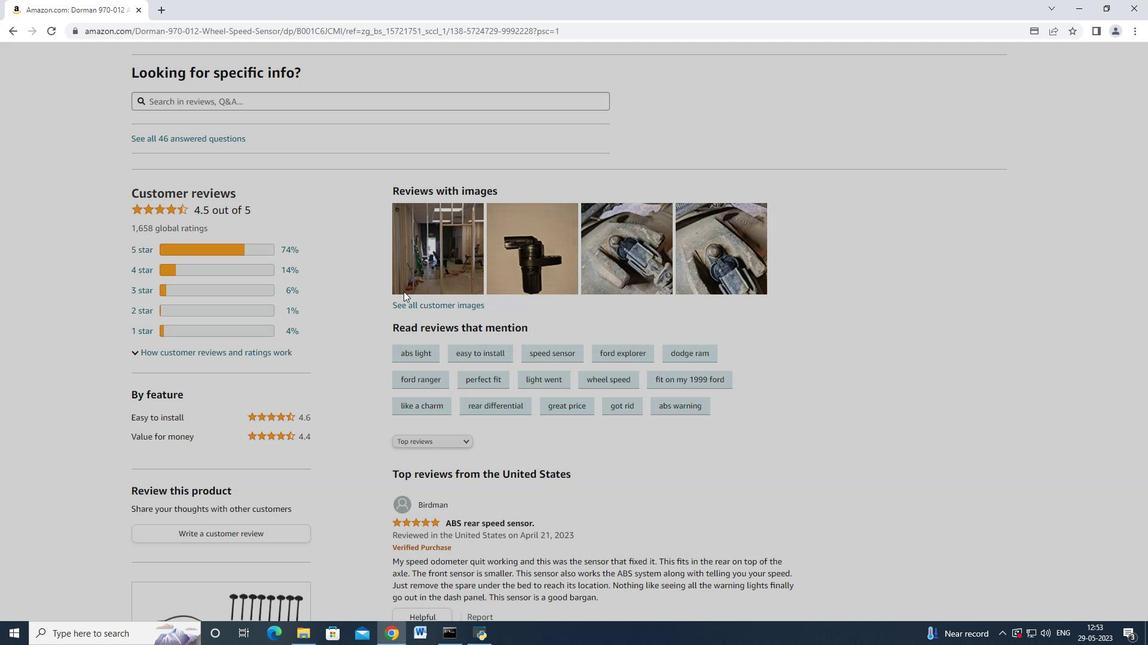 
Action: Mouse moved to (394, 296)
Screenshot: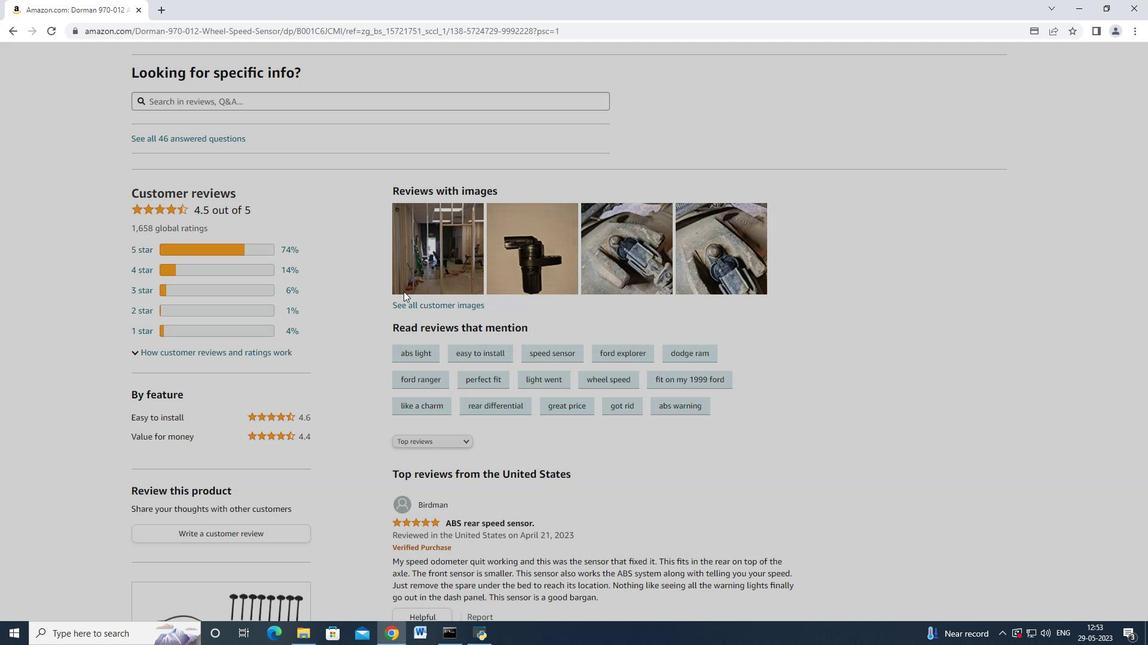 
Action: Mouse scrolled (394, 299) with delta (0, 0)
Screenshot: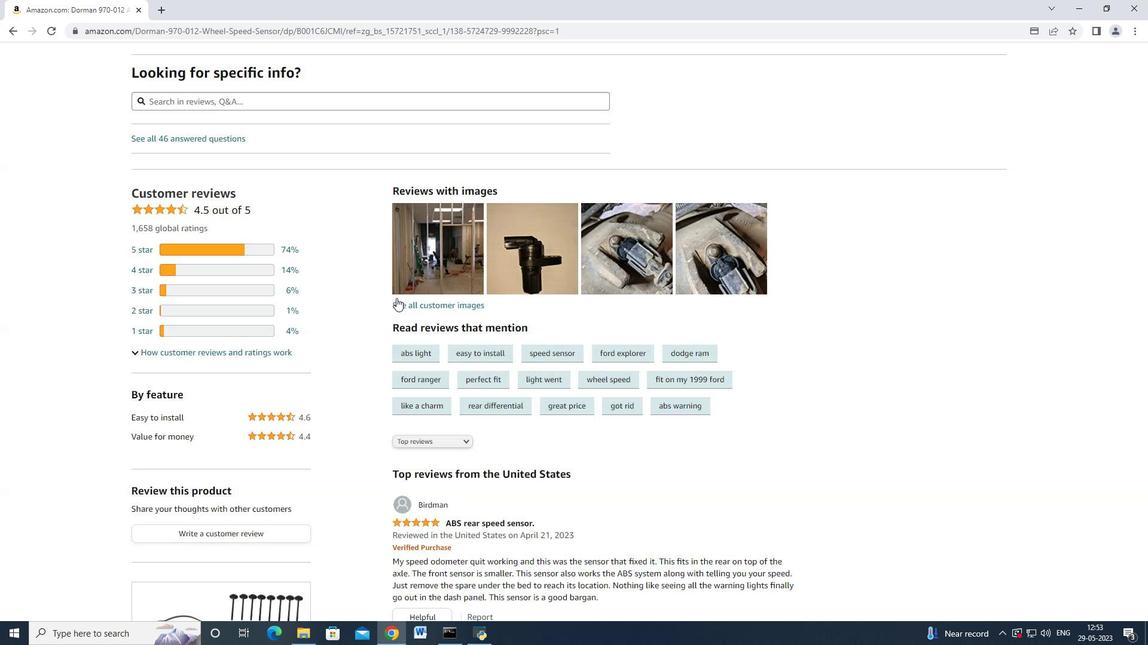 
Action: Mouse moved to (394, 290)
Screenshot: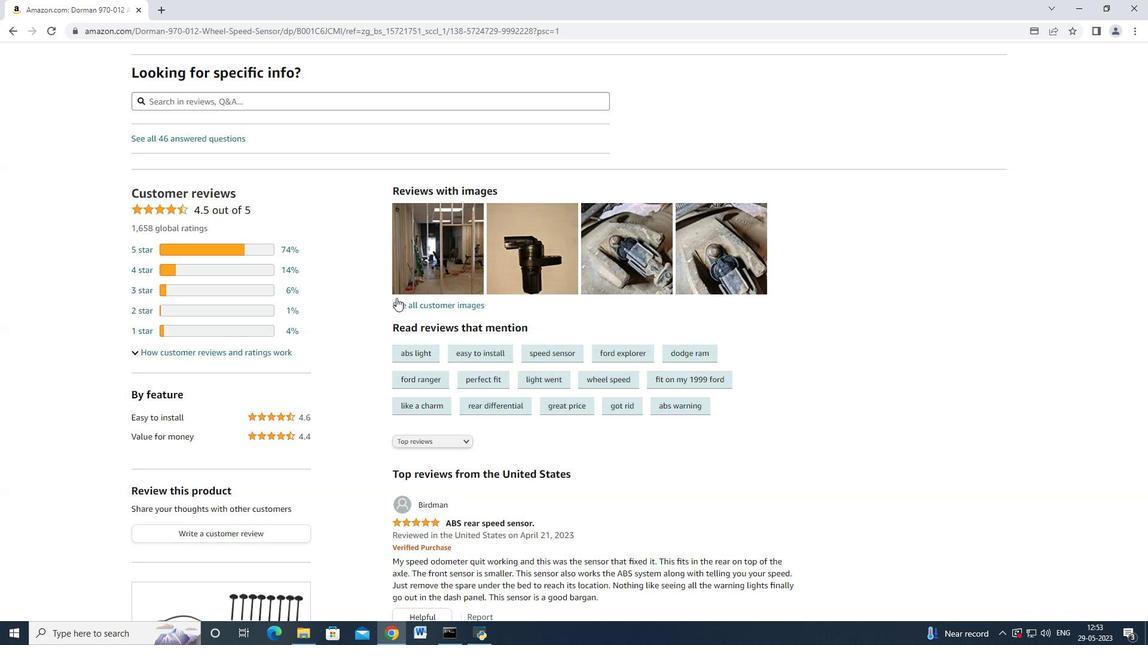 
Action: Mouse scrolled (394, 299) with delta (0, 0)
Screenshot: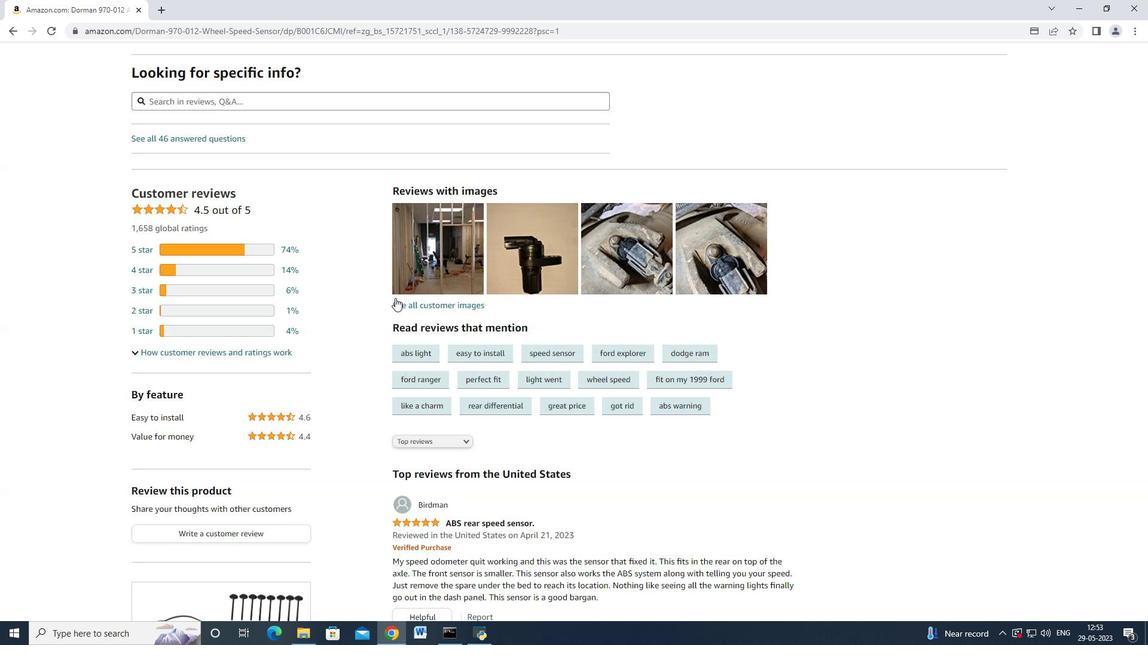 
Action: Mouse moved to (394, 290)
Screenshot: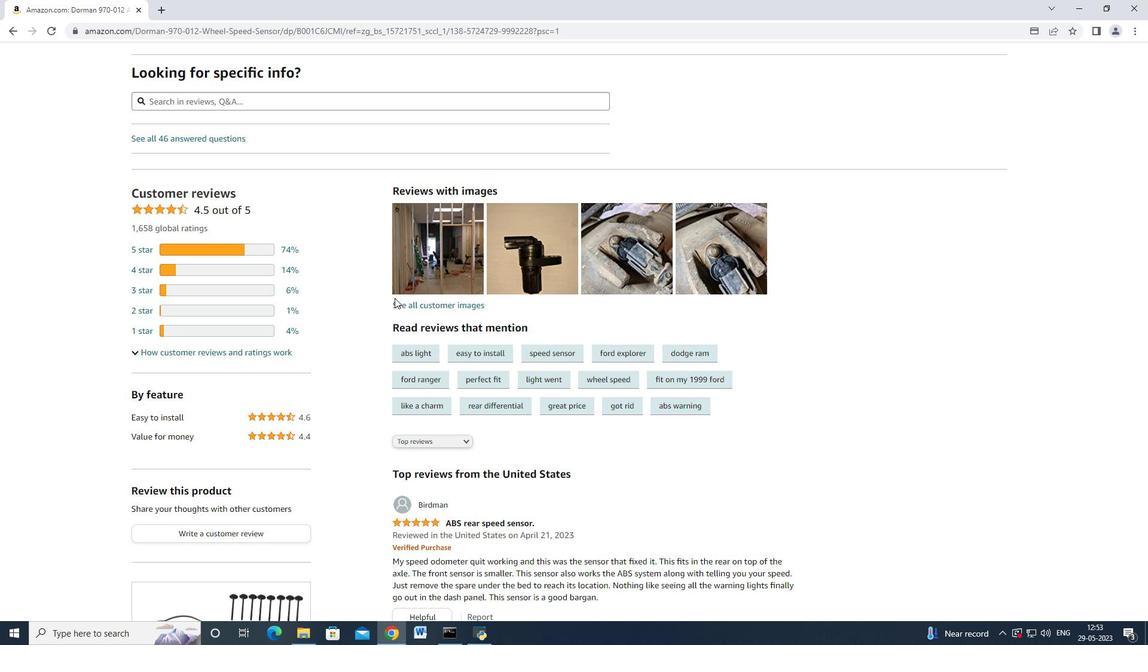 
Action: Mouse scrolled (394, 299) with delta (0, 0)
Screenshot: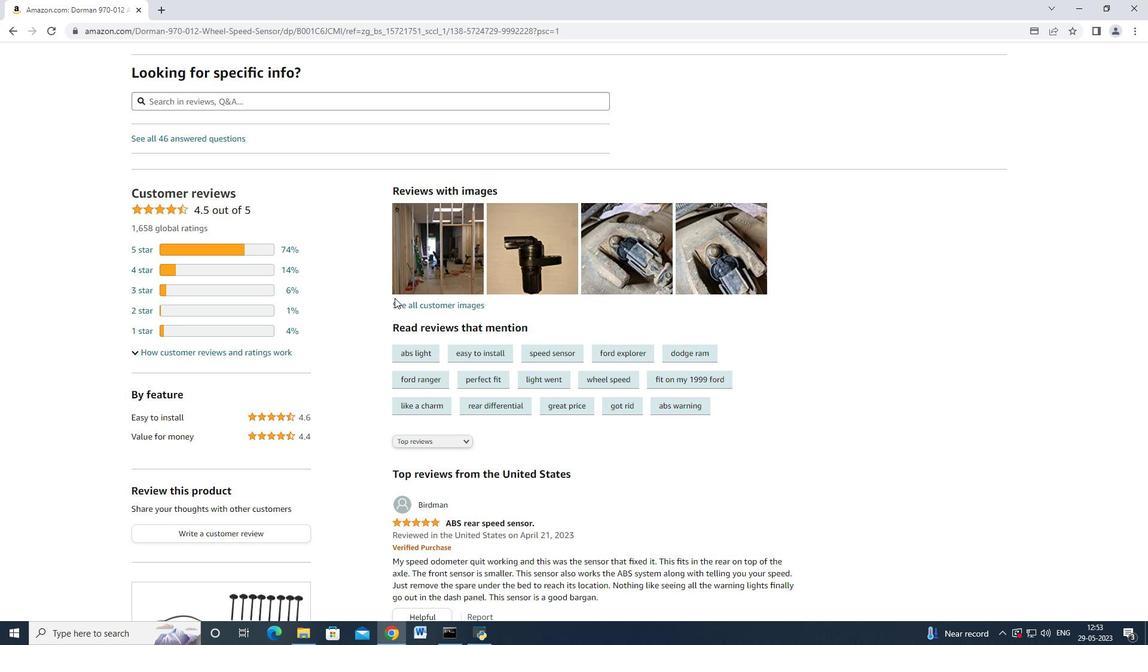 
Action: Mouse scrolled (394, 299) with delta (0, 0)
Screenshot: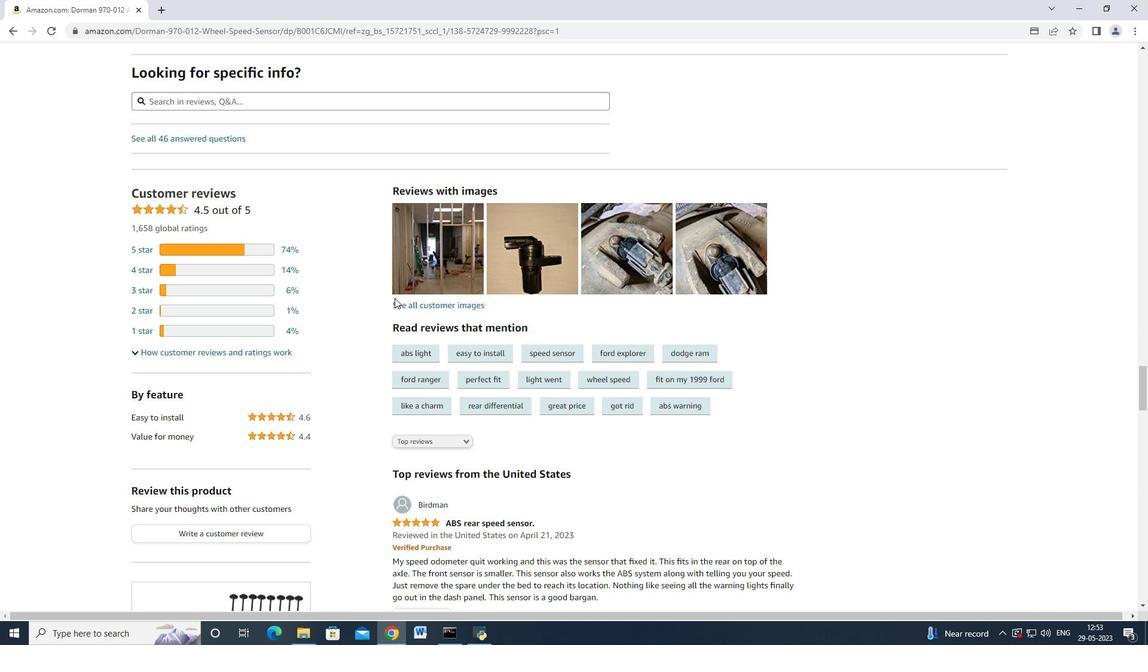
Action: Mouse moved to (394, 290)
Screenshot: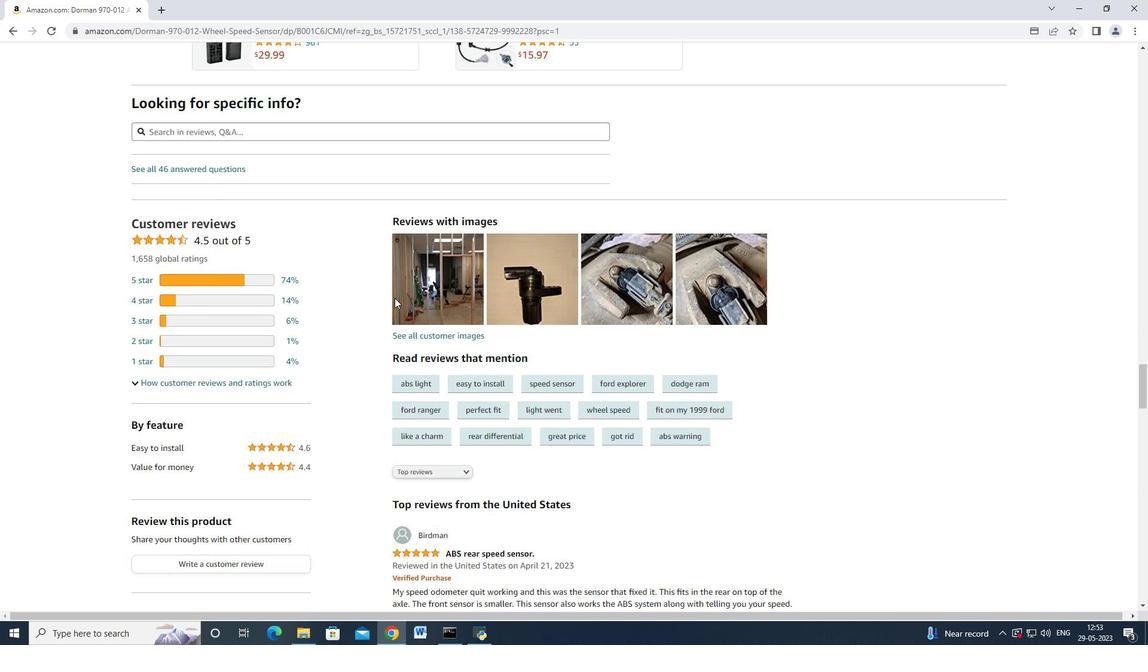 
Action: Mouse scrolled (394, 299) with delta (0, 0)
Screenshot: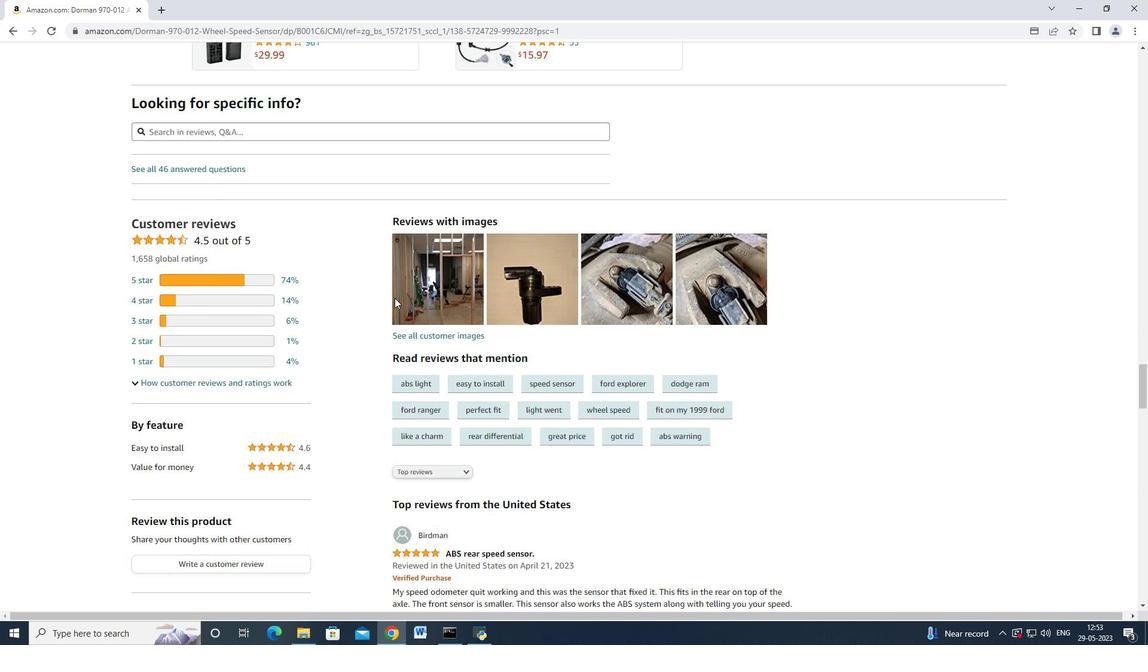 
Action: Mouse moved to (394, 289)
Screenshot: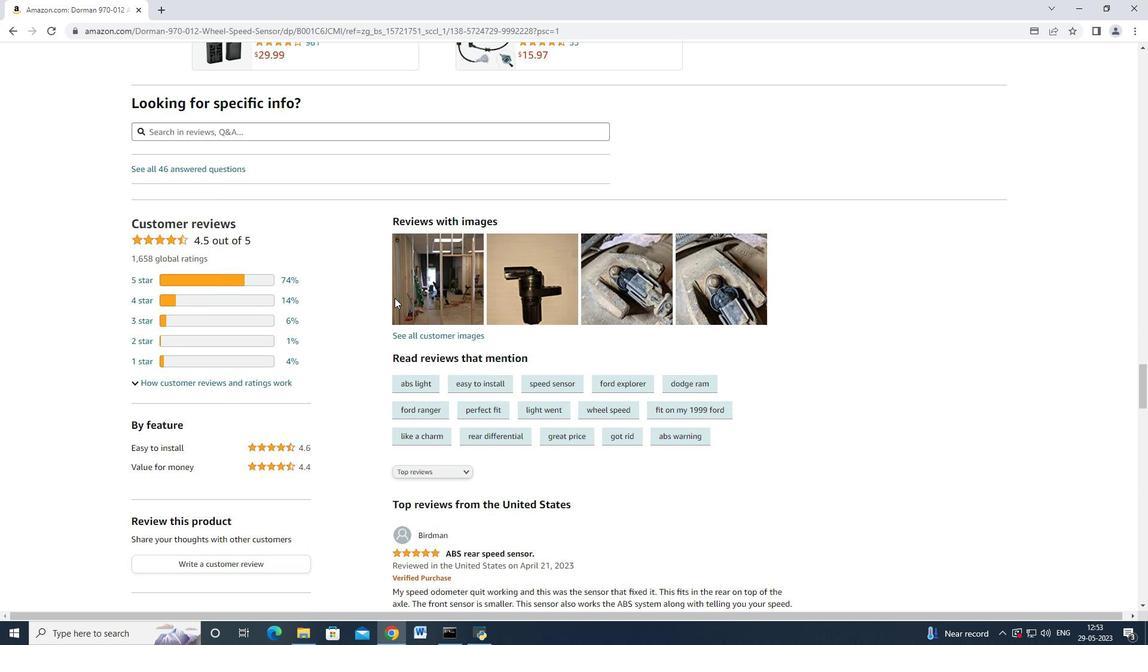 
Action: Mouse scrolled (394, 299) with delta (0, 0)
Screenshot: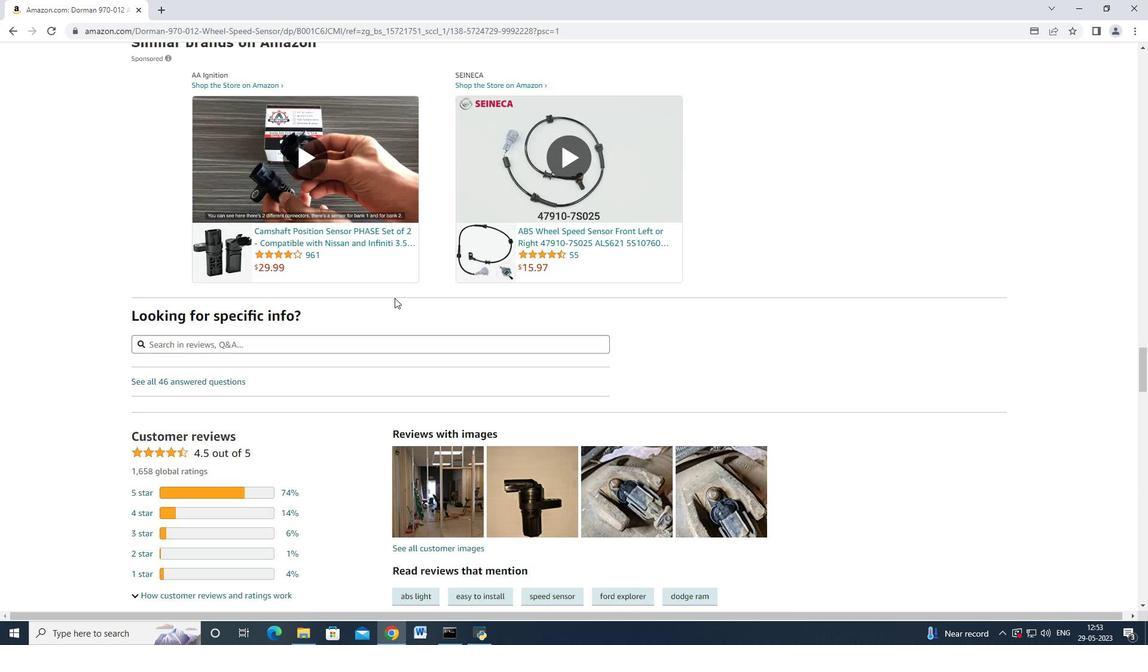 
Action: Mouse moved to (400, 285)
Screenshot: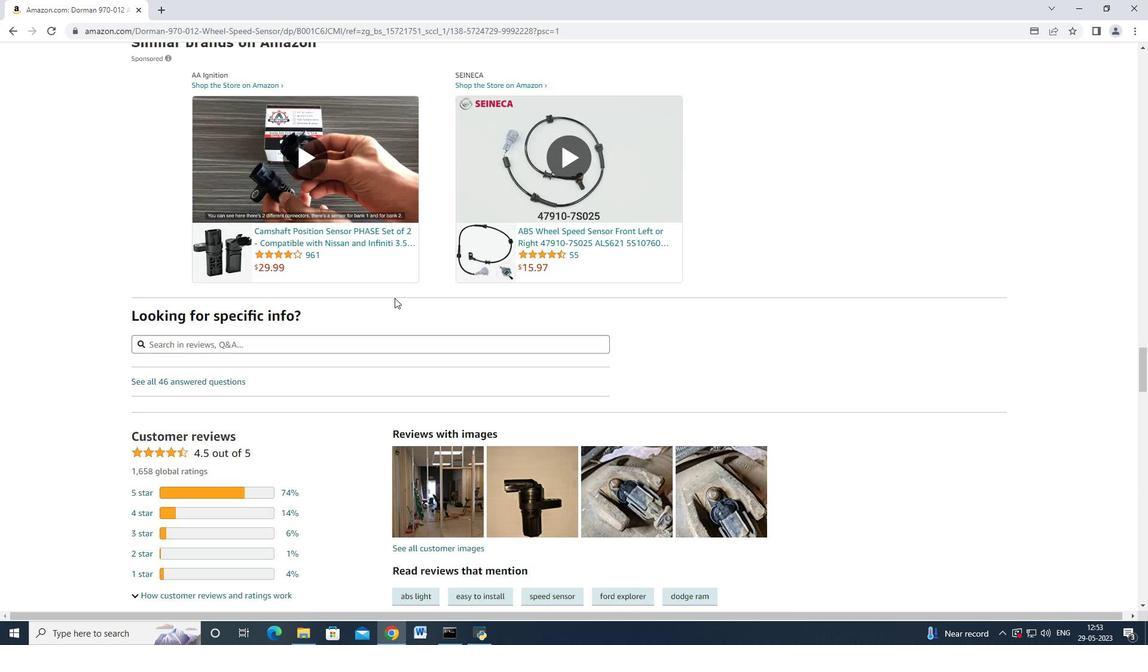
Action: Mouse scrolled (394, 291) with delta (0, 0)
Screenshot: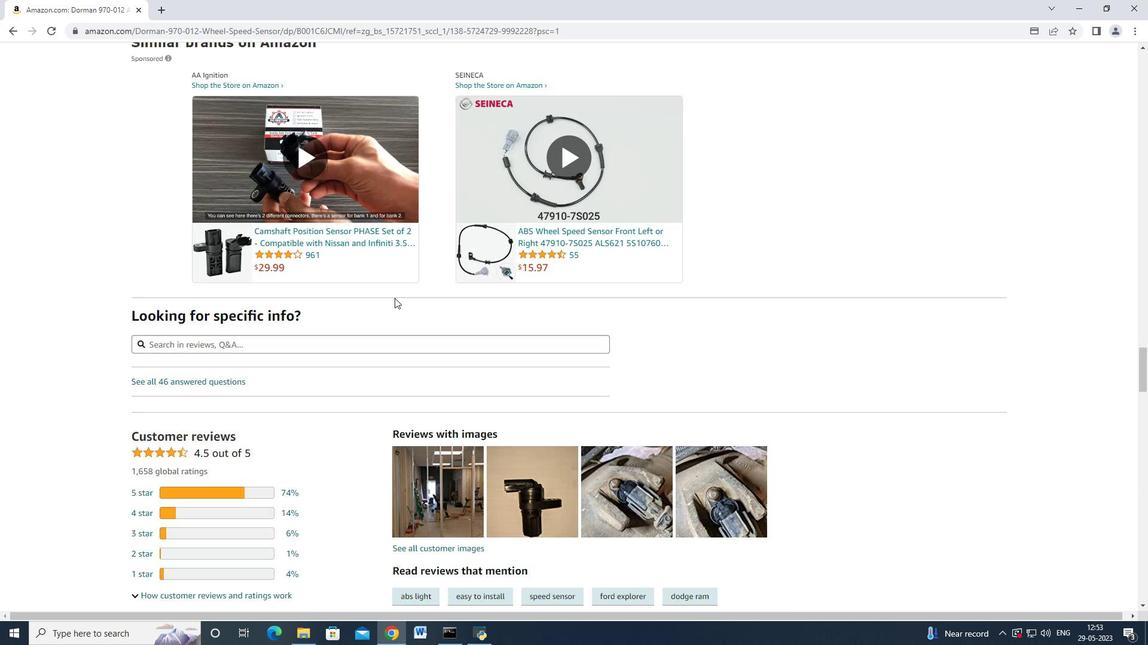 
Action: Mouse moved to (400, 285)
Screenshot: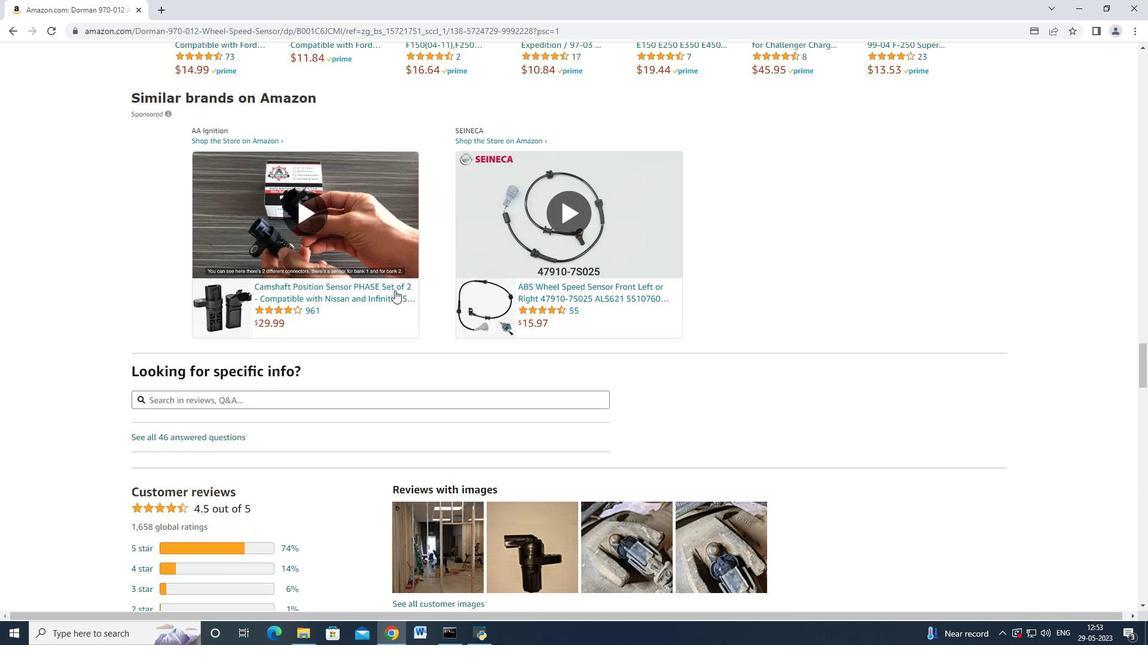 
Action: Mouse scrolled (394, 291) with delta (0, 0)
Screenshot: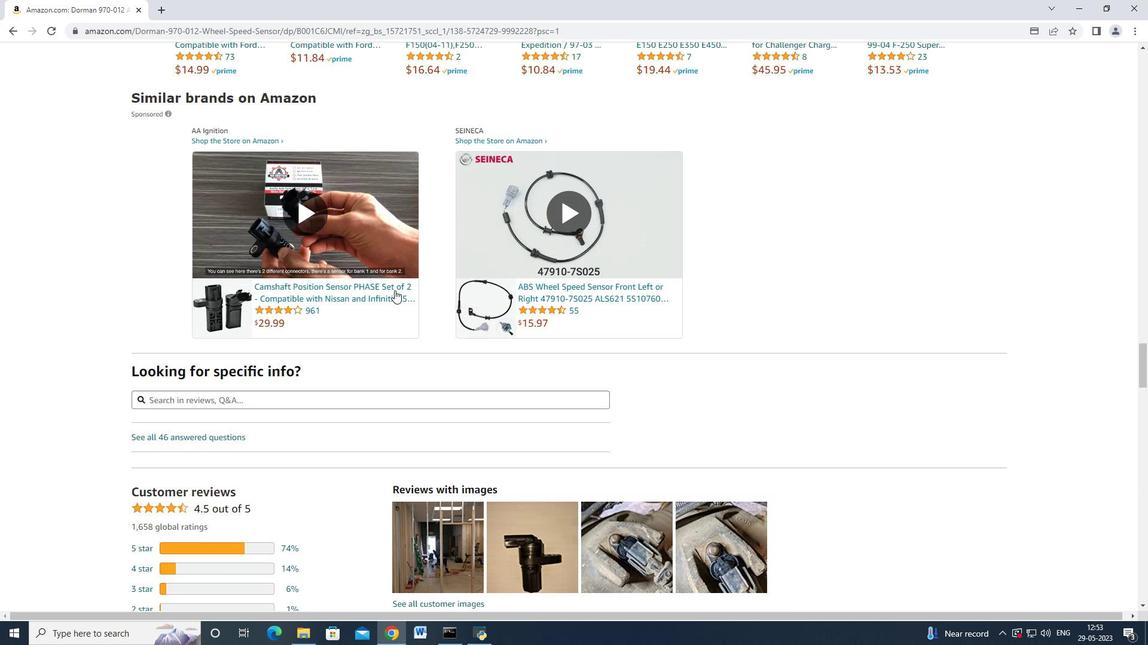 
Action: Mouse moved to (399, 283)
Screenshot: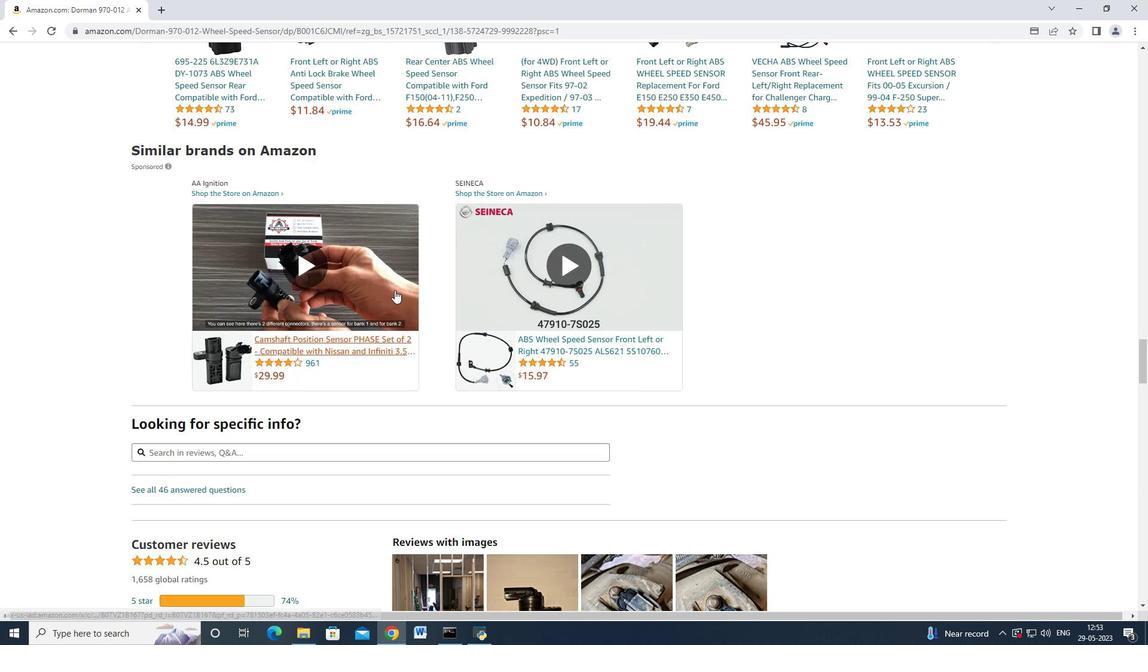 
Action: Mouse scrolled (394, 291) with delta (0, 0)
Screenshot: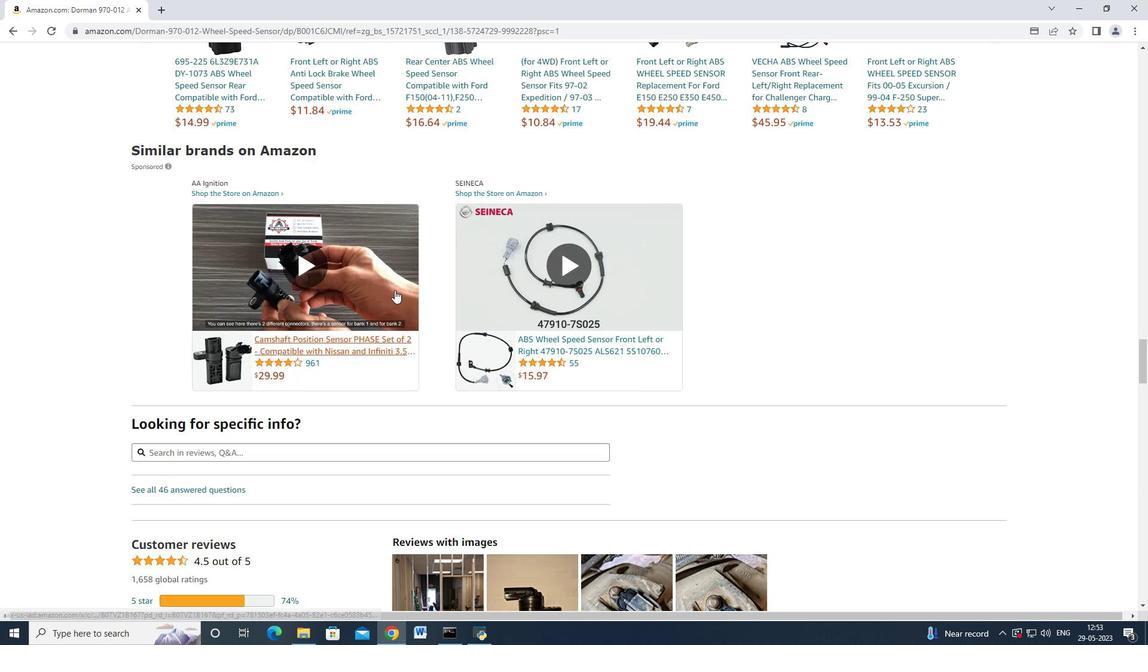 
Action: Mouse moved to (398, 282)
Screenshot: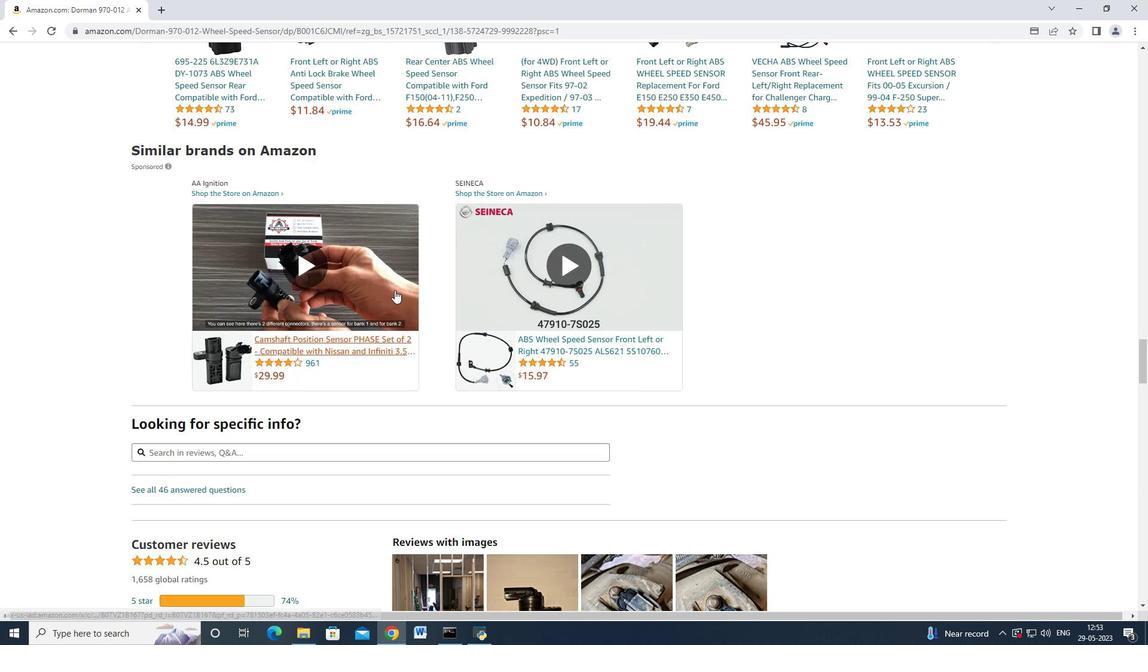 
Action: Mouse scrolled (394, 291) with delta (0, 0)
Screenshot: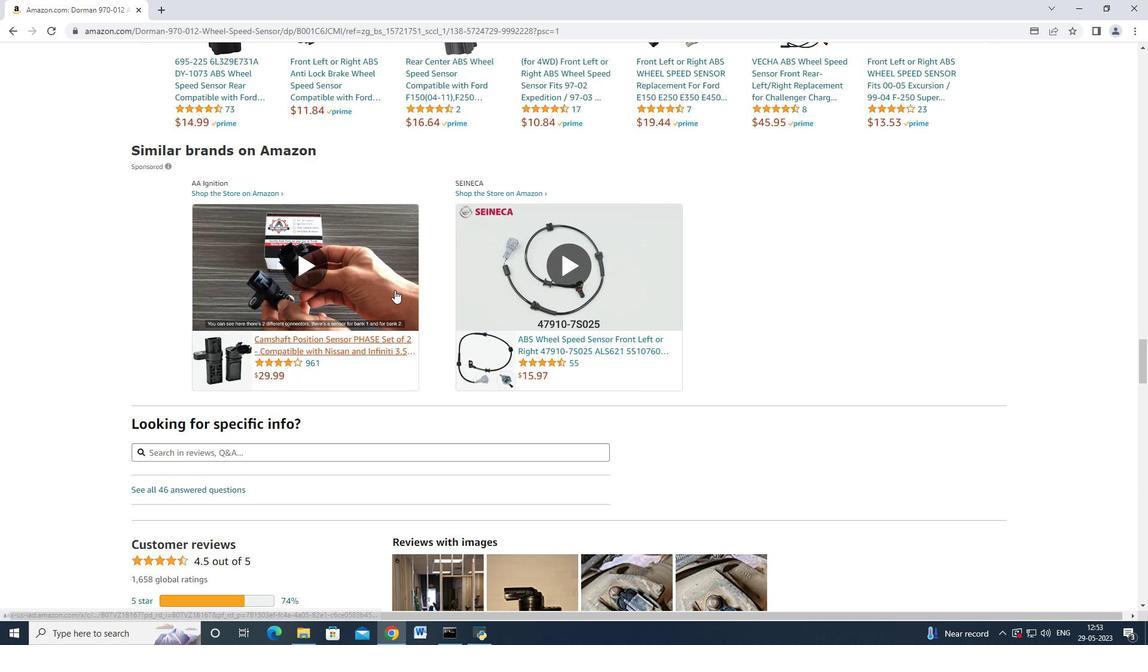 
Action: Mouse moved to (398, 281)
Screenshot: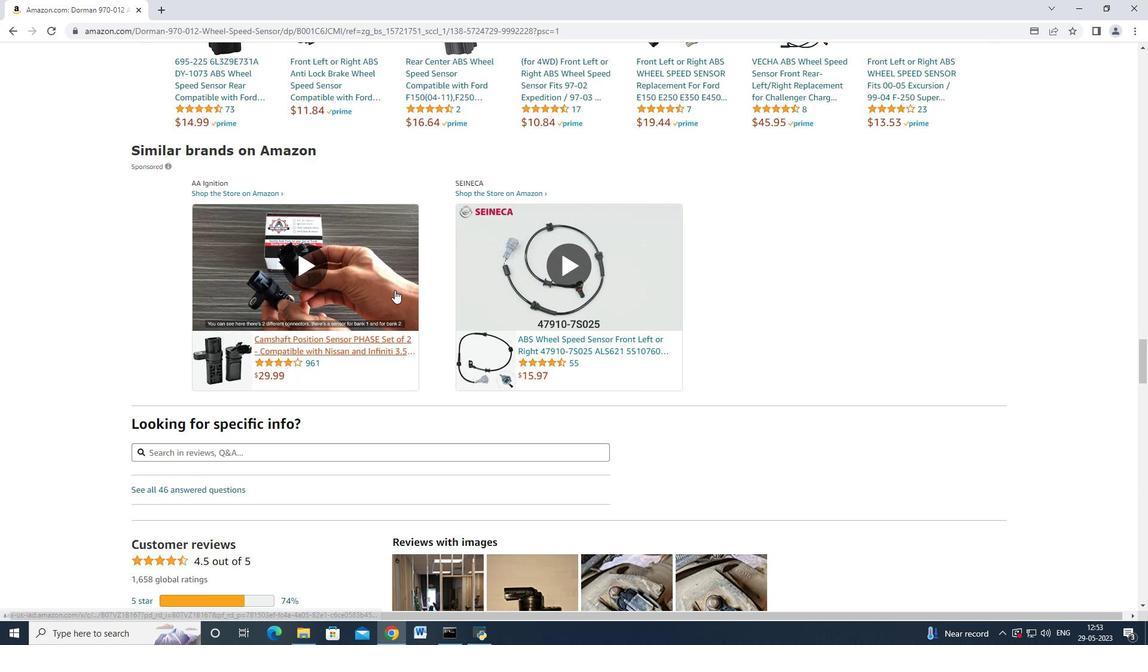 
Action: Mouse scrolled (394, 291) with delta (0, 0)
Screenshot: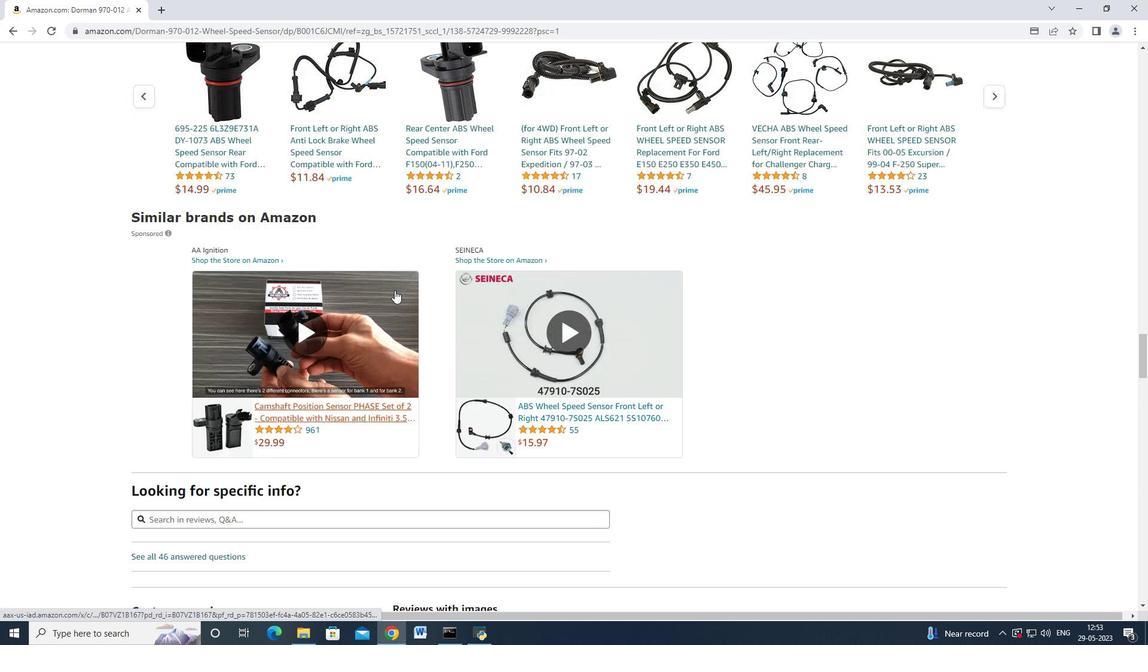 
Action: Mouse scrolled (394, 291) with delta (0, 0)
Screenshot: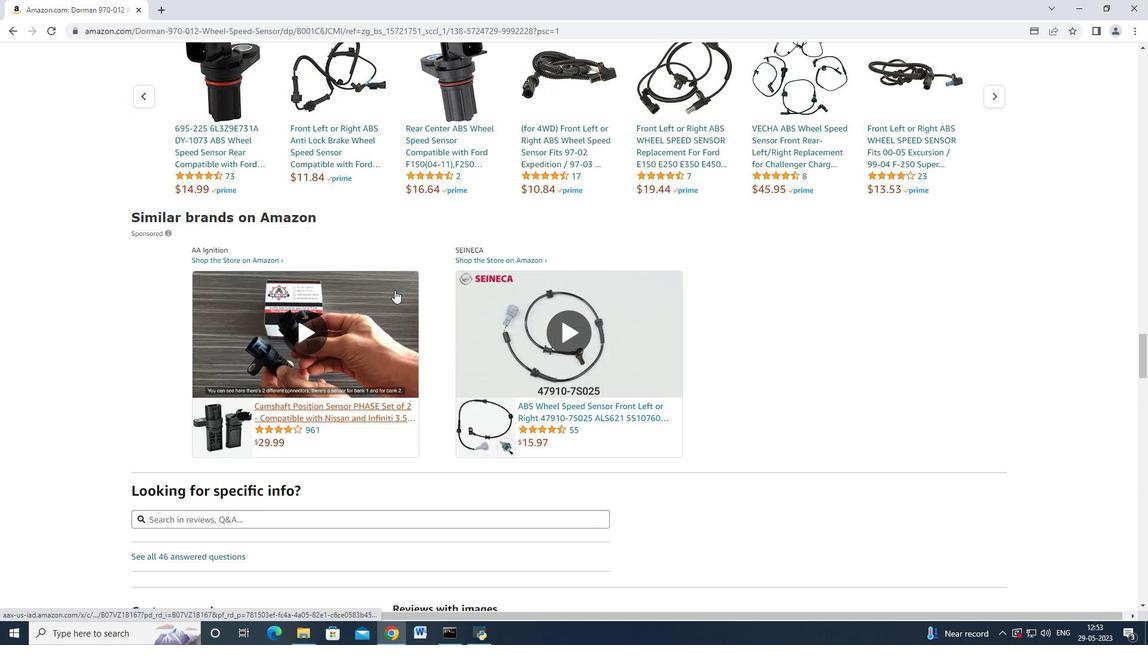
Action: Mouse scrolled (394, 291) with delta (0, 0)
Screenshot: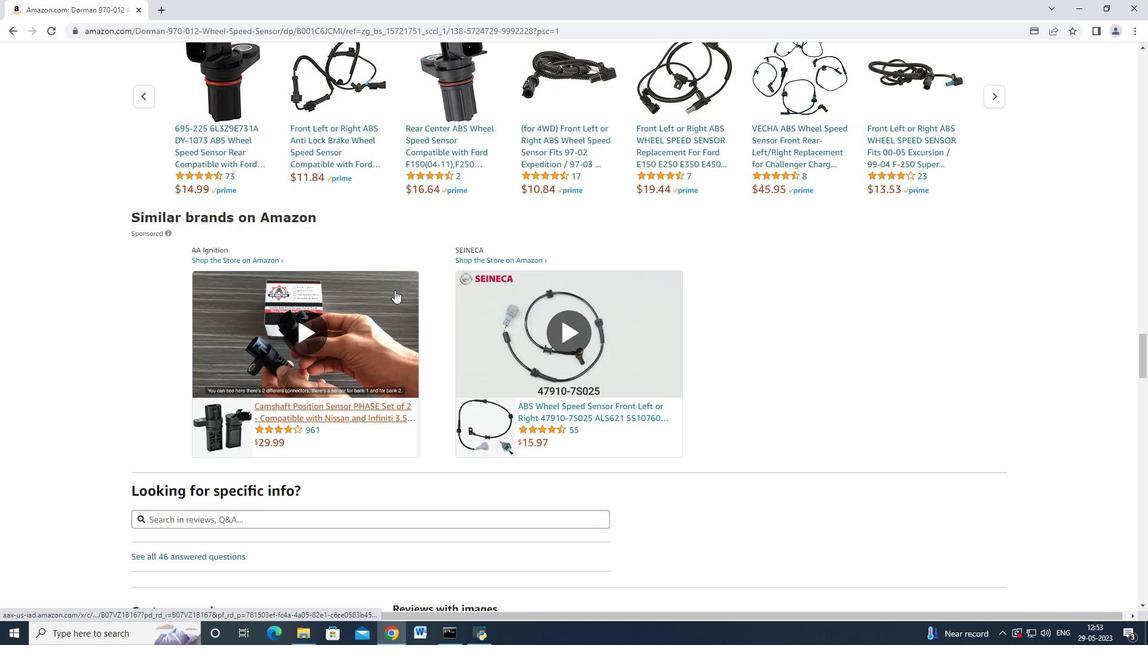 
Action: Mouse moved to (397, 281)
Screenshot: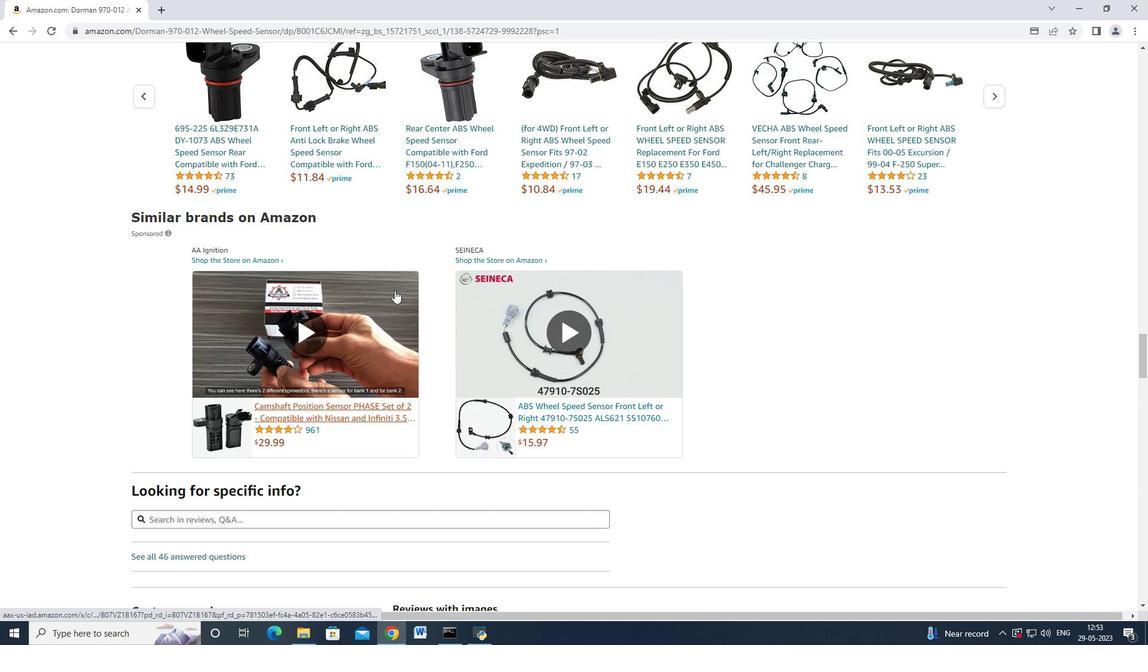 
Action: Mouse scrolled (400, 286) with delta (0, 0)
Screenshot: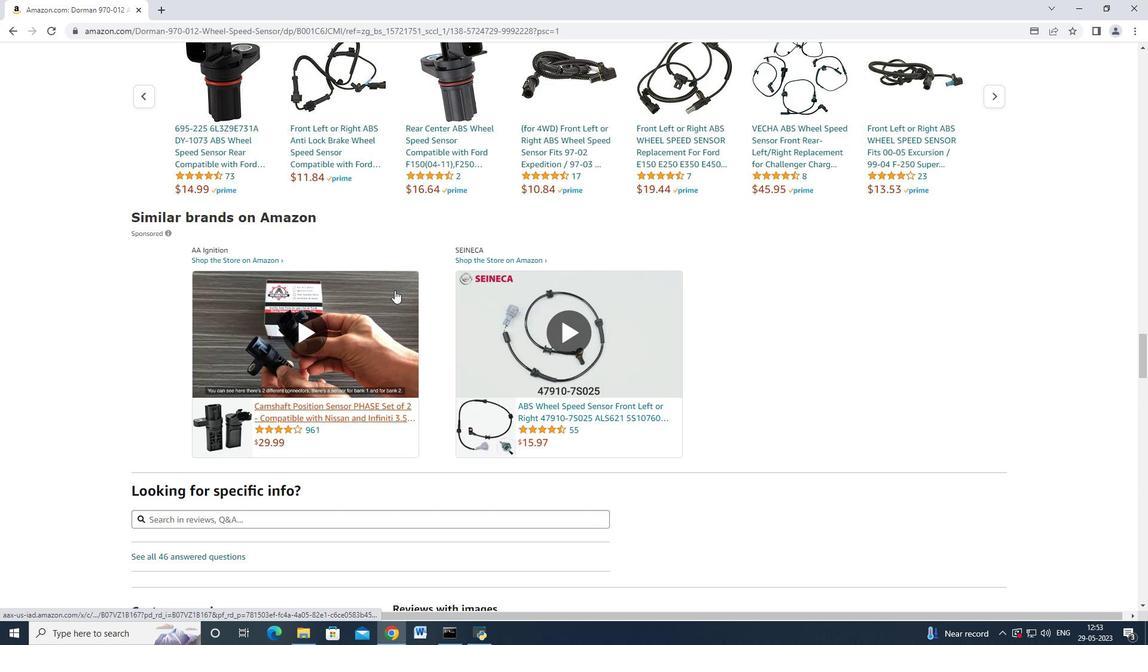 
Action: Mouse moved to (397, 281)
Screenshot: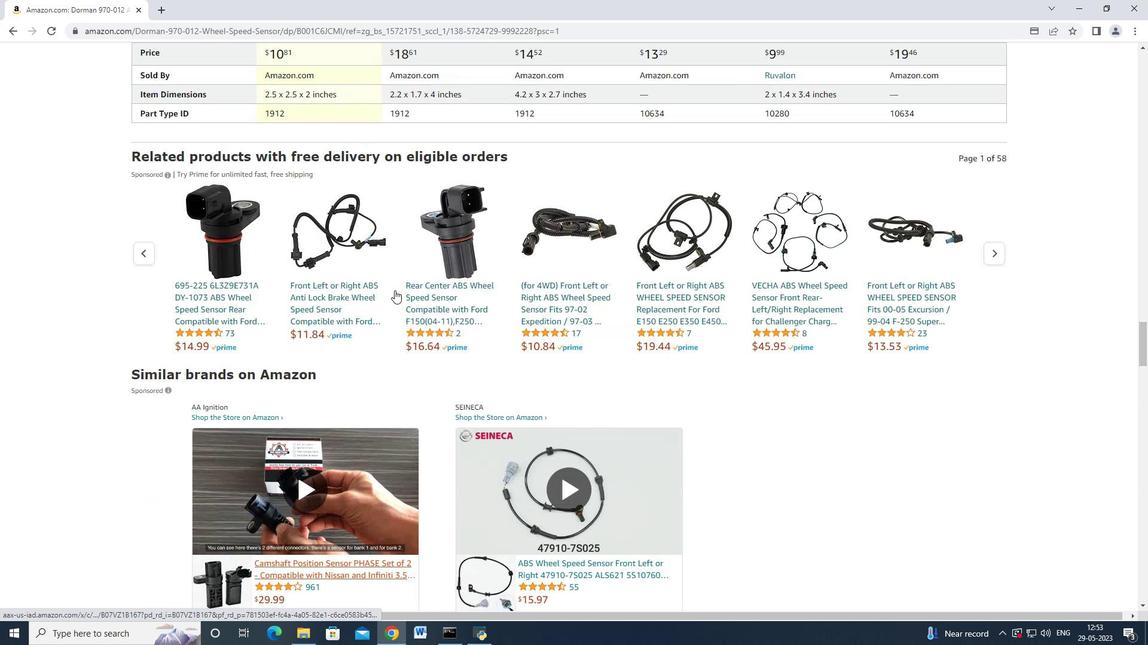 
Action: Mouse scrolled (400, 286) with delta (0, 0)
Screenshot: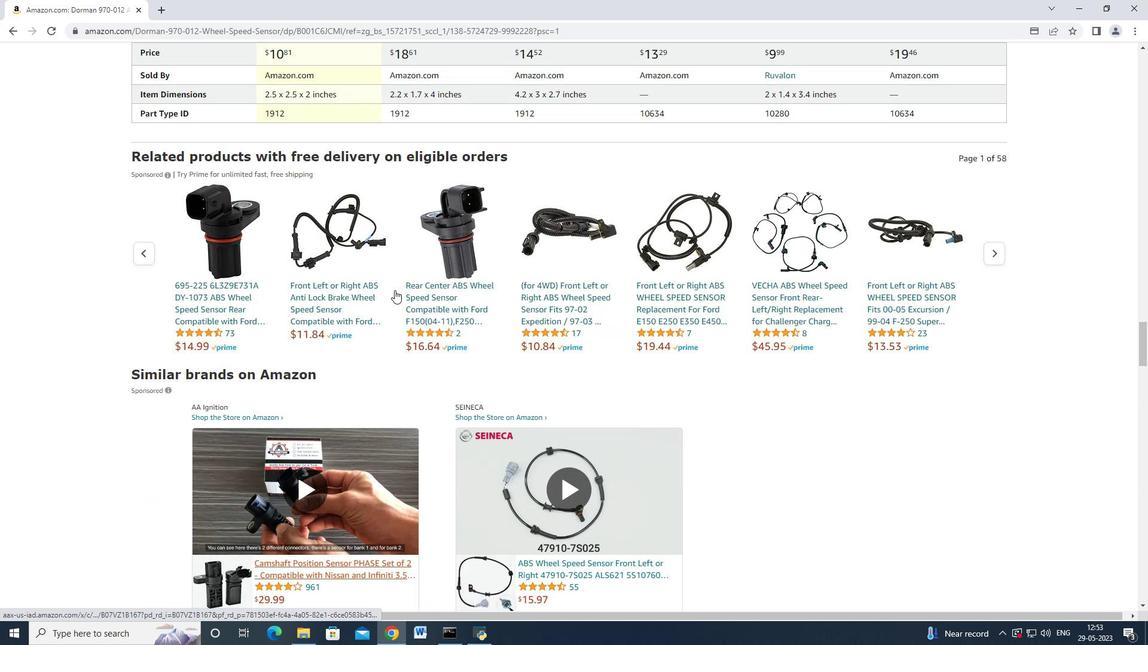
Action: Mouse moved to (397, 281)
Screenshot: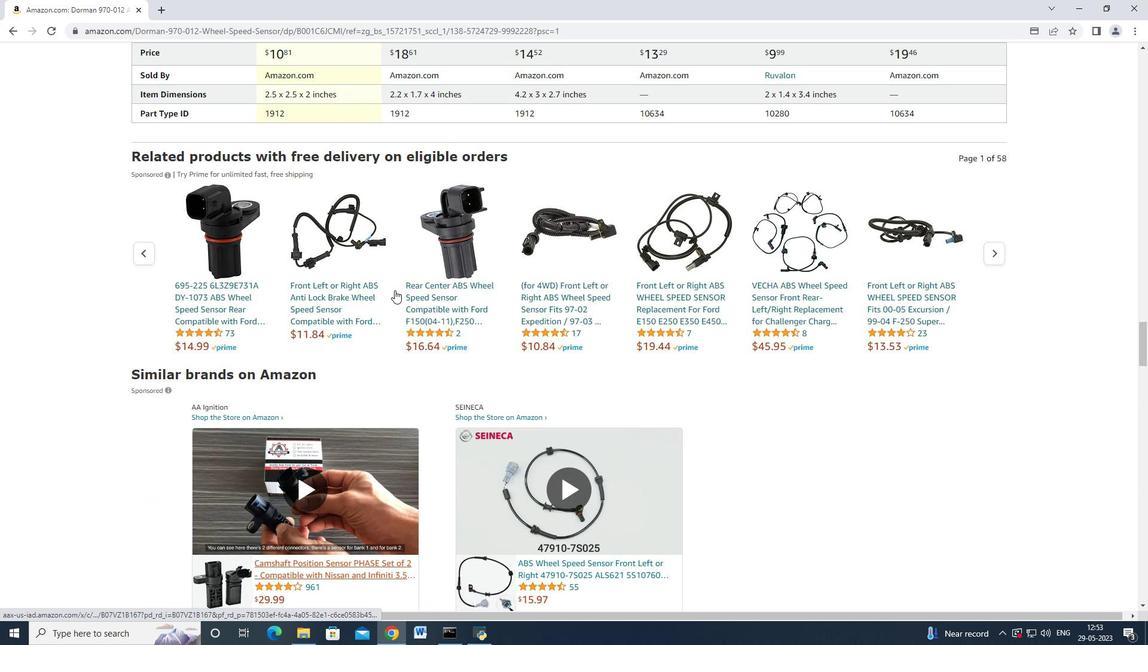 
Action: Mouse scrolled (400, 286) with delta (0, 0)
Screenshot: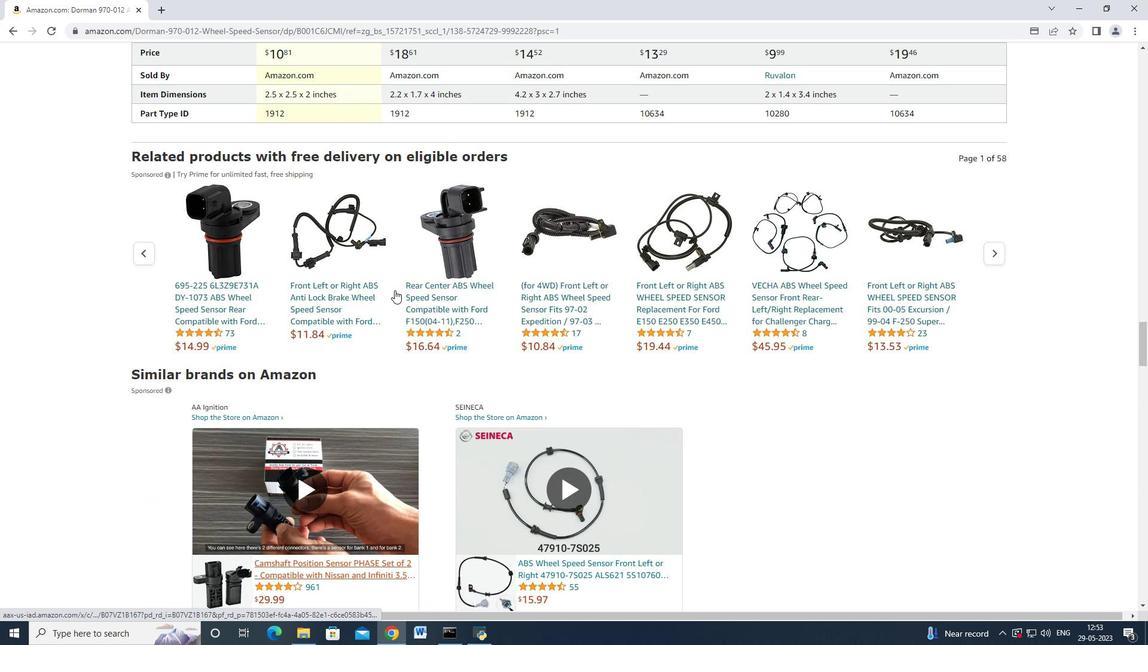
Action: Mouse moved to (396, 281)
Screenshot: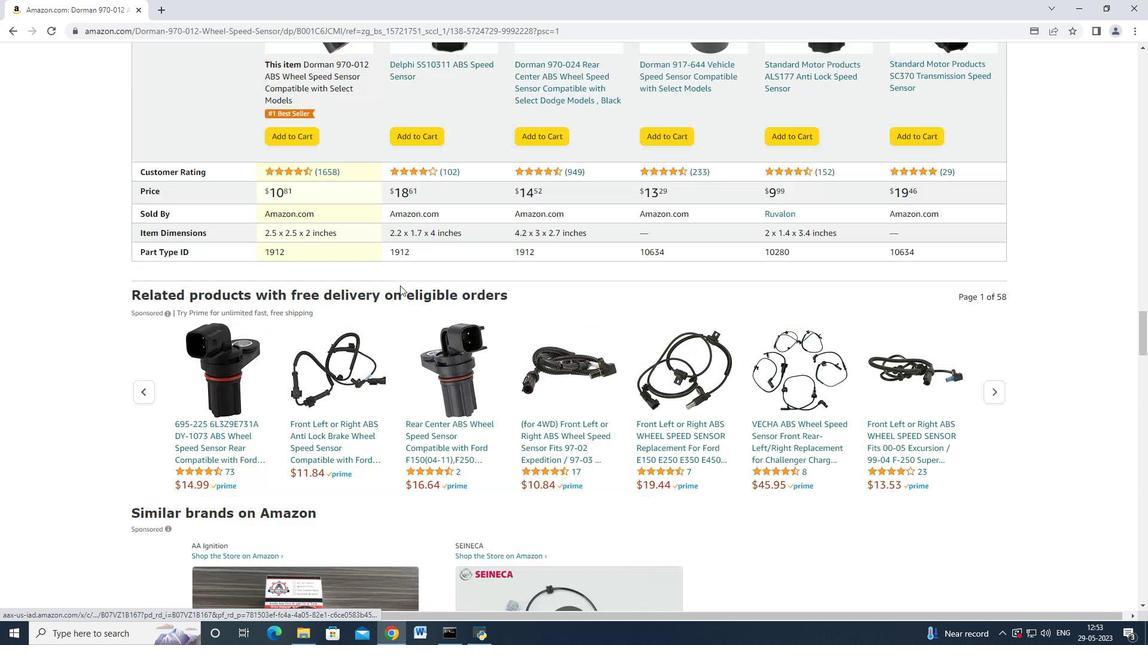 
Action: Mouse scrolled (400, 286) with delta (0, 0)
Screenshot: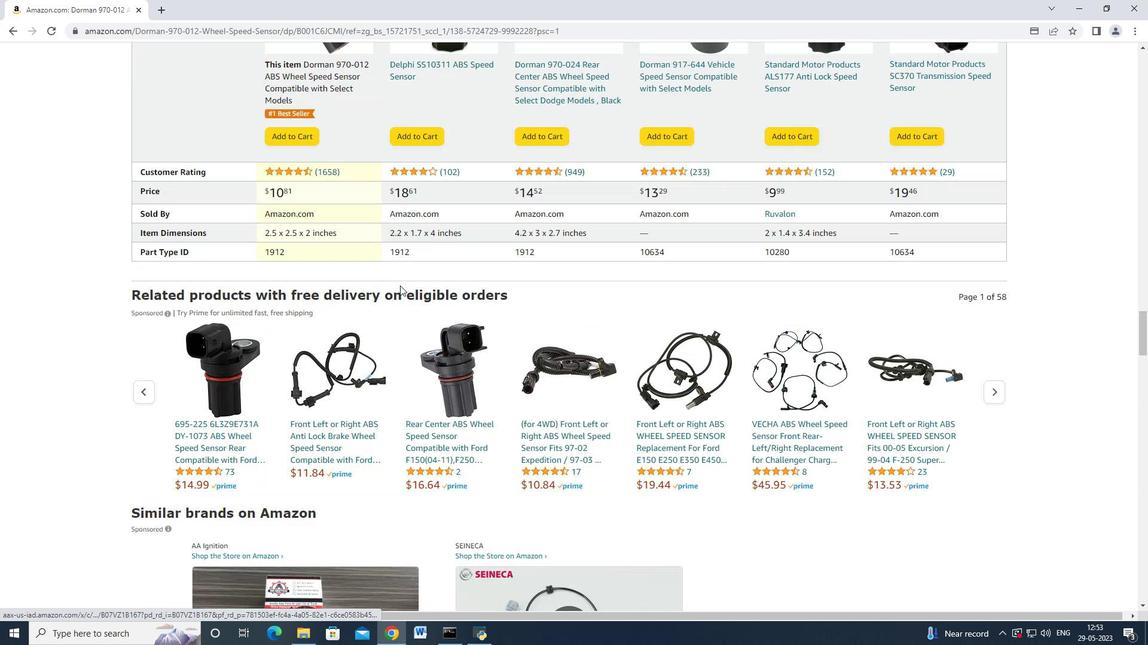 
Action: Mouse moved to (395, 281)
Screenshot: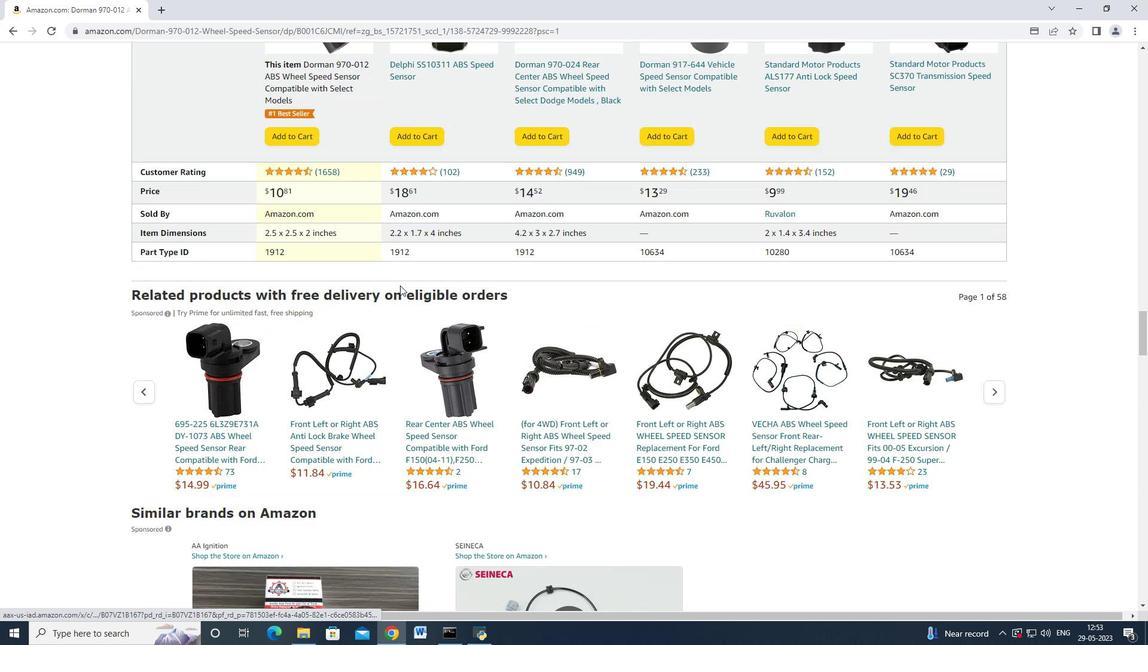 
Action: Mouse scrolled (400, 286) with delta (0, 0)
Screenshot: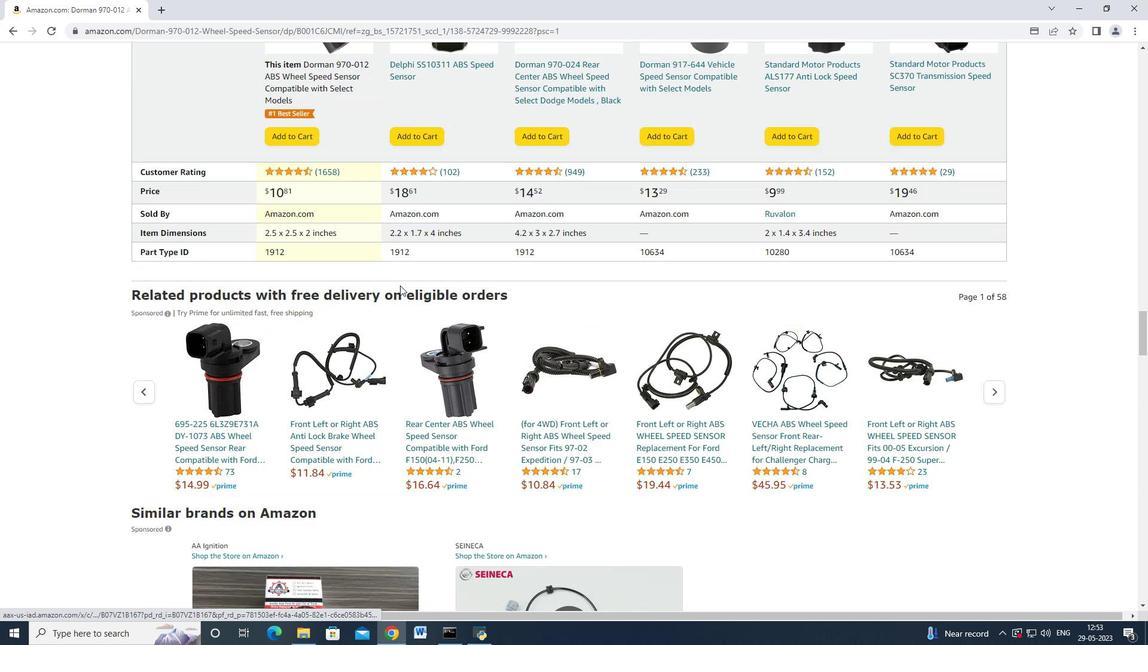 
Action: Mouse moved to (377, 281)
Screenshot: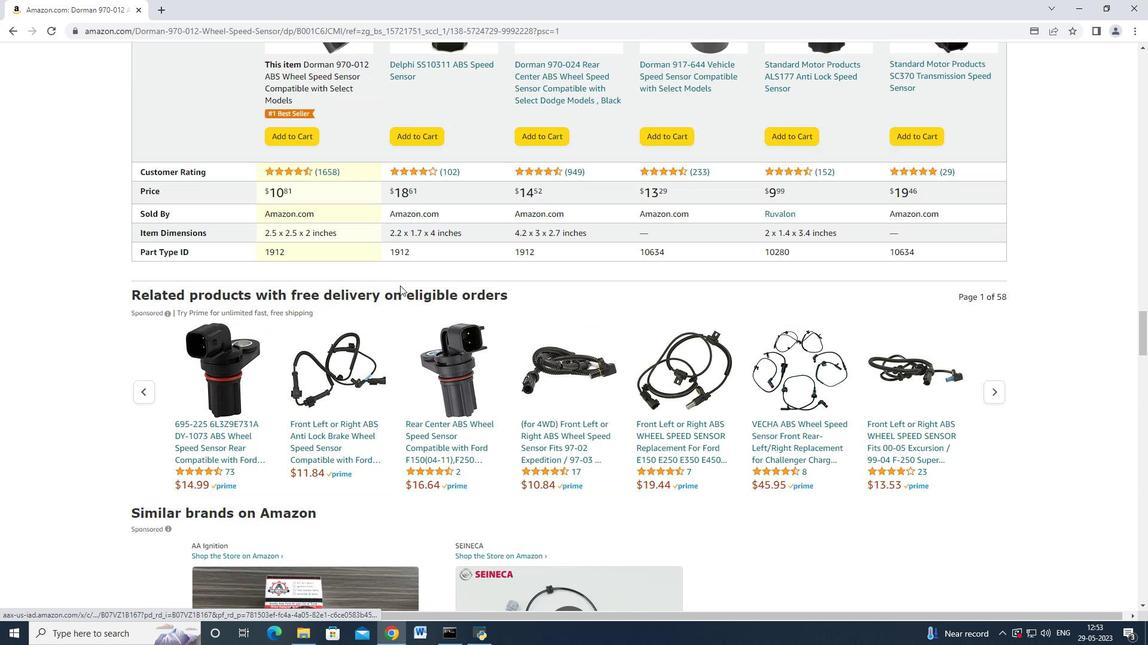 
Action: Mouse scrolled (400, 286) with delta (0, 0)
Screenshot: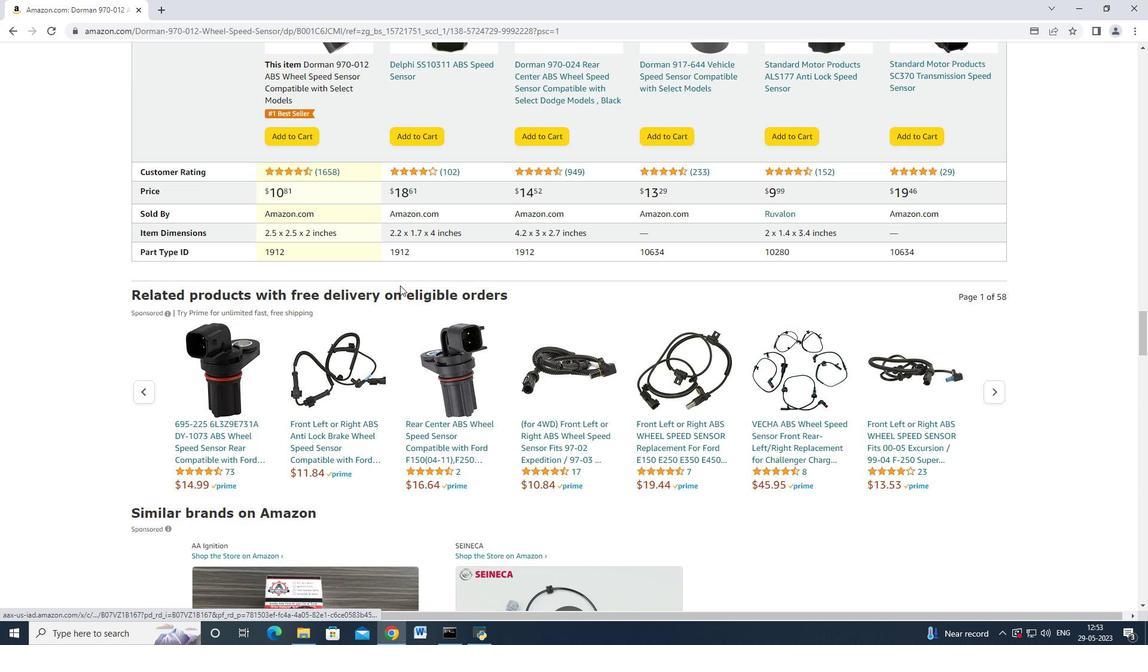 
Action: Mouse moved to (376, 281)
Screenshot: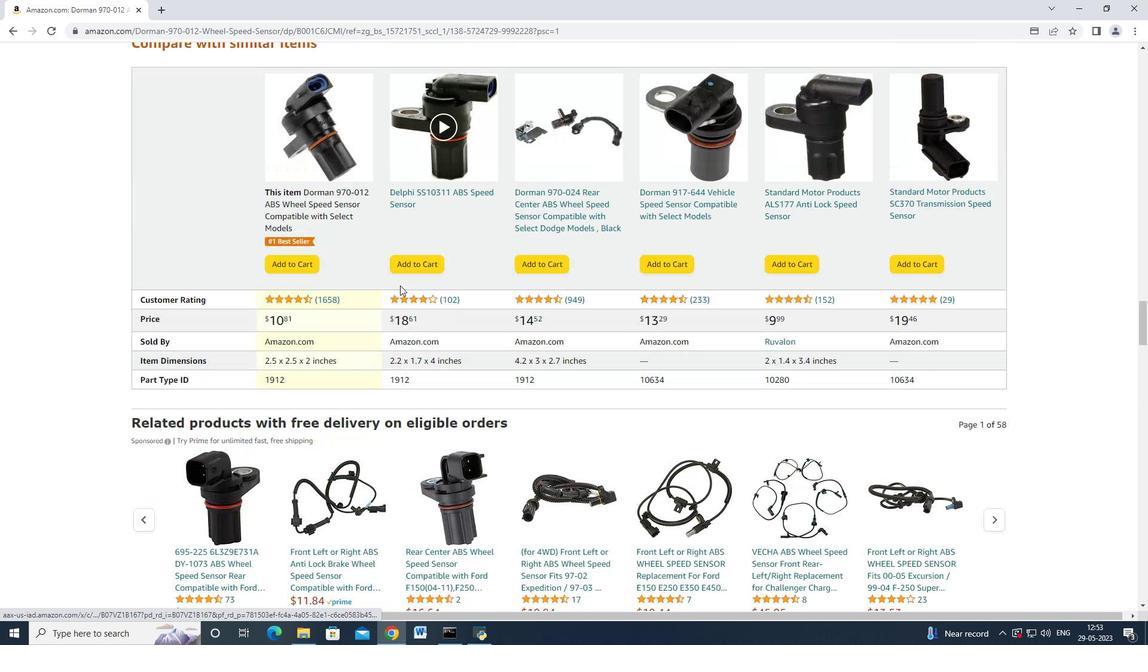 
Action: Mouse scrolled (400, 286) with delta (0, 0)
Screenshot: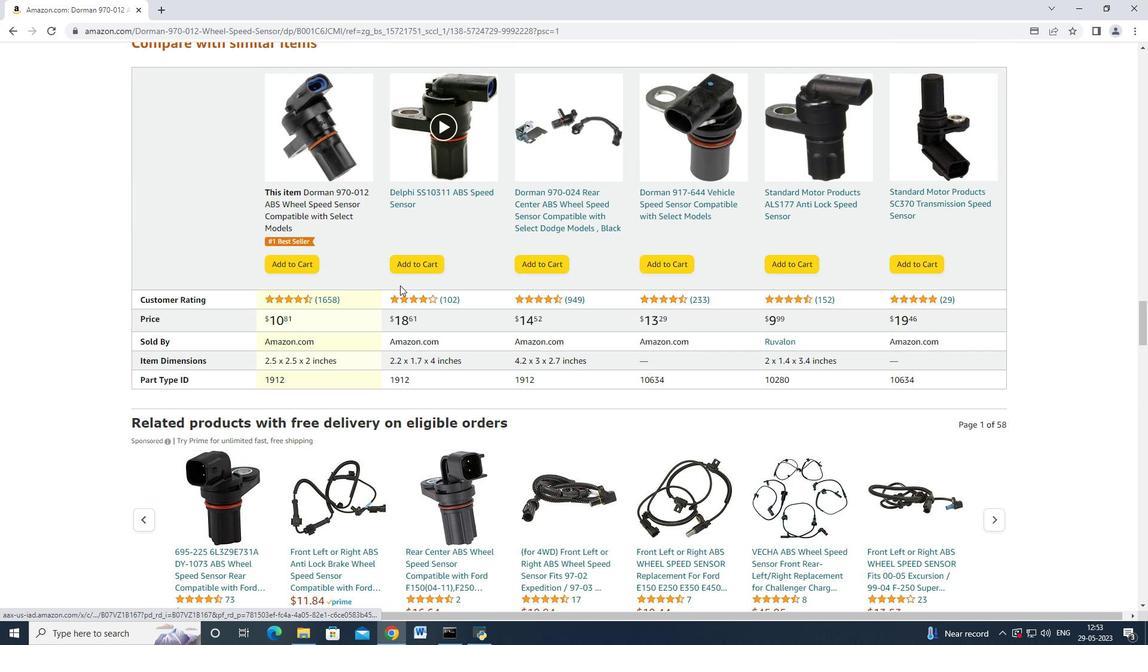 
Action: Mouse moved to (376, 281)
Screenshot: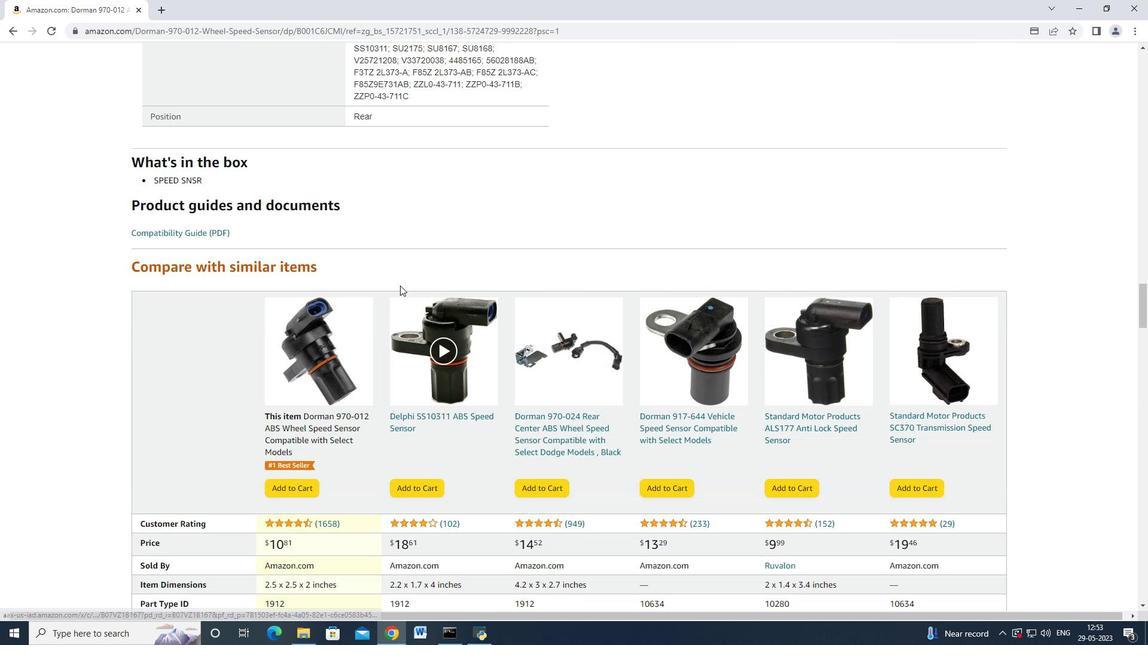 
Action: Mouse scrolled (398, 282) with delta (0, 0)
Screenshot: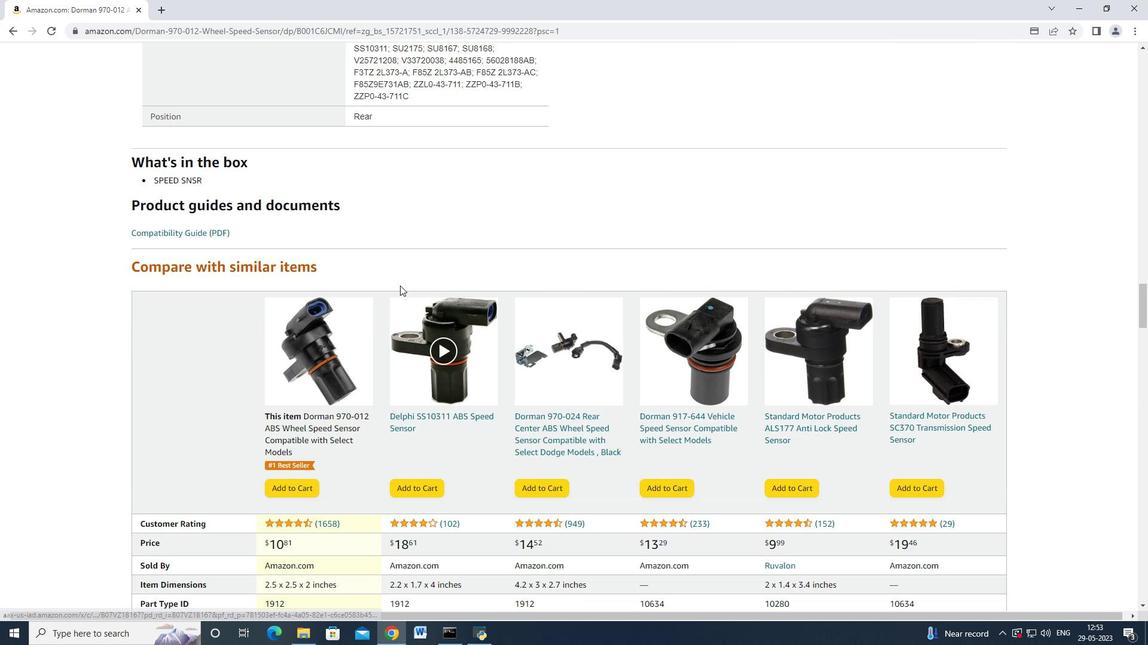 
Action: Mouse moved to (374, 281)
Screenshot: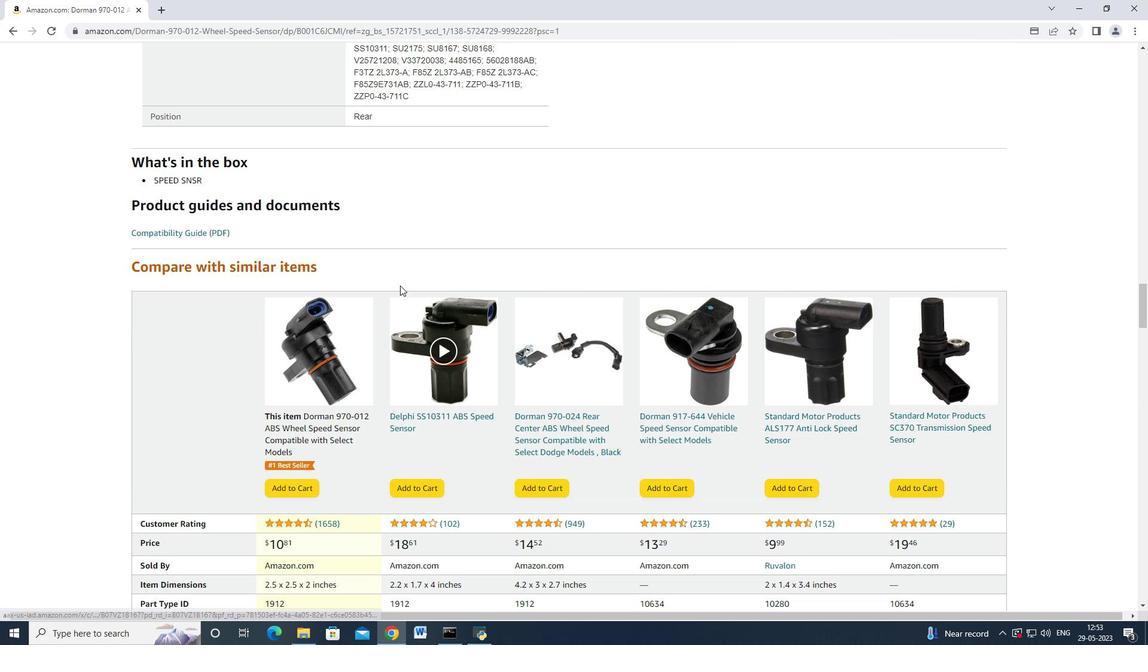 
Action: Mouse scrolled (398, 282) with delta (0, 0)
Screenshot: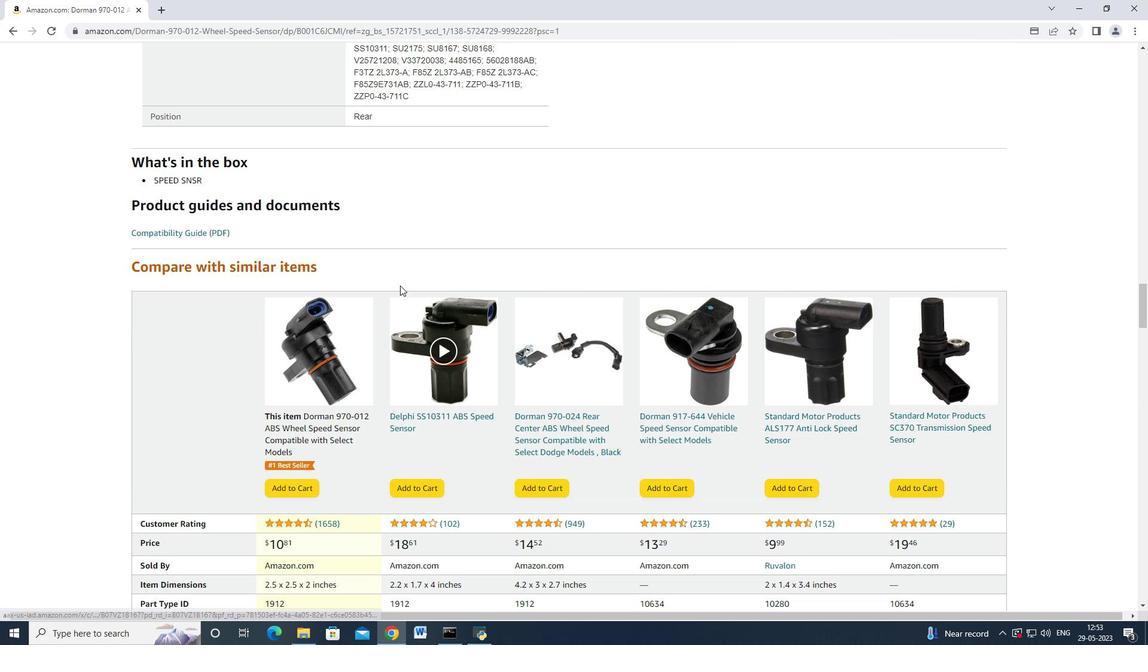 
Action: Mouse moved to (374, 281)
Screenshot: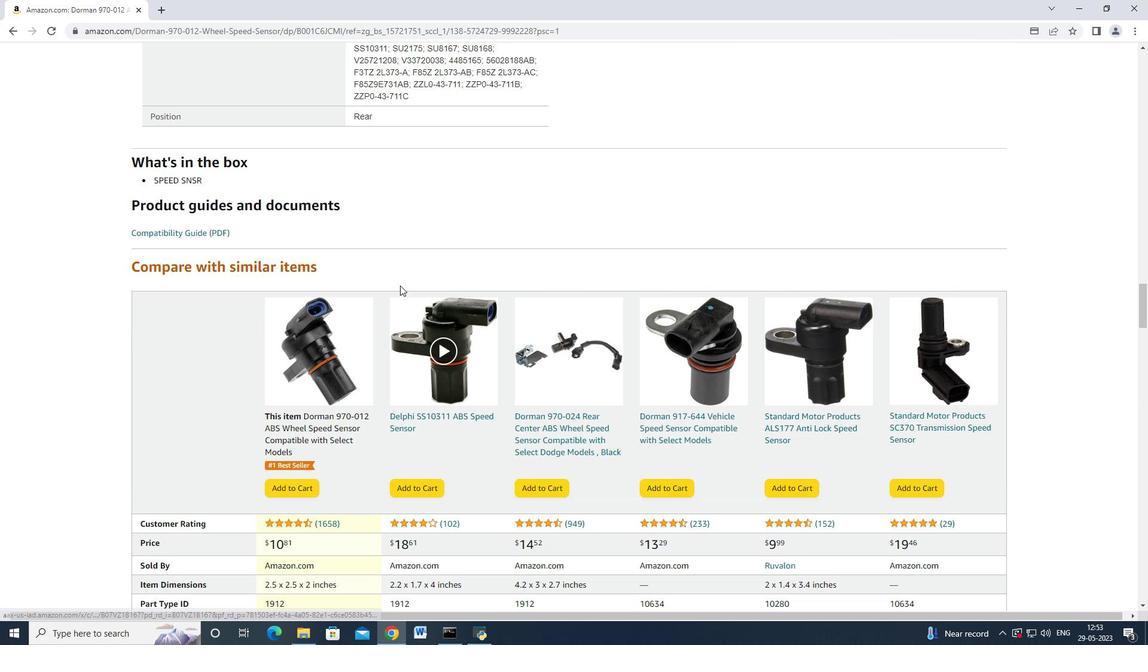 
Action: Mouse scrolled (398, 282) with delta (0, 0)
Screenshot: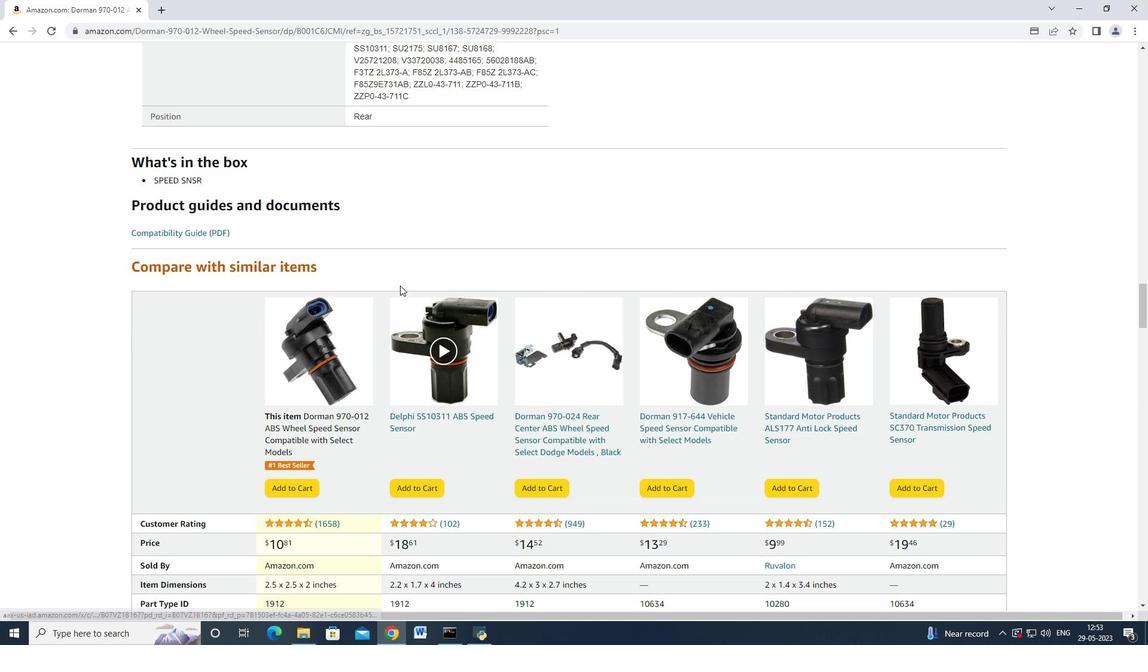 
Action: Mouse moved to (372, 278)
Screenshot: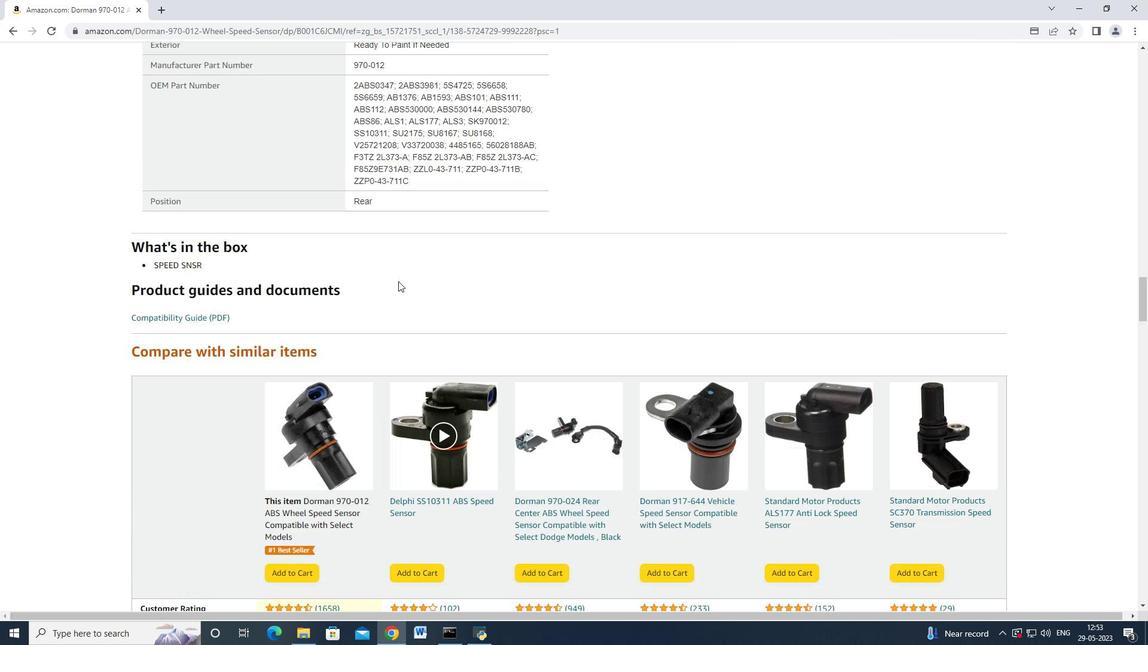 
Action: Mouse scrolled (398, 282) with delta (0, 0)
Screenshot: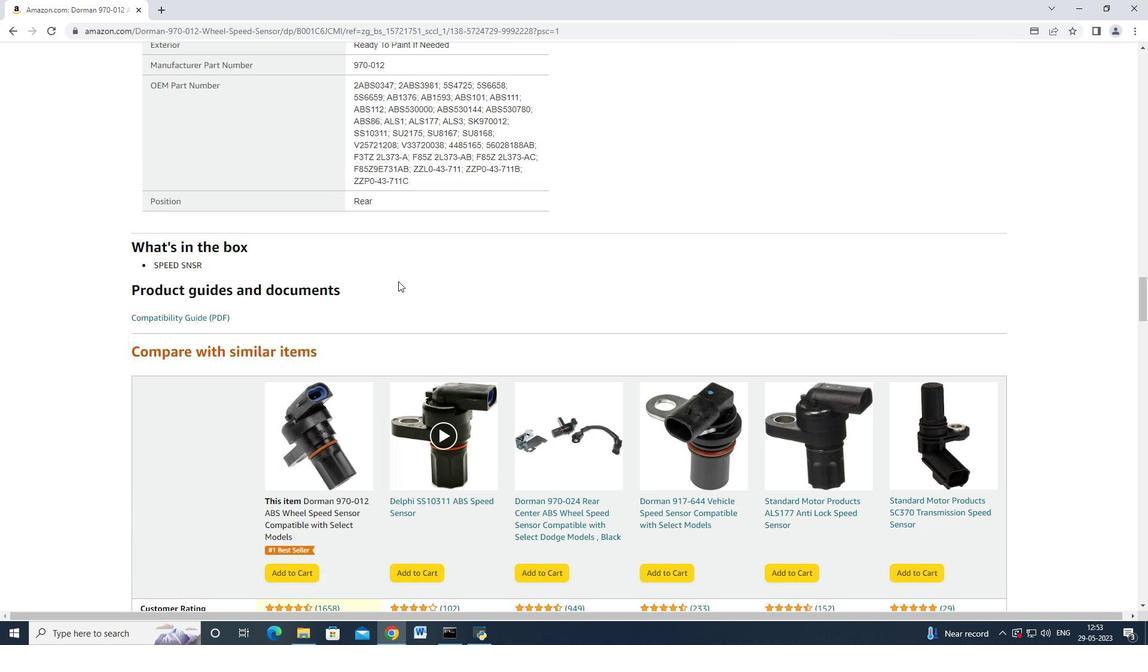 
Action: Mouse moved to (372, 277)
Screenshot: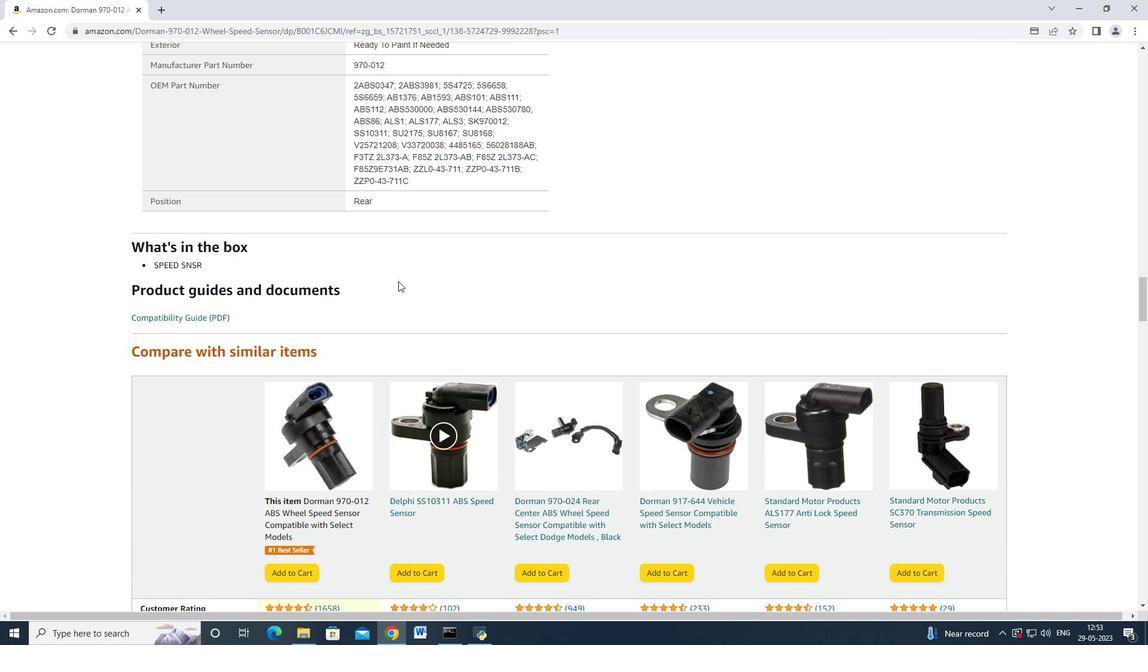 
Action: Mouse scrolled (398, 282) with delta (0, 0)
Screenshot: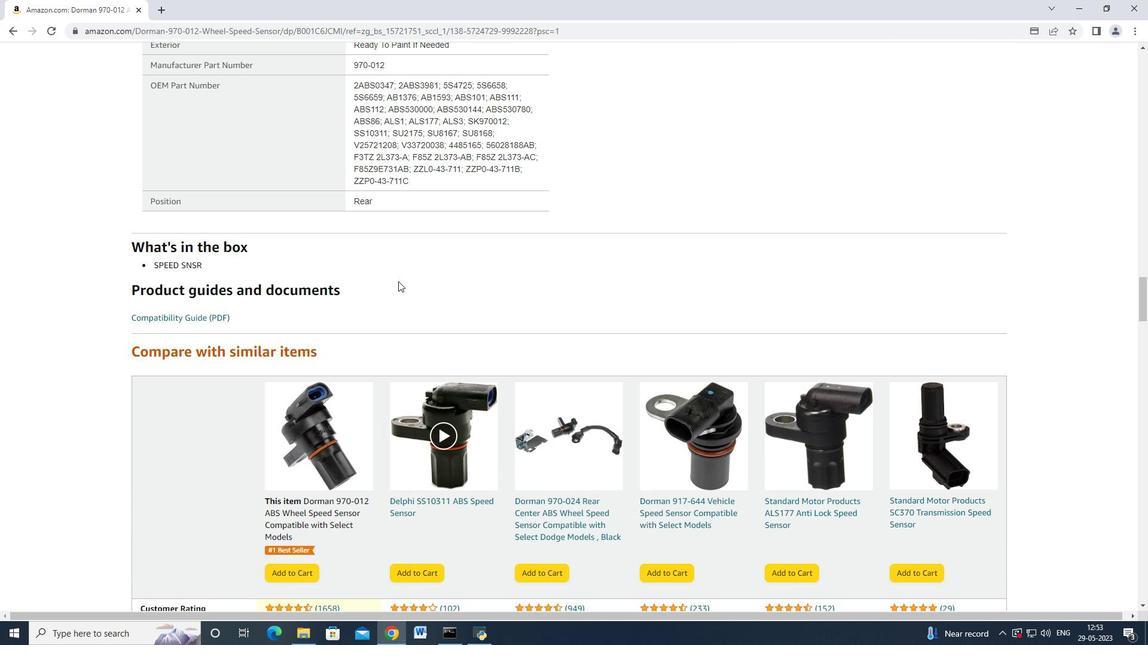 
Action: Mouse moved to (372, 277)
